 Task: Select traffic view around selected location Redwood National and State Parks, California, United States and identify the nearest hotel to the peak traffic point
Action: Mouse moved to (153, 82)
Screenshot: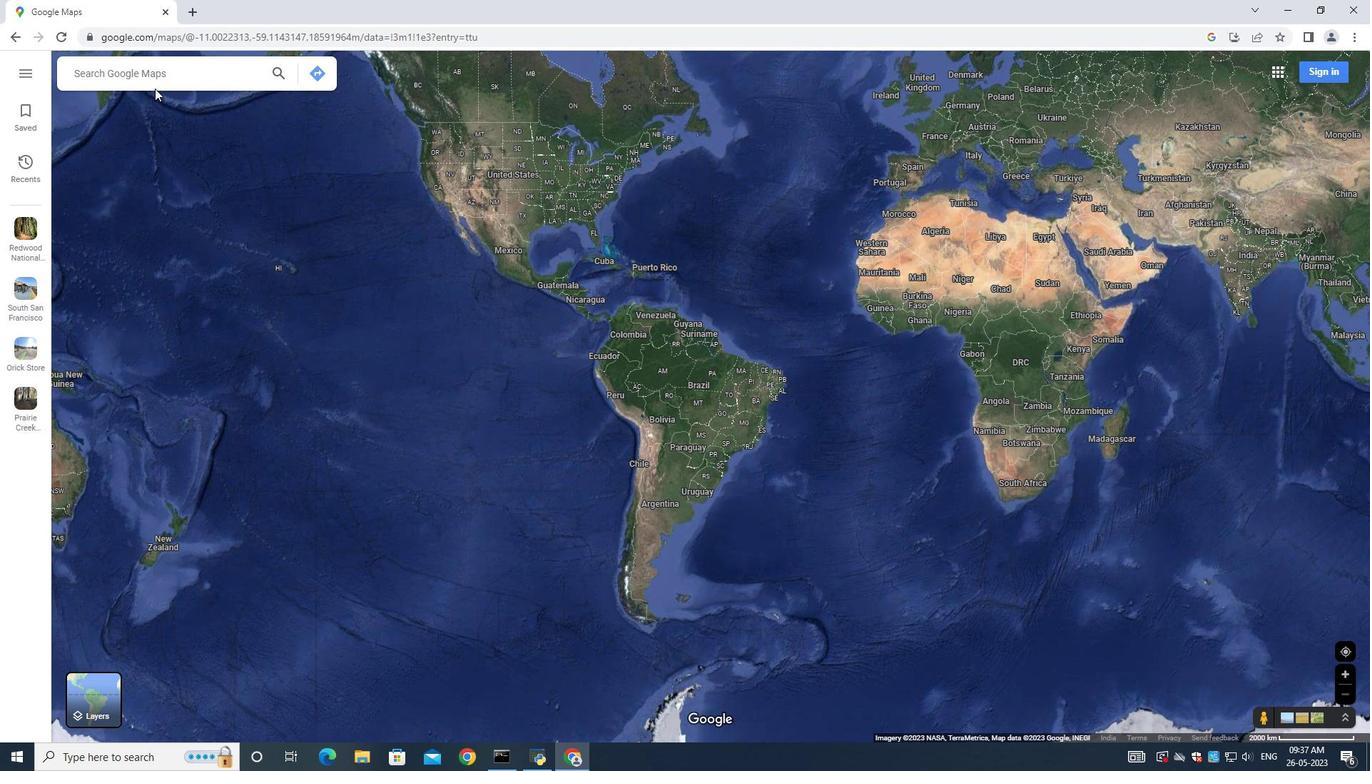 
Action: Mouse pressed left at (153, 82)
Screenshot: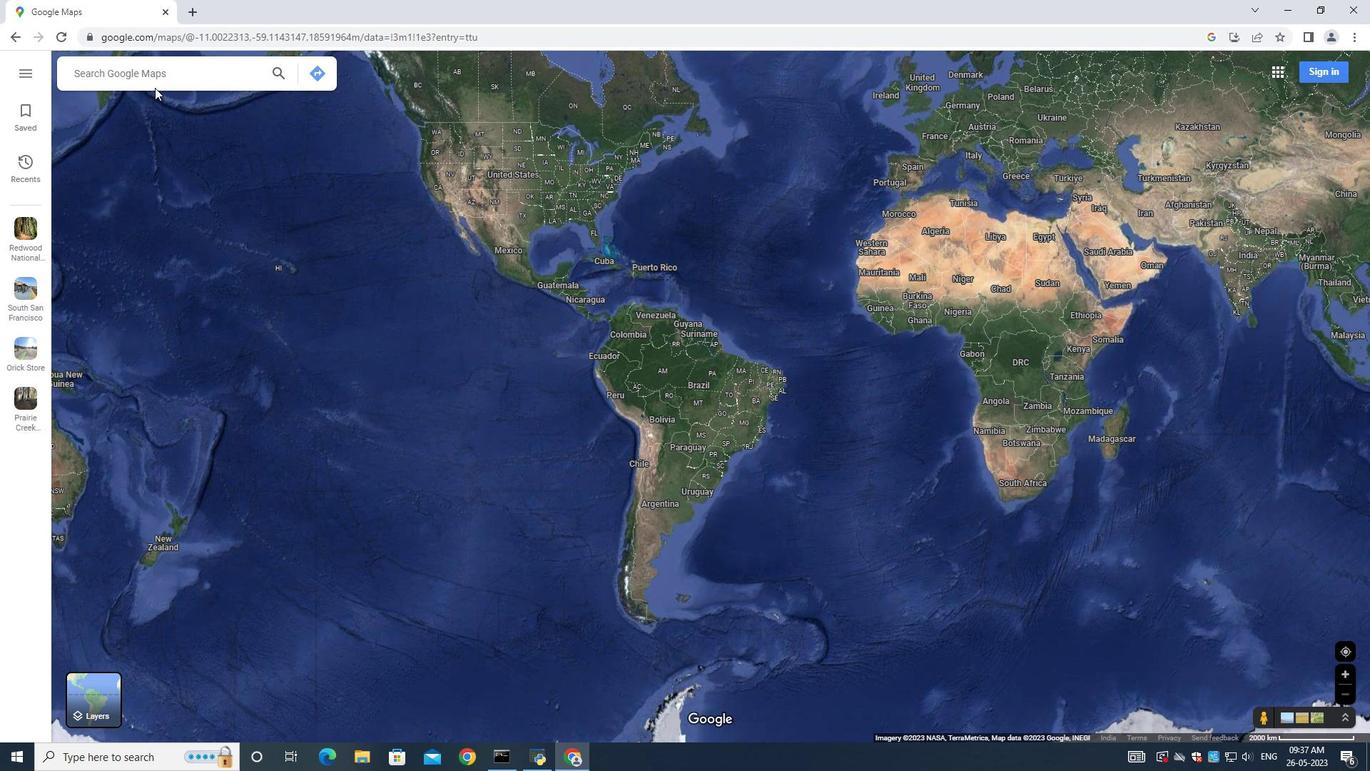 
Action: Mouse moved to (151, 78)
Screenshot: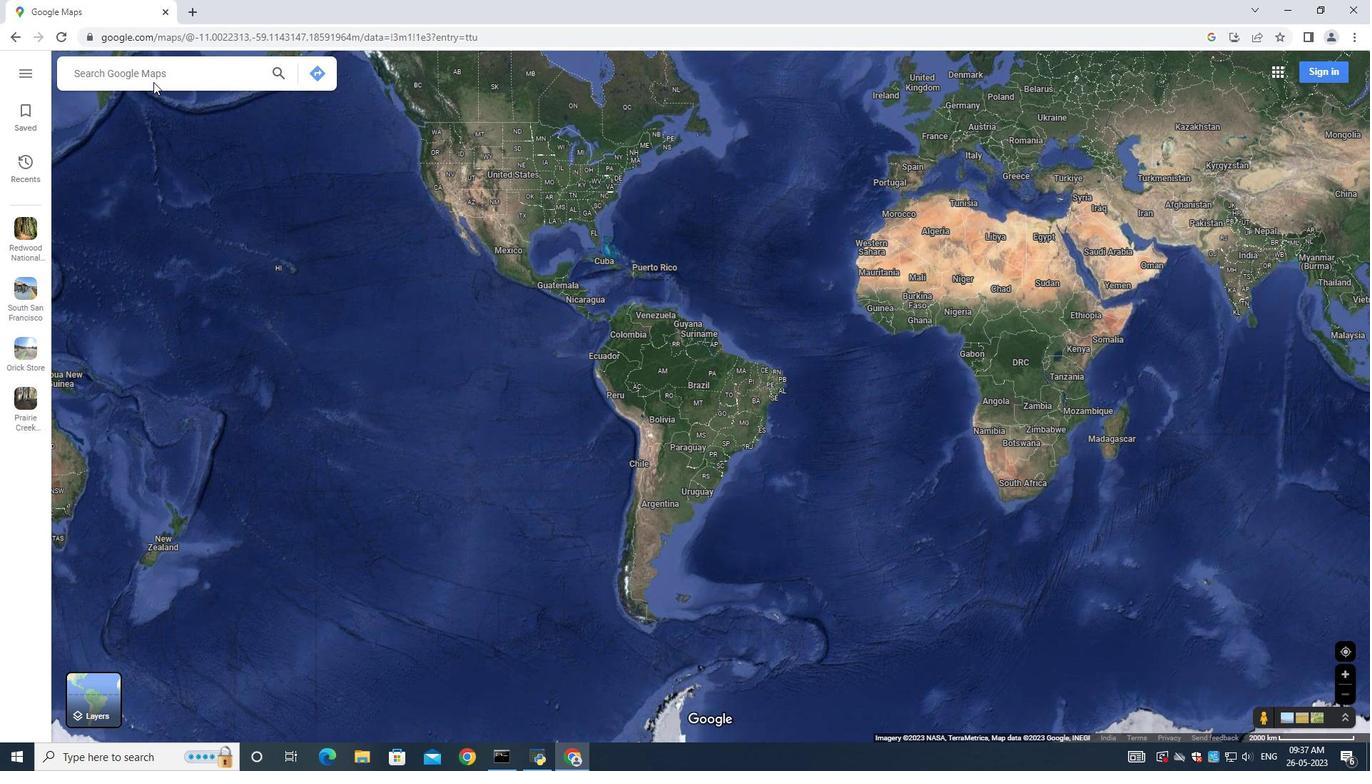 
Action: Key pressed redwood<Key.space>national<Key.space>st<Key.backspace><Key.backspace>and<Key.space>state<Key.space>parks,california,united<Key.space>st<Key.backspace>tates
Screenshot: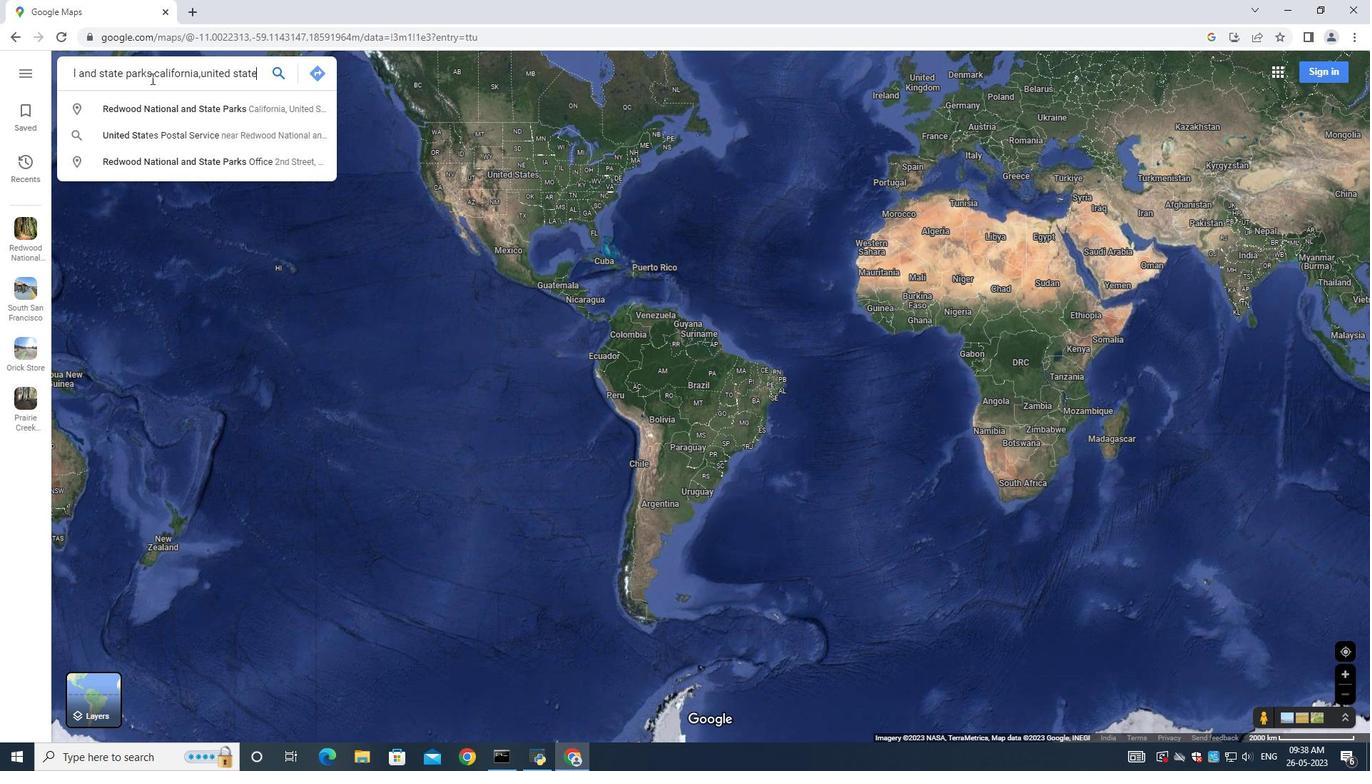 
Action: Mouse moved to (179, 107)
Screenshot: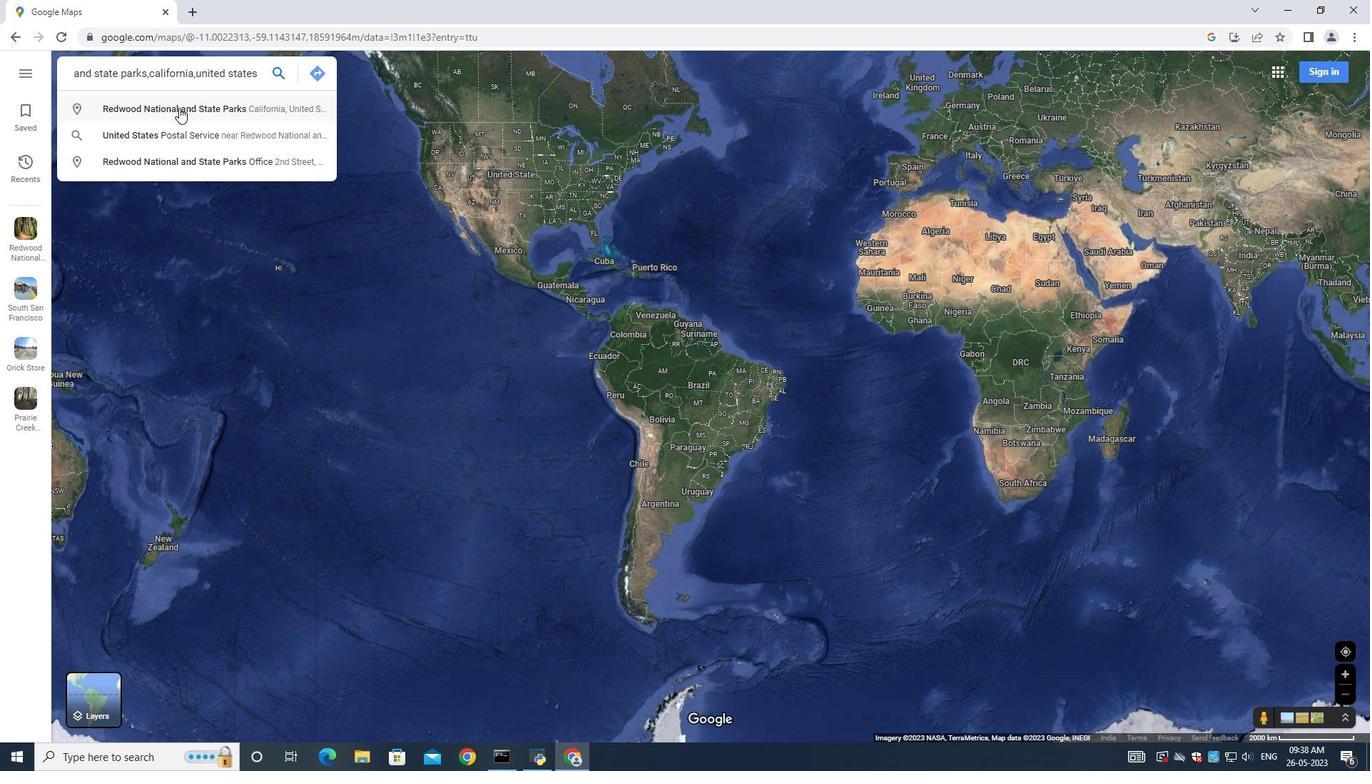 
Action: Key pressed <Key.enter>
Screenshot: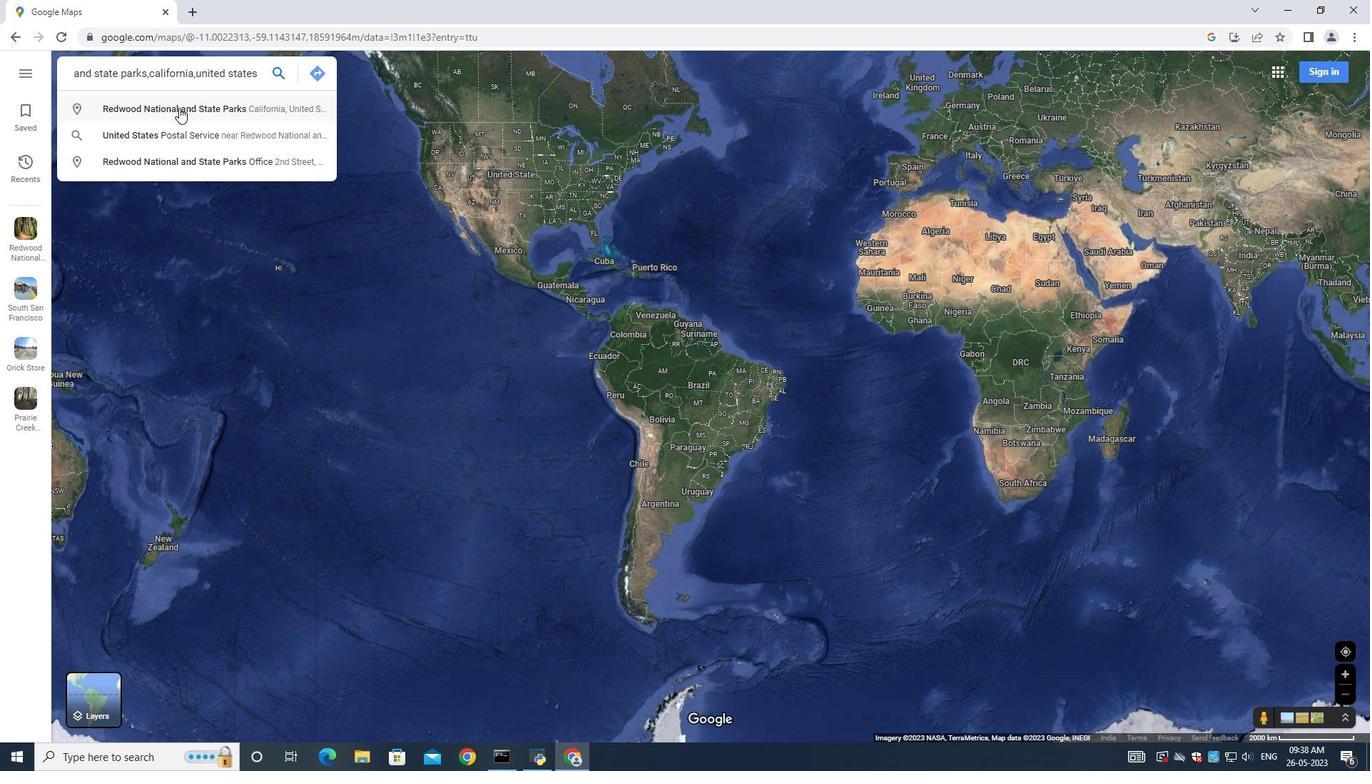 
Action: Mouse moved to (948, 399)
Screenshot: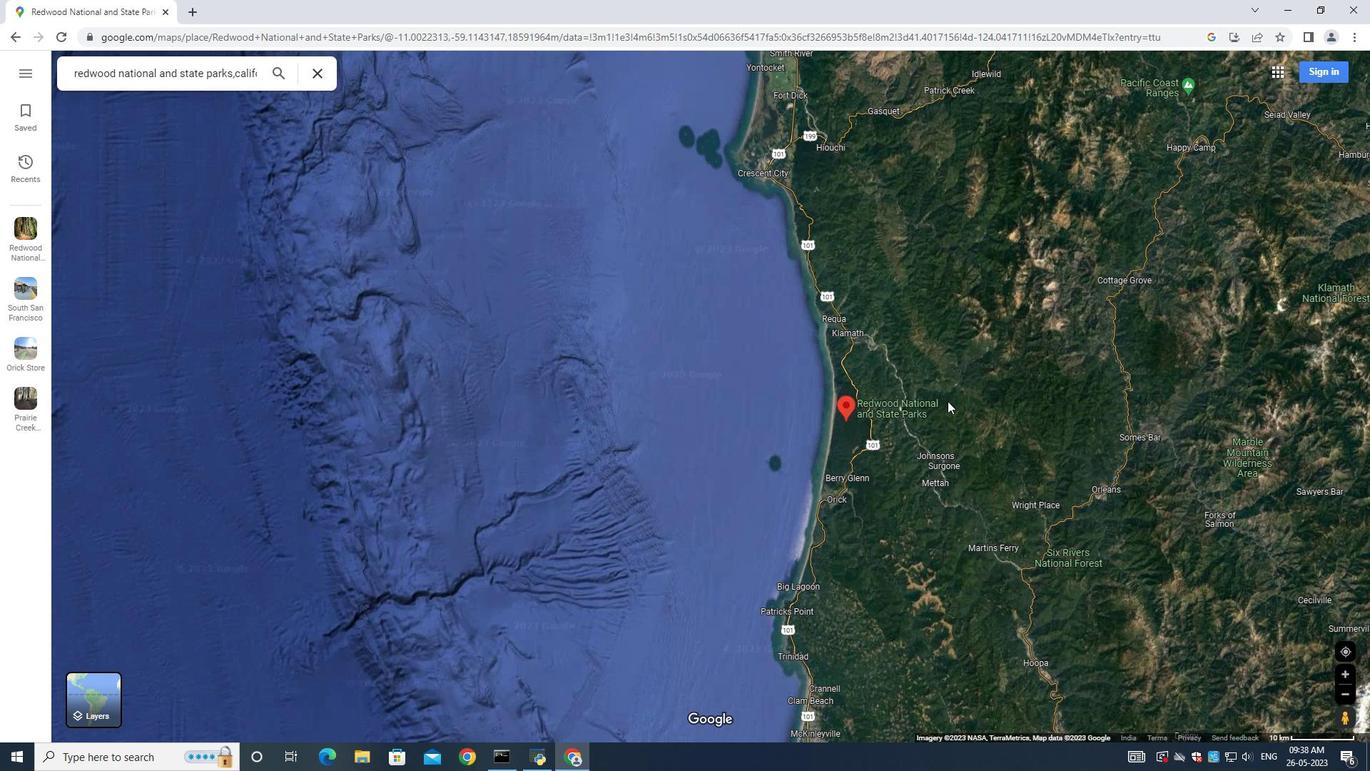 
Action: Mouse pressed left at (948, 399)
Screenshot: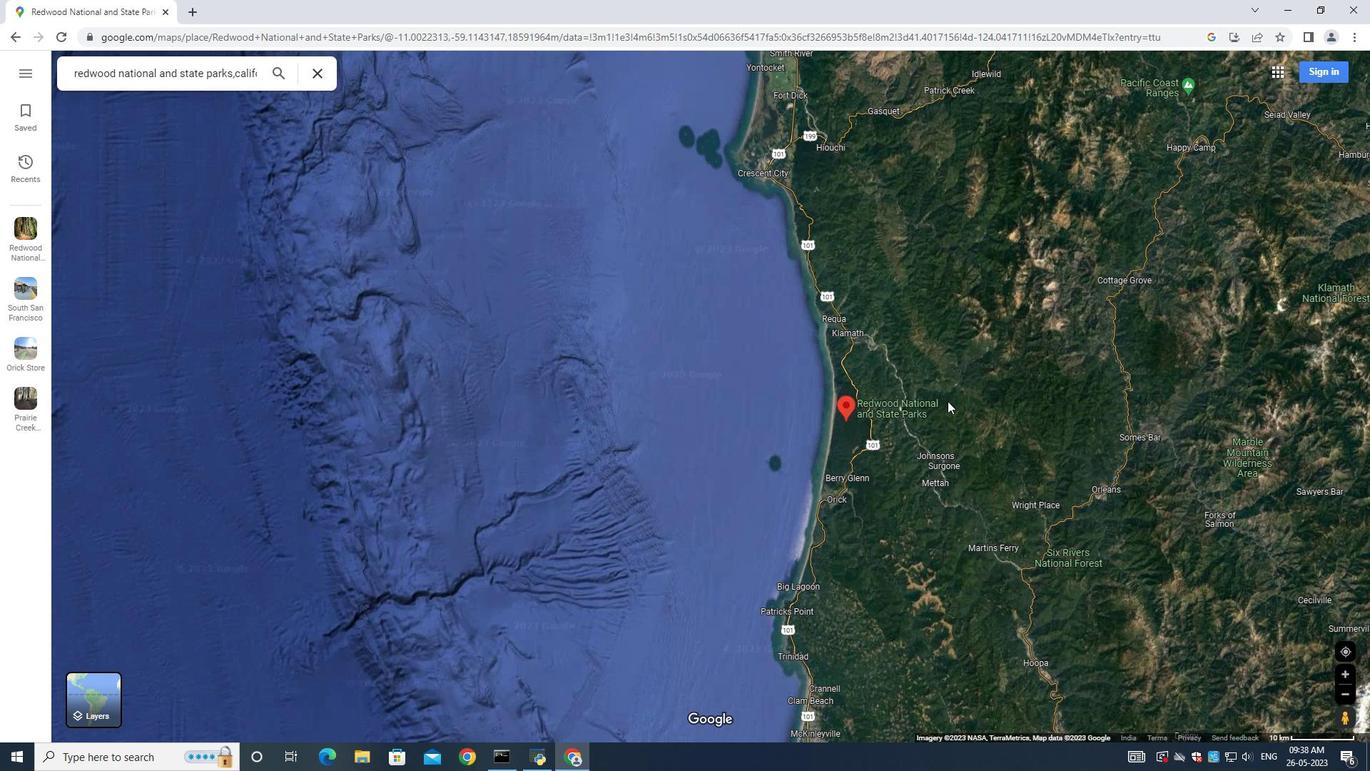 
Action: Mouse moved to (767, 400)
Screenshot: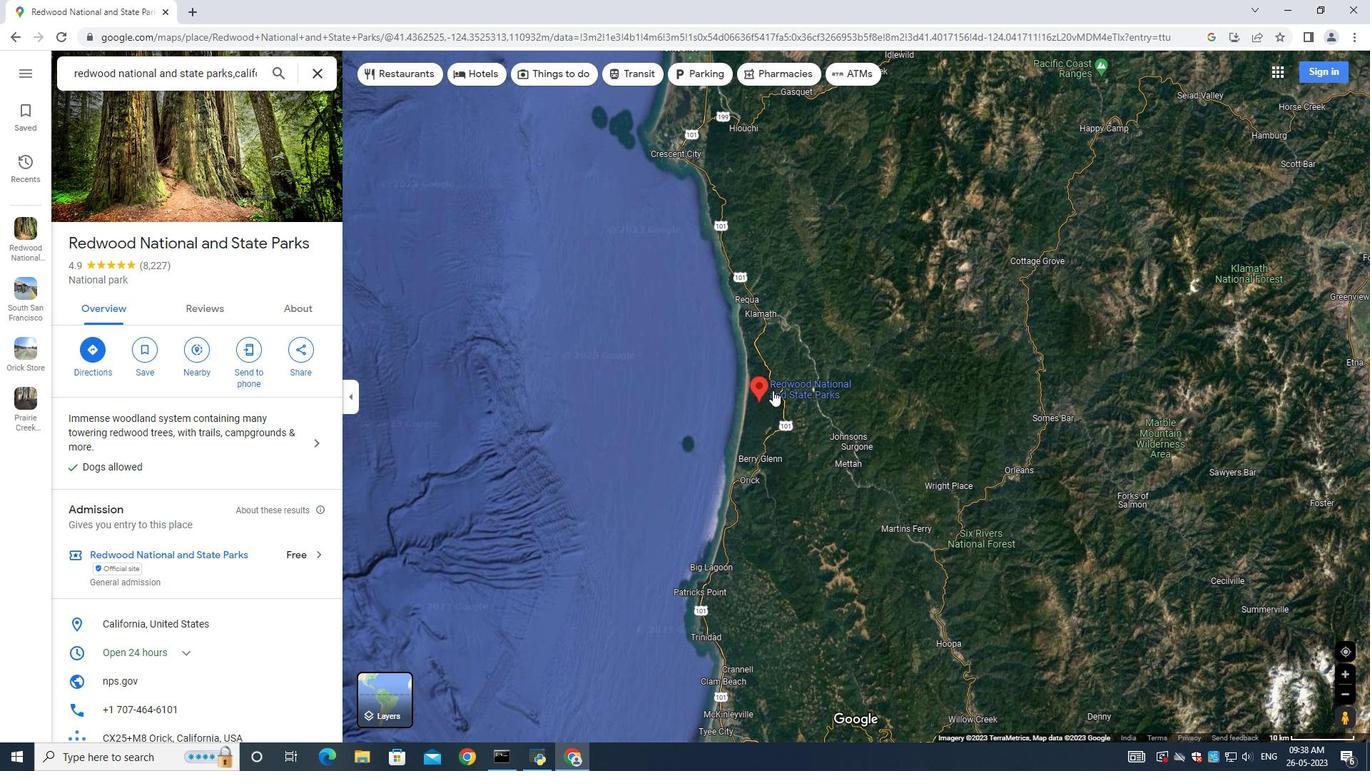 
Action: Mouse scrolled (767, 401) with delta (0, 0)
Screenshot: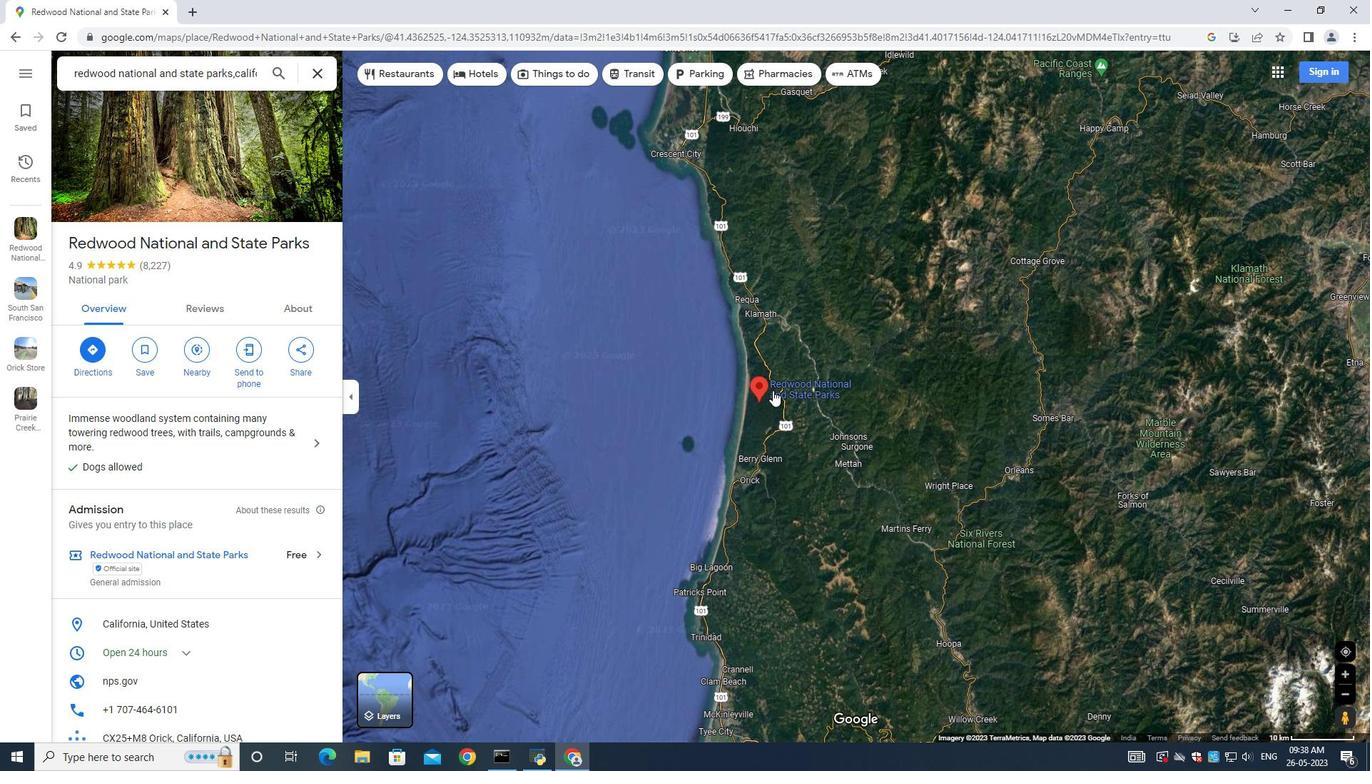 
Action: Mouse scrolled (767, 401) with delta (0, 0)
Screenshot: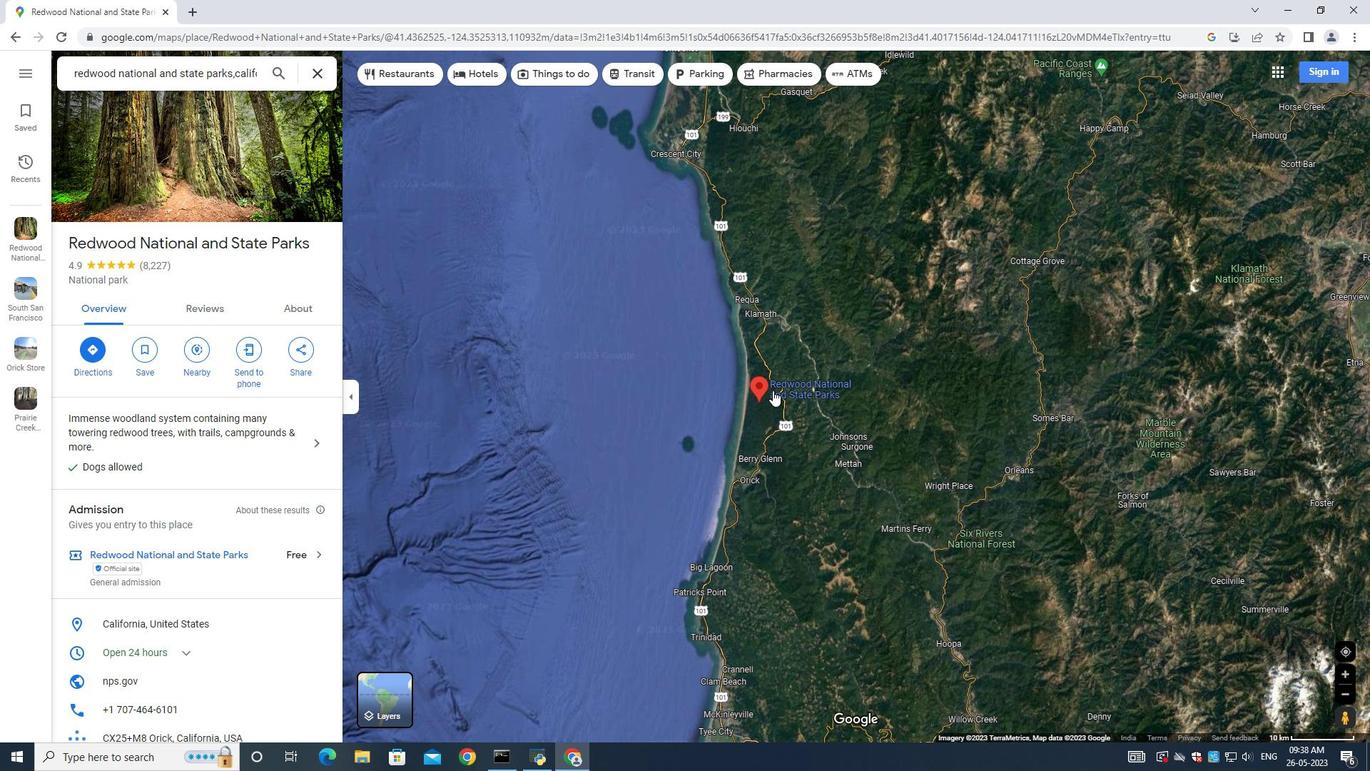 
Action: Mouse scrolled (767, 401) with delta (0, 0)
Screenshot: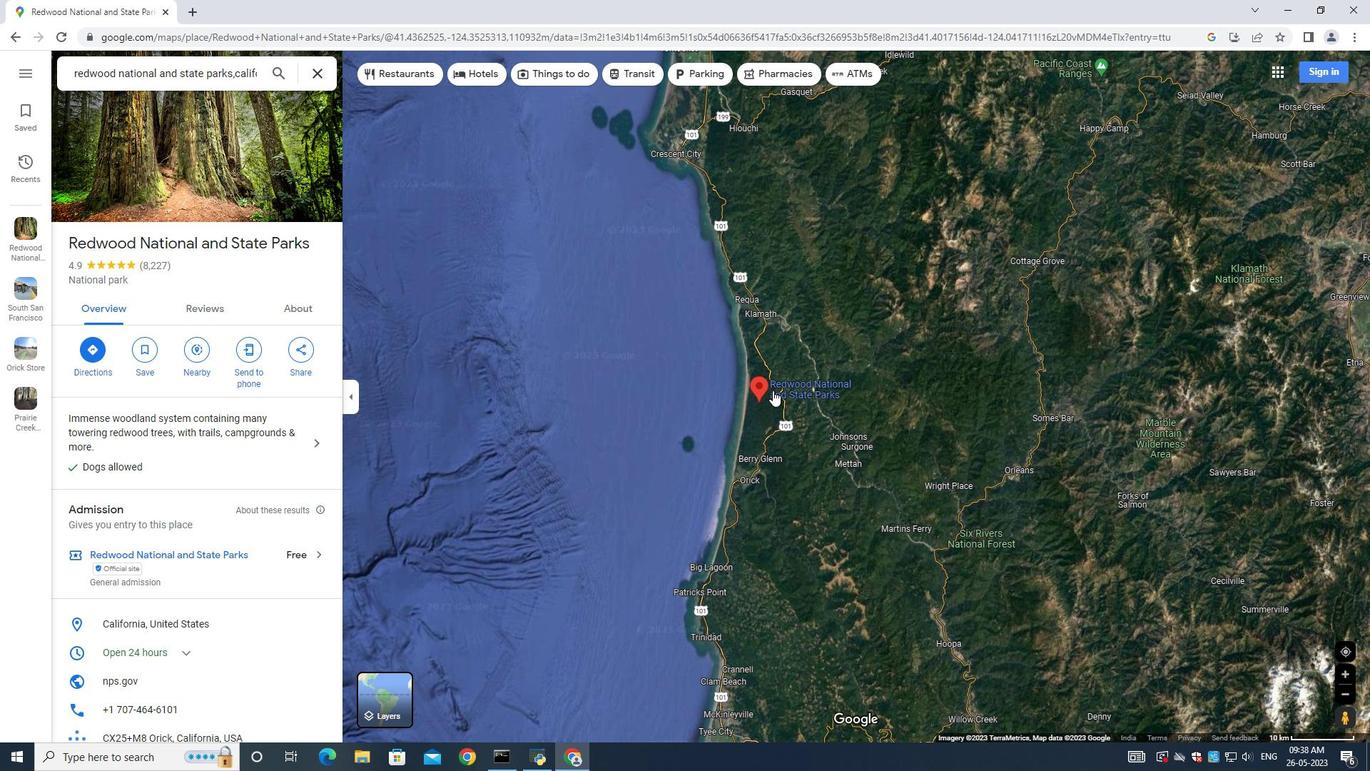 
Action: Mouse scrolled (767, 401) with delta (0, 0)
Screenshot: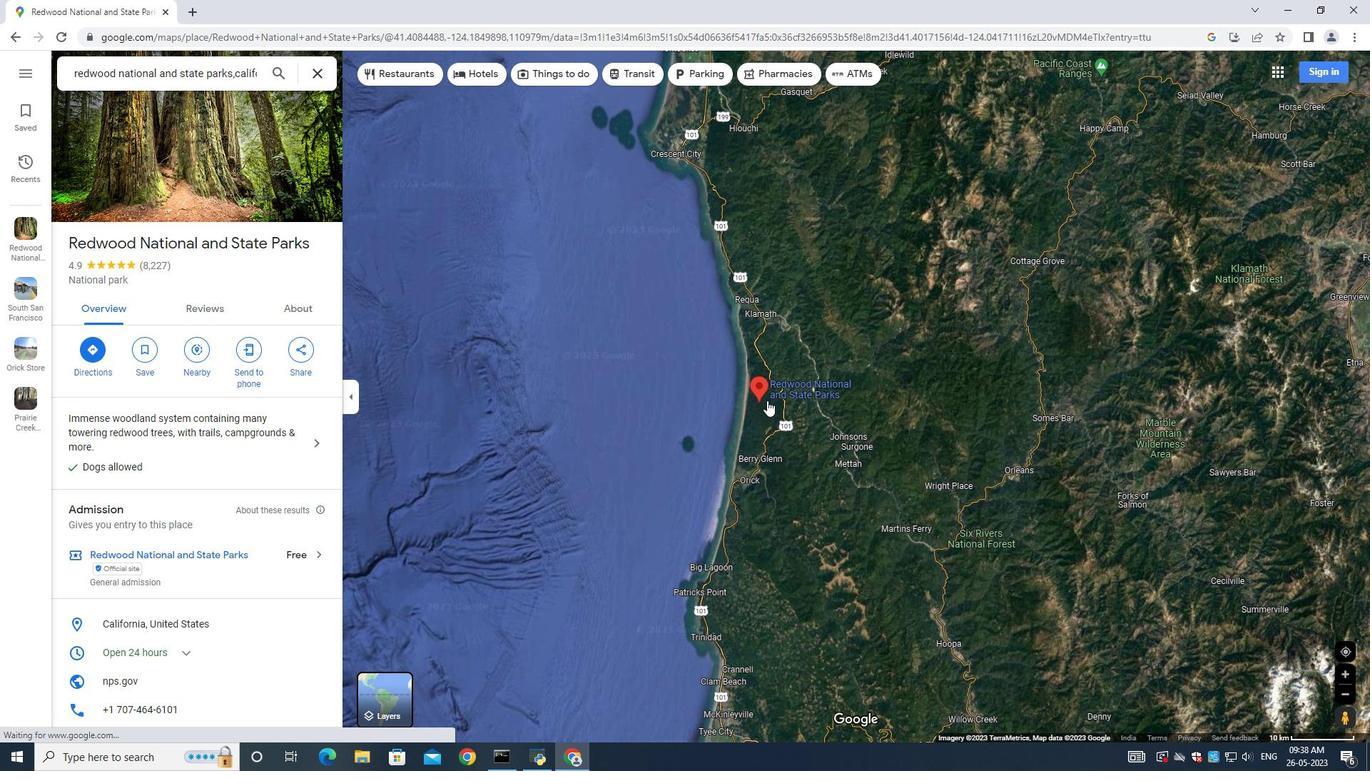 
Action: Mouse moved to (189, 346)
Screenshot: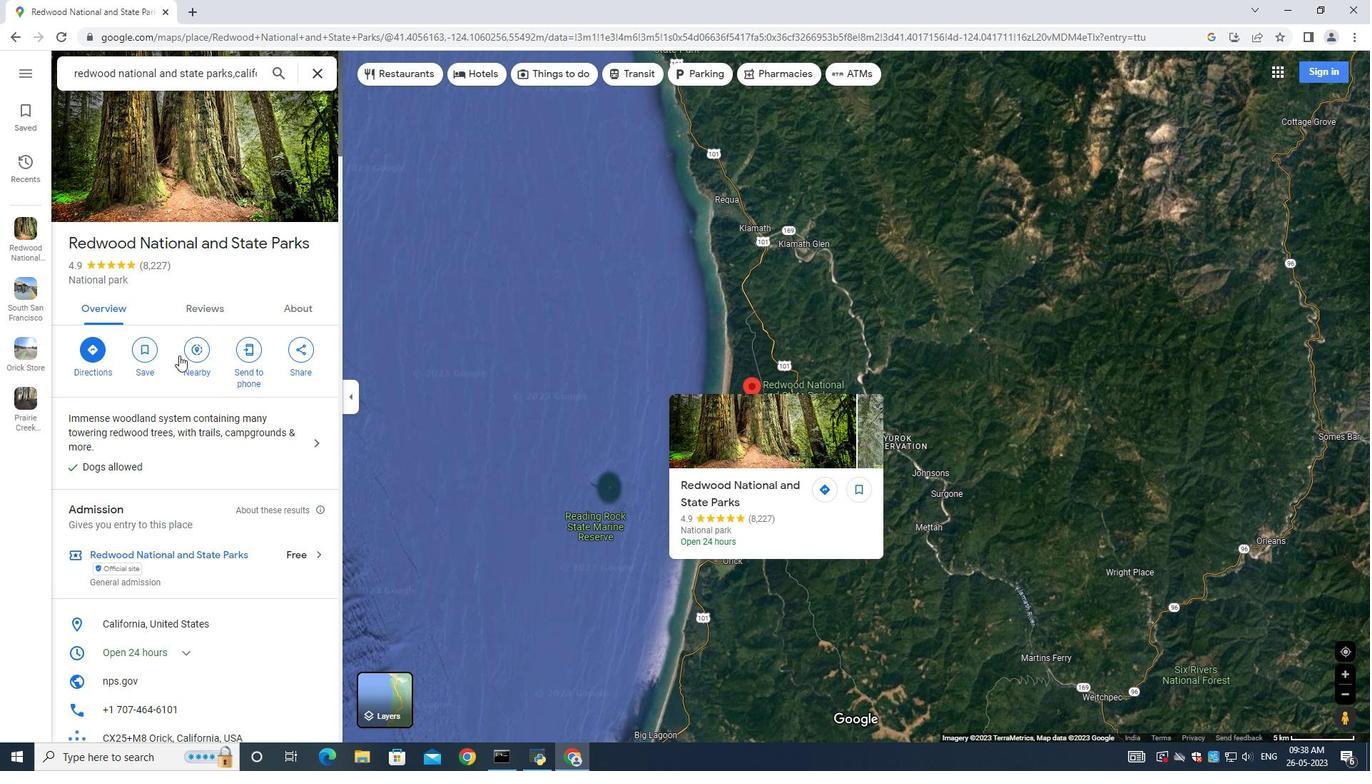 
Action: Mouse pressed left at (189, 346)
Screenshot: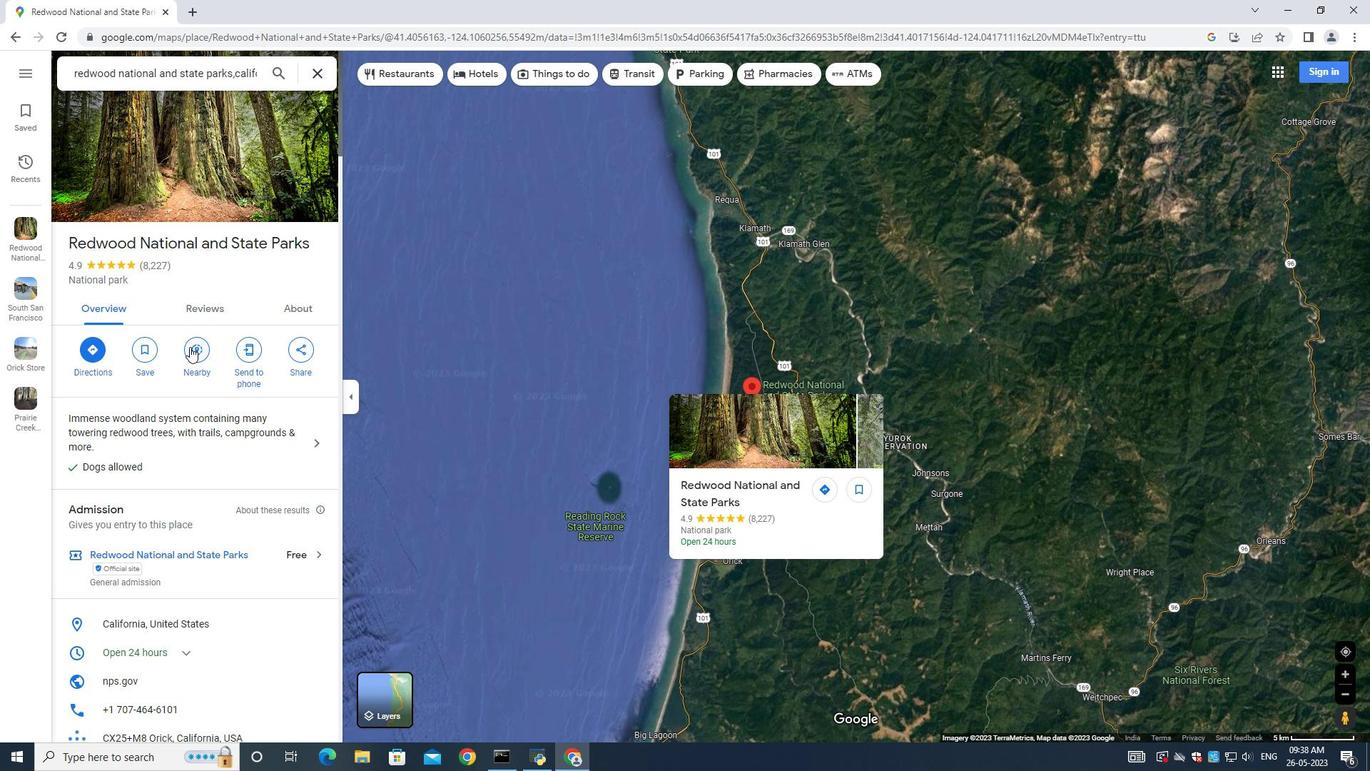 
Action: Mouse moved to (169, 72)
Screenshot: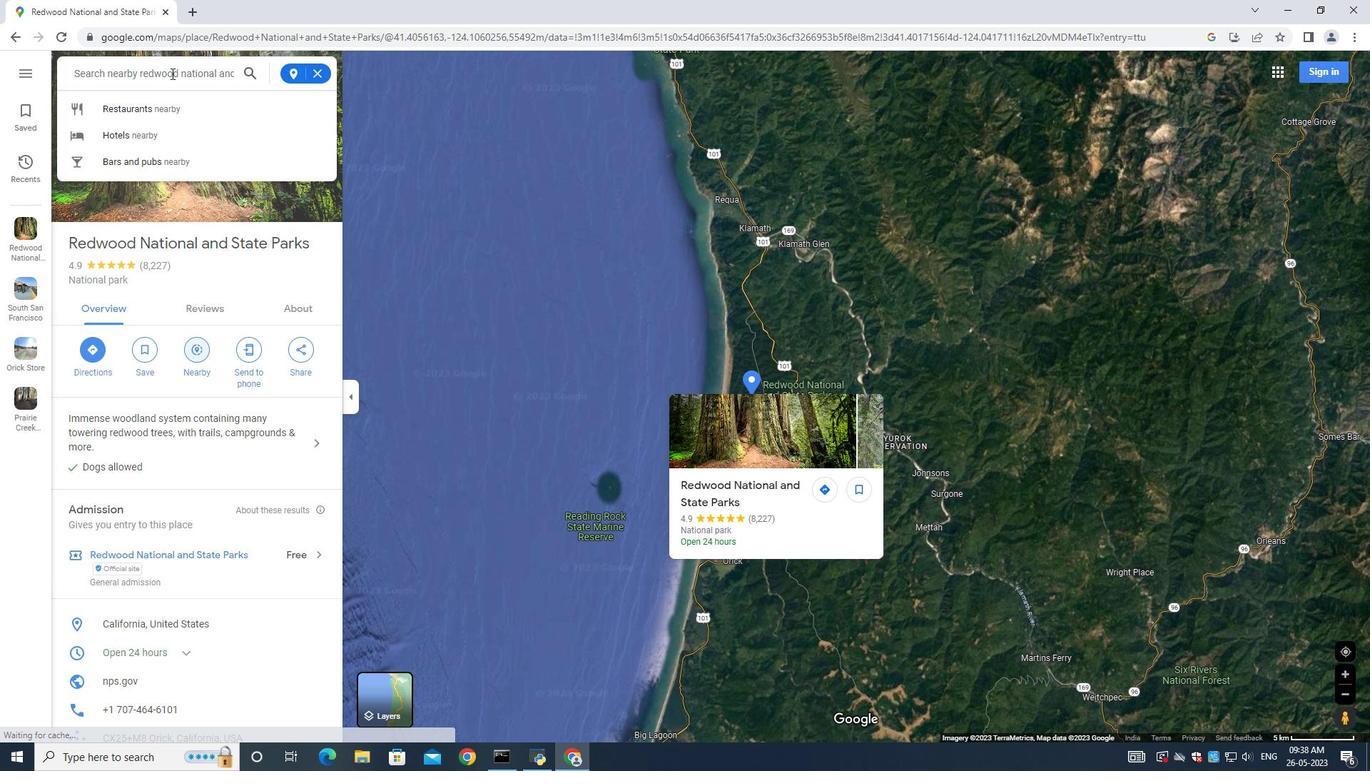 
Action: Key pressed ho
Screenshot: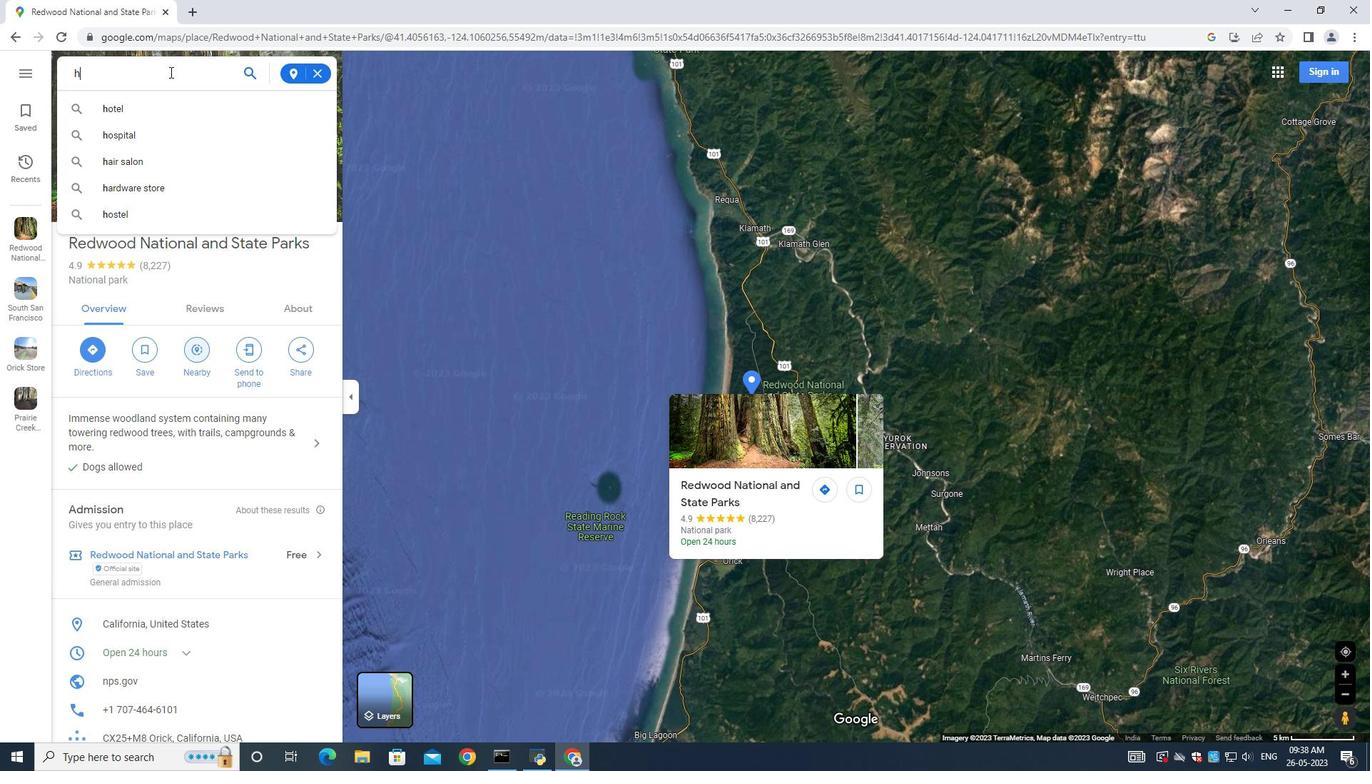 
Action: Mouse moved to (124, 102)
Screenshot: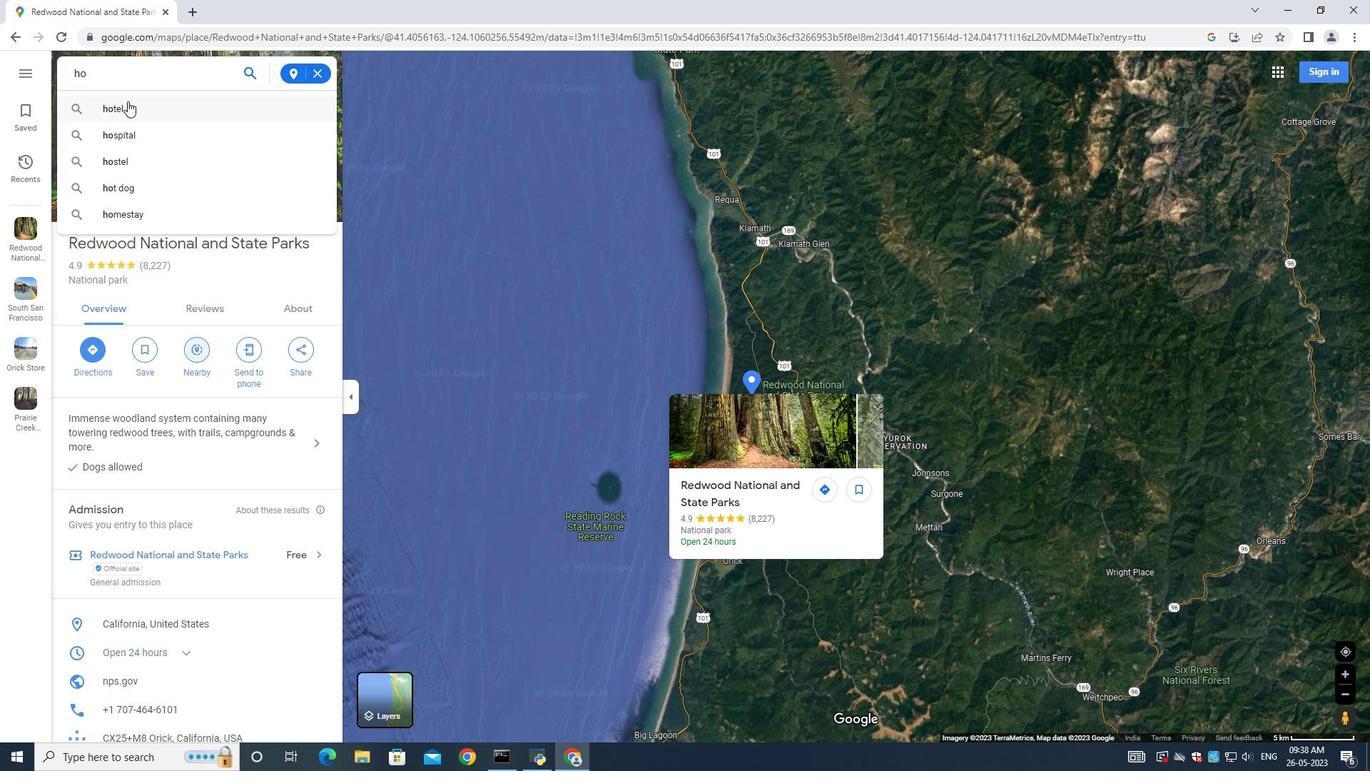 
Action: Mouse pressed left at (124, 102)
Screenshot: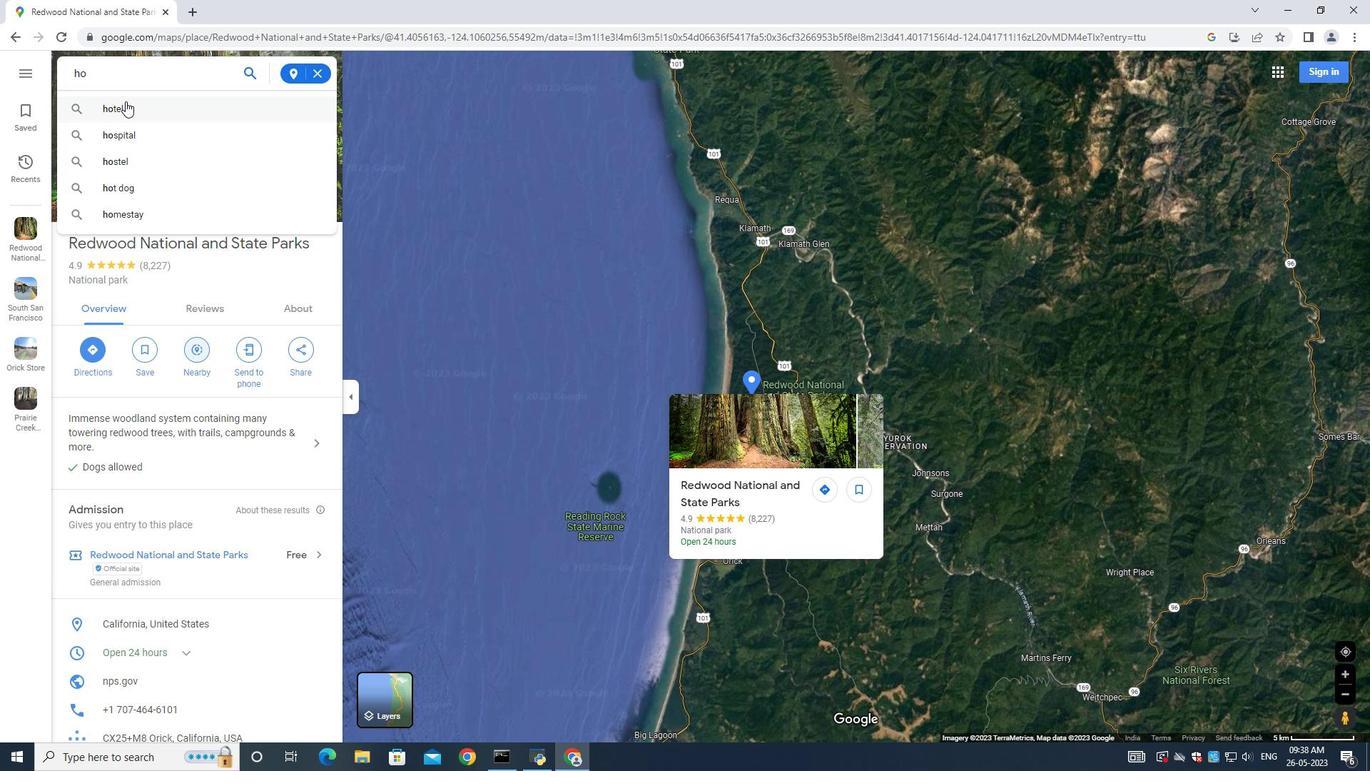 
Action: Mouse moved to (499, 687)
Screenshot: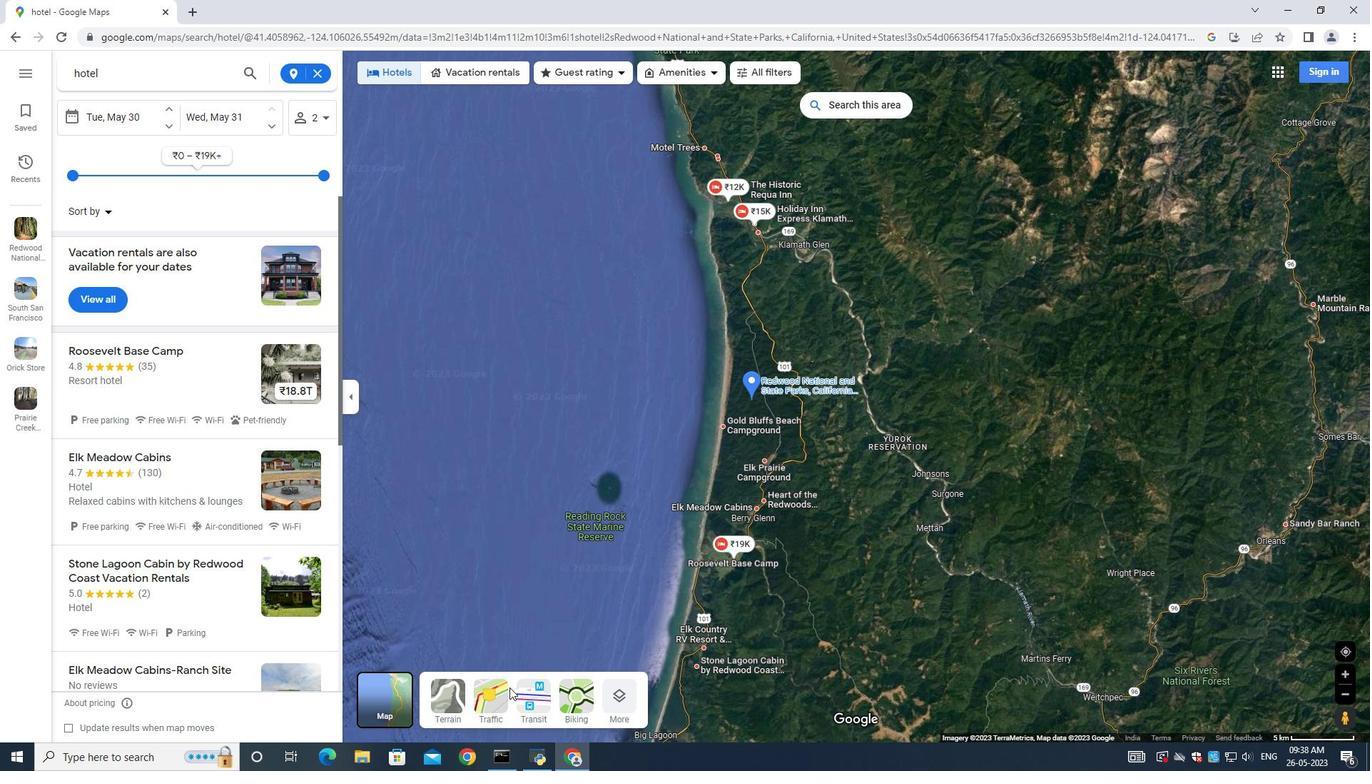 
Action: Mouse pressed left at (499, 687)
Screenshot: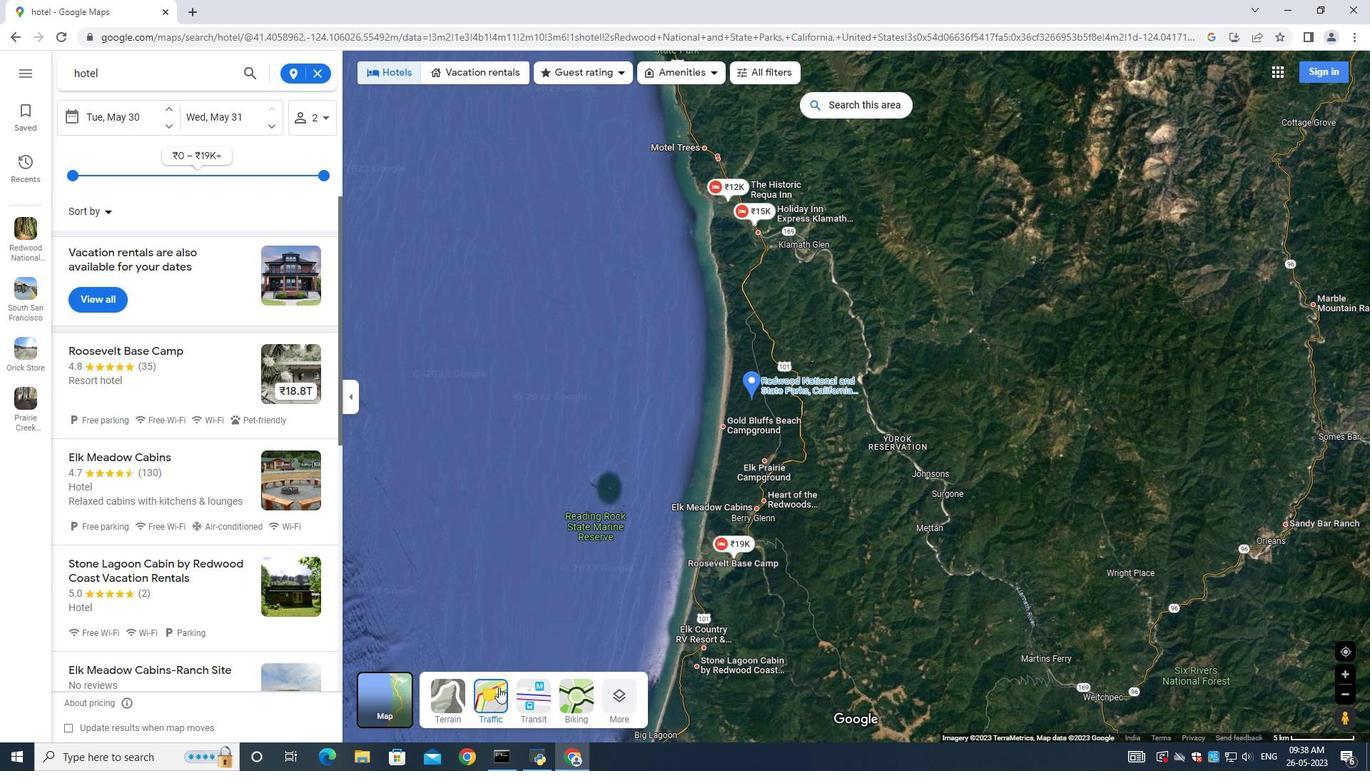 
Action: Mouse moved to (853, 464)
Screenshot: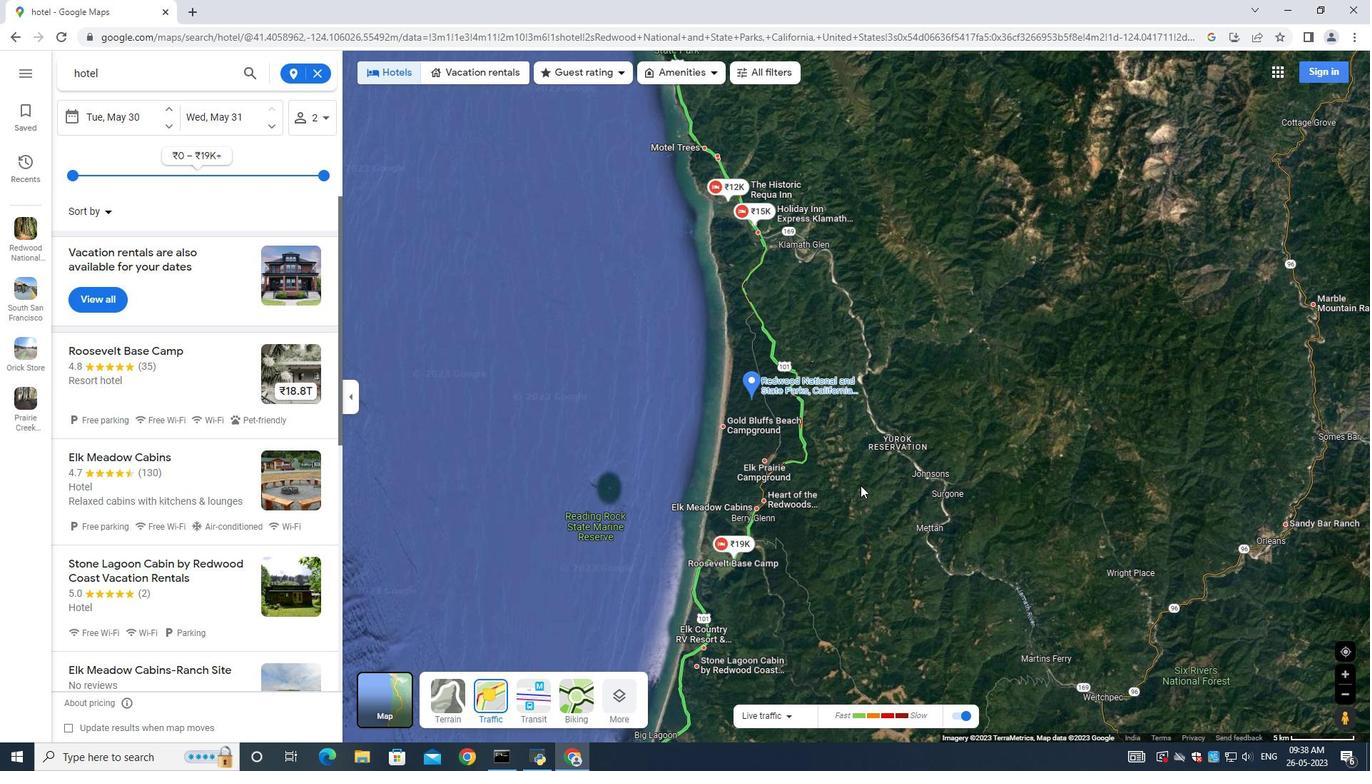 
Action: Mouse scrolled (853, 465) with delta (0, 0)
Screenshot: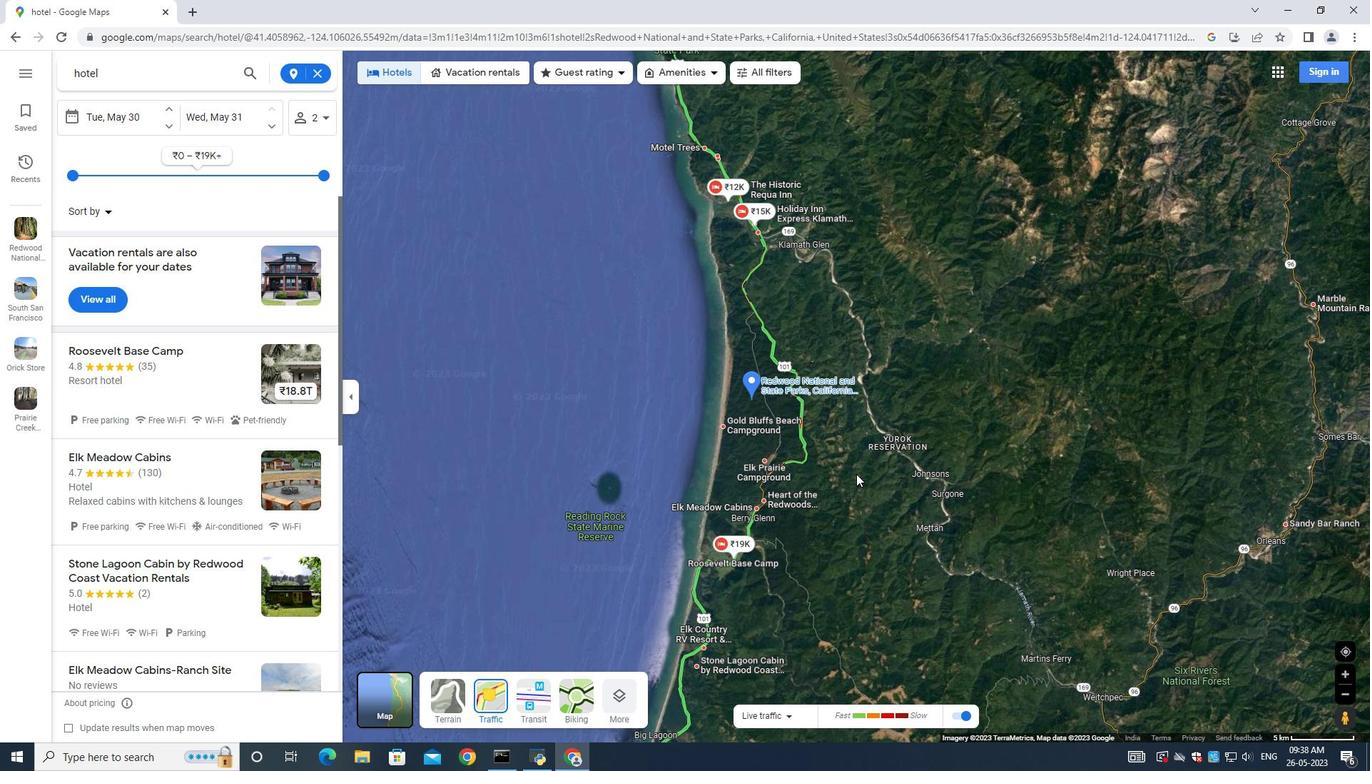 
Action: Mouse scrolled (853, 465) with delta (0, 0)
Screenshot: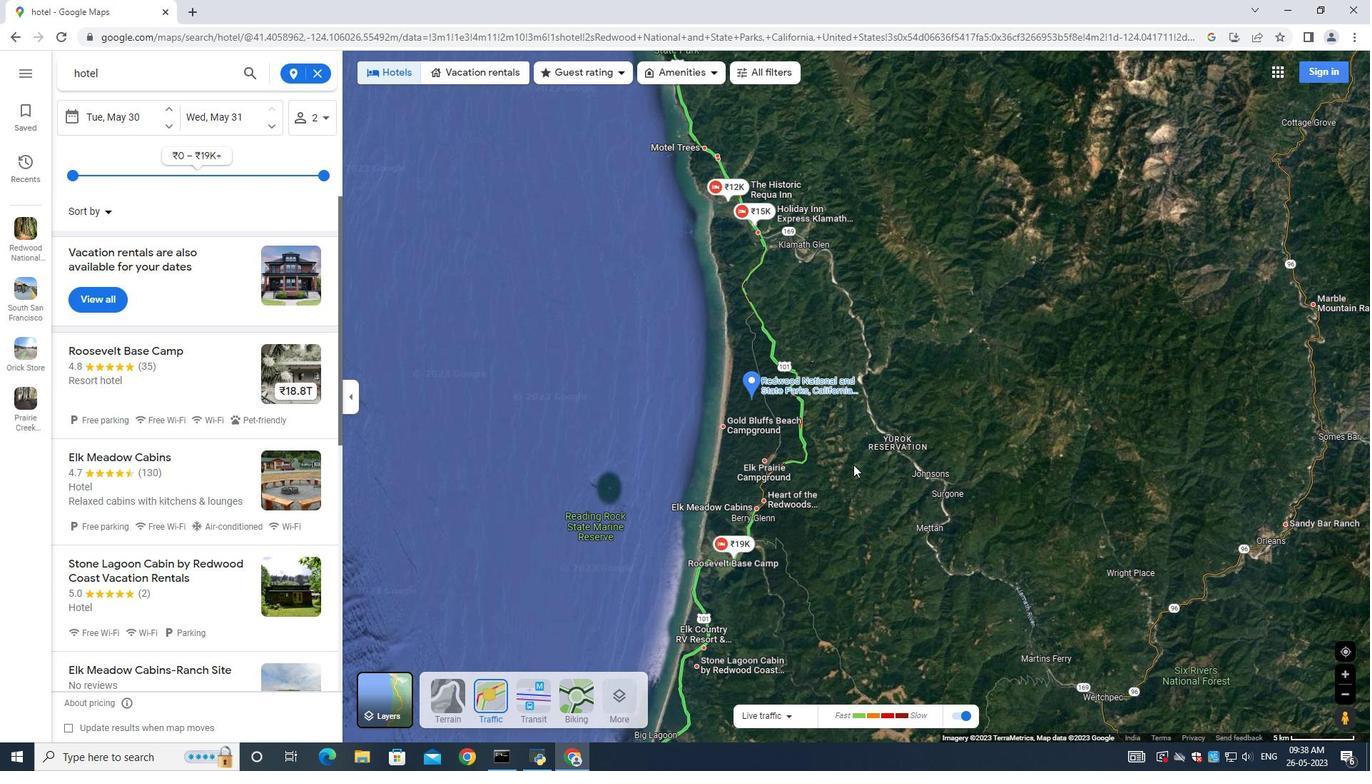 
Action: Mouse scrolled (853, 465) with delta (0, 0)
Screenshot: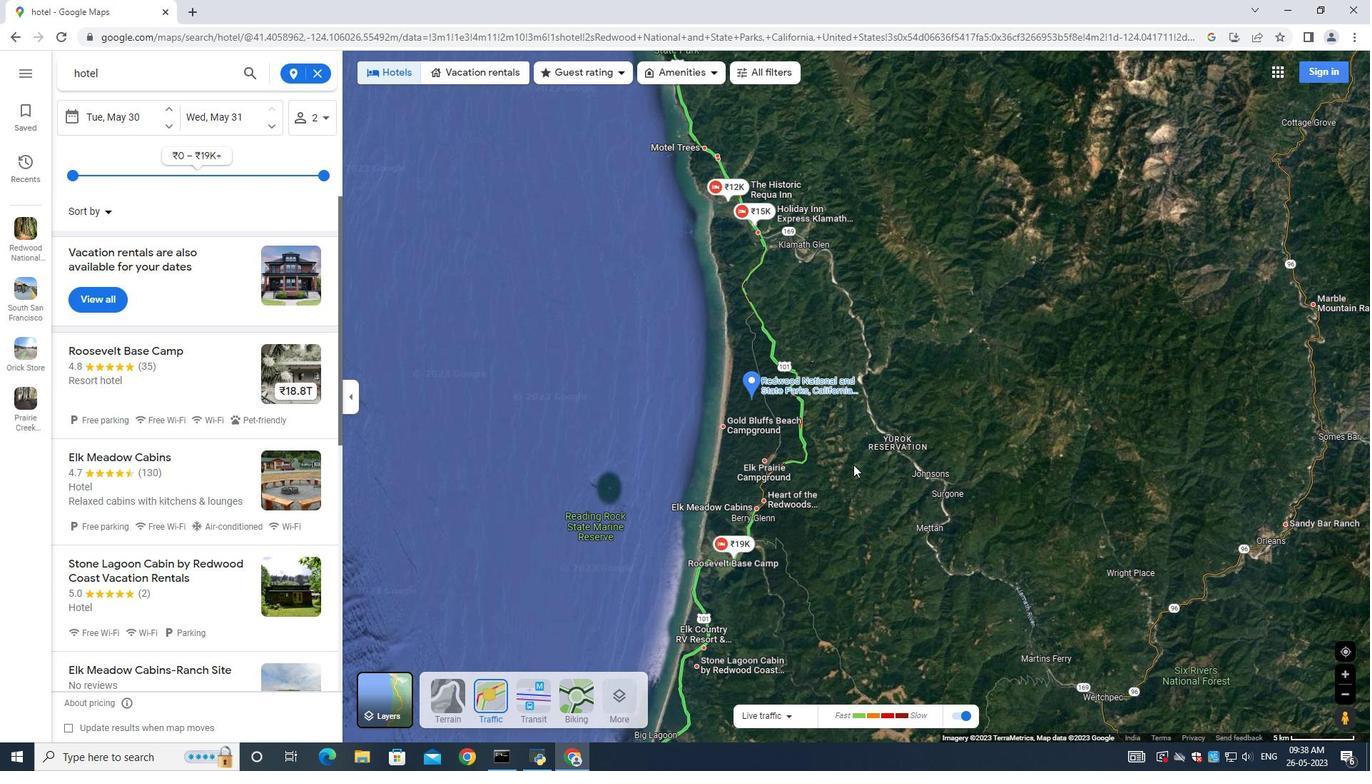 
Action: Mouse scrolled (853, 465) with delta (0, 0)
Screenshot: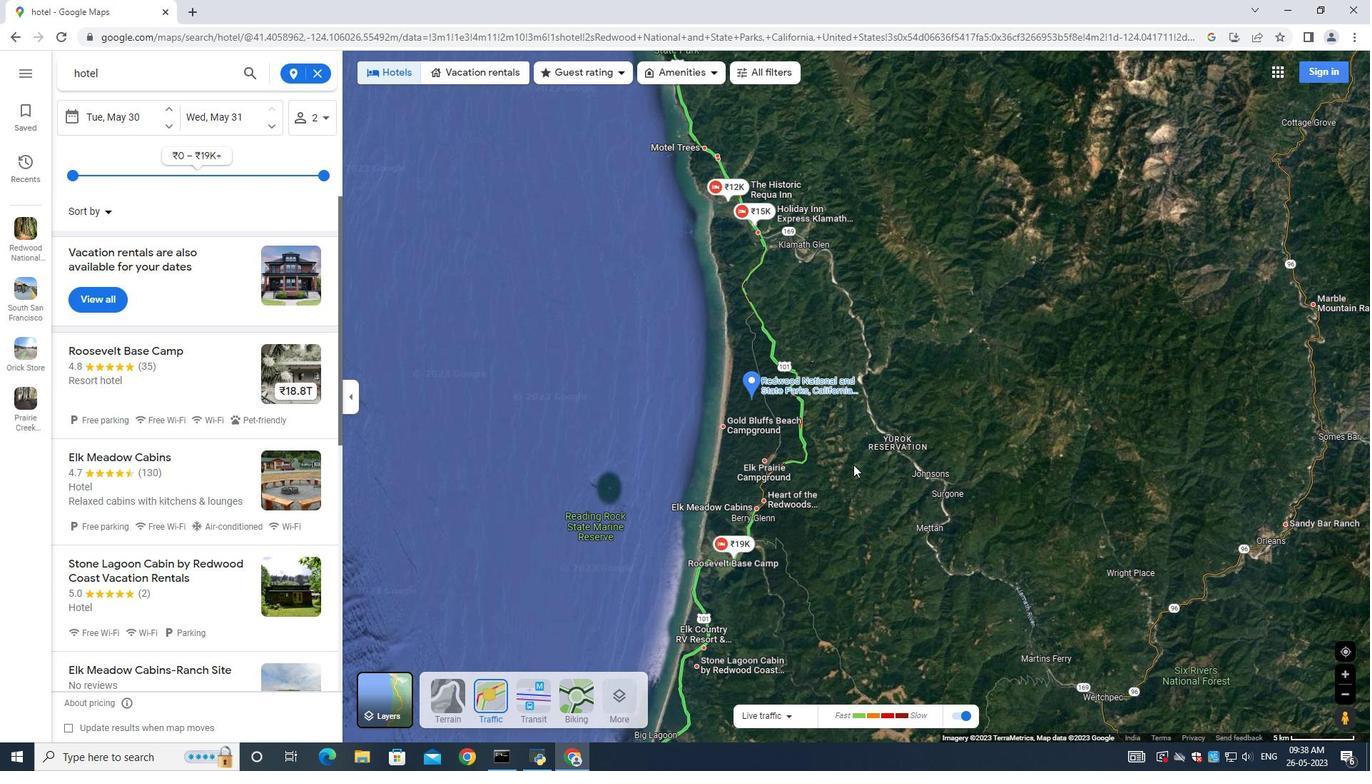 
Action: Mouse scrolled (853, 465) with delta (0, 0)
Screenshot: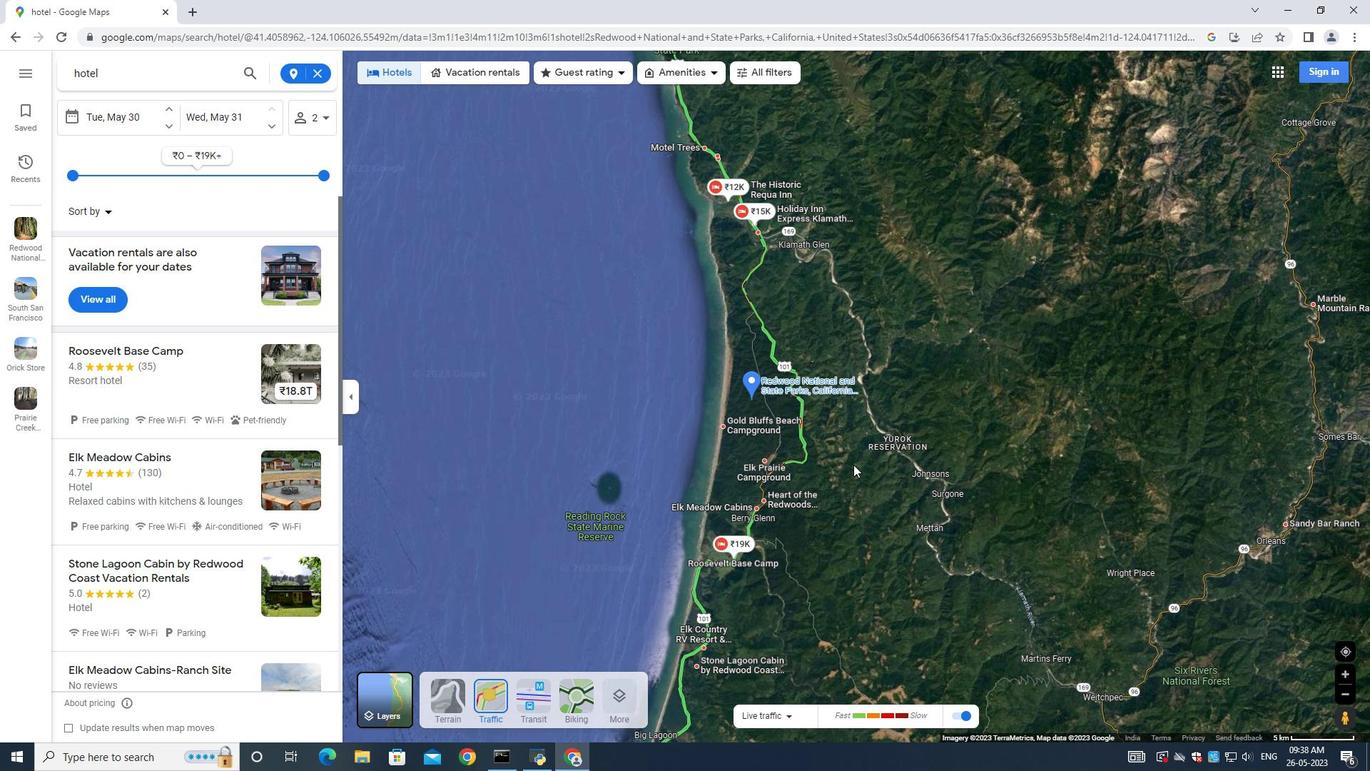 
Action: Mouse scrolled (853, 465) with delta (0, 0)
Screenshot: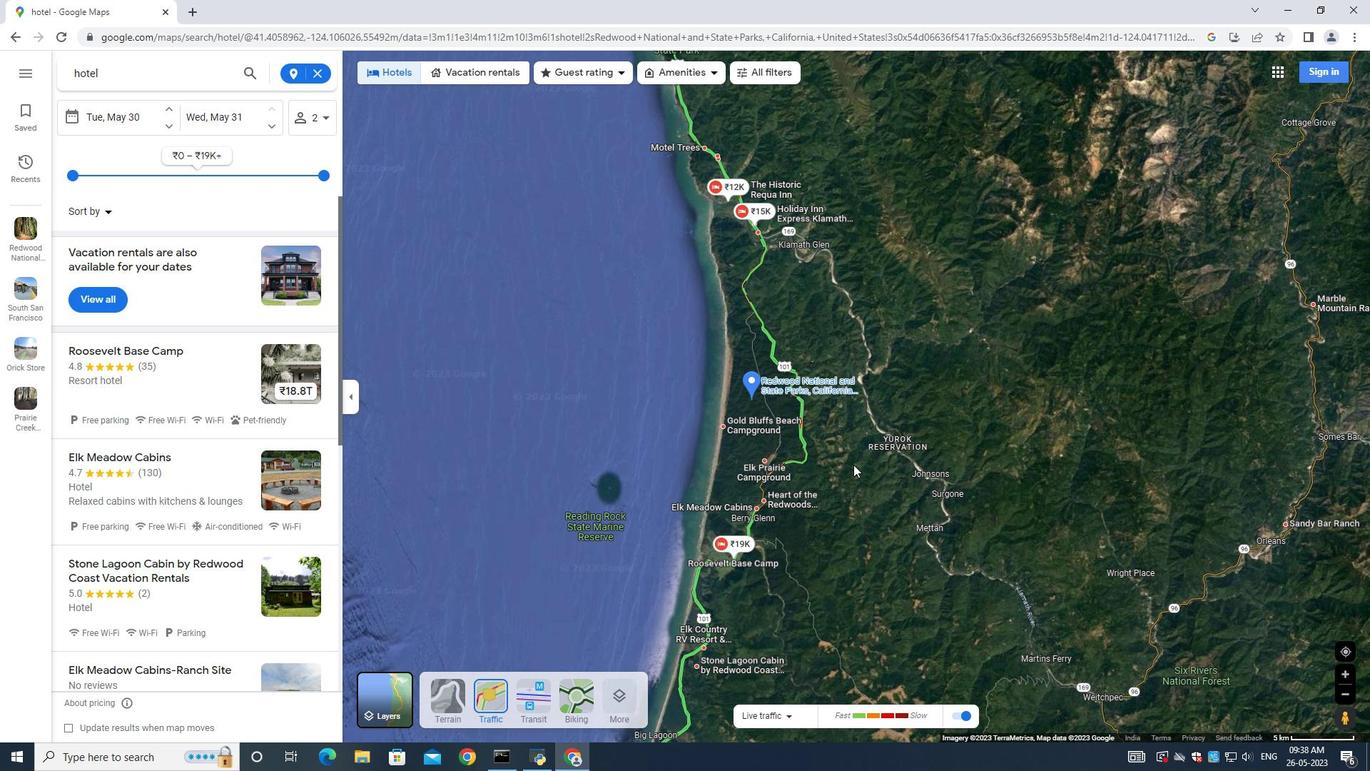 
Action: Mouse scrolled (853, 465) with delta (0, 0)
Screenshot: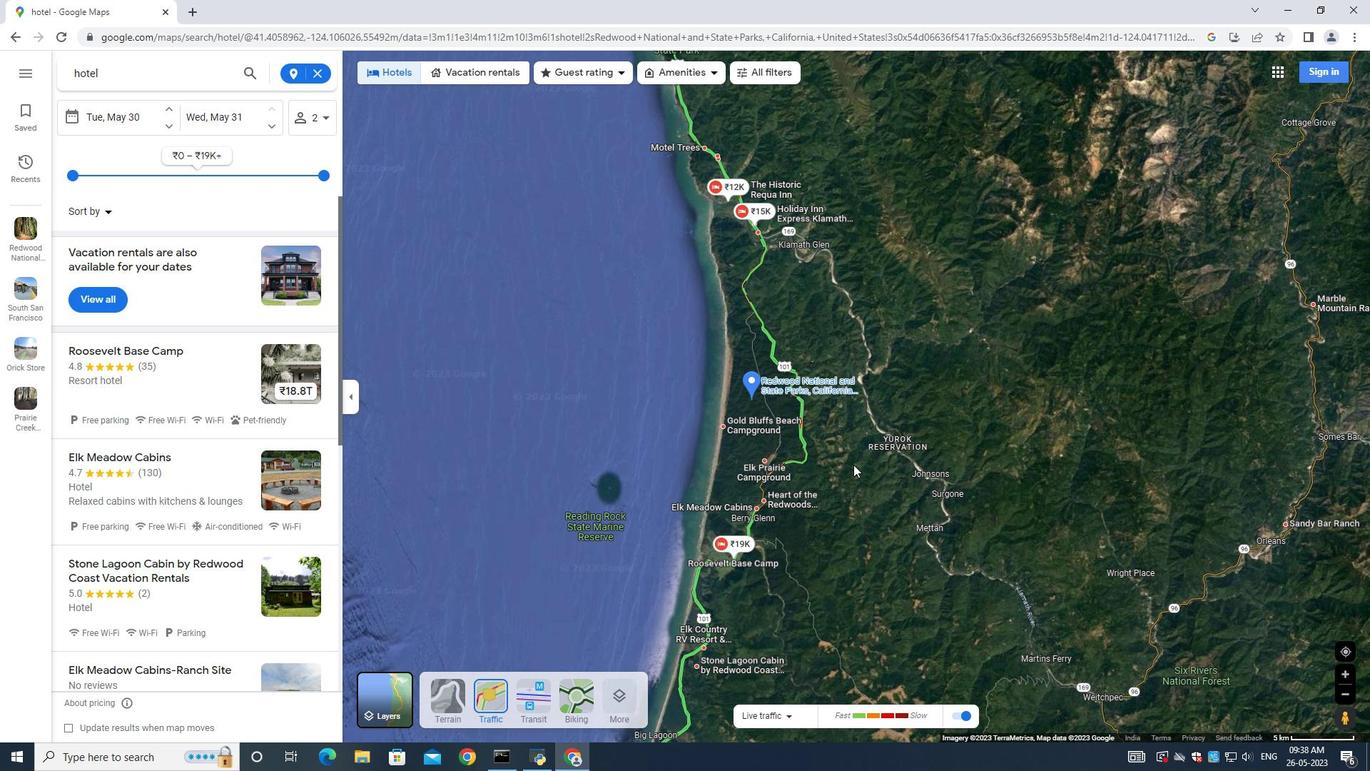 
Action: Mouse moved to (762, 453)
Screenshot: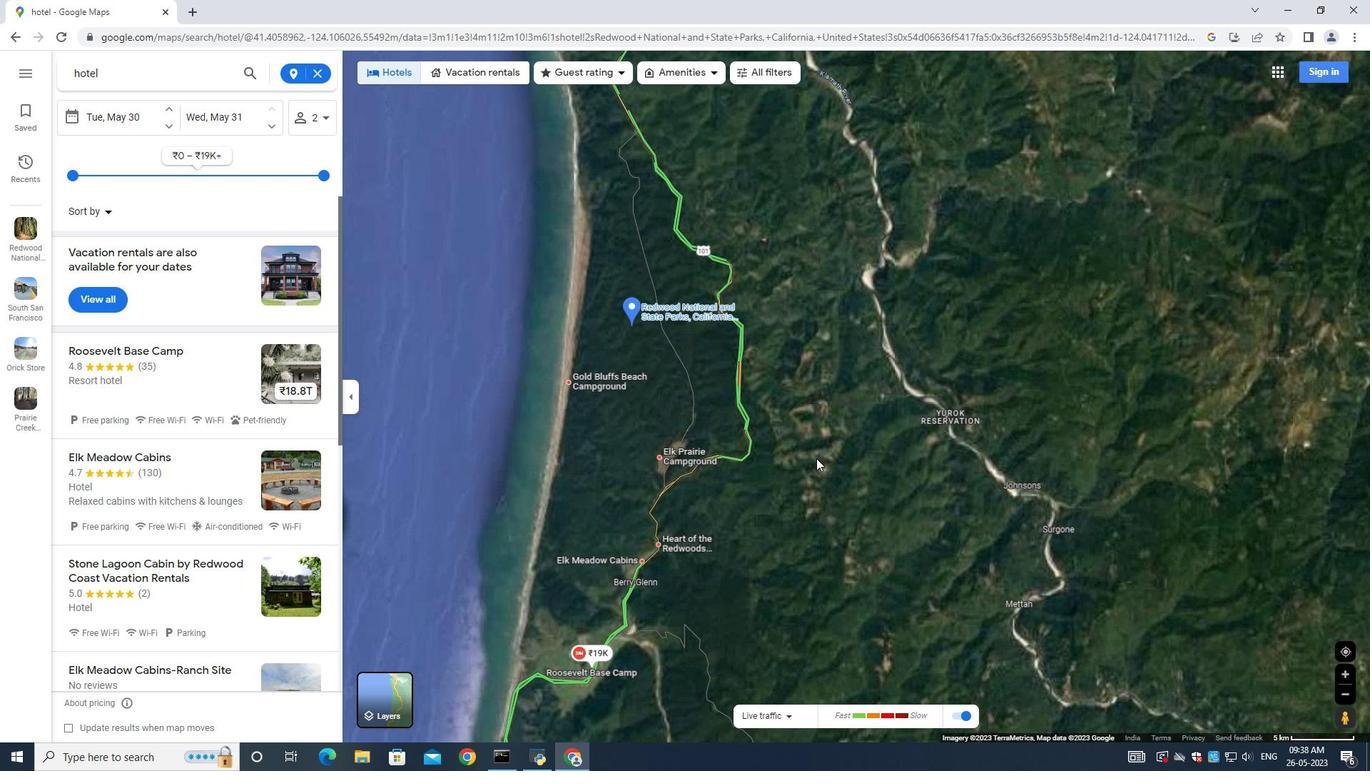 
Action: Mouse scrolled (762, 454) with delta (0, 0)
Screenshot: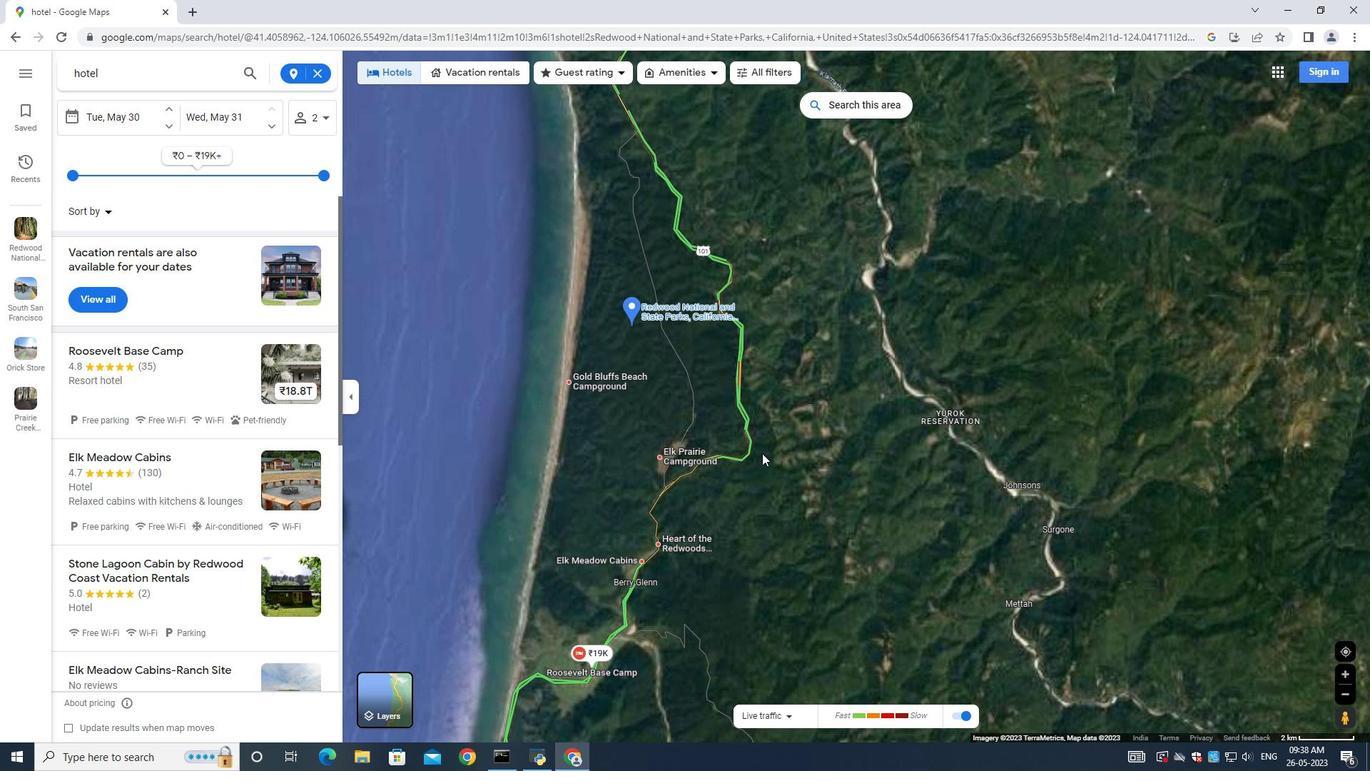 
Action: Mouse scrolled (762, 454) with delta (0, 0)
Screenshot: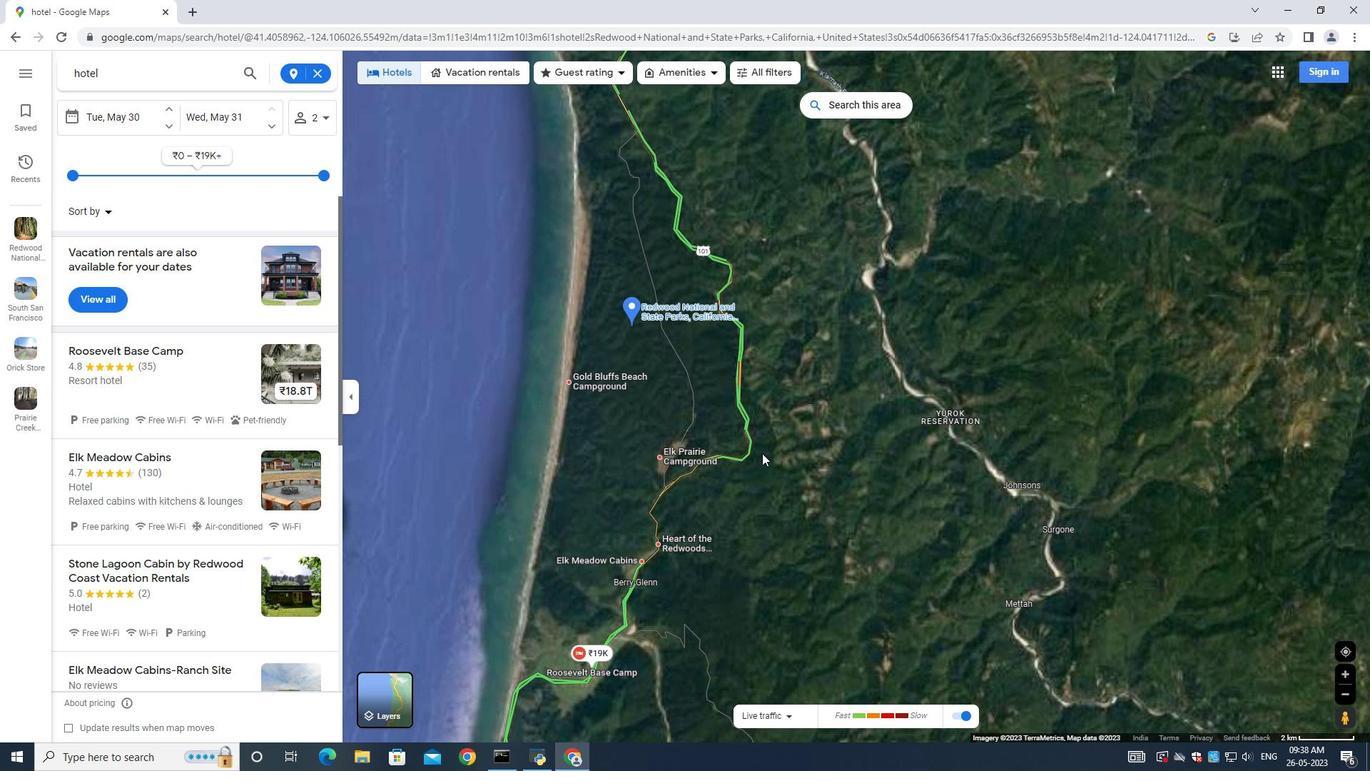 
Action: Mouse scrolled (762, 454) with delta (0, 0)
Screenshot: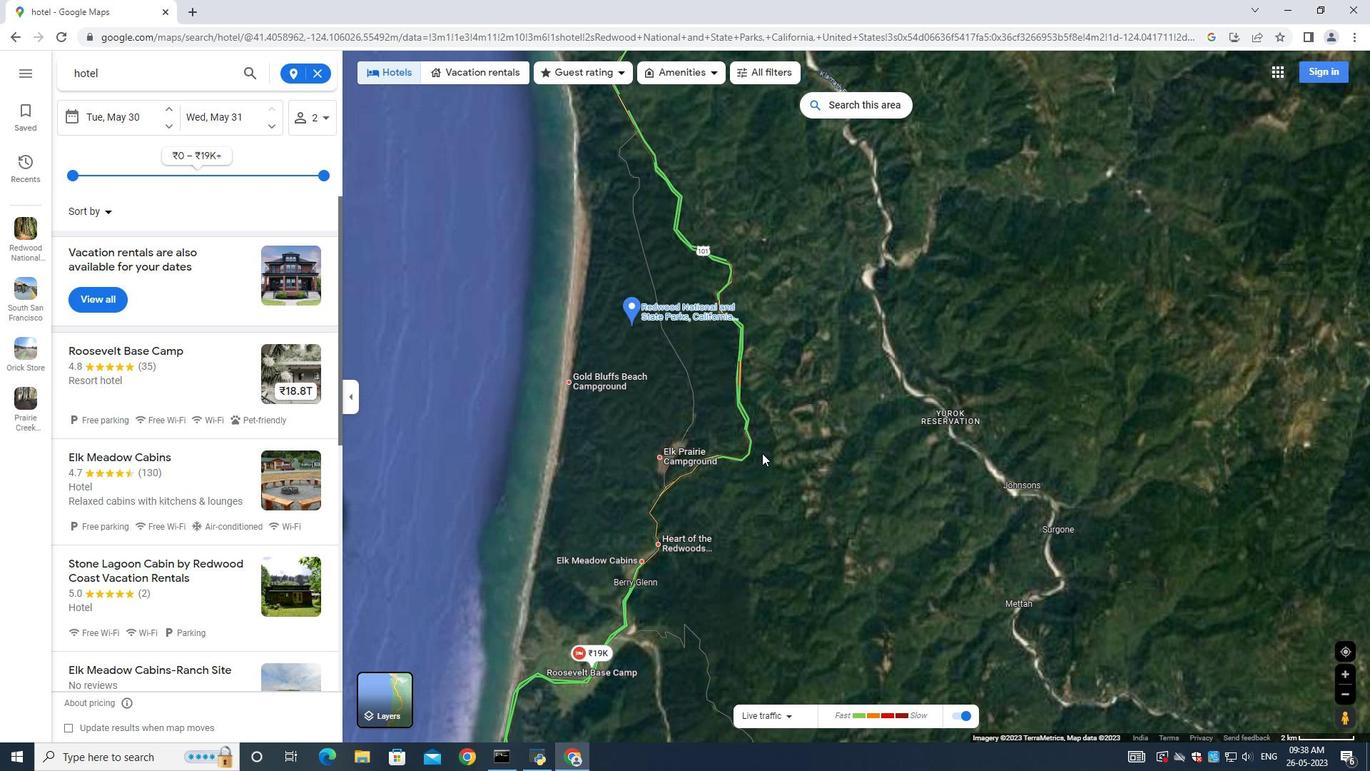 
Action: Mouse scrolled (762, 454) with delta (0, 0)
Screenshot: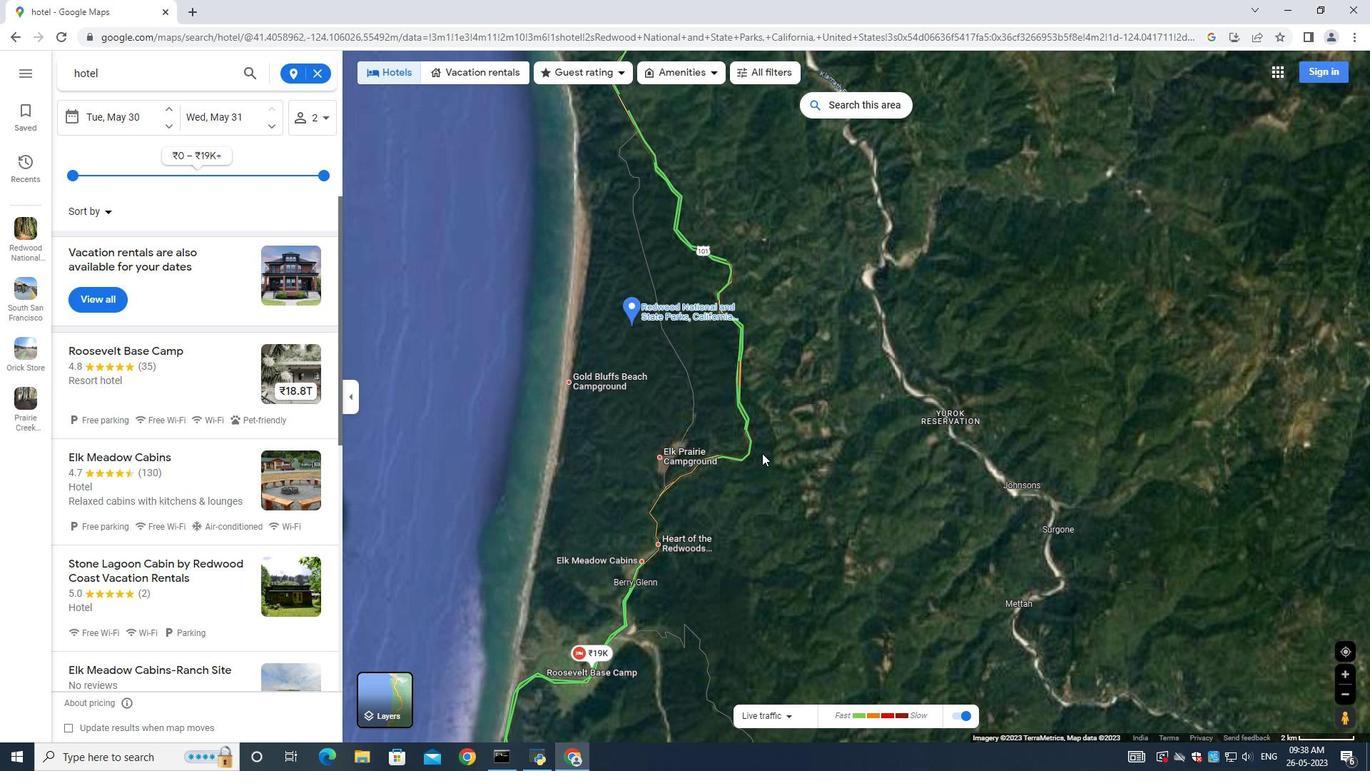 
Action: Mouse scrolled (762, 454) with delta (0, 0)
Screenshot: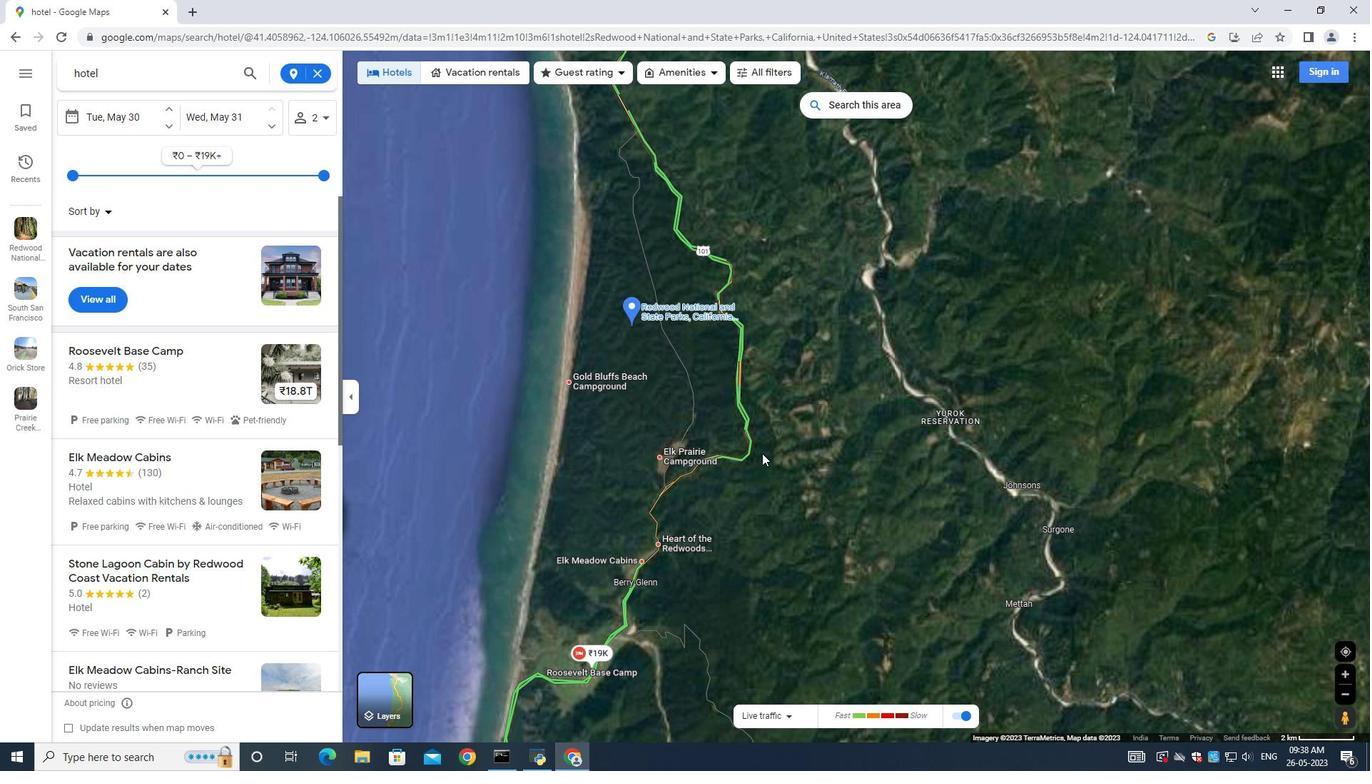 
Action: Mouse moved to (762, 453)
Screenshot: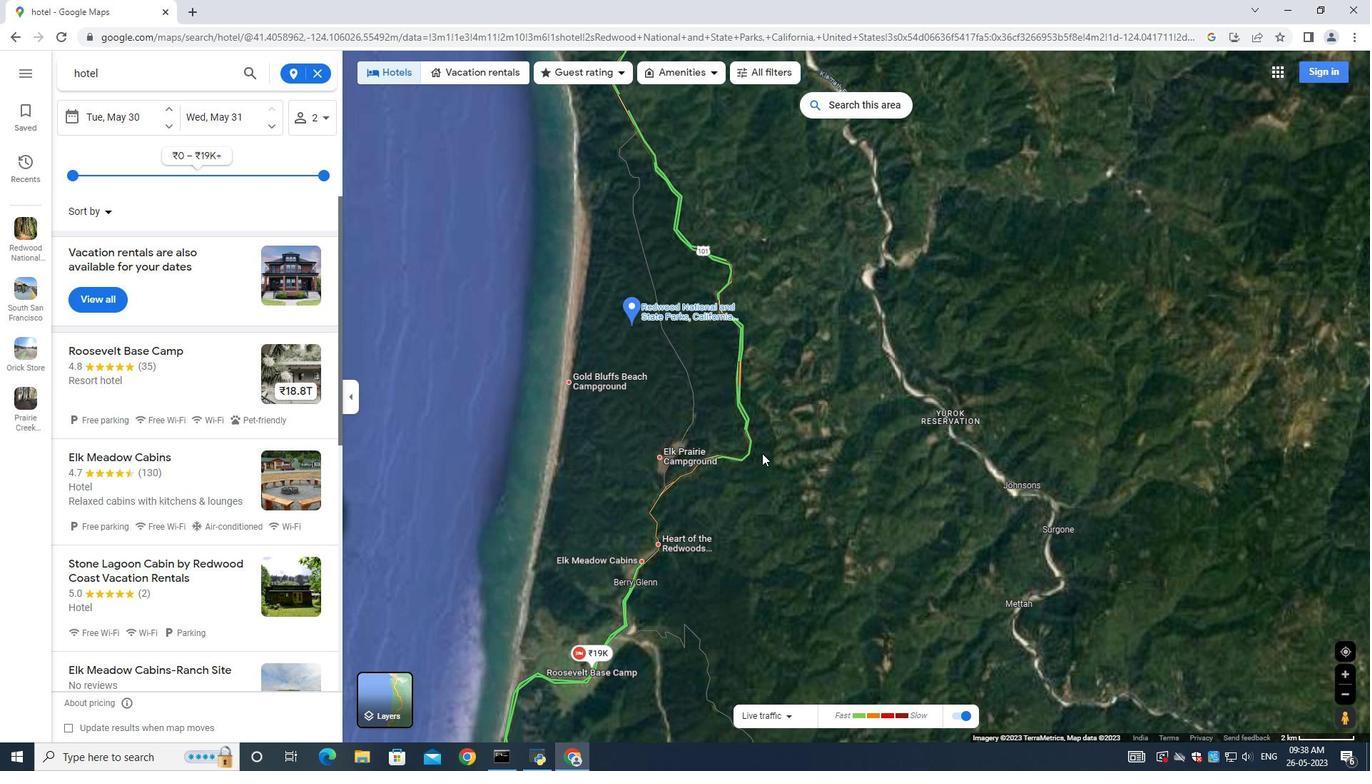 
Action: Mouse scrolled (762, 454) with delta (0, 0)
Screenshot: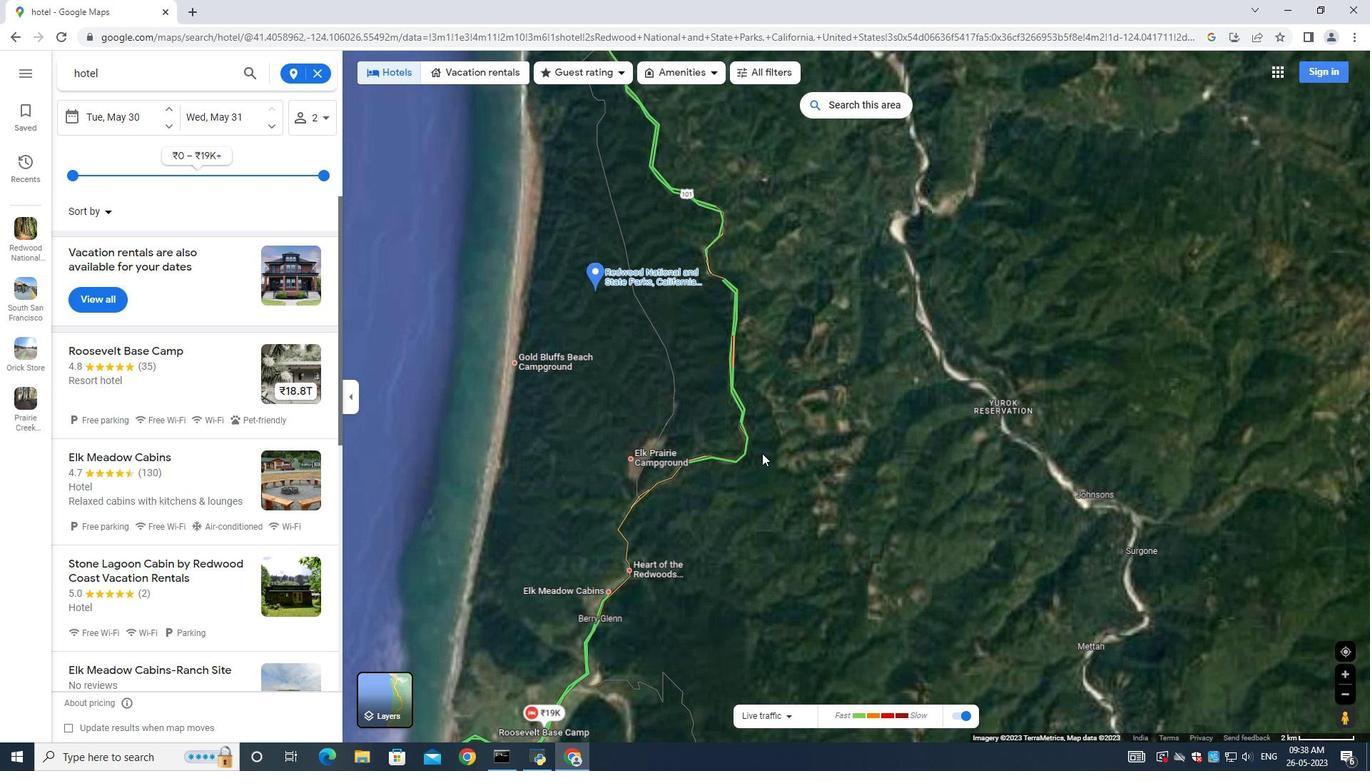 
Action: Mouse moved to (718, 481)
Screenshot: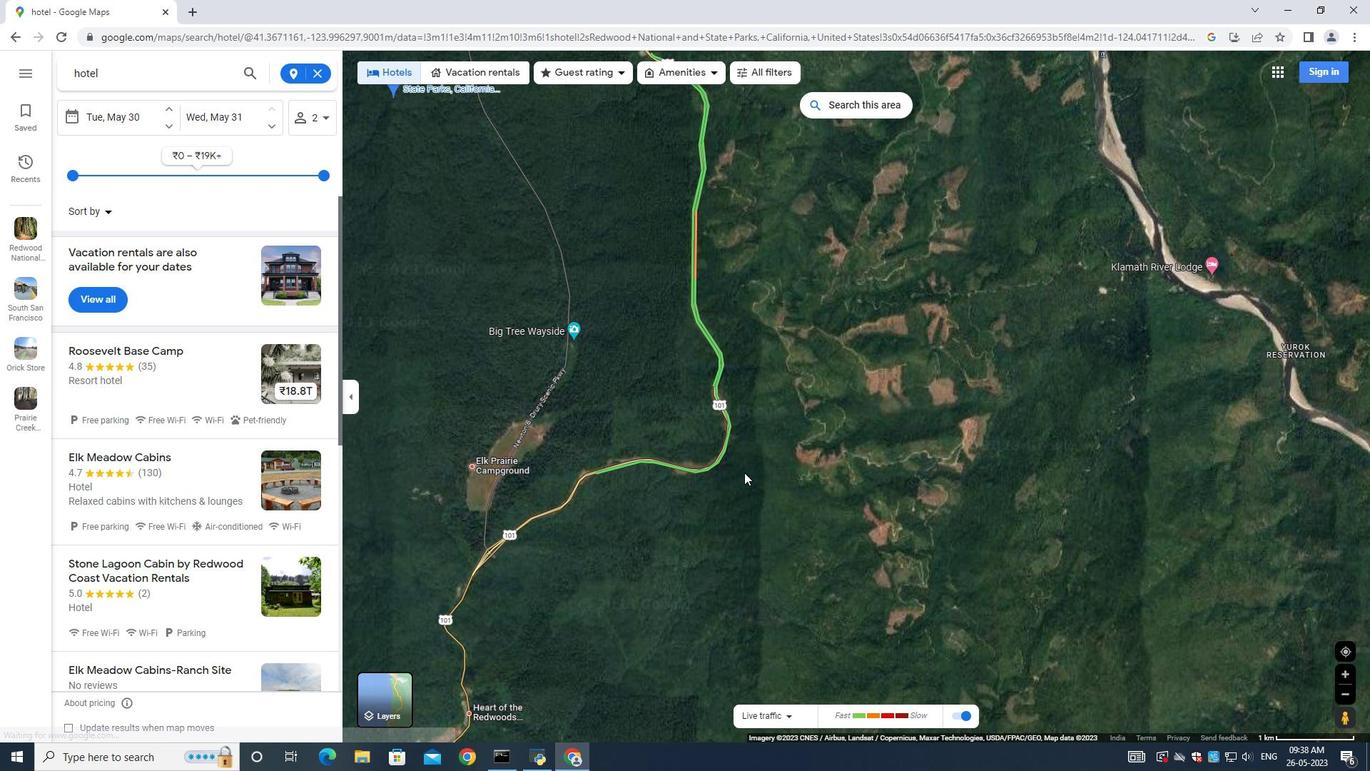 
Action: Mouse scrolled (718, 481) with delta (0, 0)
Screenshot: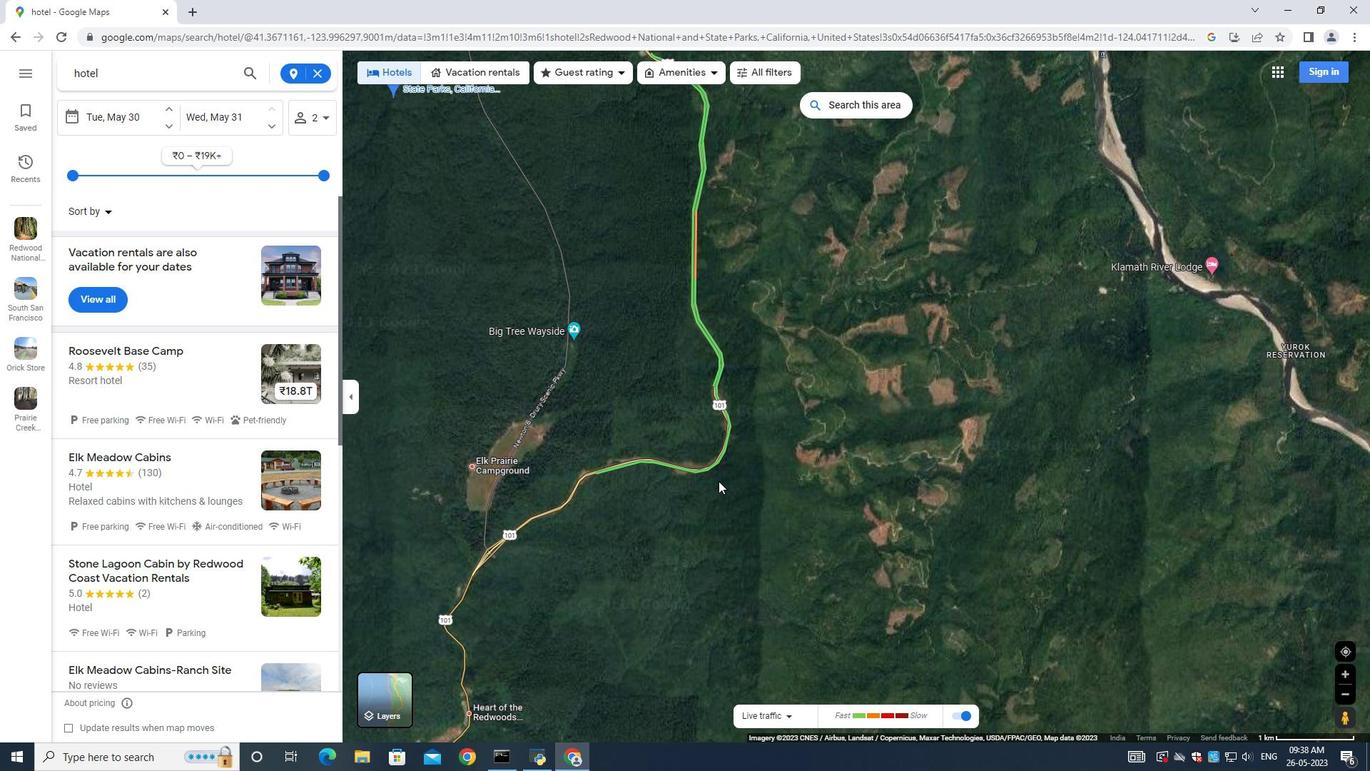 
Action: Mouse scrolled (718, 481) with delta (0, 0)
Screenshot: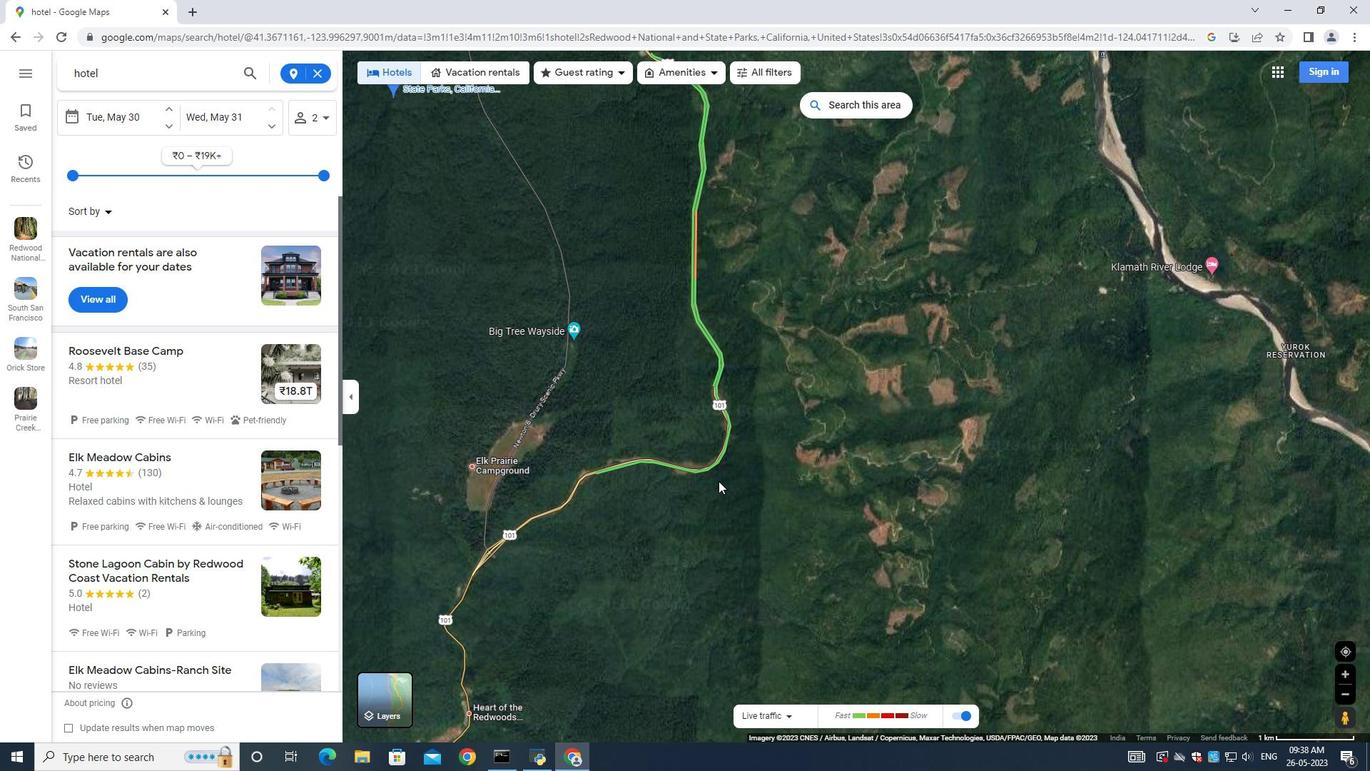 
Action: Mouse scrolled (718, 481) with delta (0, 0)
Screenshot: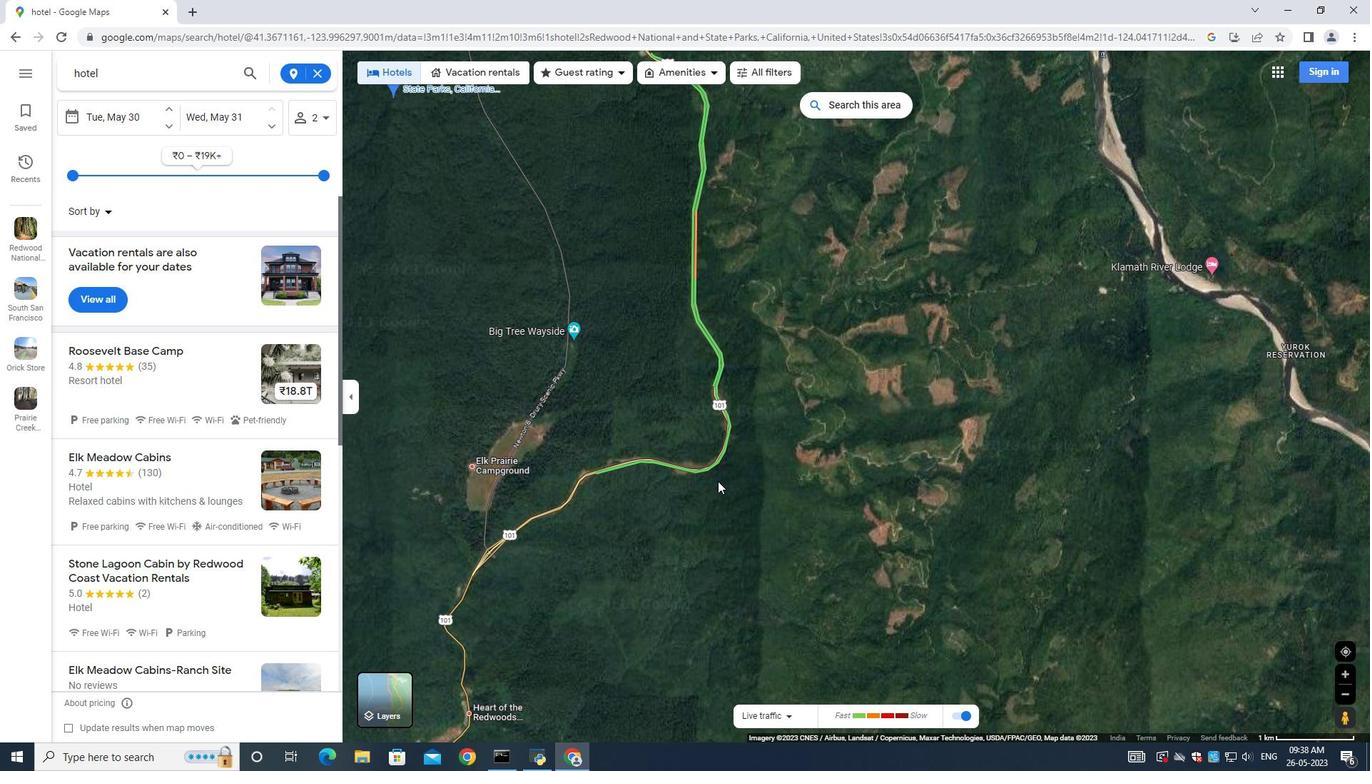 
Action: Mouse scrolled (718, 481) with delta (0, 0)
Screenshot: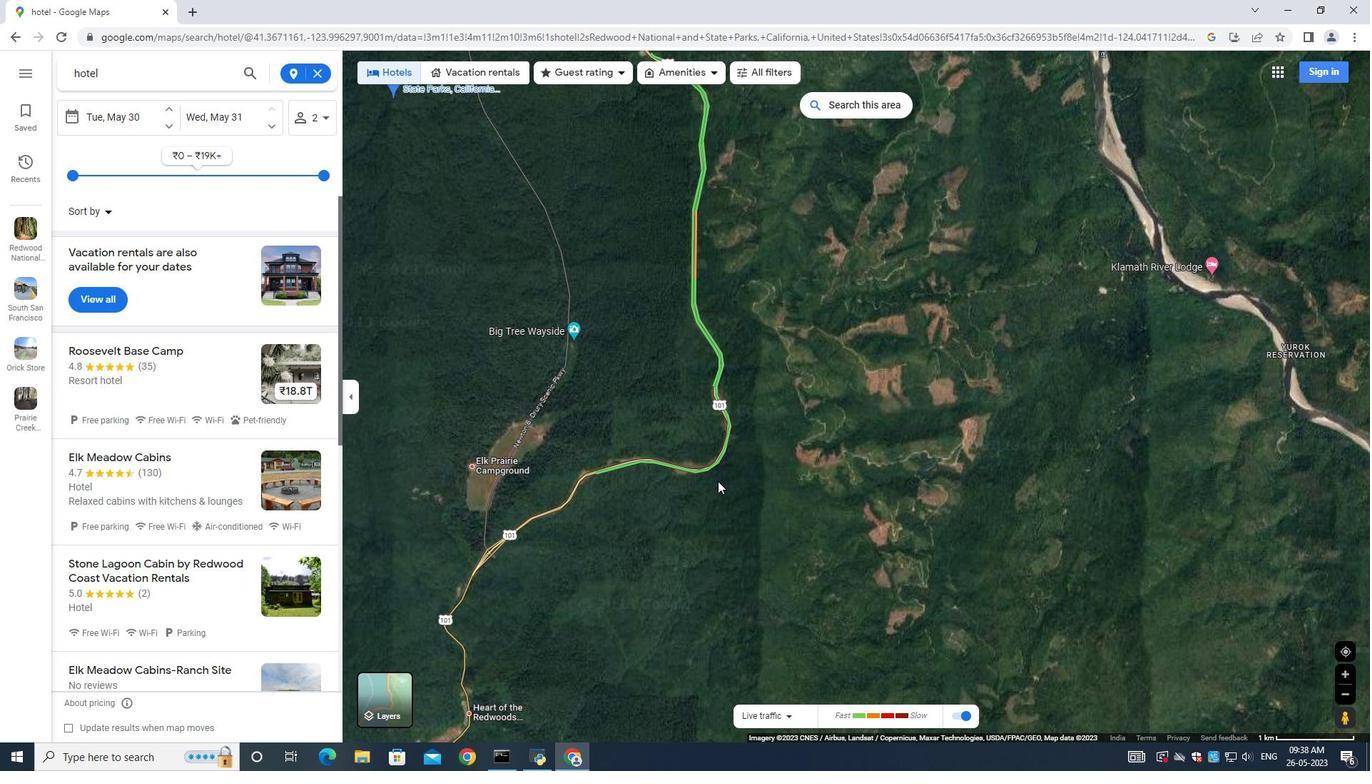 
Action: Mouse scrolled (718, 481) with delta (0, 0)
Screenshot: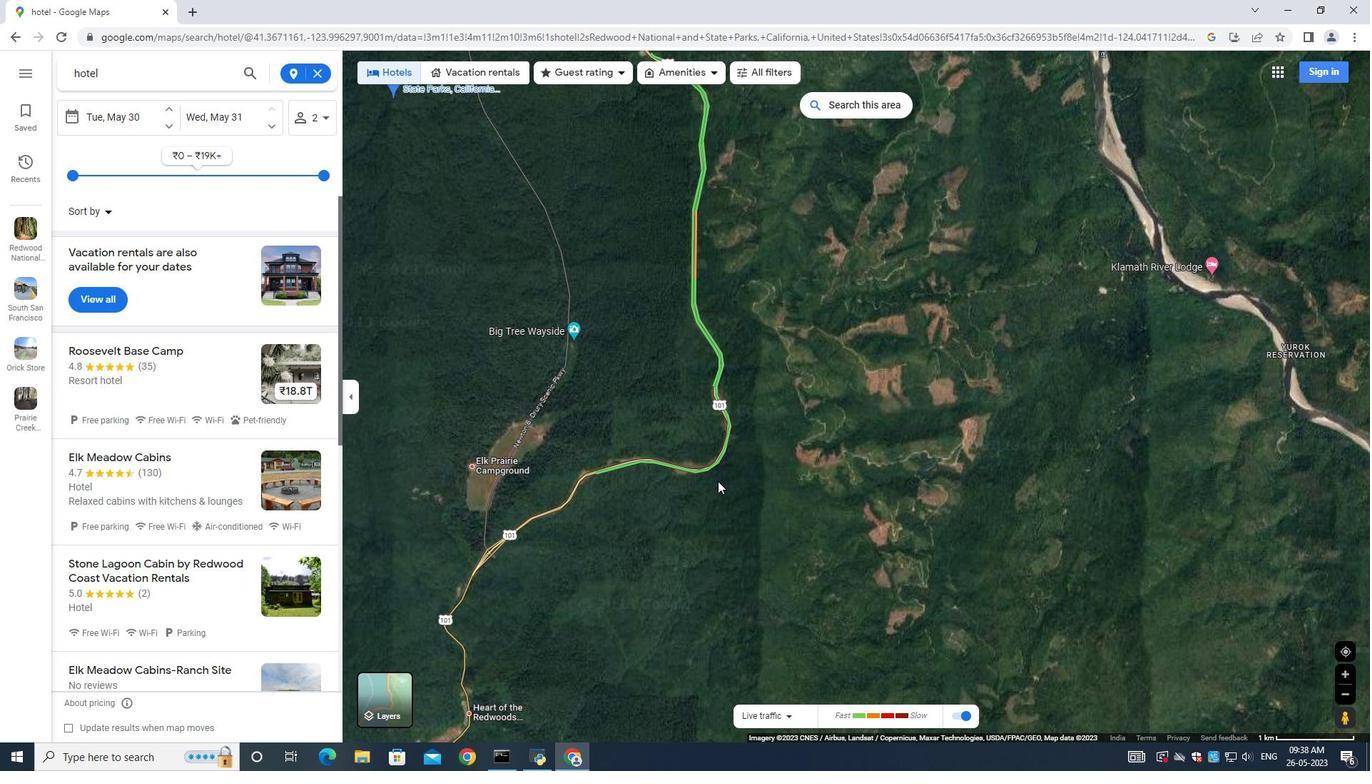 
Action: Mouse scrolled (718, 481) with delta (0, 0)
Screenshot: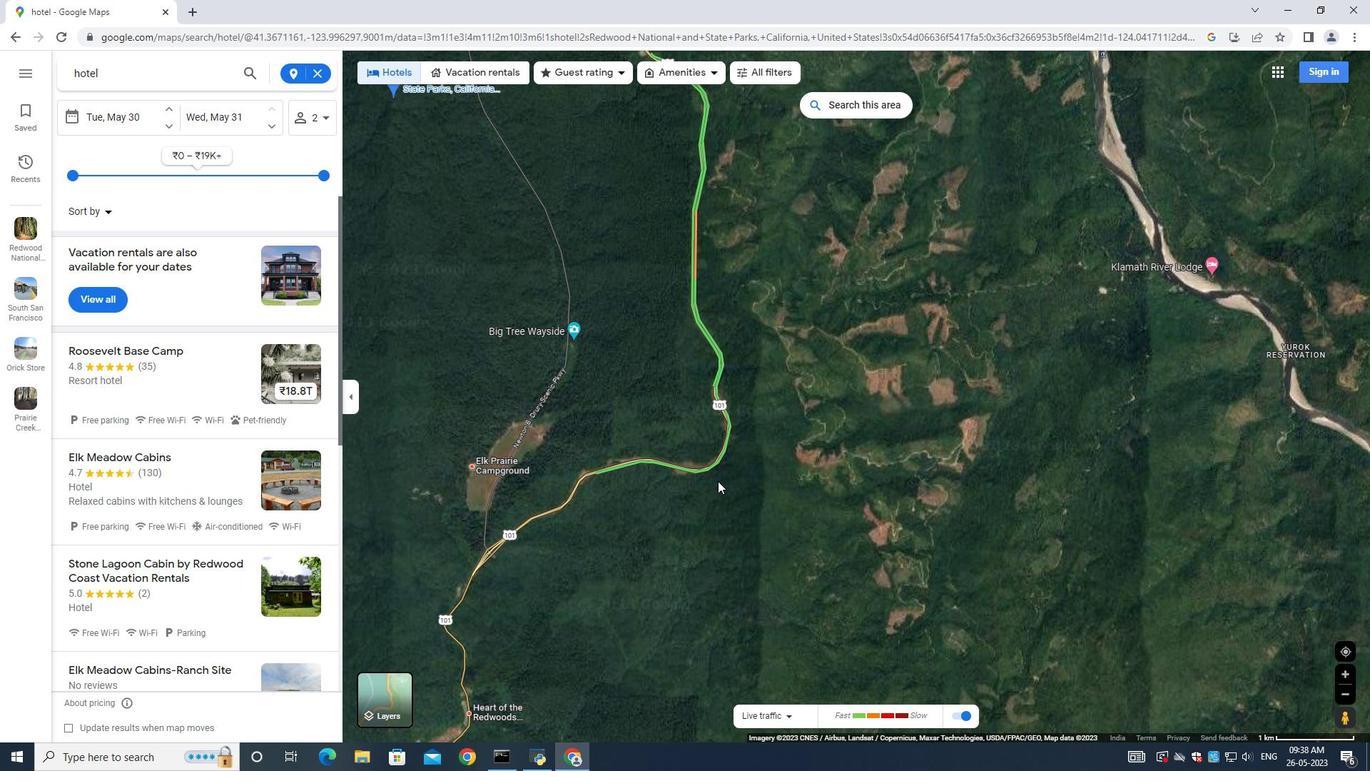 
Action: Mouse scrolled (718, 481) with delta (0, 0)
Screenshot: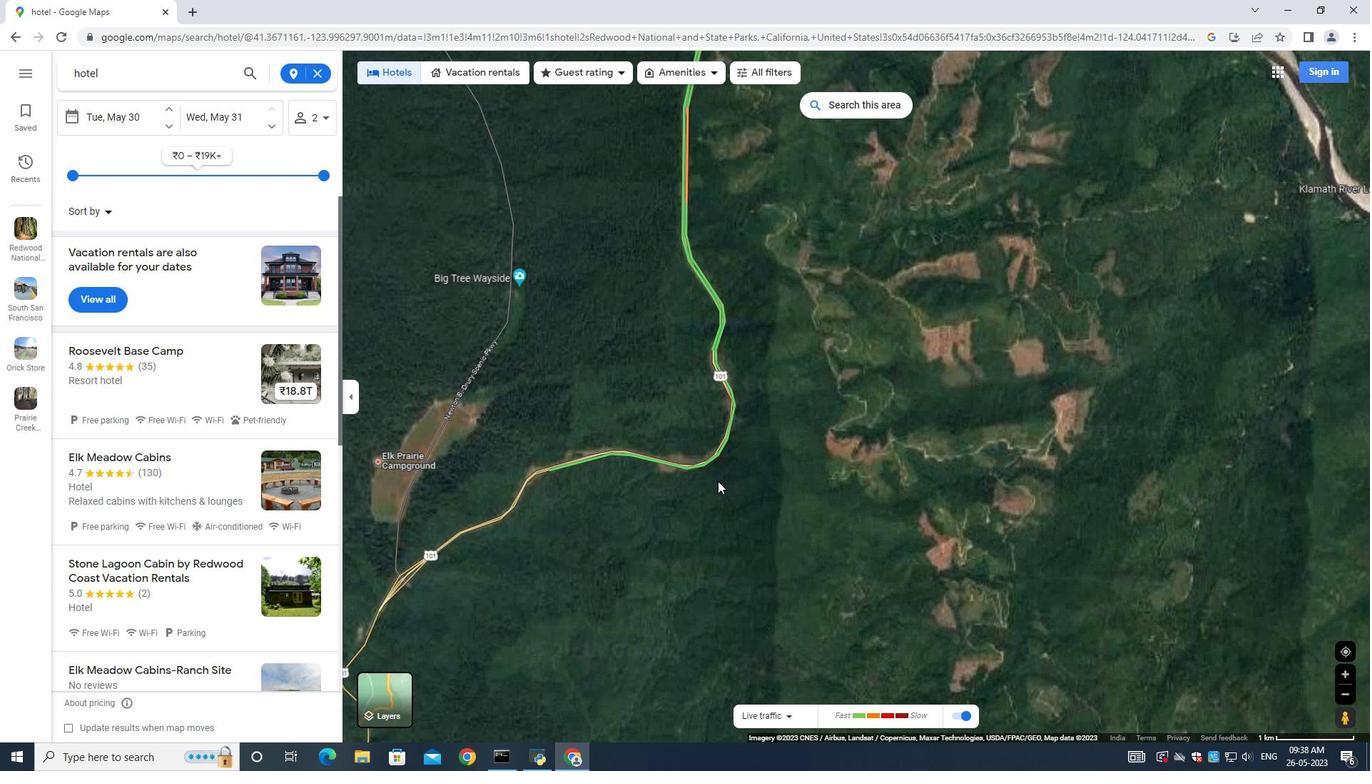 
Action: Mouse moved to (587, 496)
Screenshot: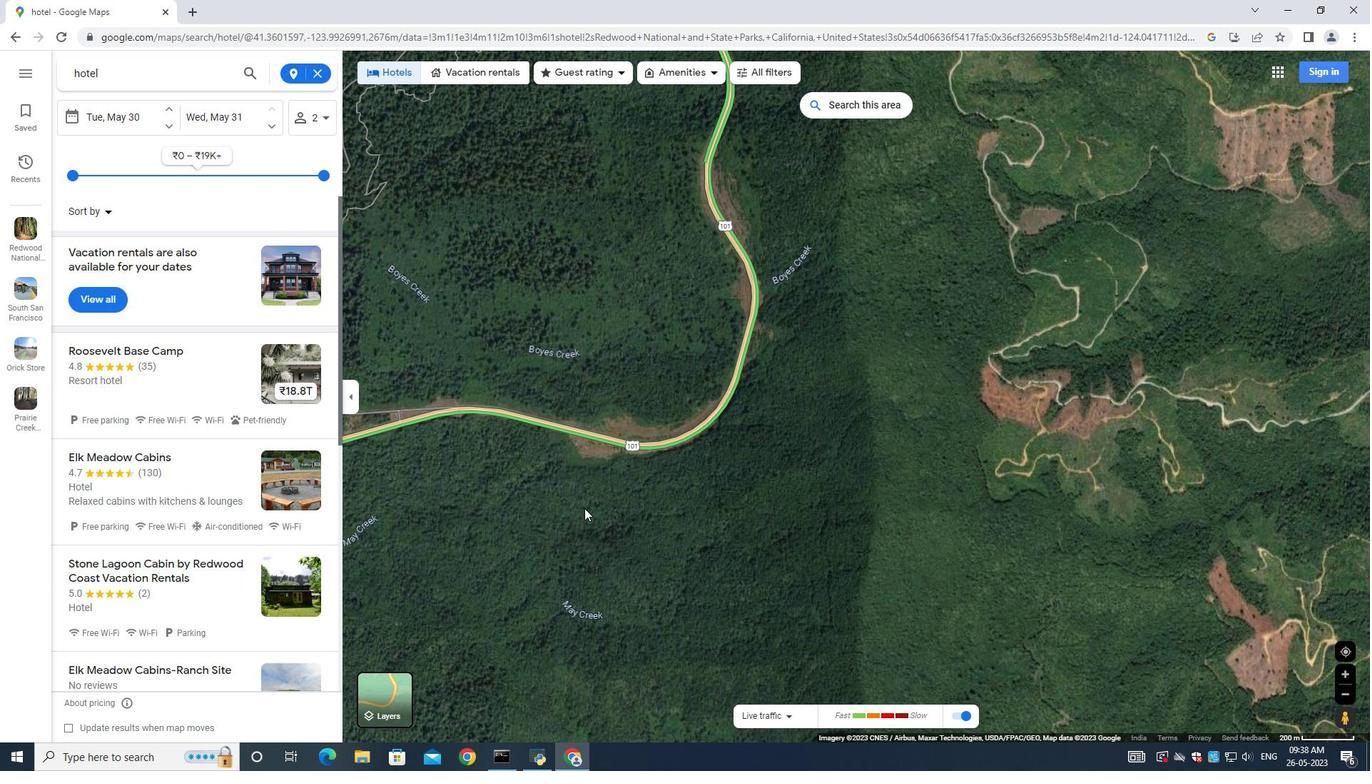
Action: Mouse pressed left at (587, 496)
Screenshot: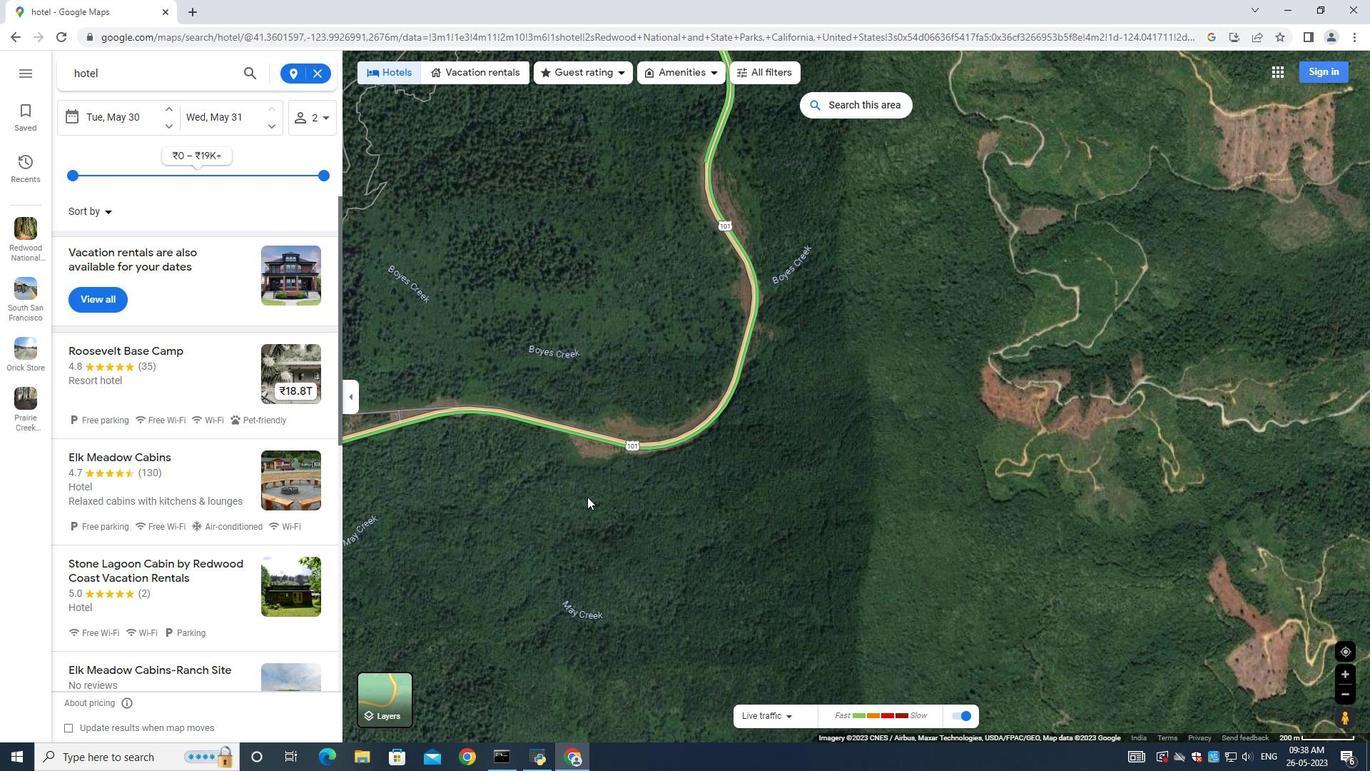 
Action: Mouse moved to (748, 468)
Screenshot: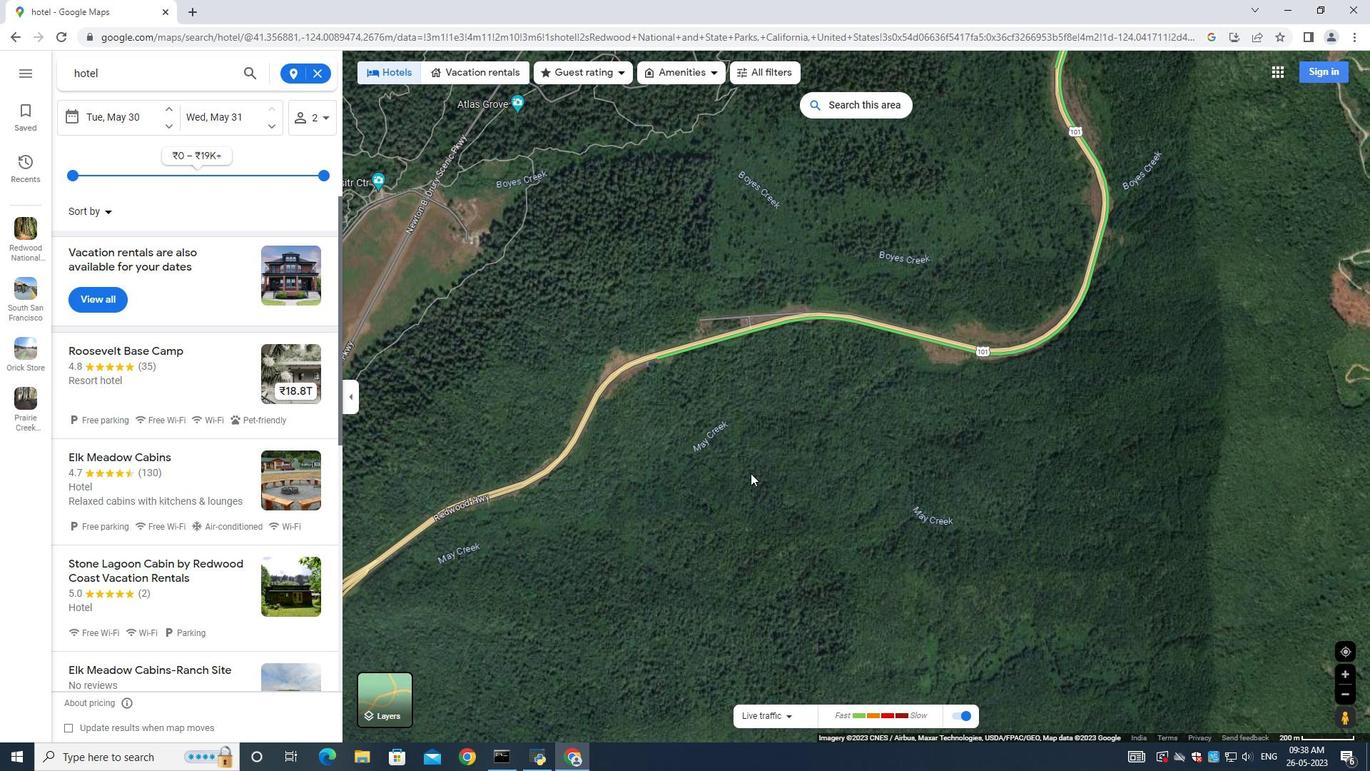
Action: Mouse pressed left at (748, 468)
Screenshot: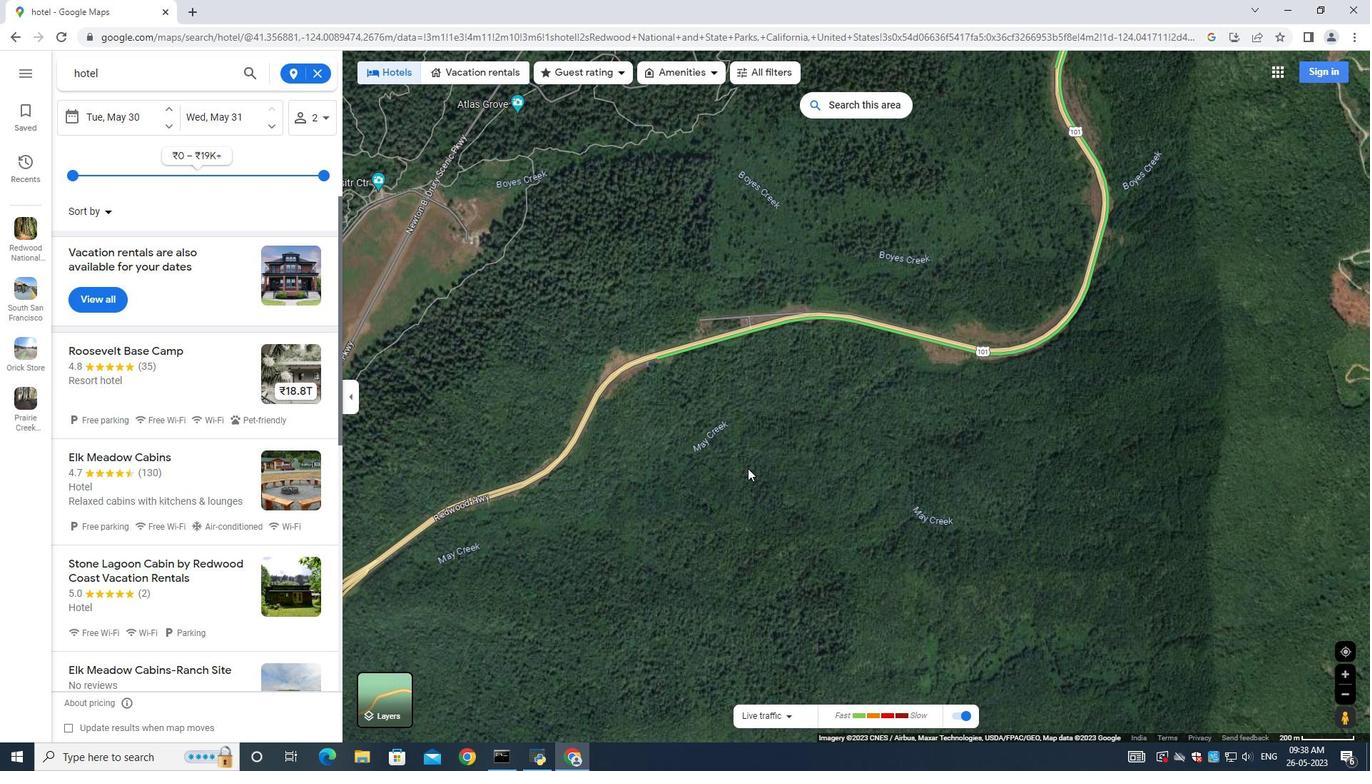 
Action: Mouse moved to (784, 414)
Screenshot: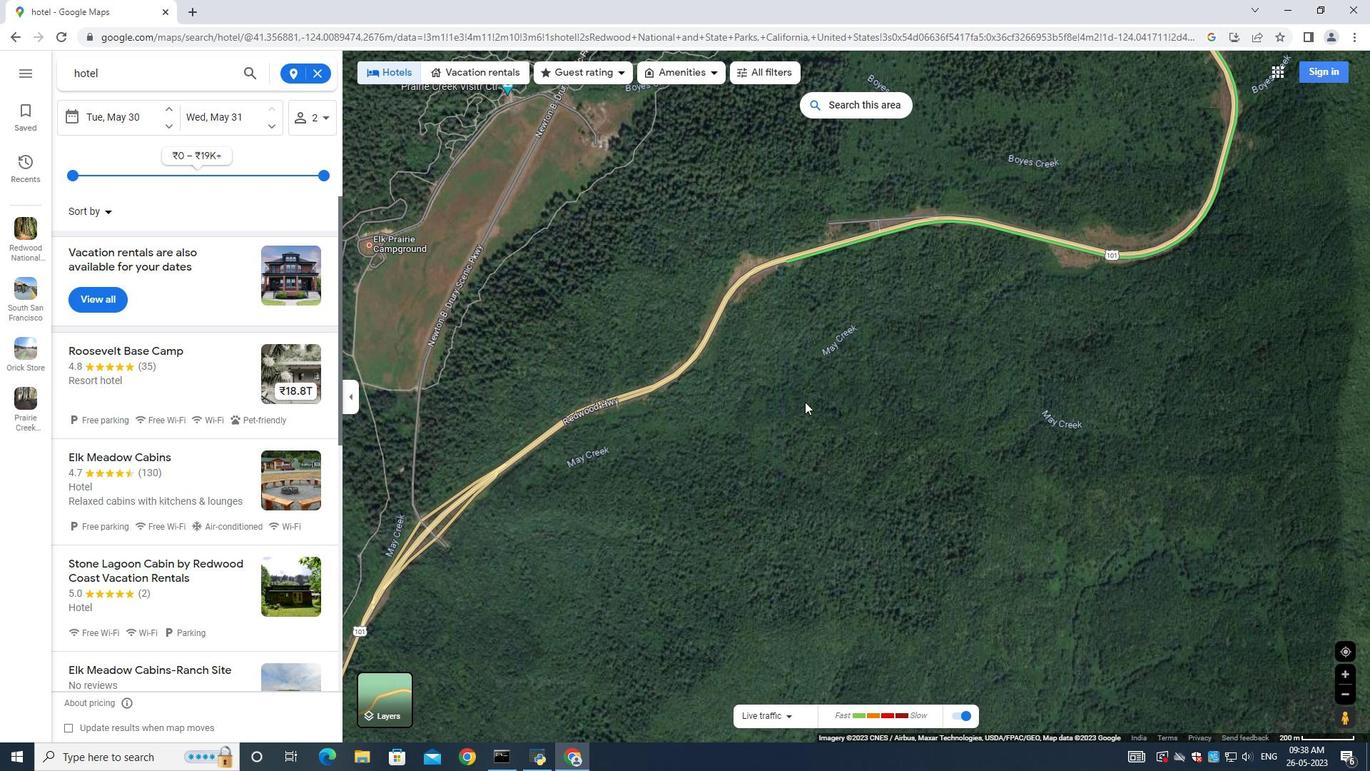 
Action: Mouse pressed left at (784, 414)
Screenshot: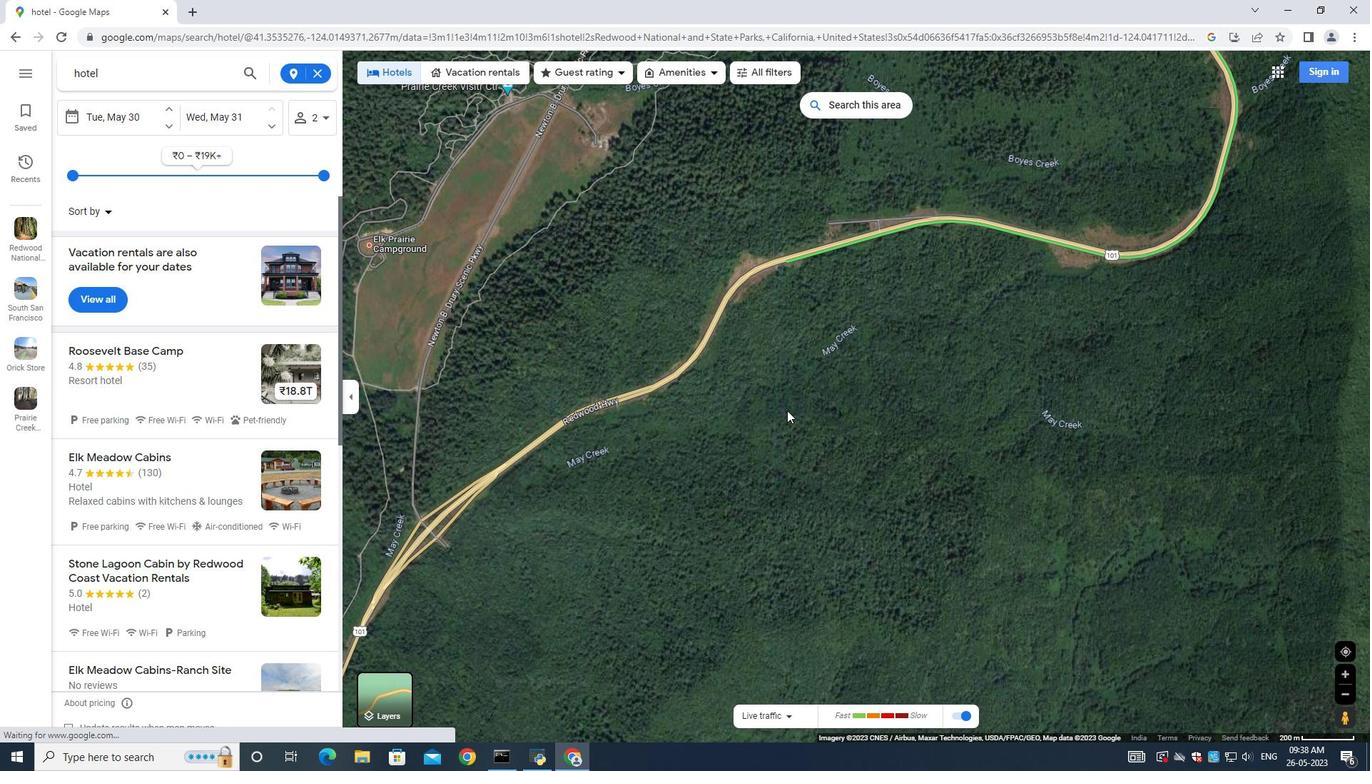 
Action: Mouse moved to (771, 551)
Screenshot: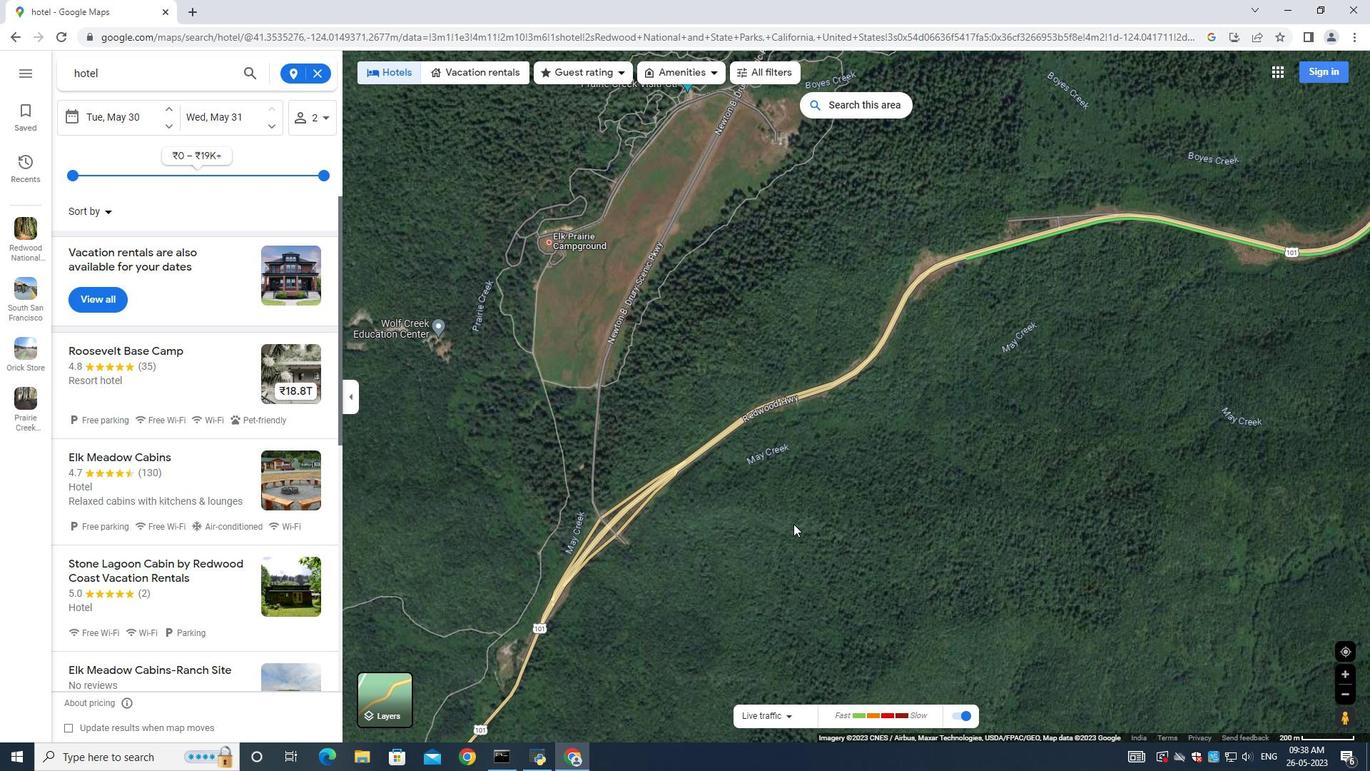 
Action: Mouse pressed left at (771, 551)
Screenshot: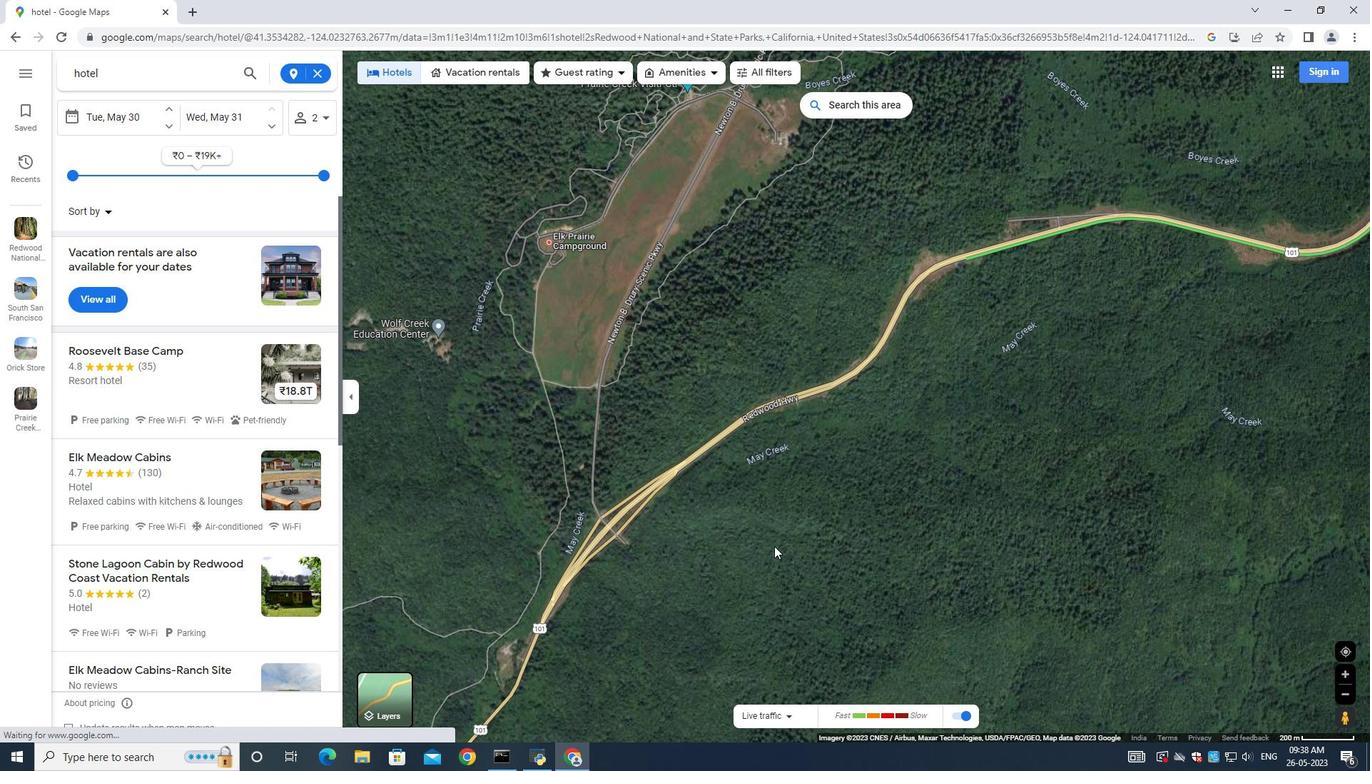 
Action: Mouse moved to (788, 489)
Screenshot: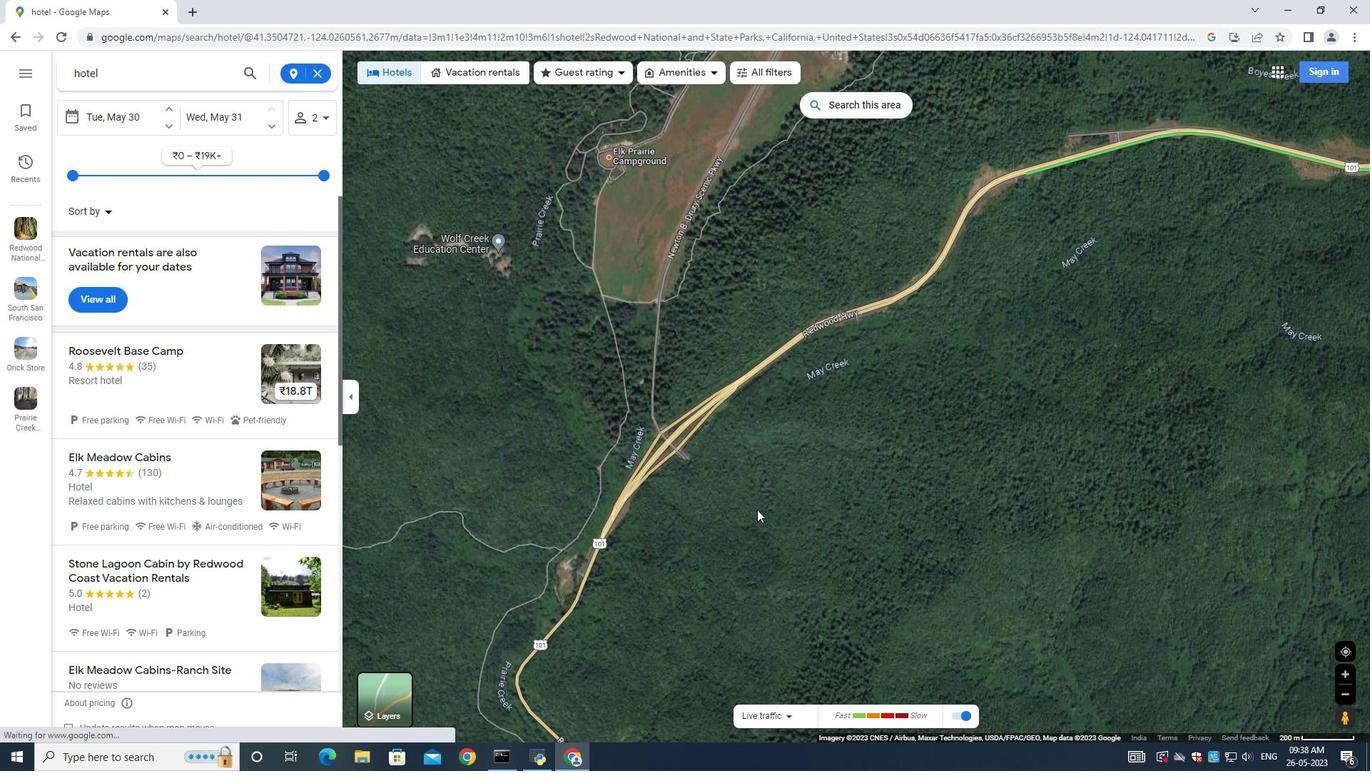 
Action: Mouse pressed left at (758, 509)
Screenshot: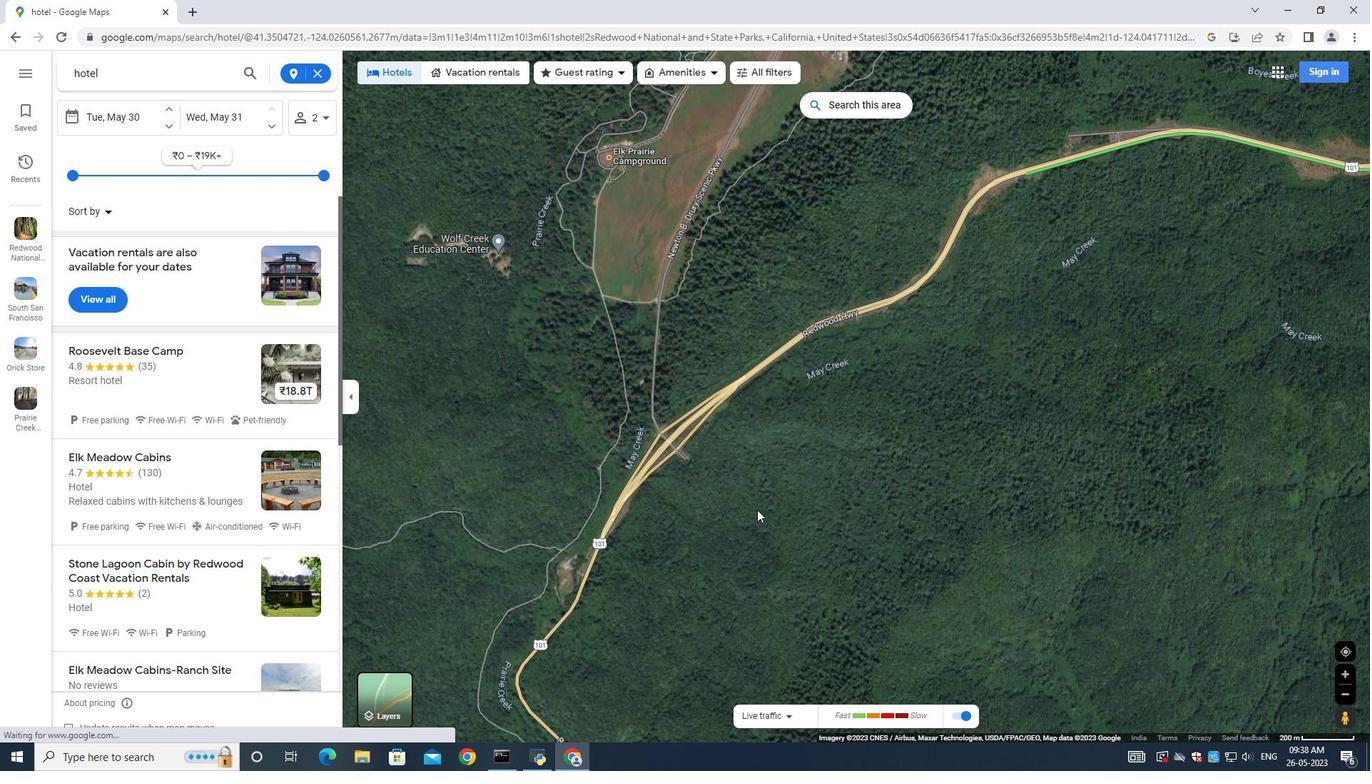 
Action: Mouse moved to (734, 546)
Screenshot: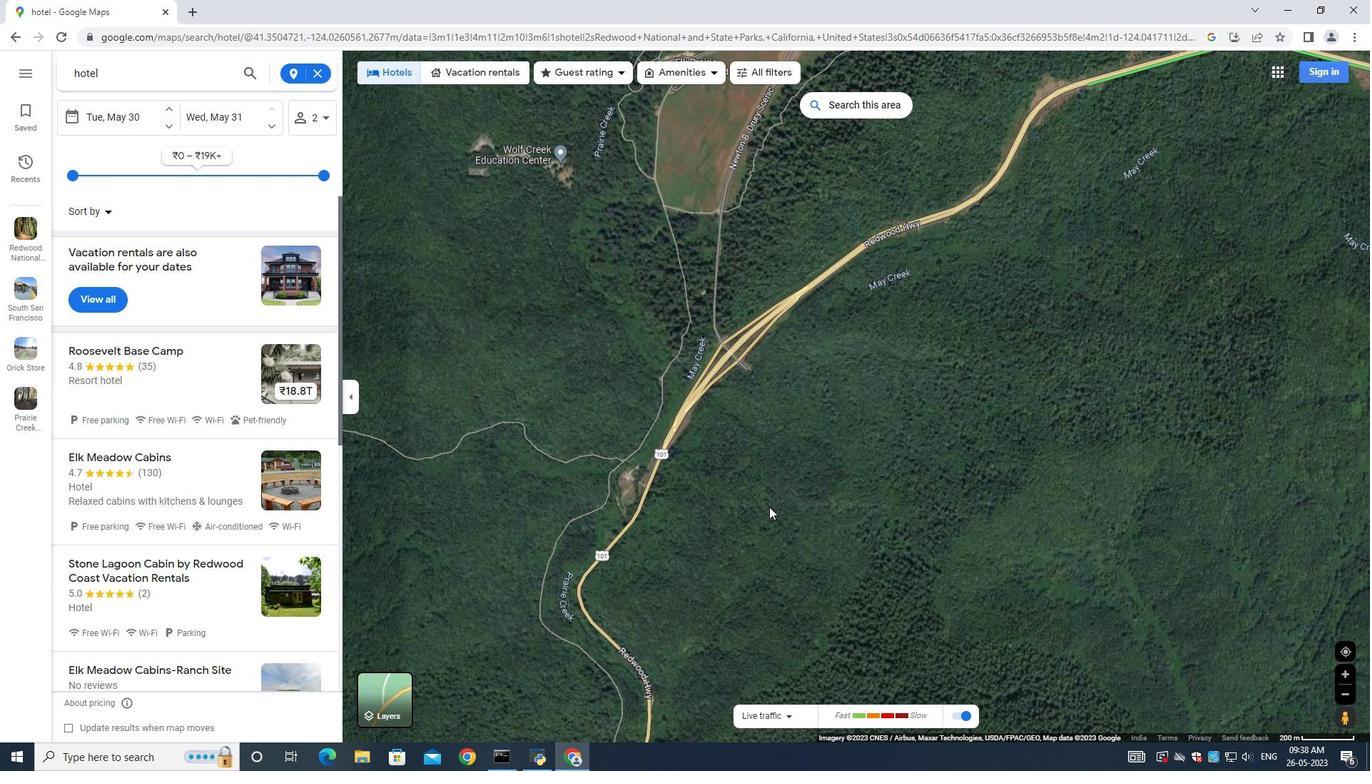 
Action: Mouse pressed left at (733, 546)
Screenshot: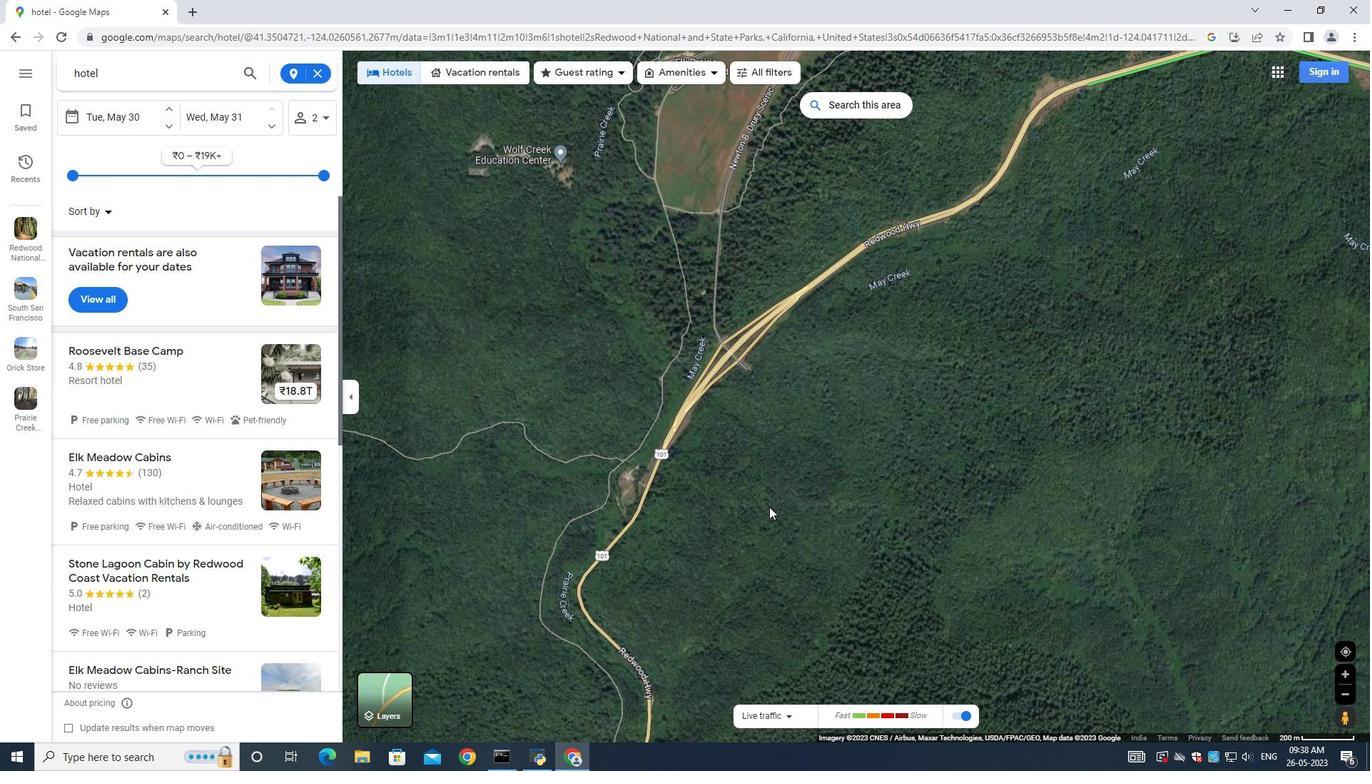 
Action: Mouse moved to (791, 535)
Screenshot: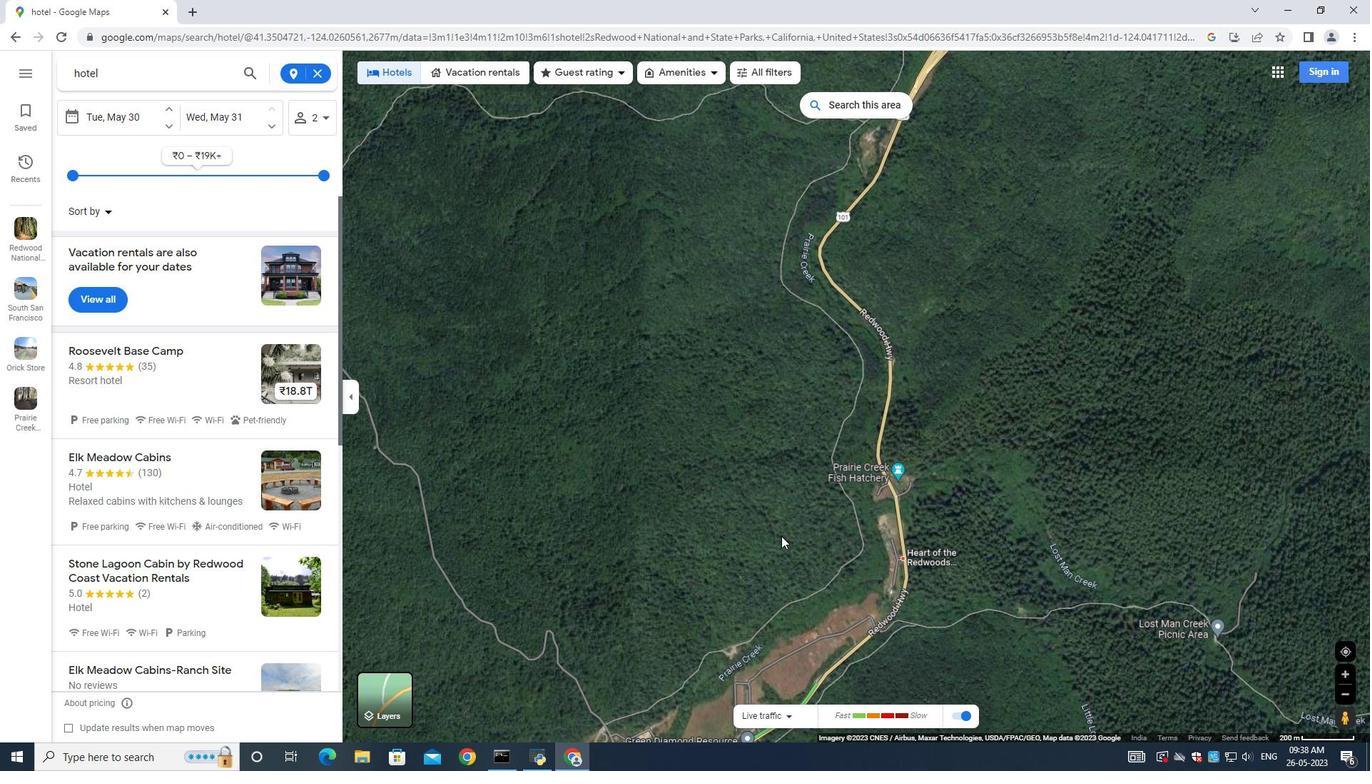 
Action: Mouse pressed left at (791, 535)
Screenshot: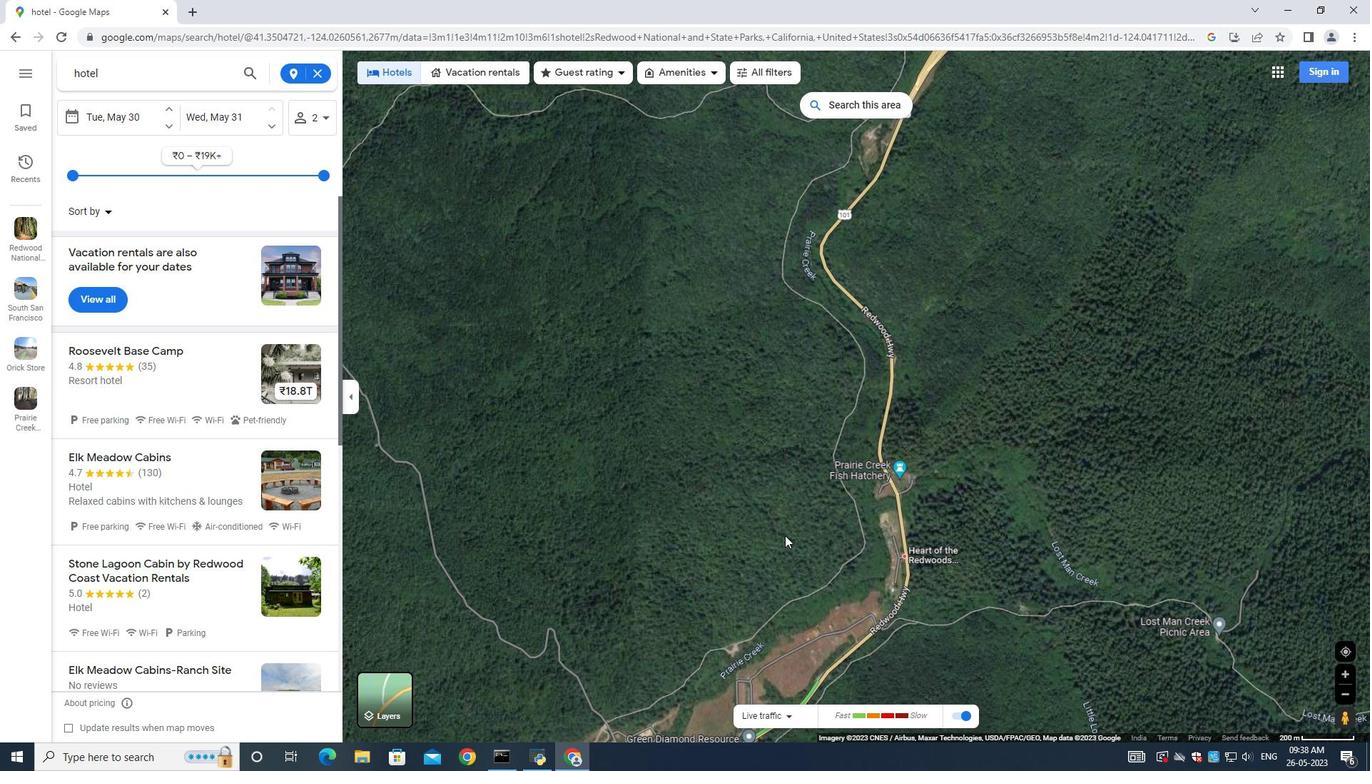 
Action: Mouse moved to (624, 401)
Screenshot: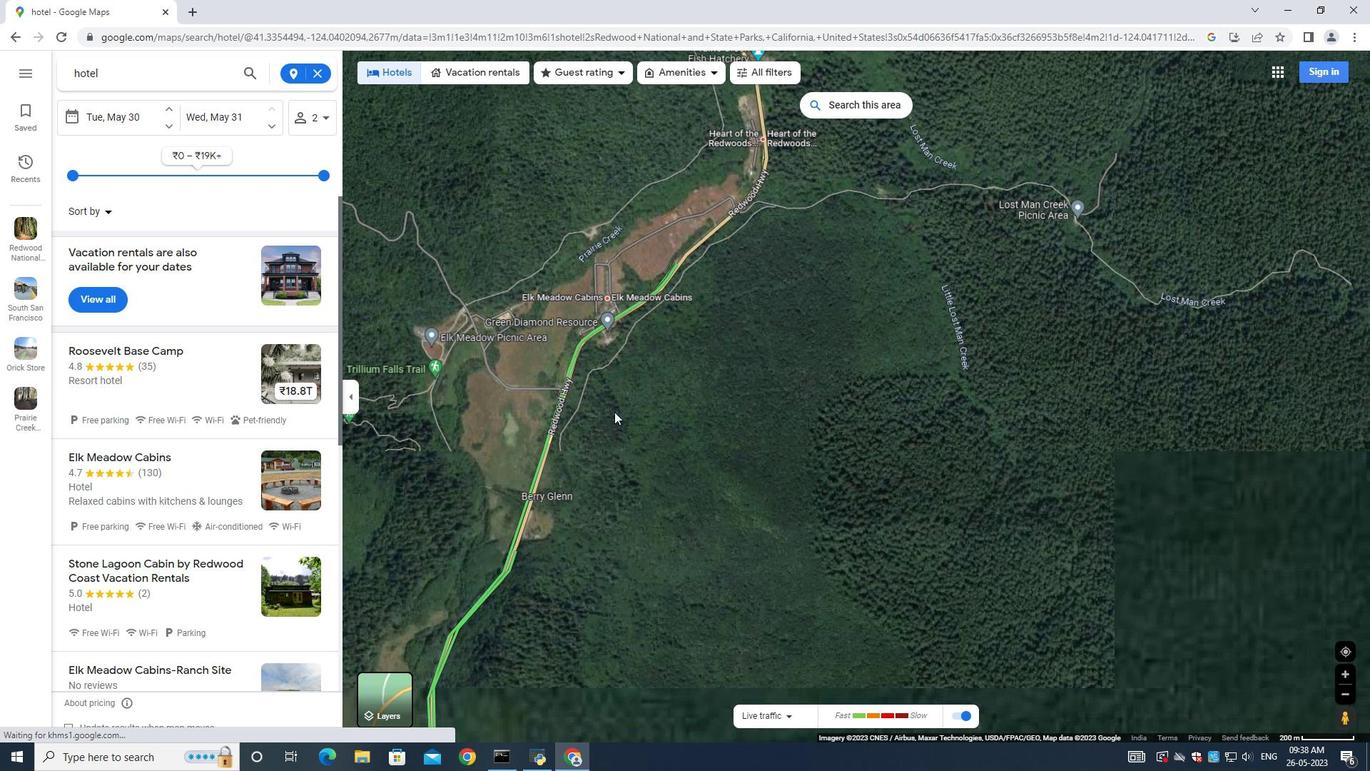 
Action: Mouse pressed left at (620, 404)
Screenshot: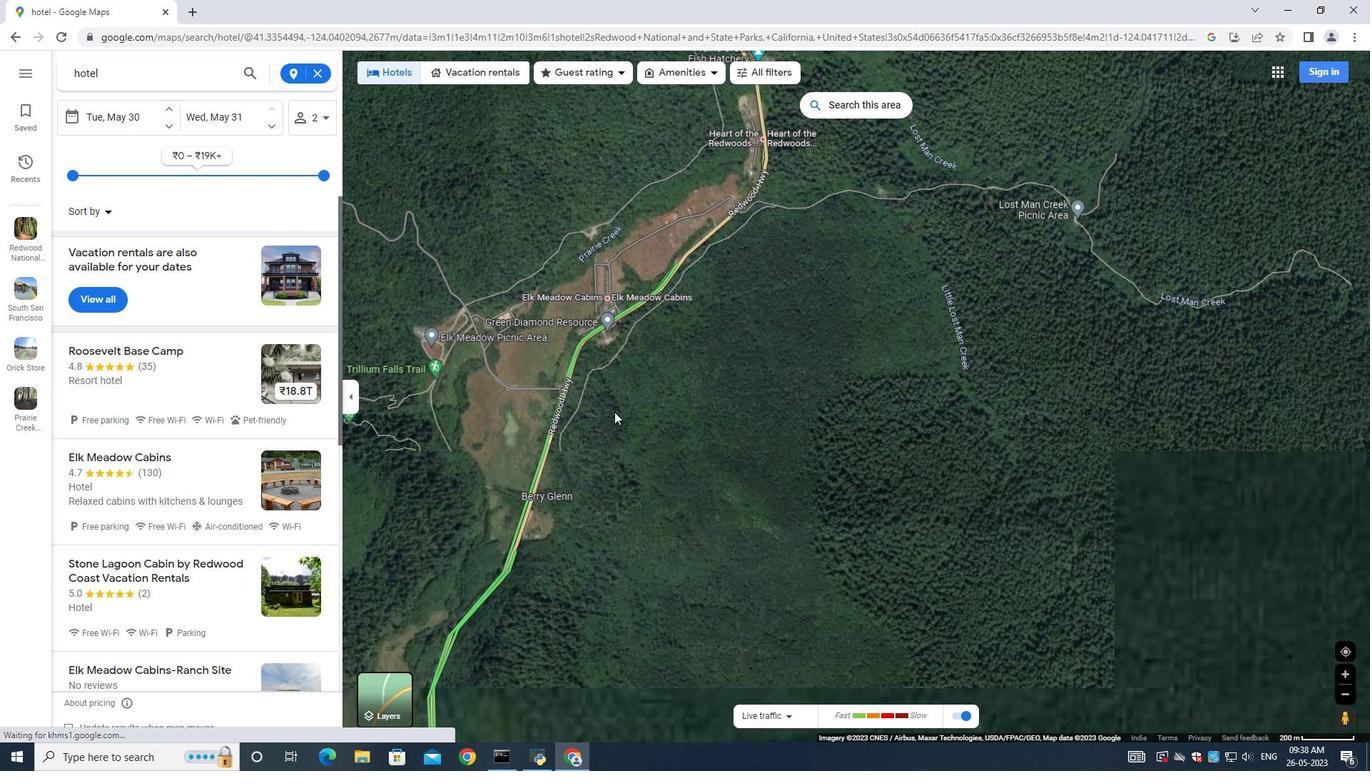 
Action: Mouse moved to (772, 410)
Screenshot: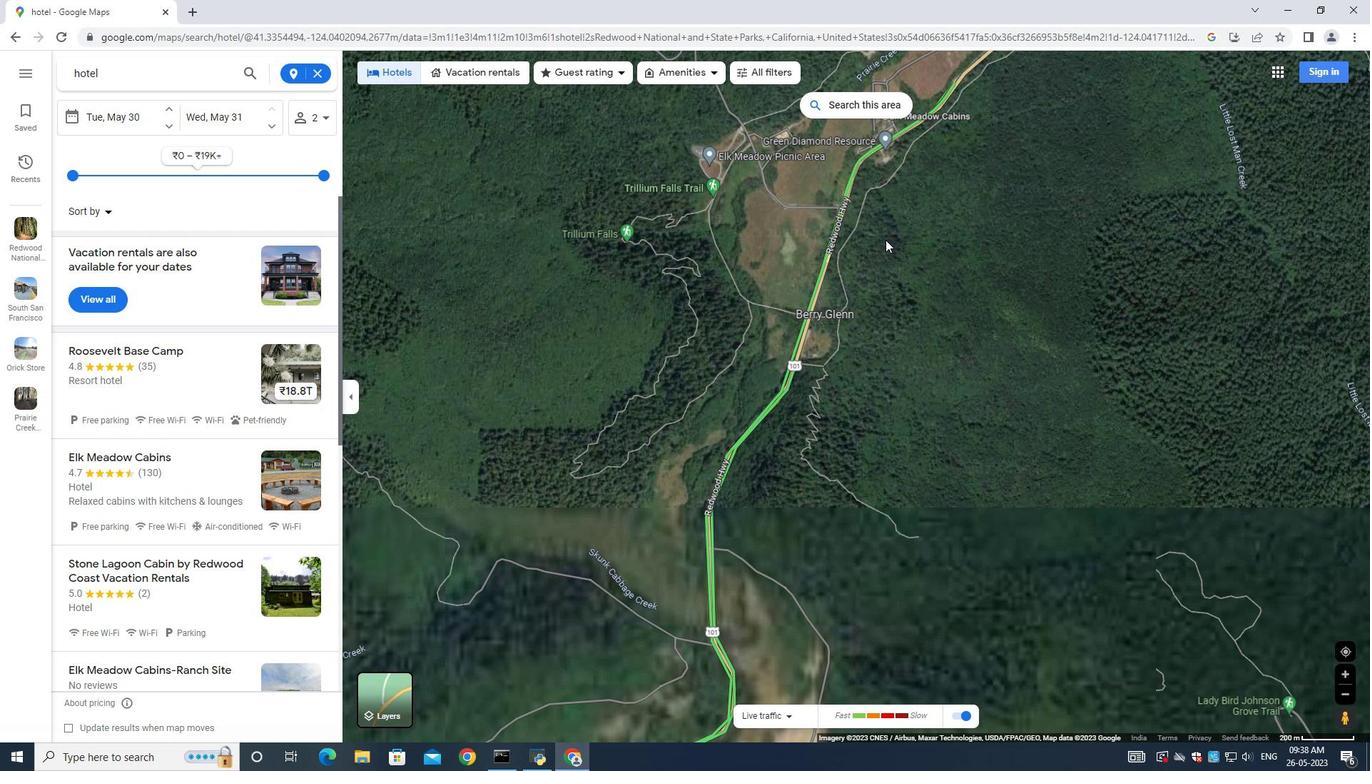 
Action: Mouse scrolled (772, 409) with delta (0, 0)
Screenshot: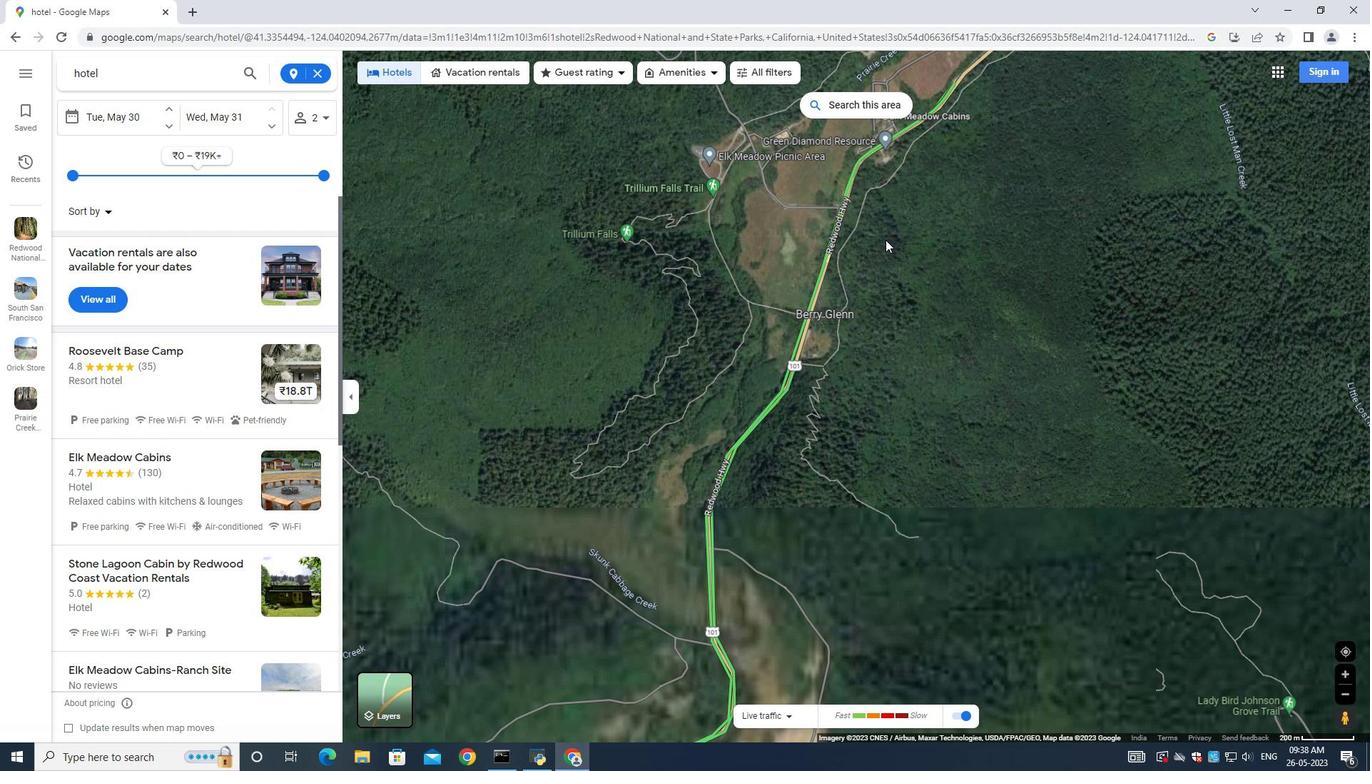
Action: Mouse moved to (772, 410)
Screenshot: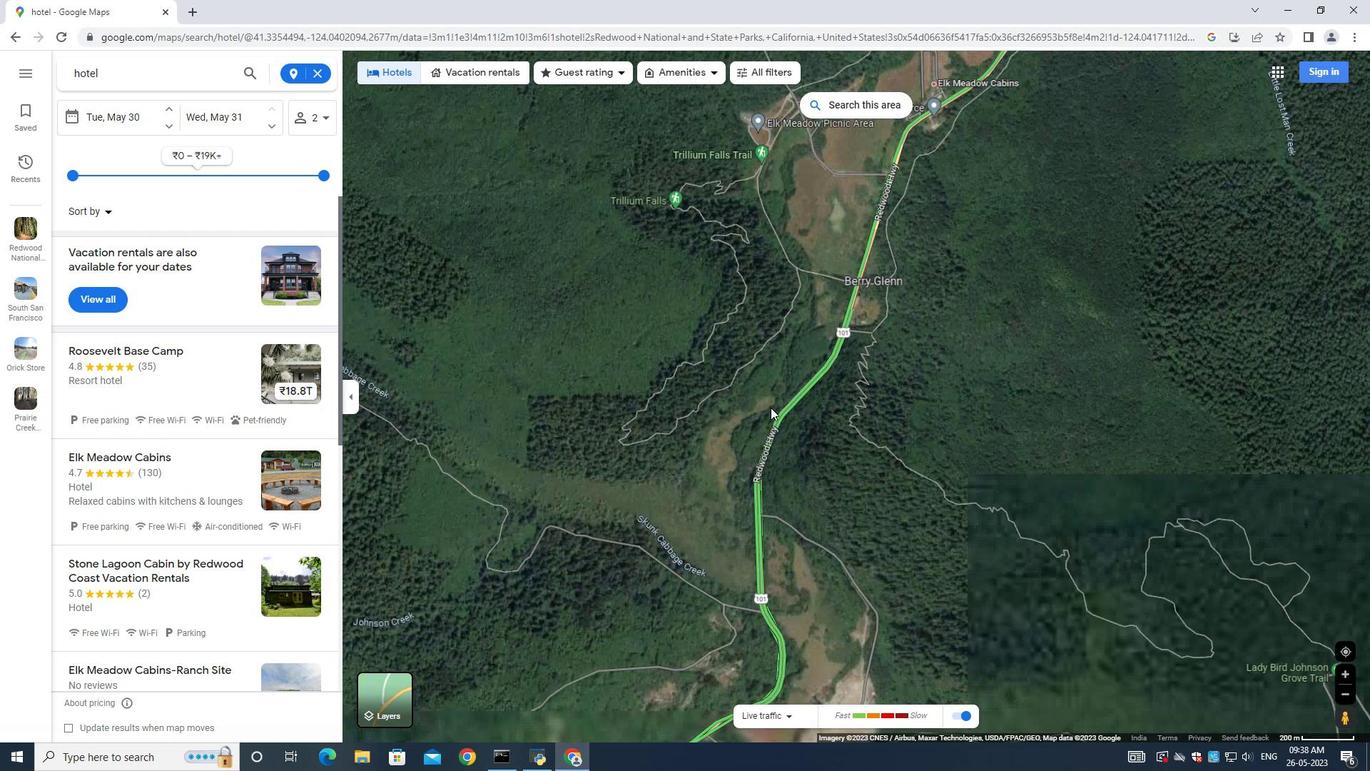 
Action: Mouse scrolled (772, 409) with delta (0, 0)
Screenshot: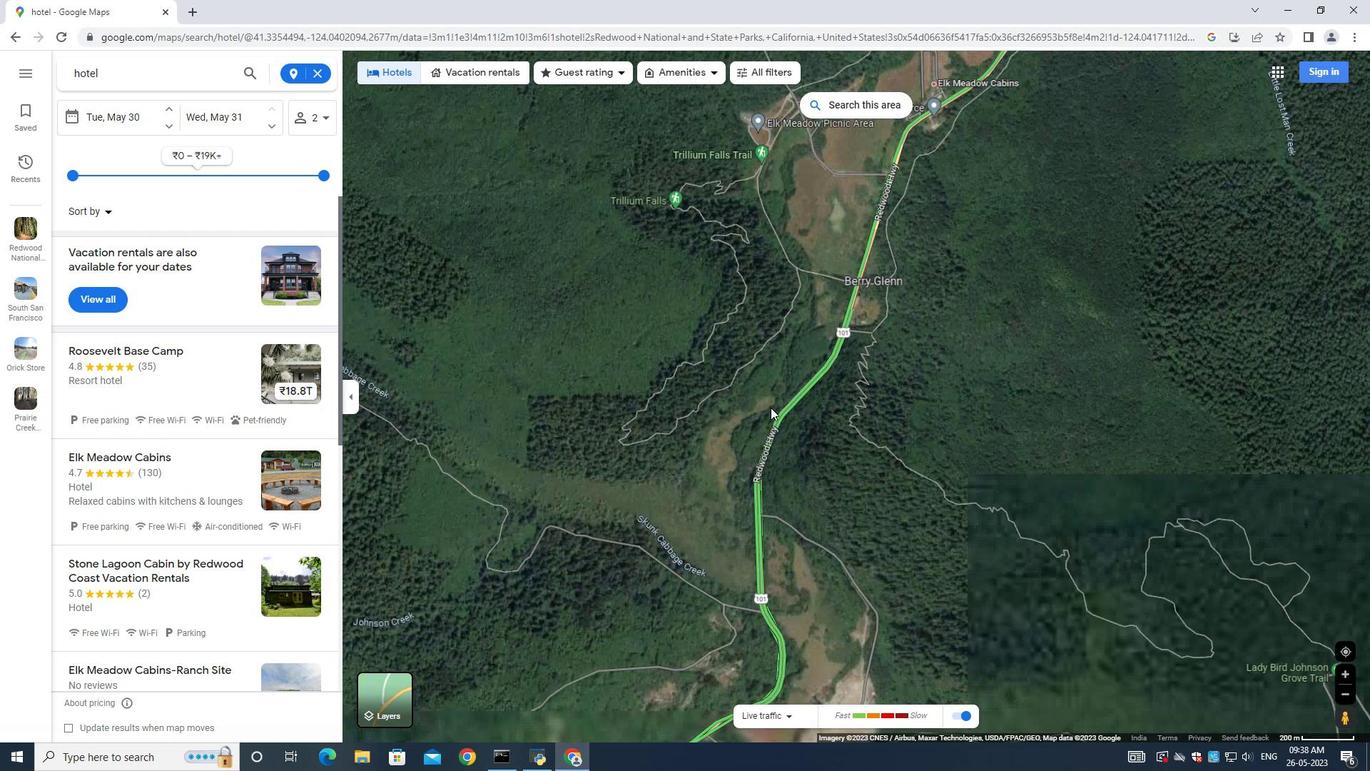 
Action: Mouse moved to (771, 410)
Screenshot: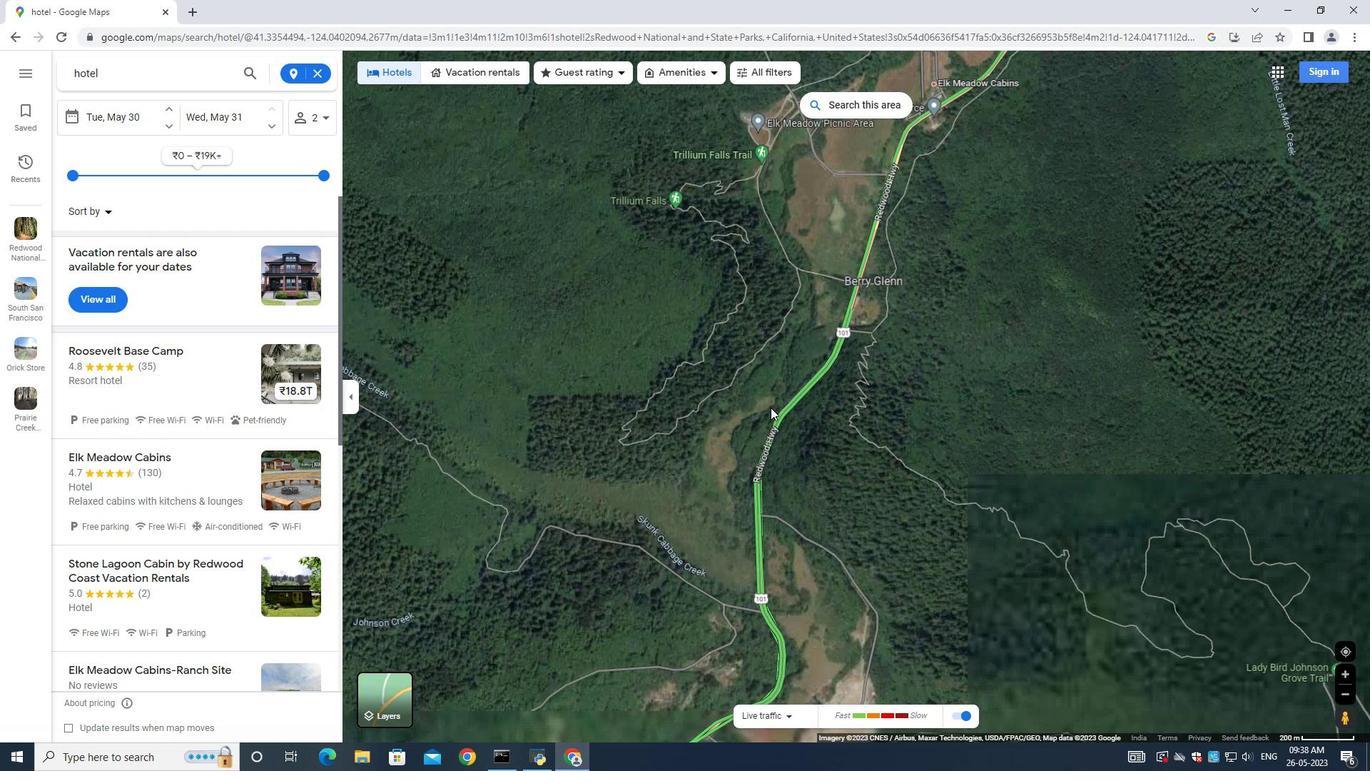 
Action: Mouse scrolled (771, 409) with delta (0, 0)
Screenshot: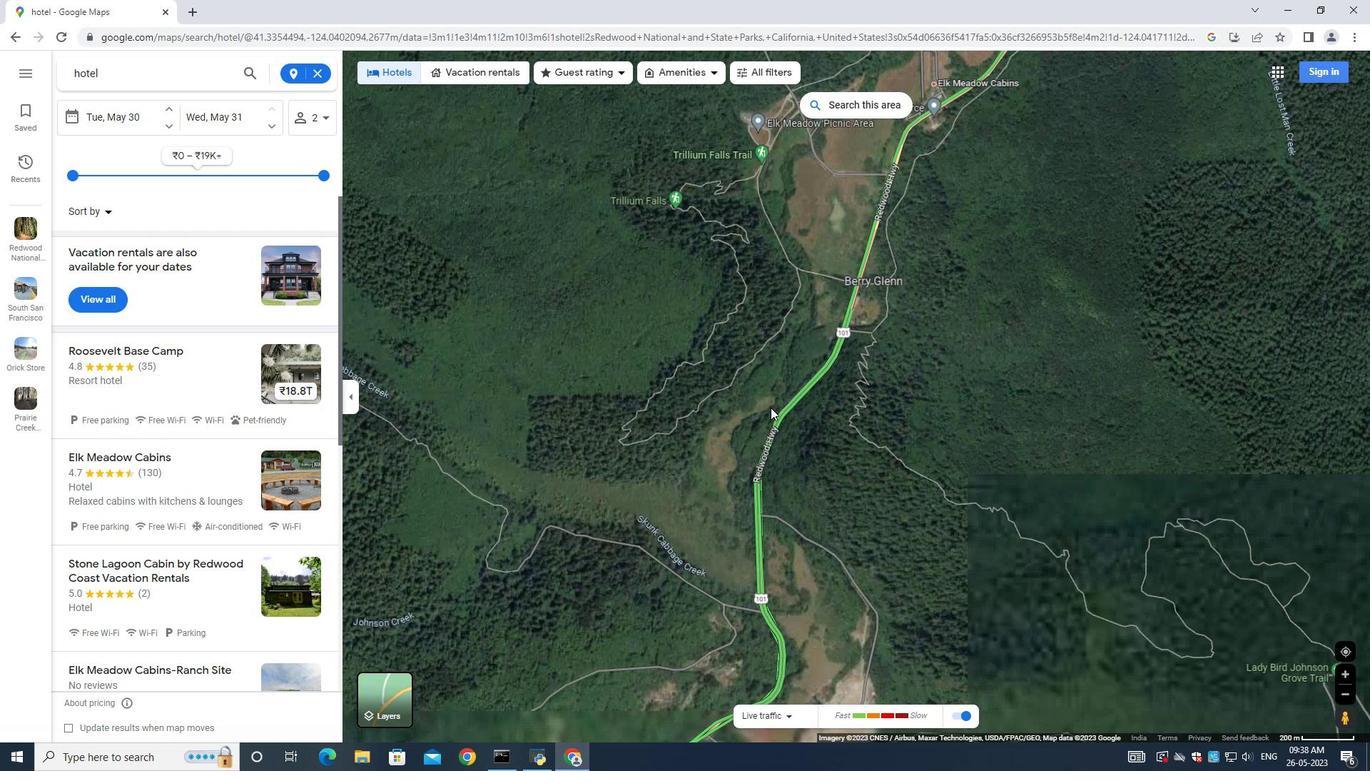 
Action: Mouse moved to (771, 410)
Screenshot: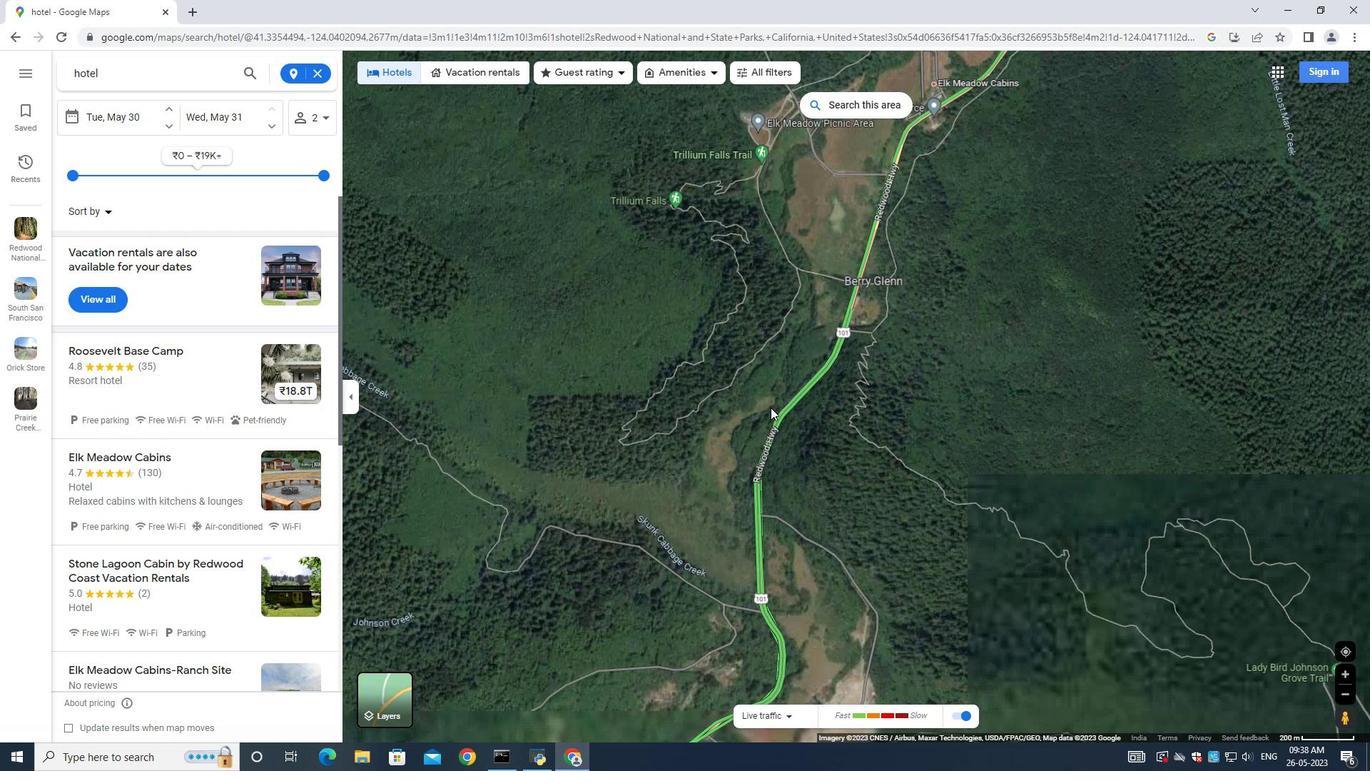 
Action: Mouse scrolled (771, 409) with delta (0, 0)
Screenshot: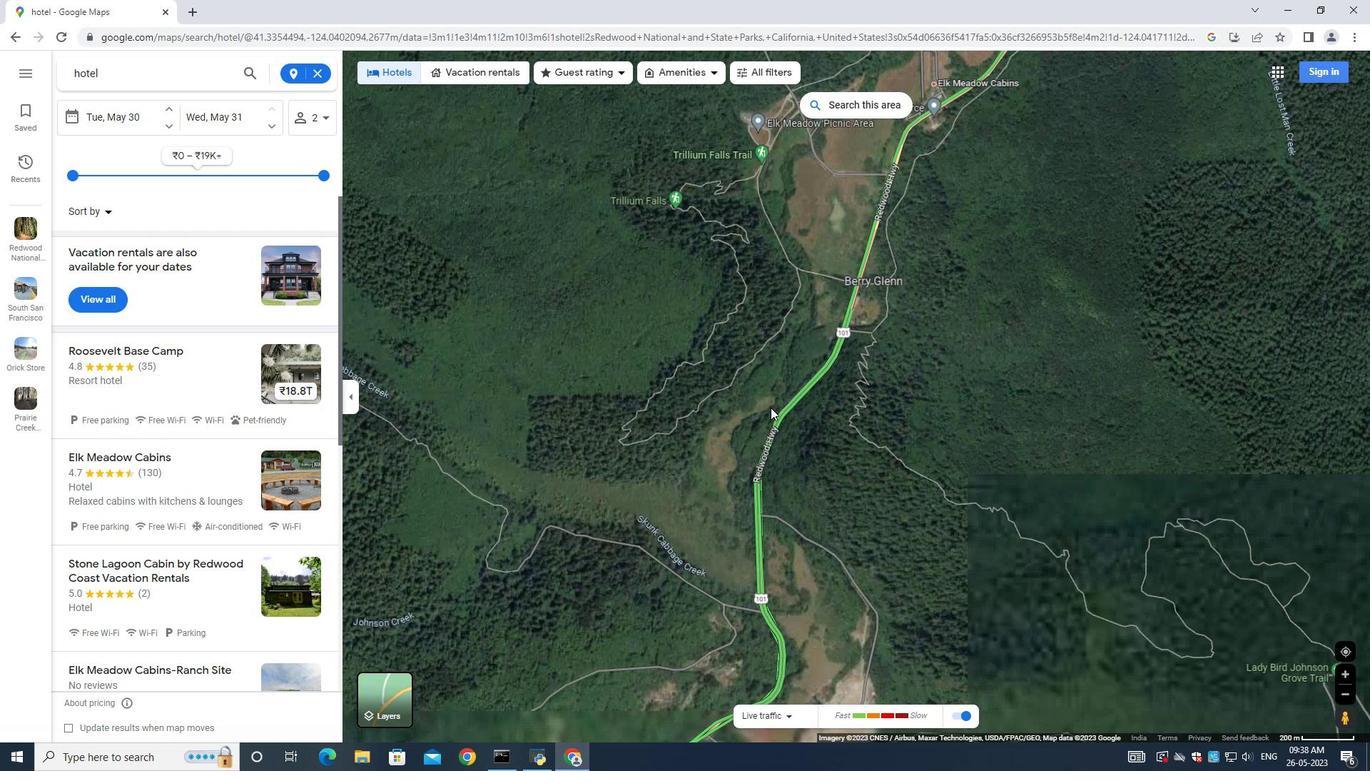 
Action: Mouse moved to (770, 410)
Screenshot: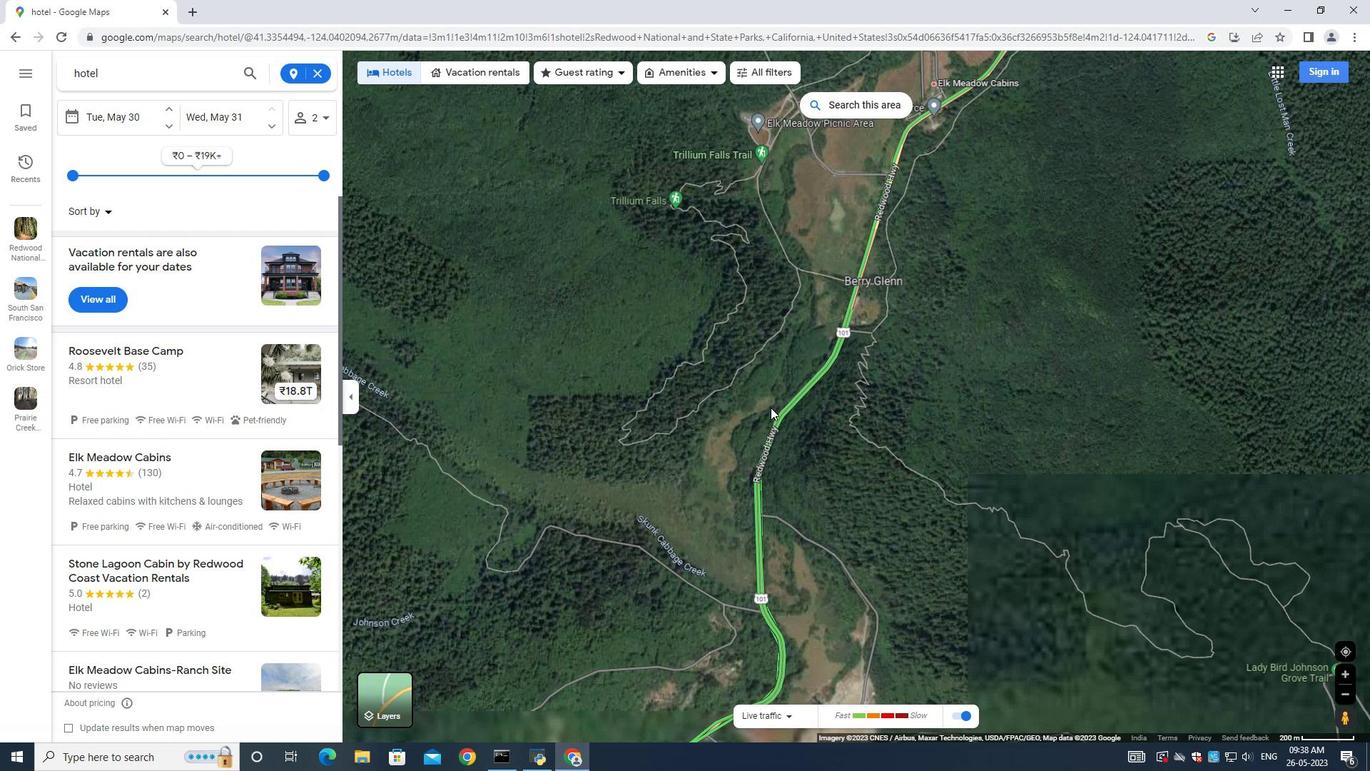 
Action: Mouse scrolled (770, 409) with delta (0, 0)
Screenshot: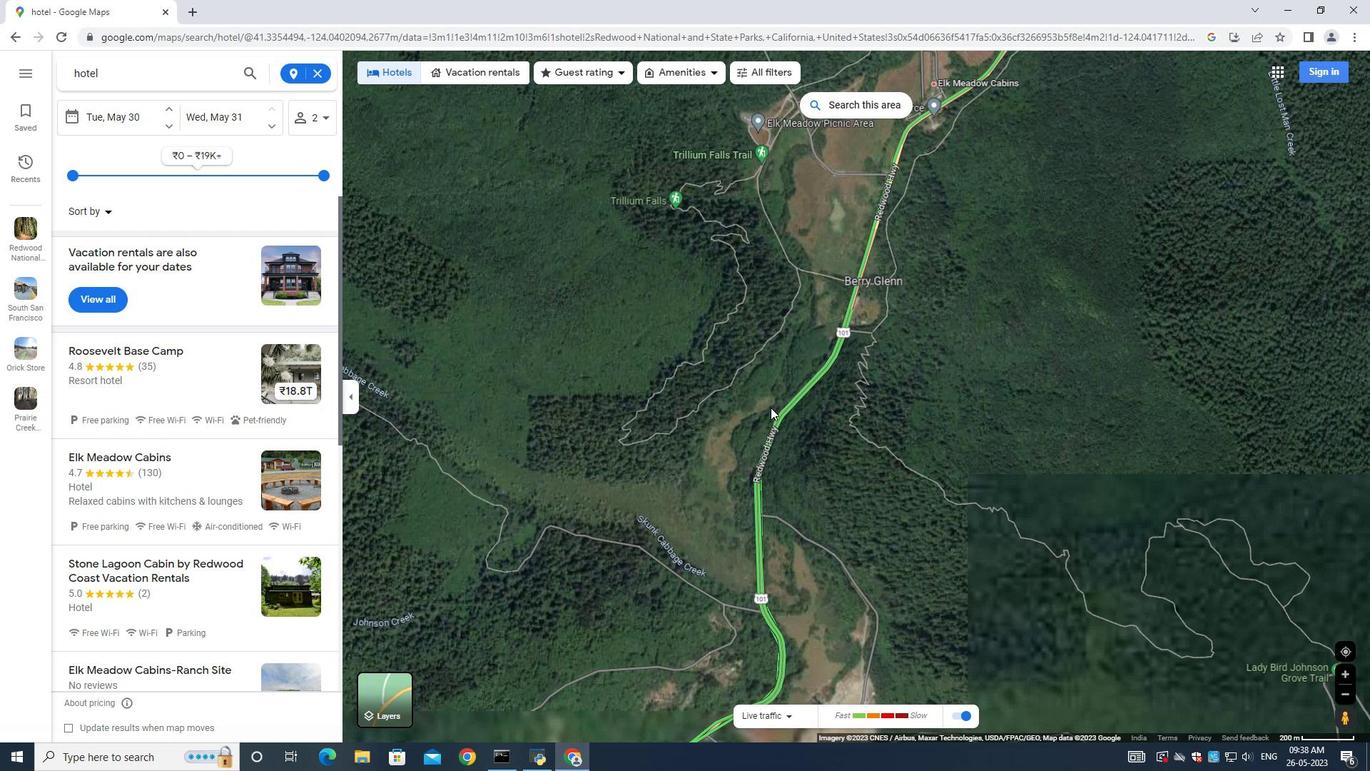 
Action: Mouse moved to (715, 491)
Screenshot: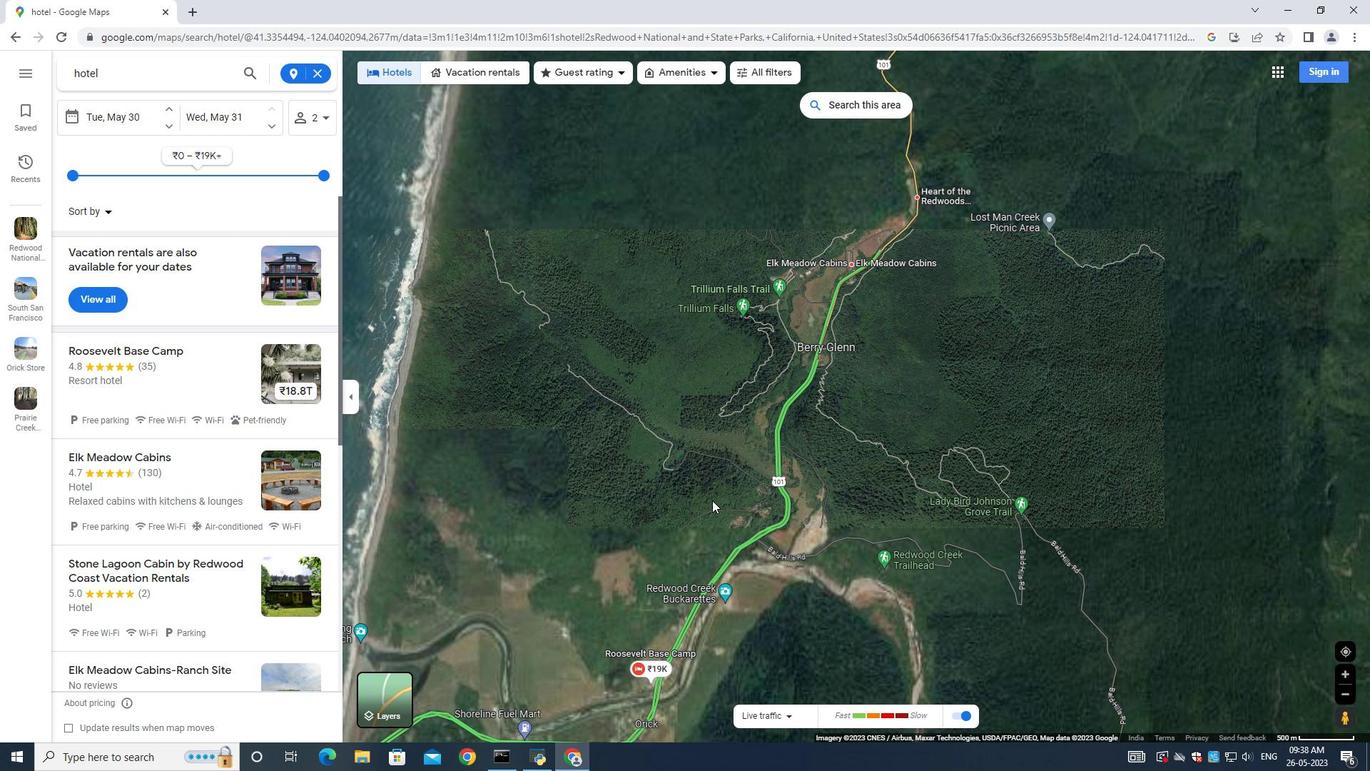
Action: Mouse scrolled (715, 490) with delta (0, 0)
Screenshot: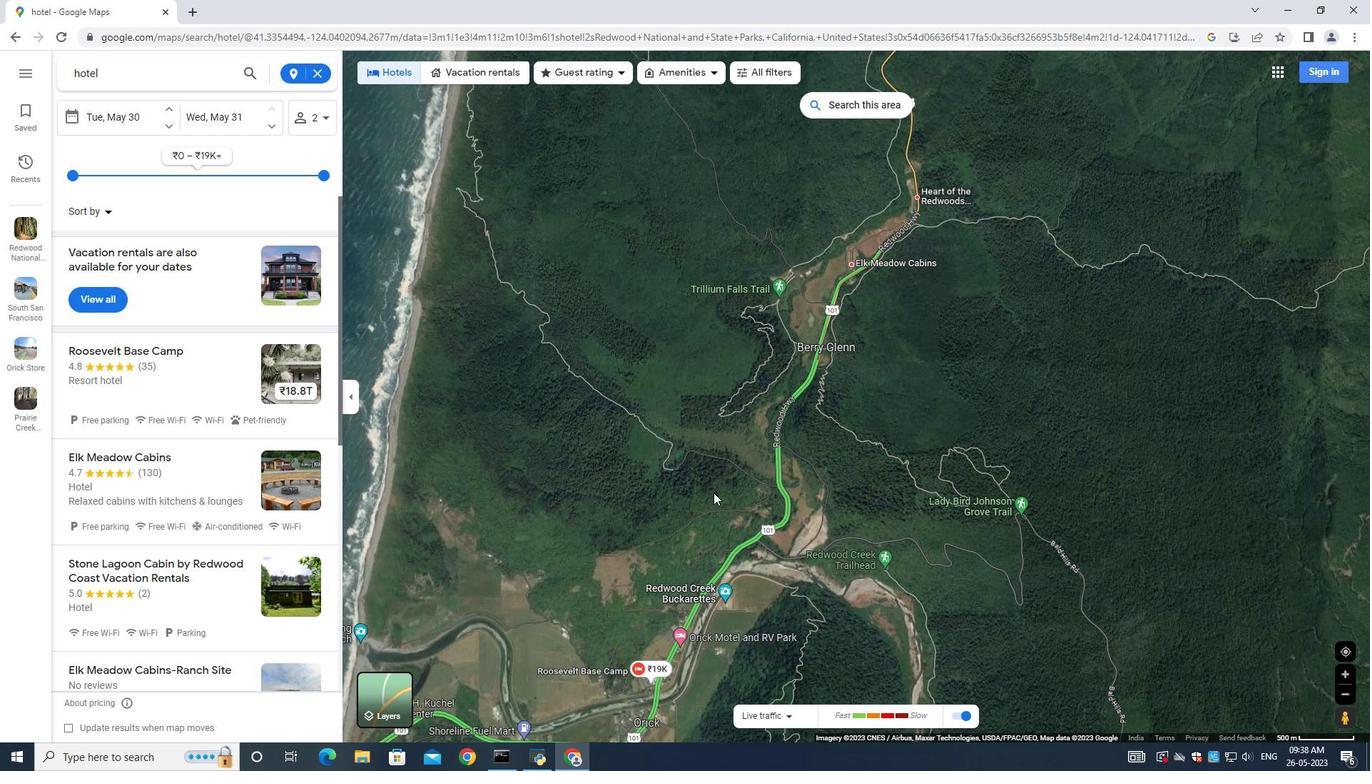 
Action: Mouse scrolled (715, 490) with delta (0, 0)
Screenshot: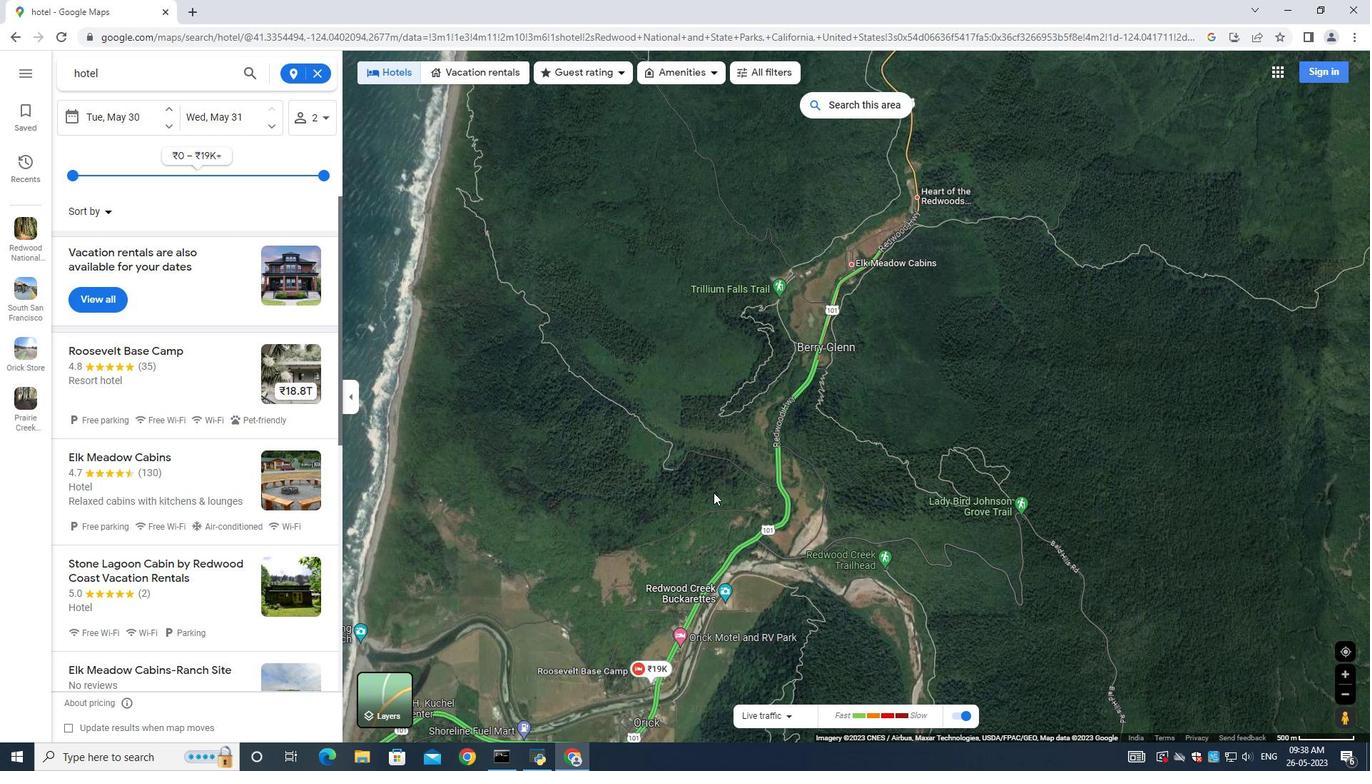 
Action: Mouse moved to (715, 490)
Screenshot: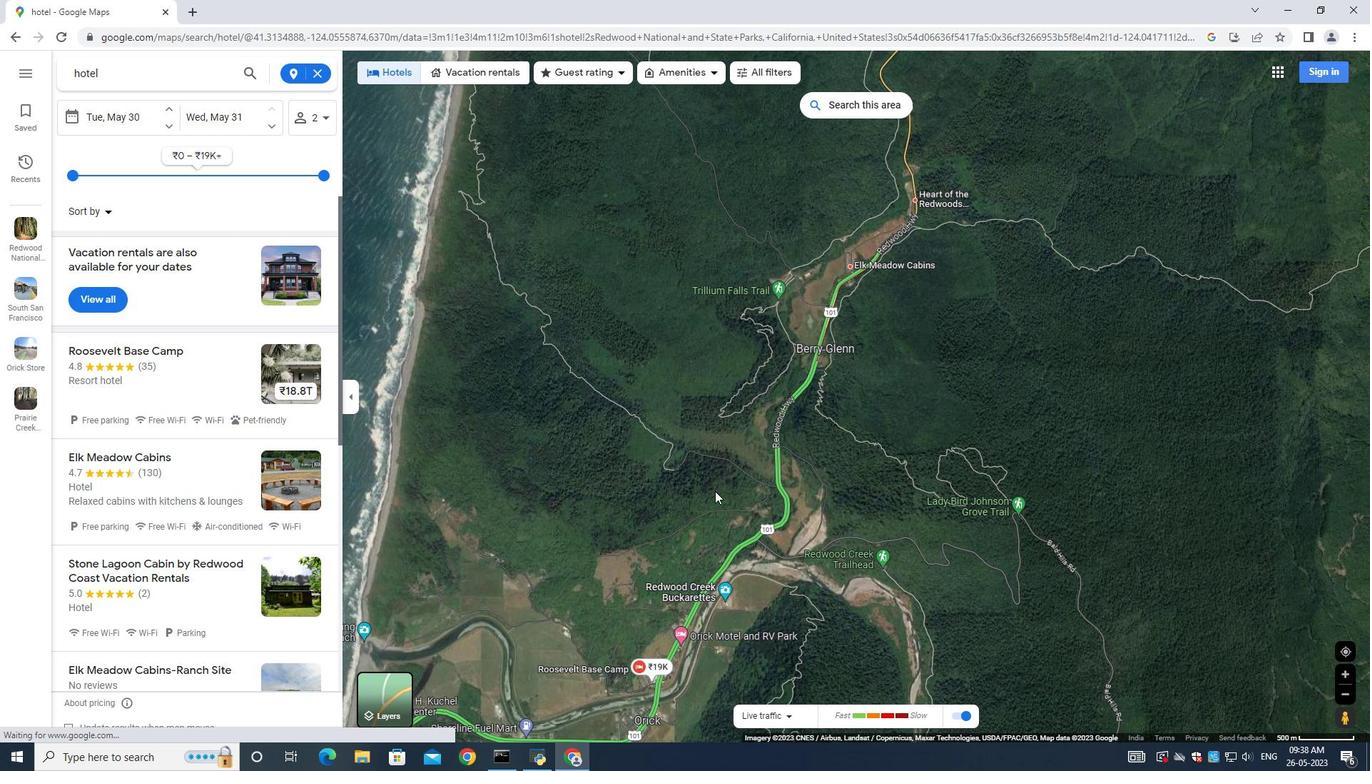 
Action: Mouse scrolled (715, 490) with delta (0, 0)
Screenshot: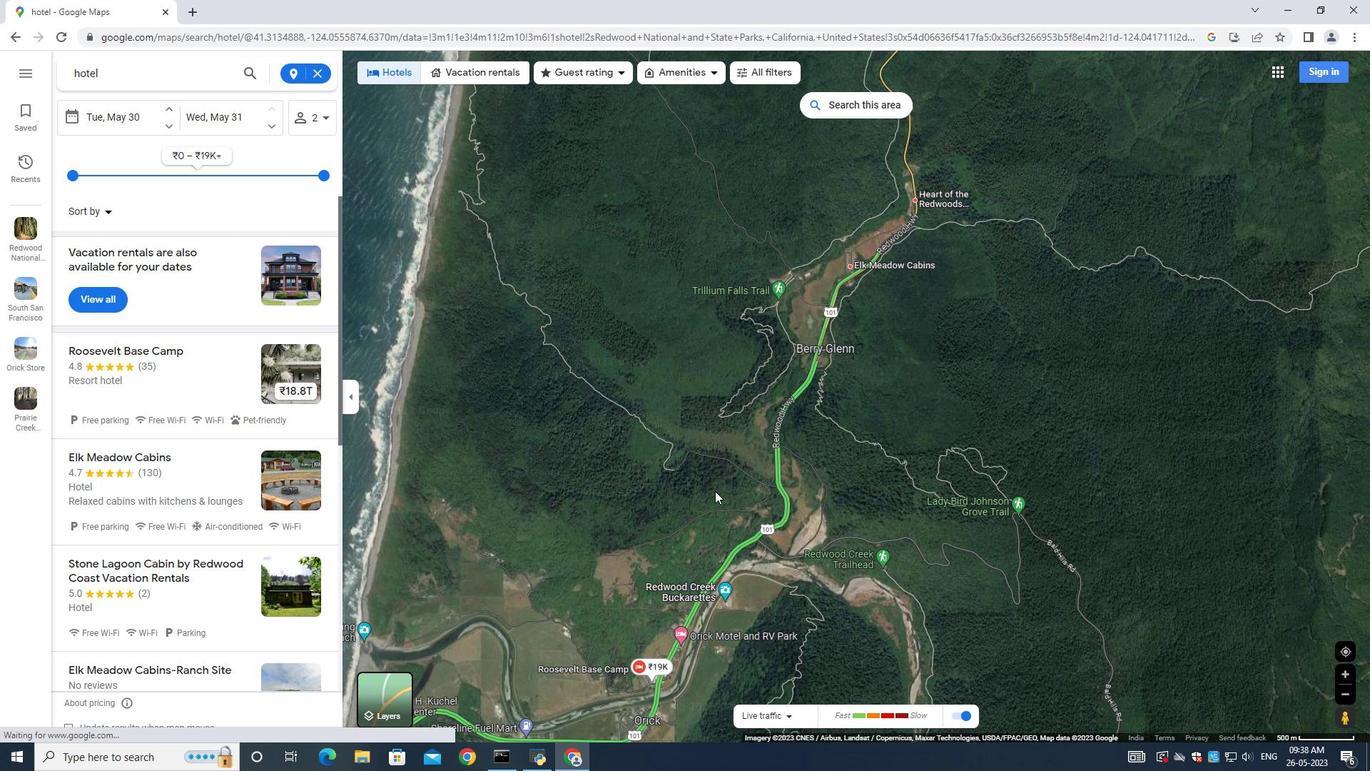 
Action: Mouse moved to (715, 489)
Screenshot: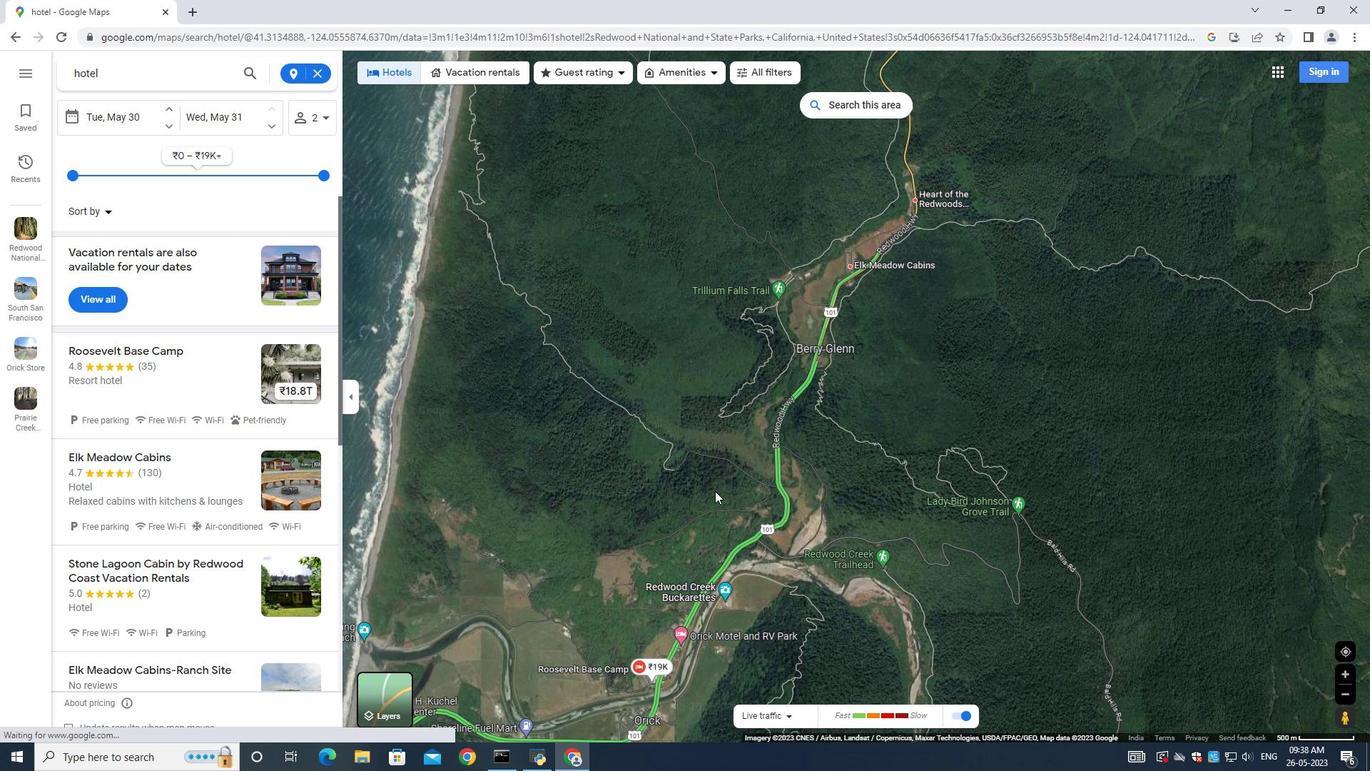 
Action: Mouse scrolled (715, 490) with delta (0, 0)
Screenshot: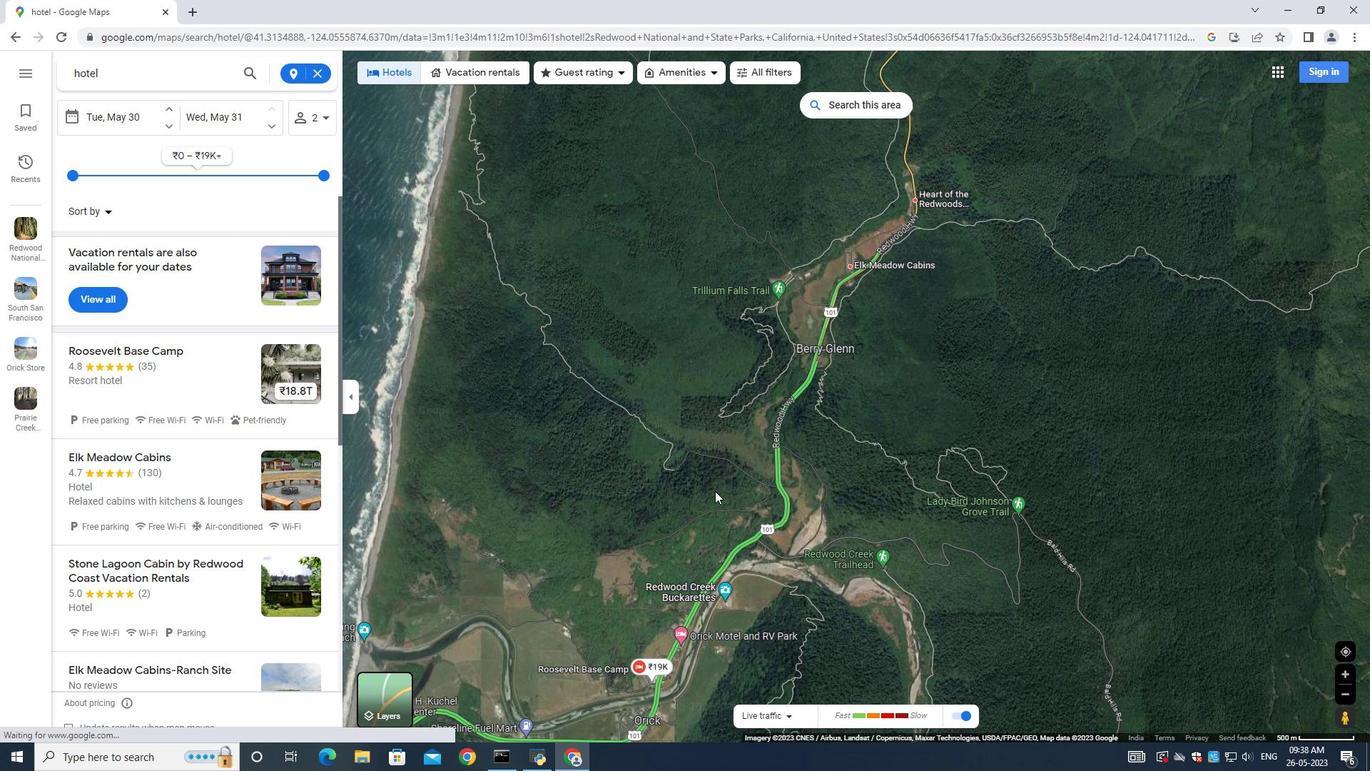 
Action: Mouse moved to (688, 493)
Screenshot: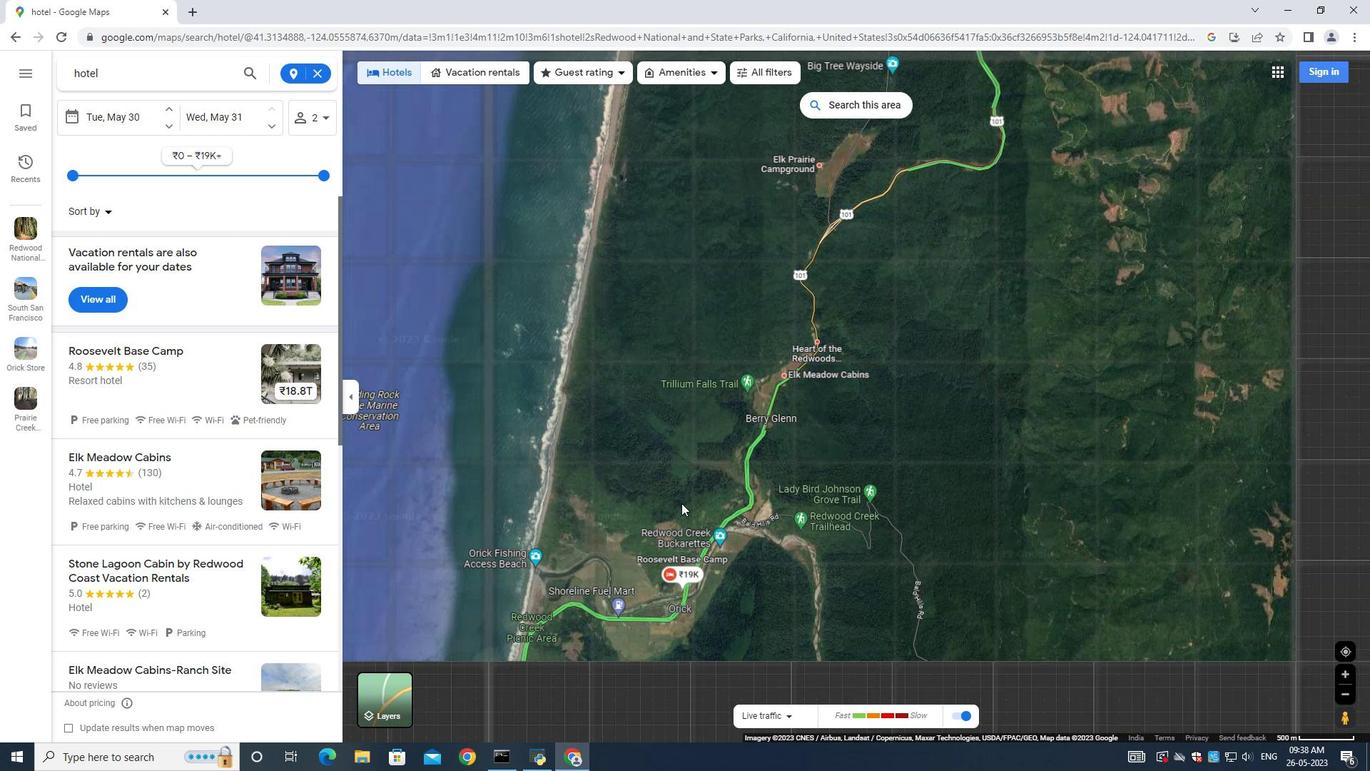 
Action: Mouse pressed left at (688, 493)
Screenshot: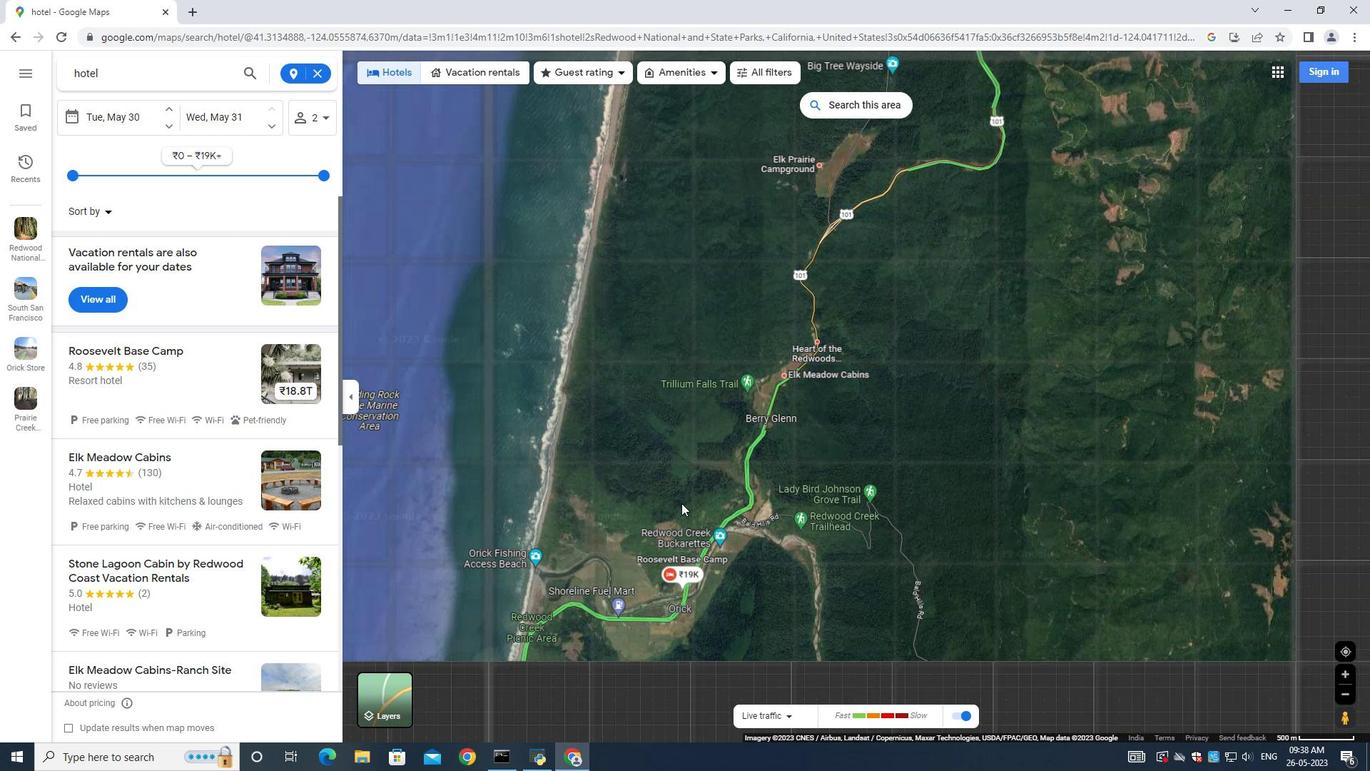 
Action: Mouse moved to (726, 449)
Screenshot: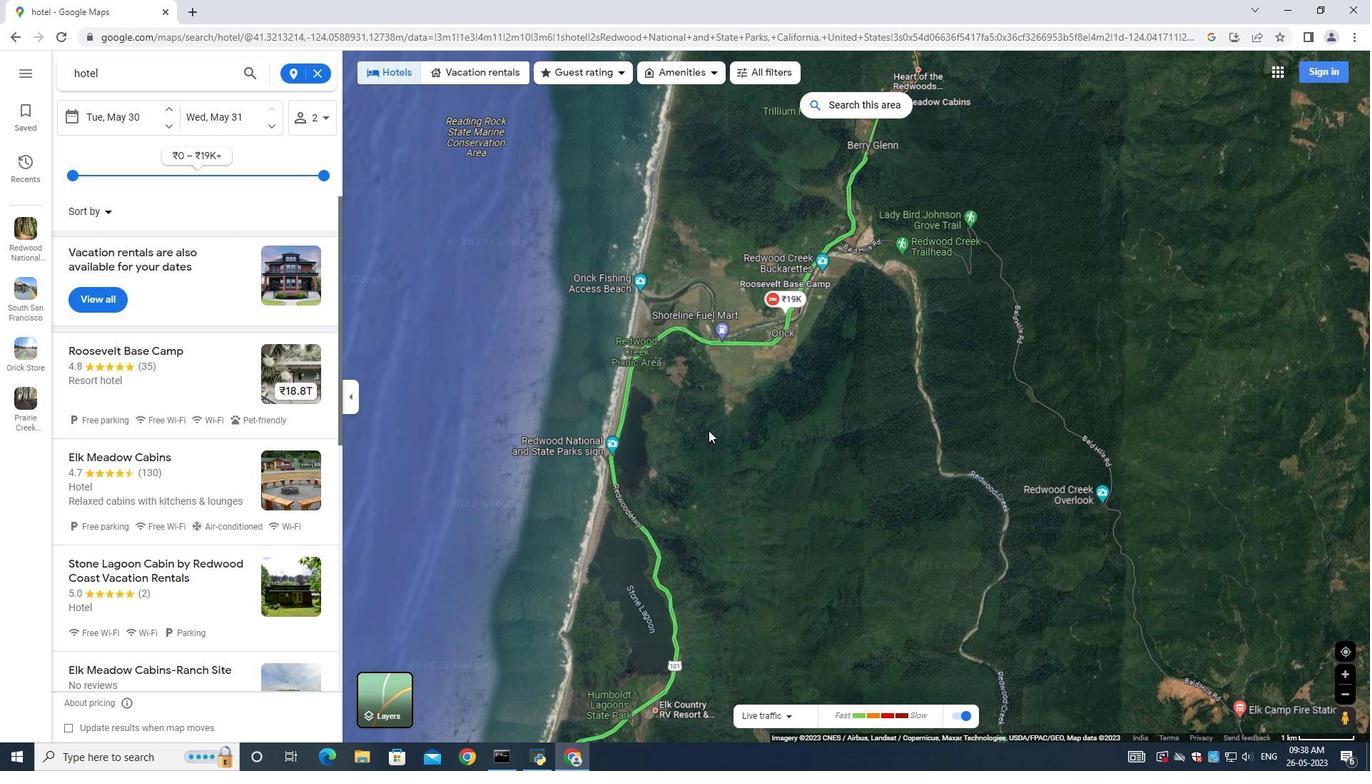 
Action: Mouse pressed left at (726, 449)
Screenshot: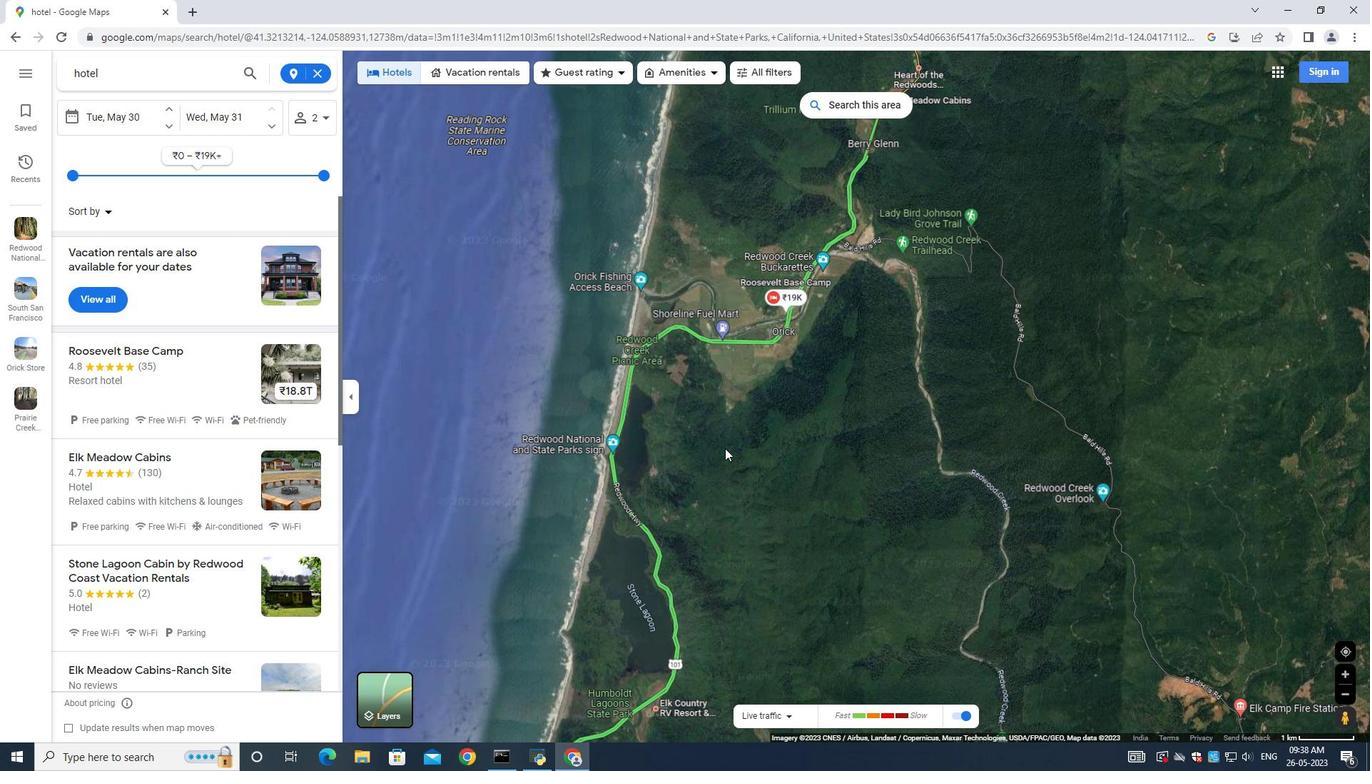 
Action: Mouse moved to (831, 340)
Screenshot: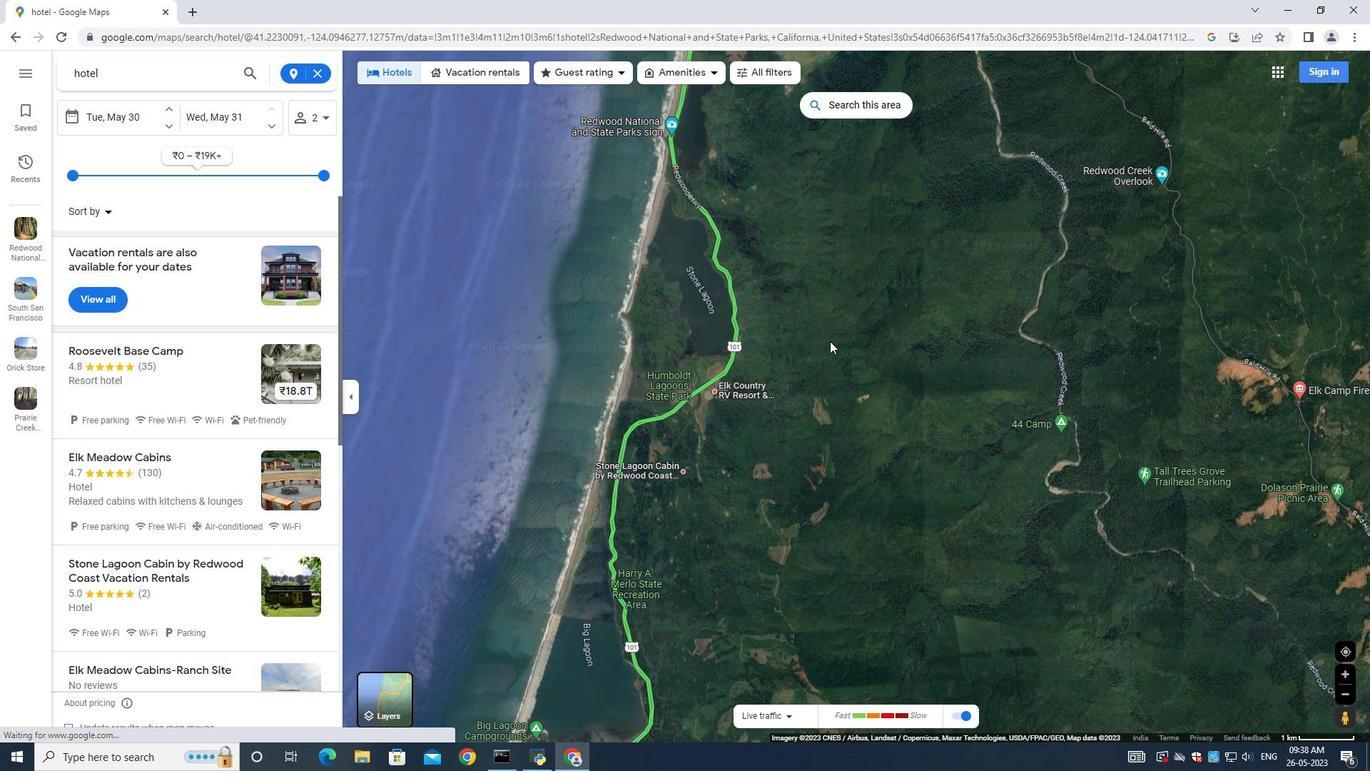 
Action: Mouse scrolled (831, 339) with delta (0, 0)
Screenshot: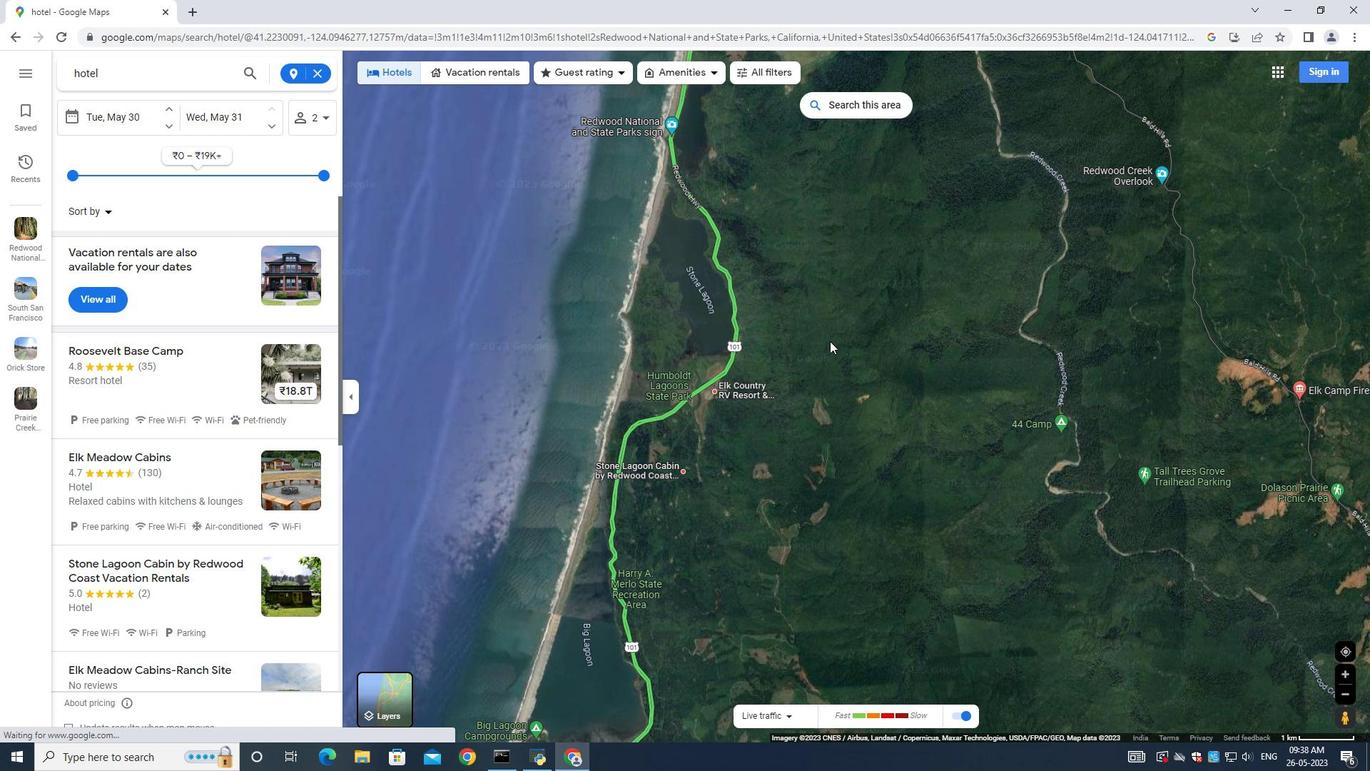 
Action: Mouse scrolled (831, 339) with delta (0, 0)
Screenshot: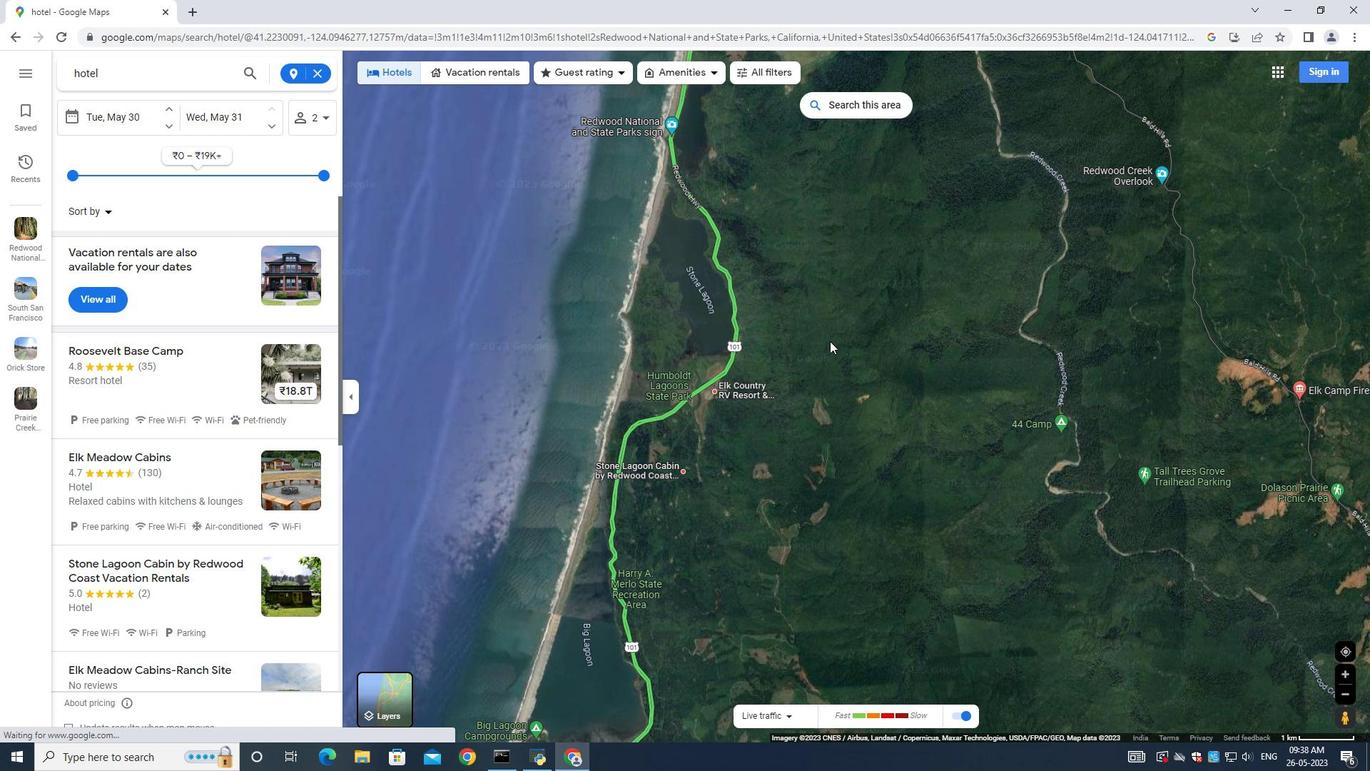 
Action: Mouse scrolled (831, 339) with delta (0, 0)
Screenshot: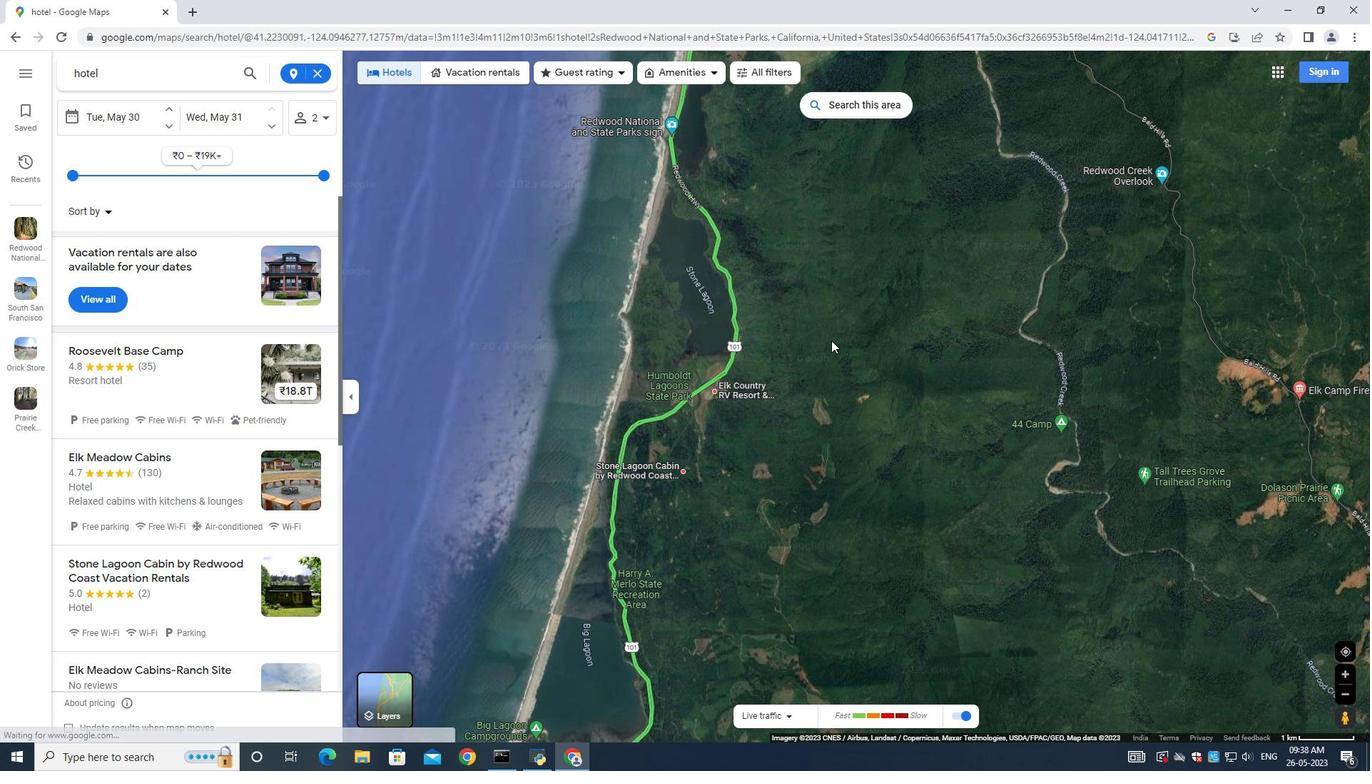 
Action: Mouse moved to (895, 266)
Screenshot: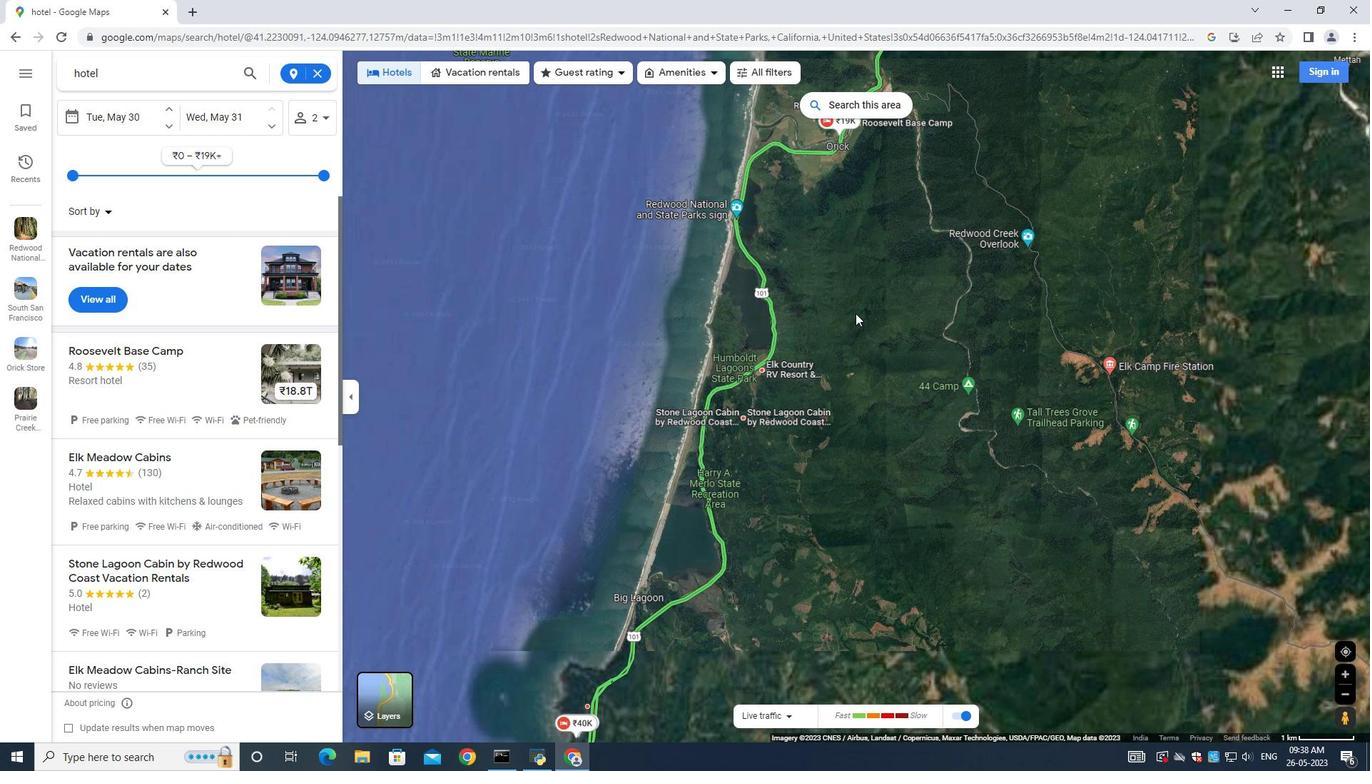 
Action: Mouse pressed left at (895, 266)
Screenshot: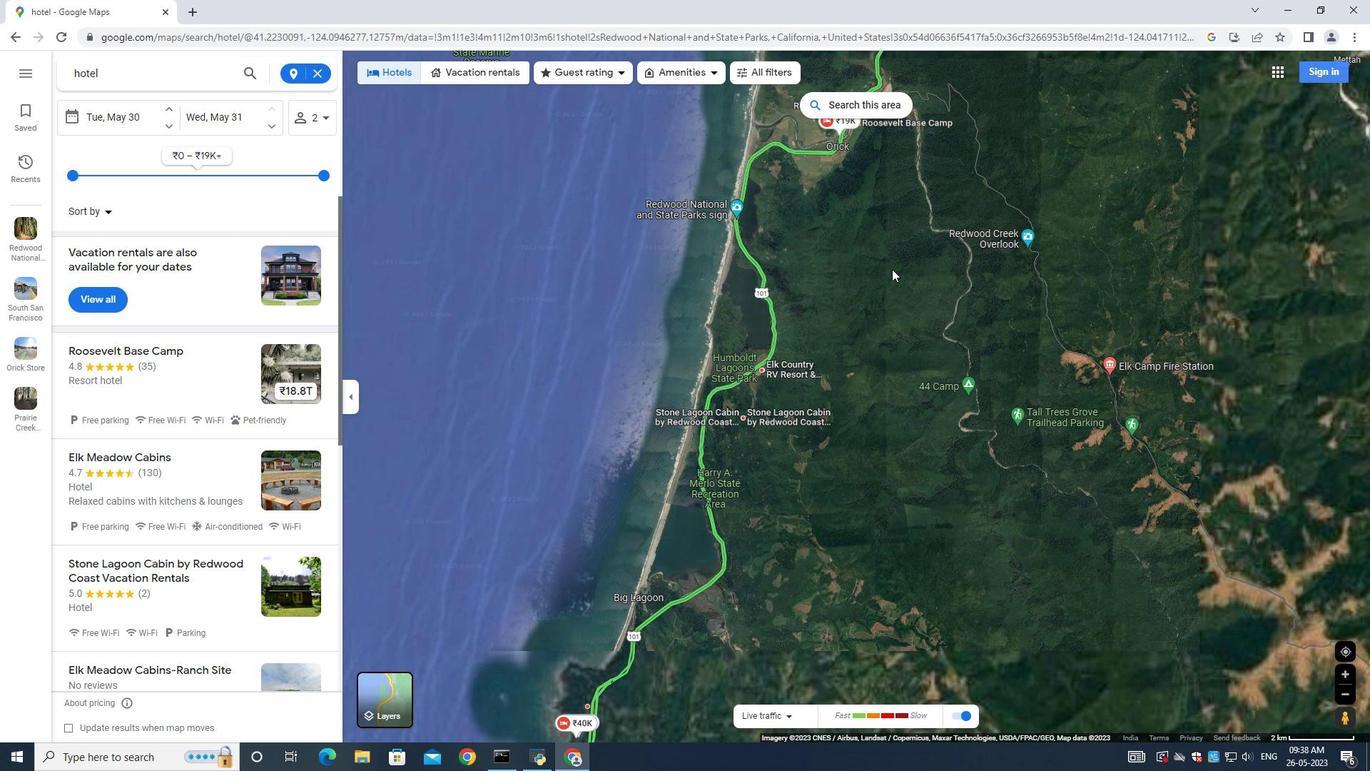 
Action: Mouse moved to (925, 308)
Screenshot: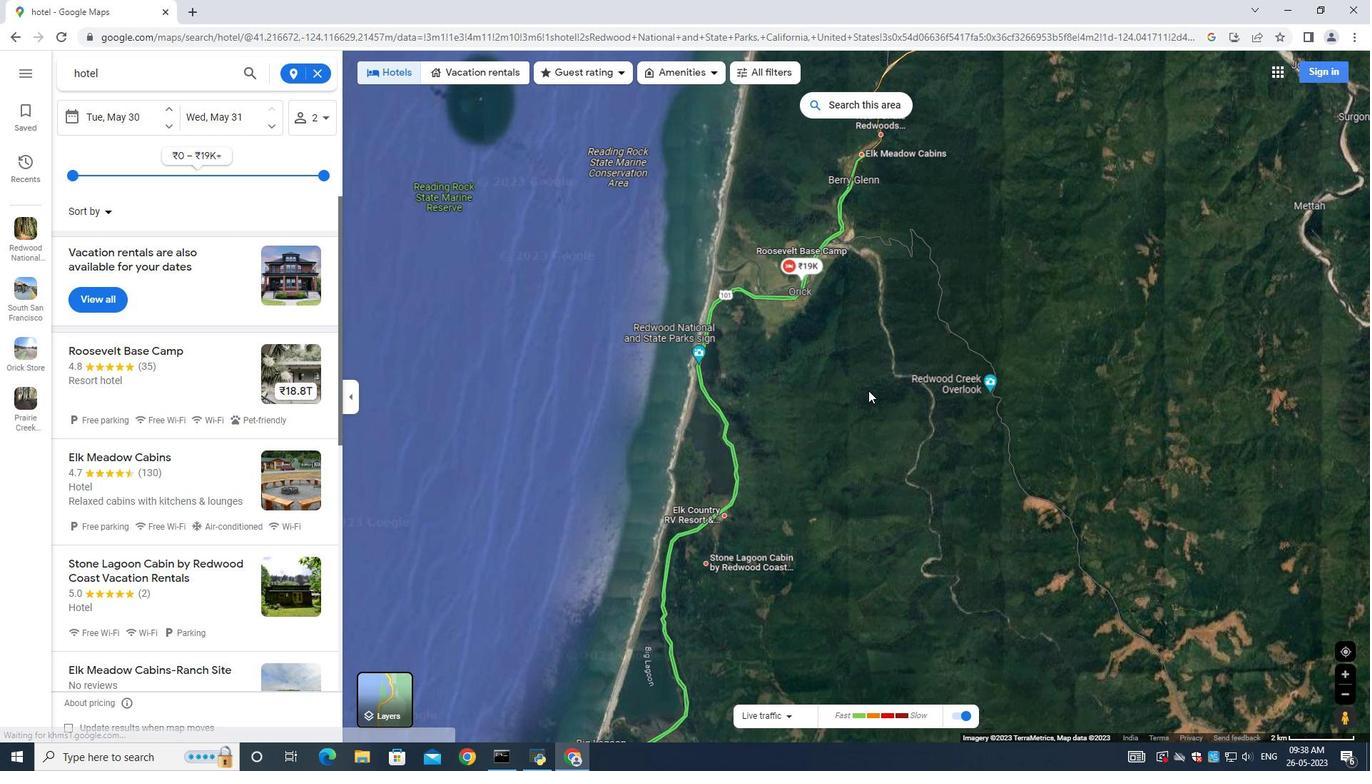 
Action: Mouse pressed left at (925, 308)
Screenshot: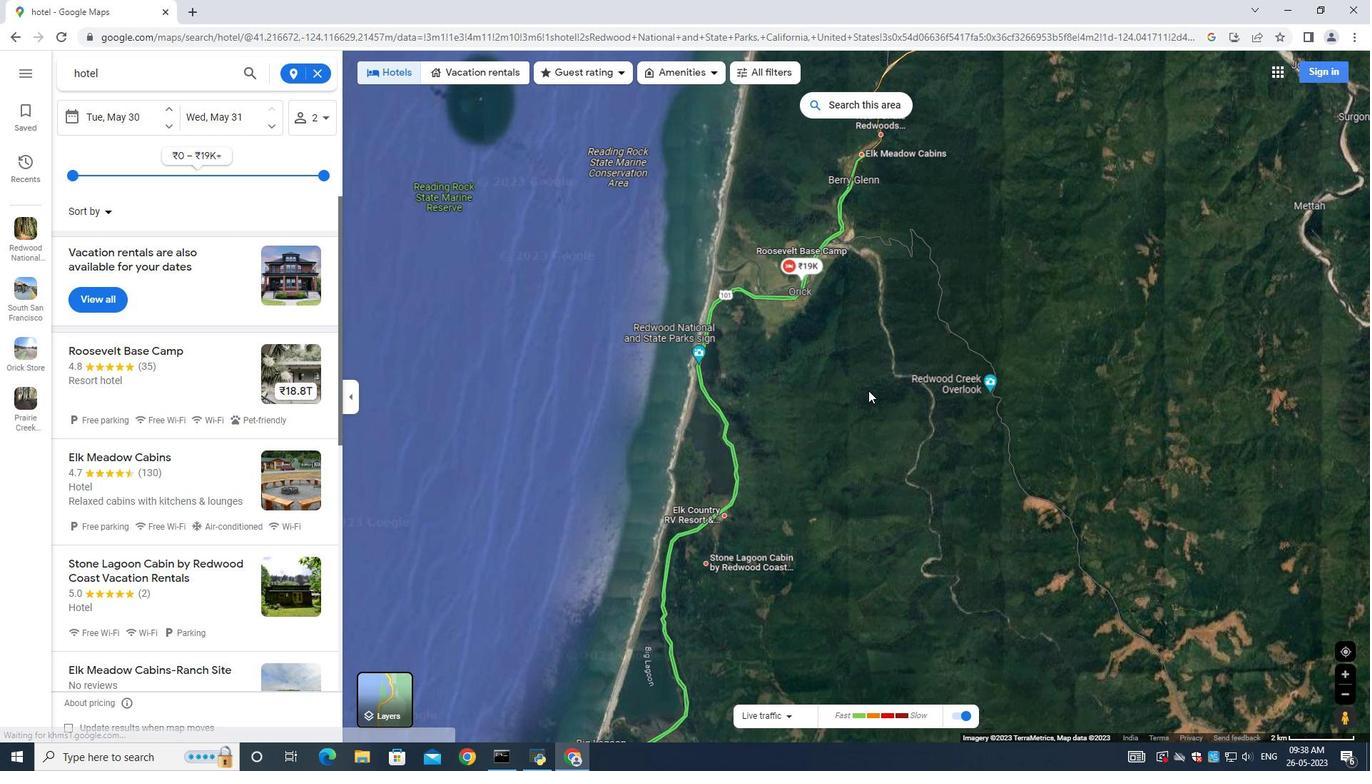 
Action: Mouse moved to (941, 305)
Screenshot: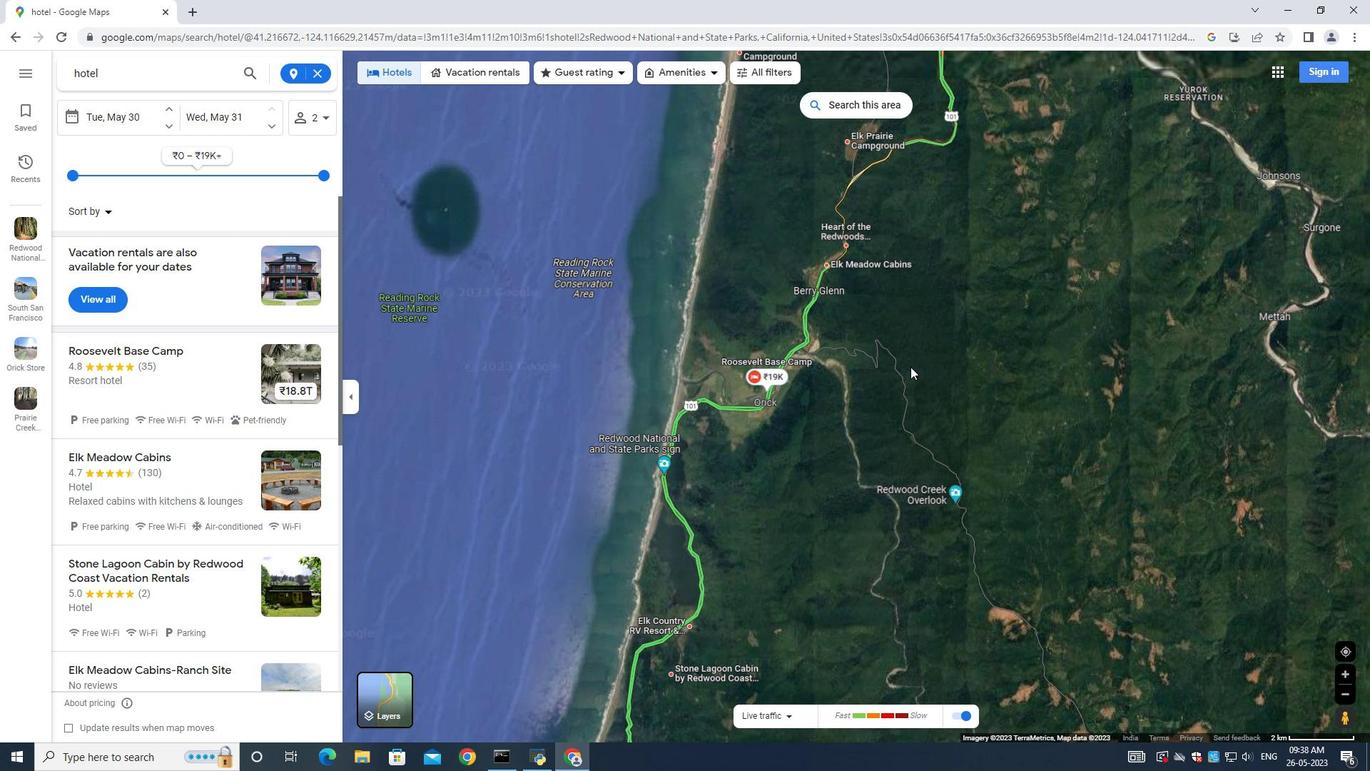 
Action: Mouse pressed left at (941, 305)
Screenshot: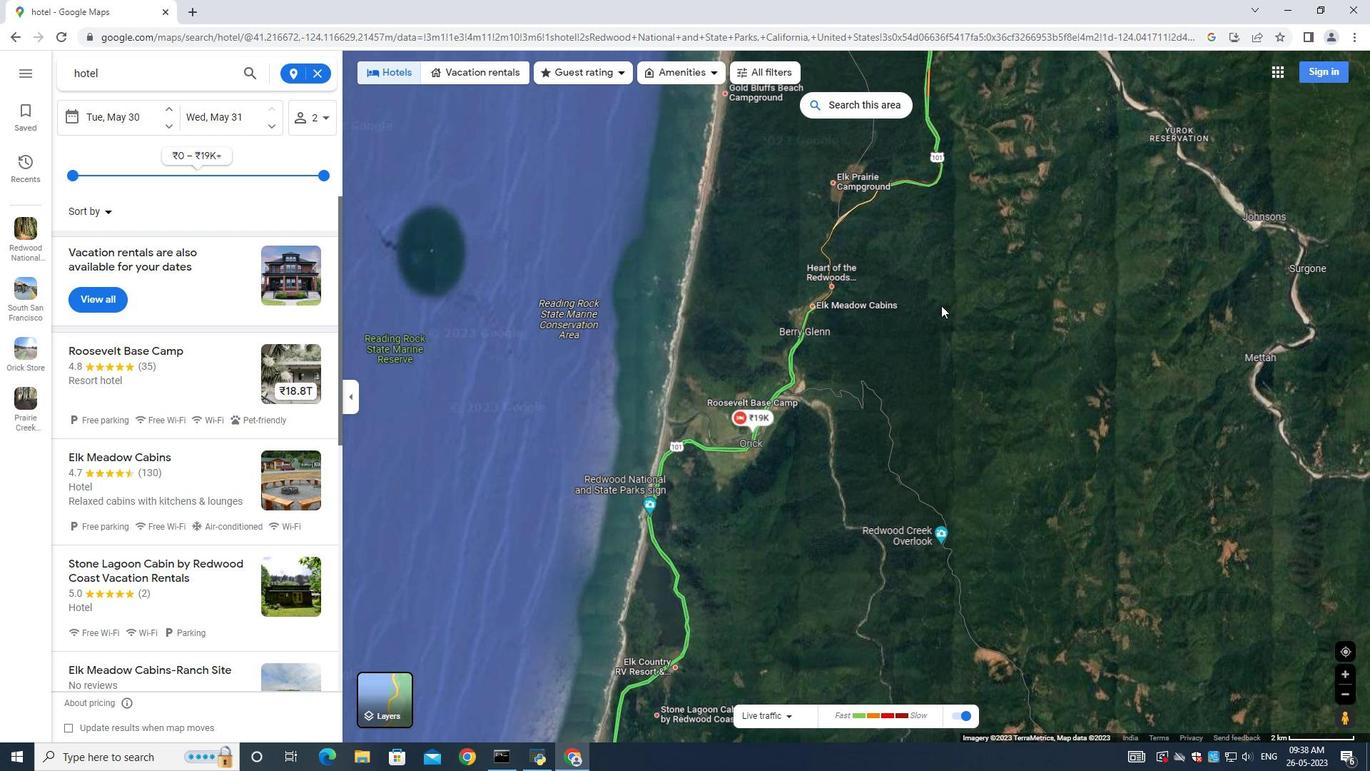 
Action: Mouse moved to (948, 341)
Screenshot: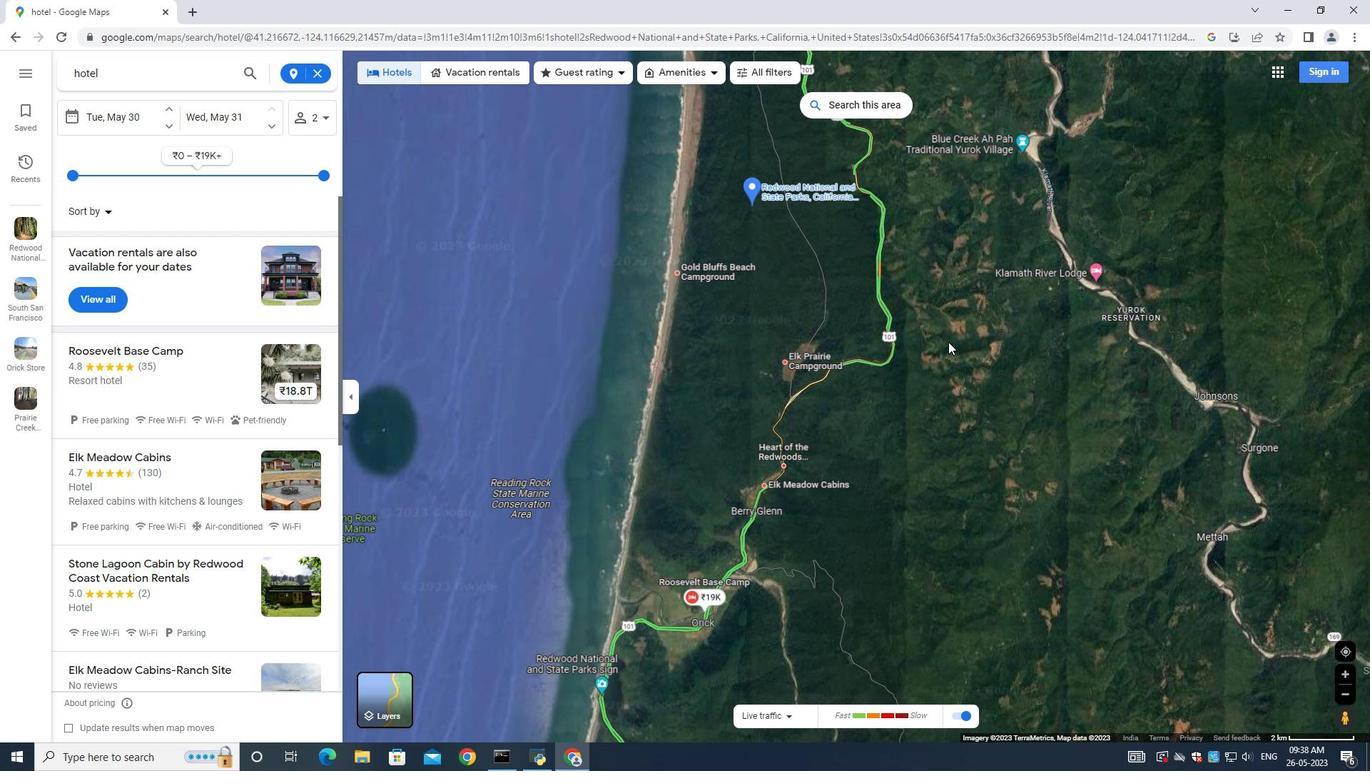
Action: Mouse pressed left at (948, 341)
Screenshot: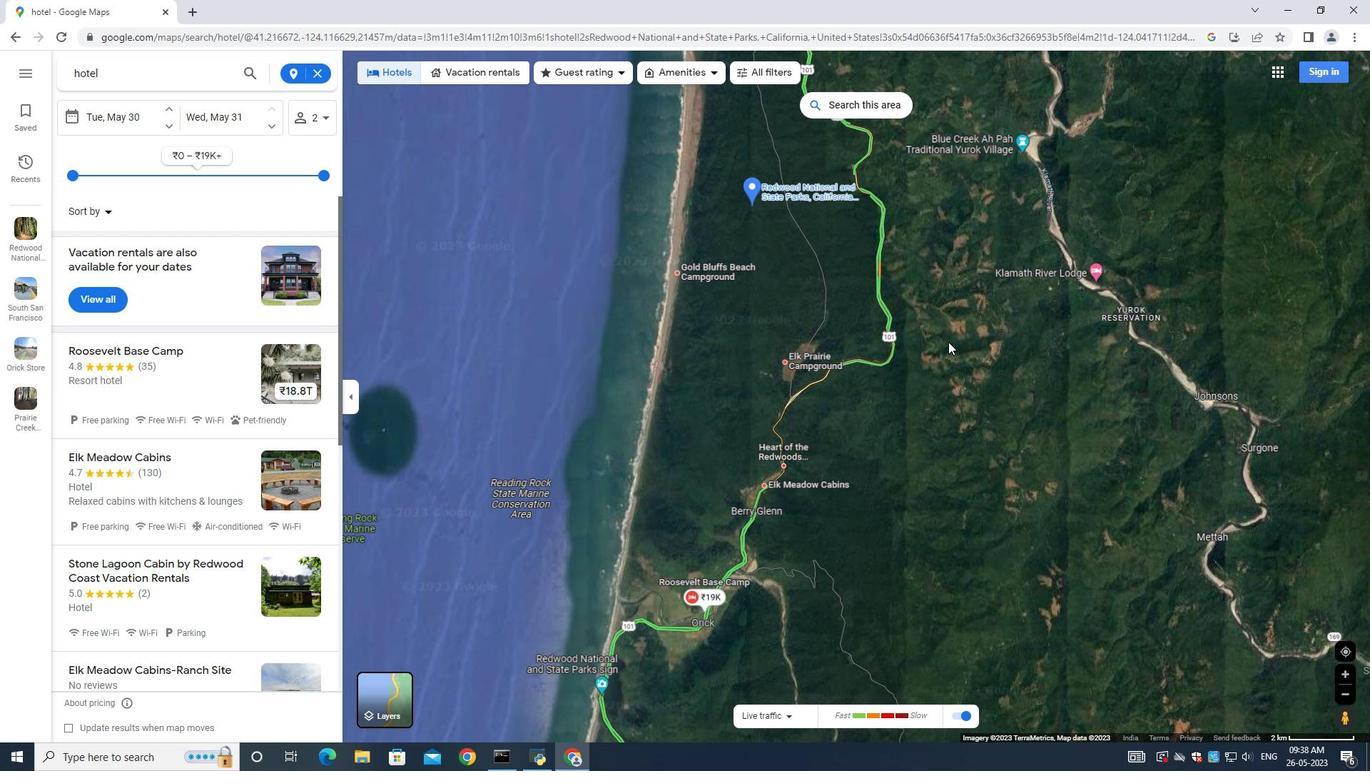 
Action: Mouse moved to (882, 349)
Screenshot: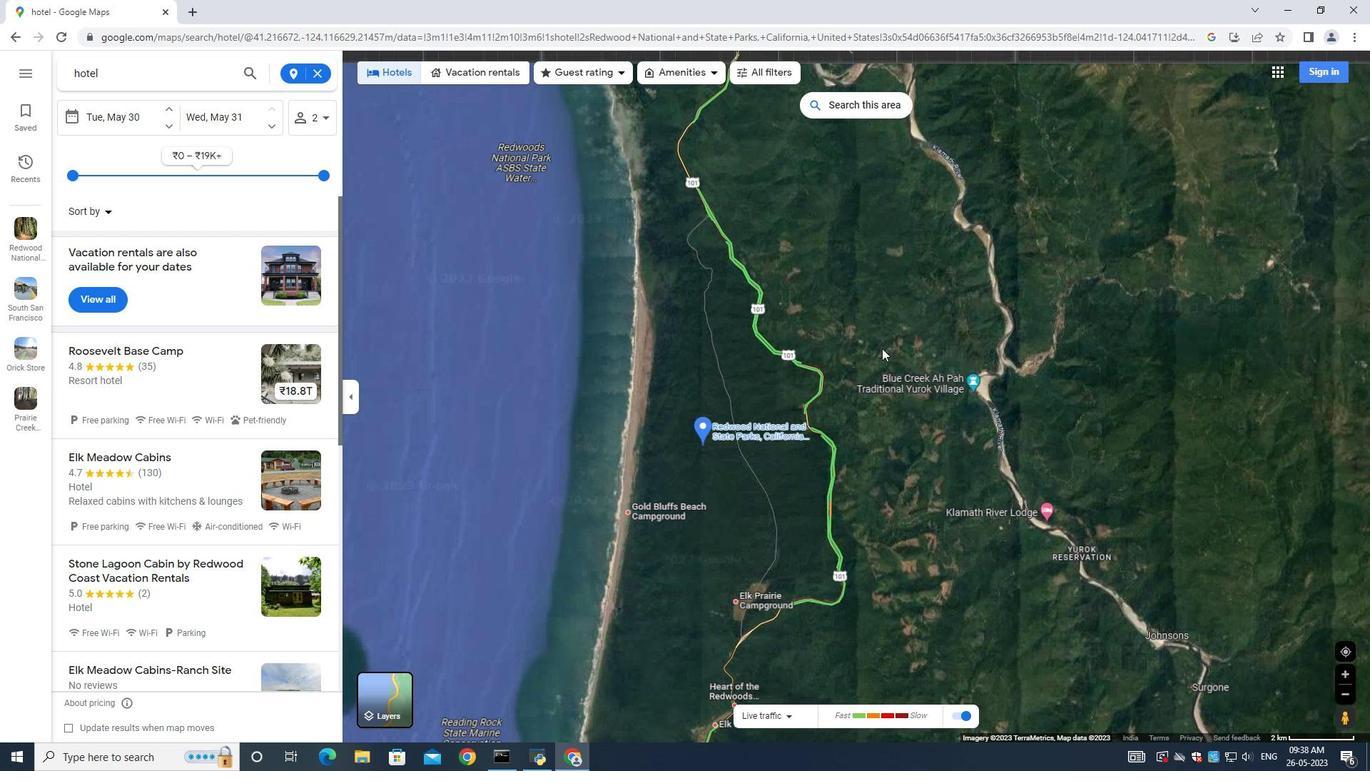 
Action: Mouse pressed left at (881, 347)
Screenshot: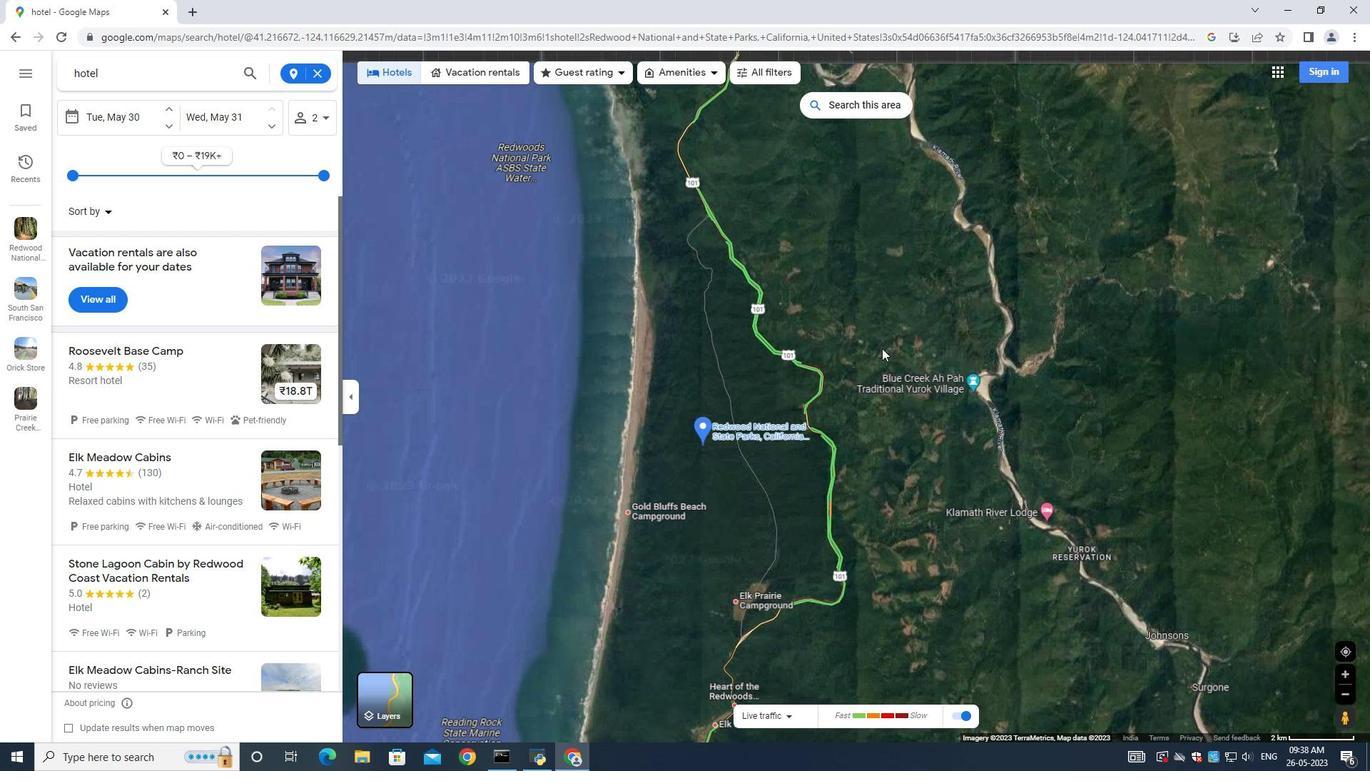 
Action: Mouse moved to (781, 336)
Screenshot: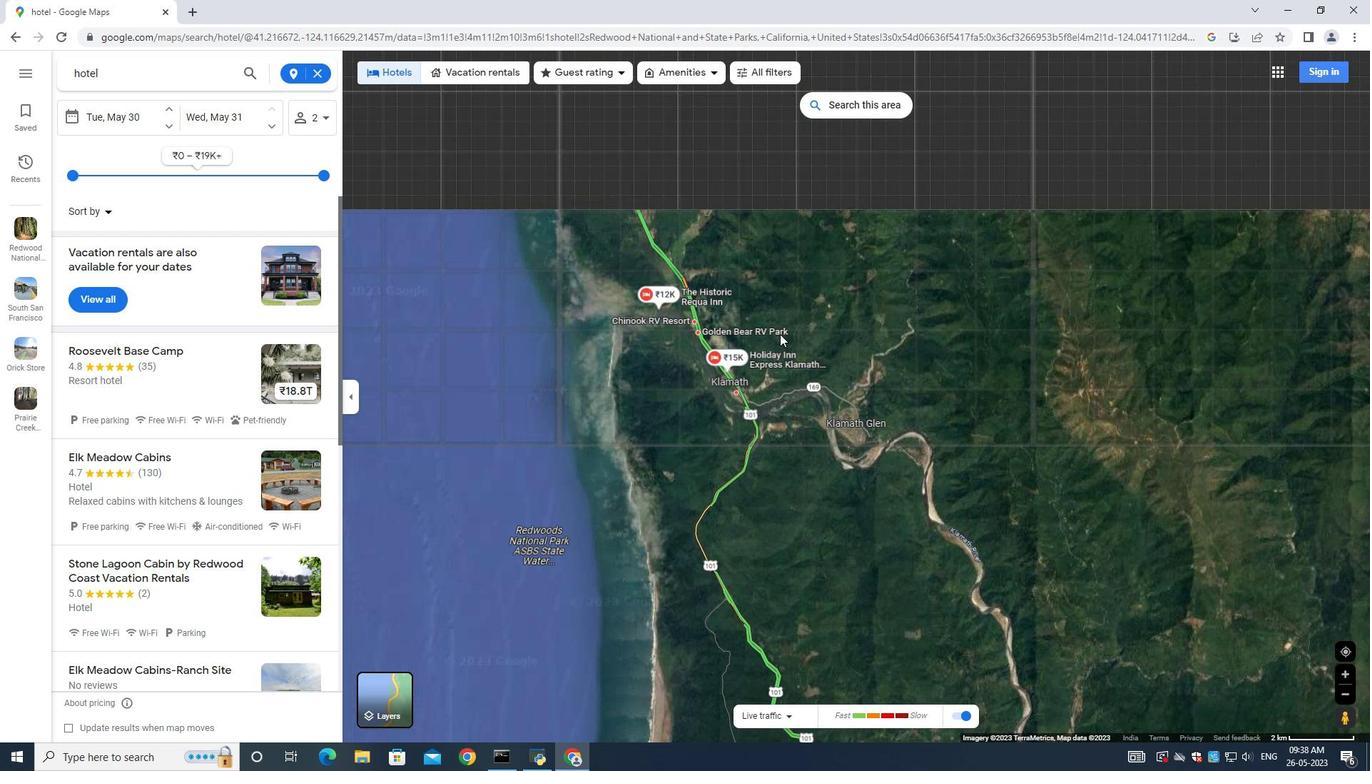 
Action: Mouse pressed left at (781, 335)
Screenshot: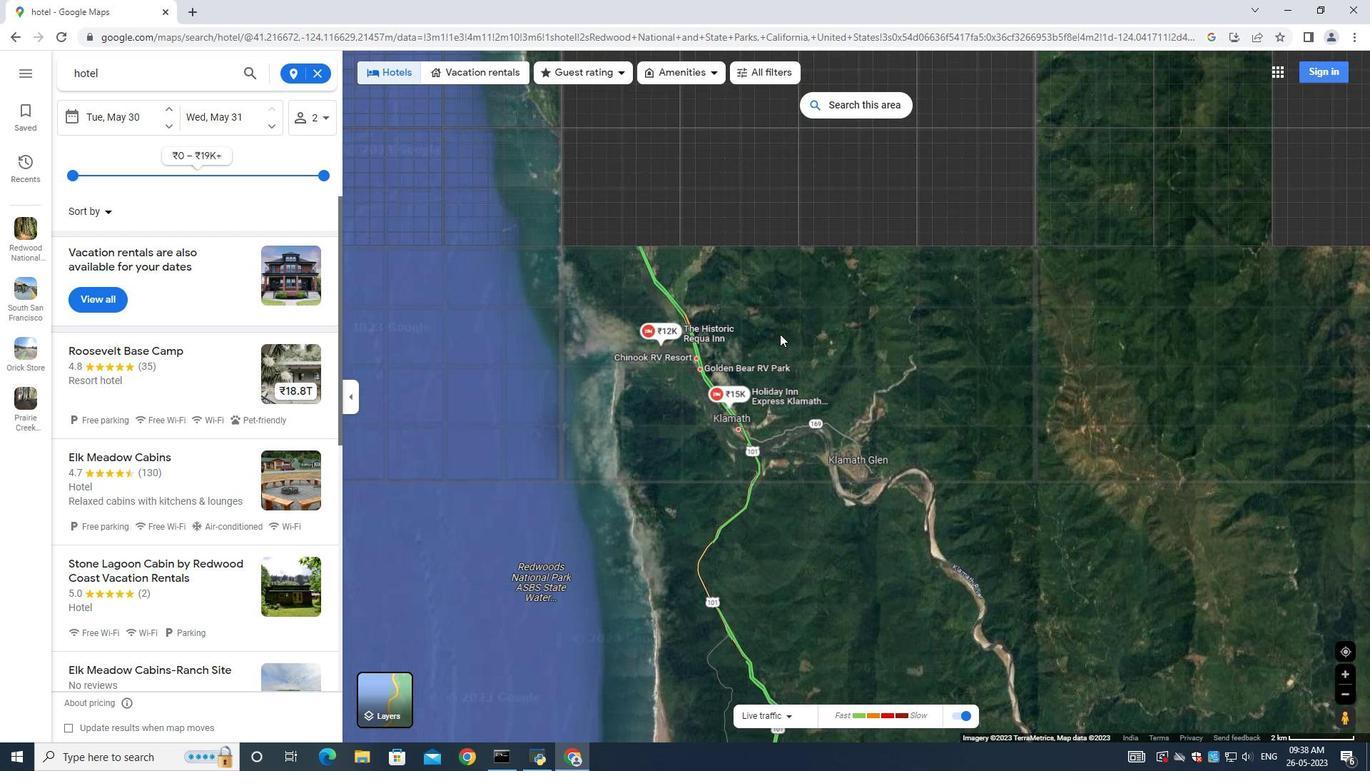 
Action: Mouse moved to (736, 266)
Screenshot: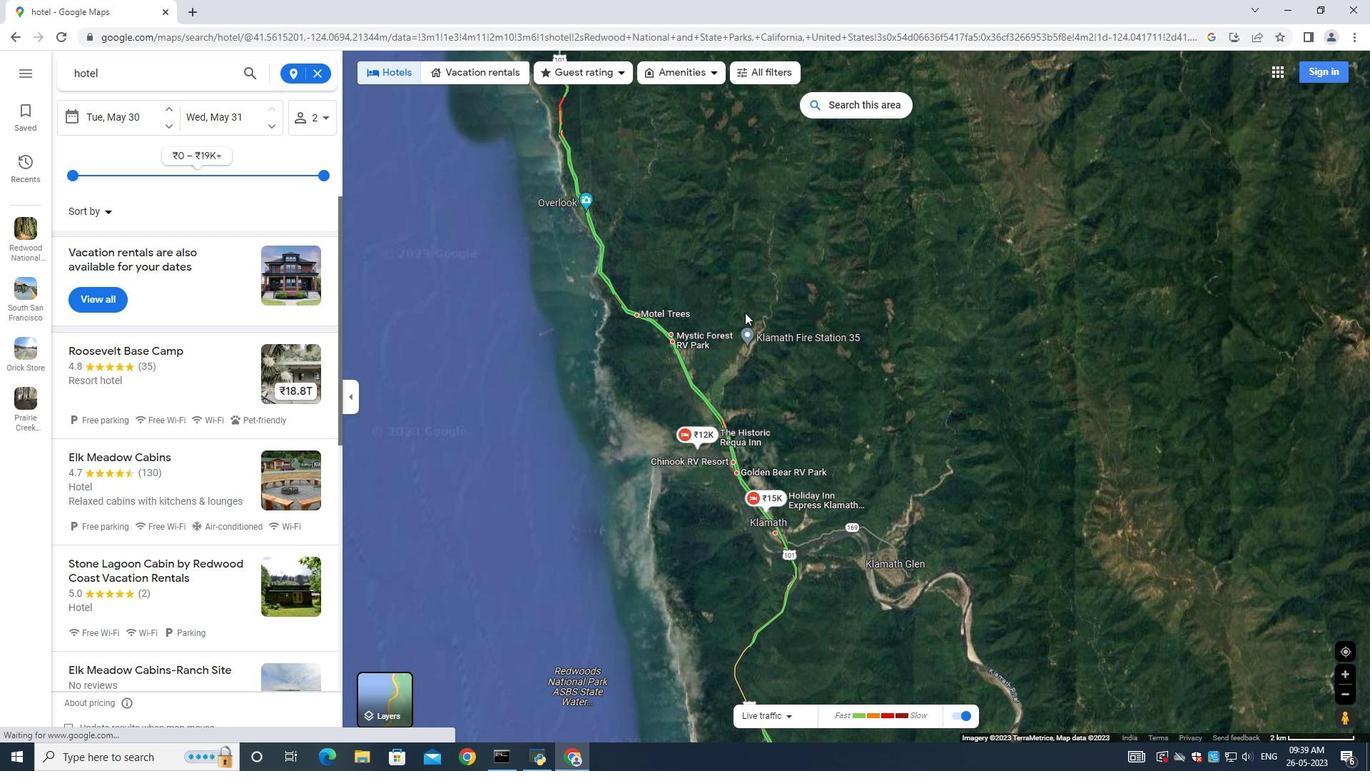 
Action: Mouse pressed left at (729, 259)
Screenshot: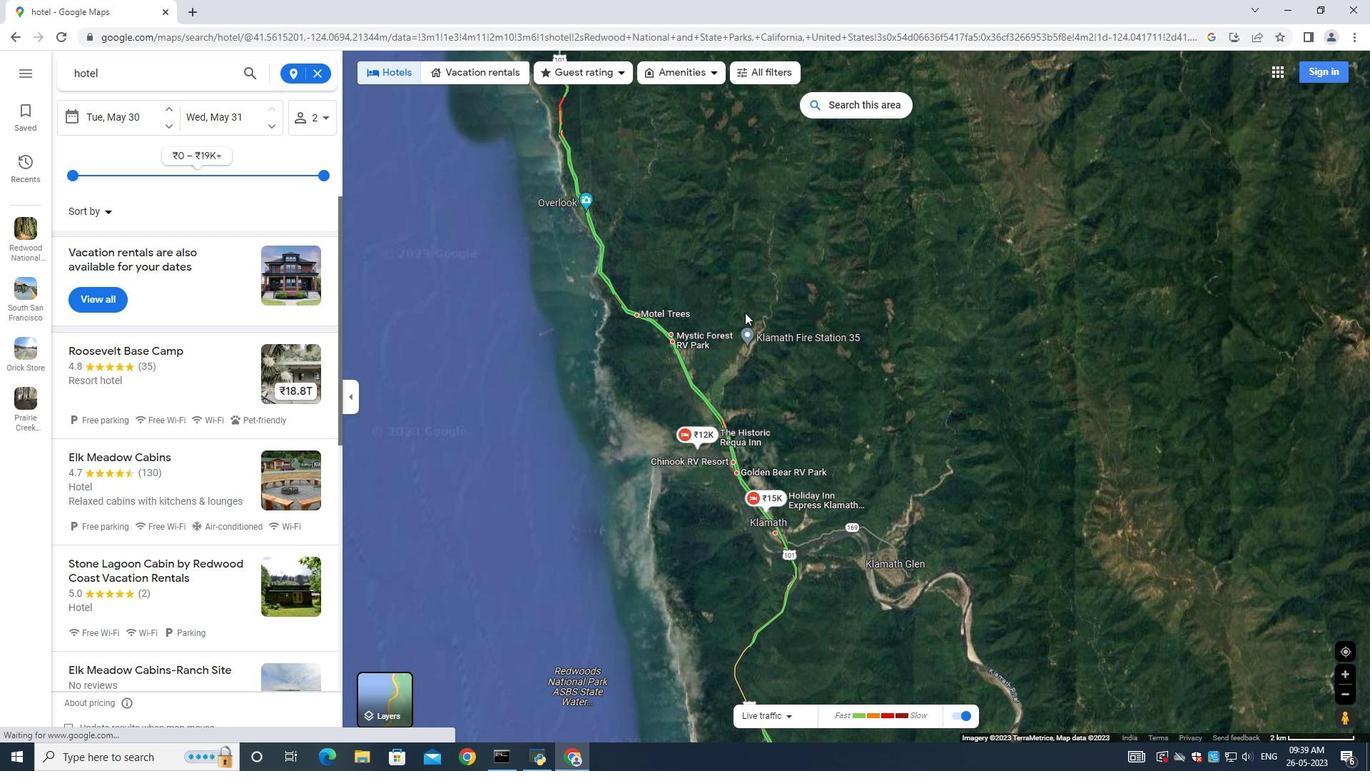 
Action: Mouse moved to (779, 351)
Screenshot: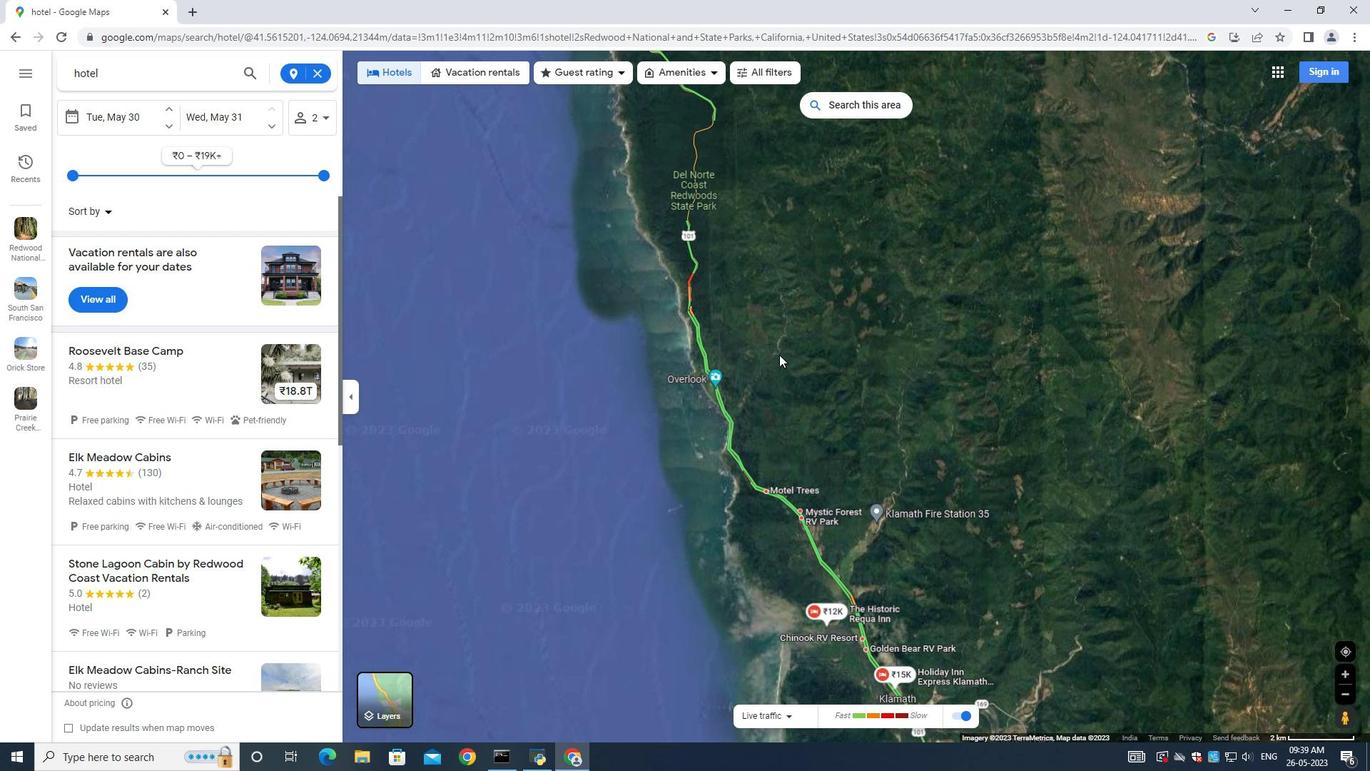 
Action: Mouse scrolled (779, 351) with delta (0, 0)
Screenshot: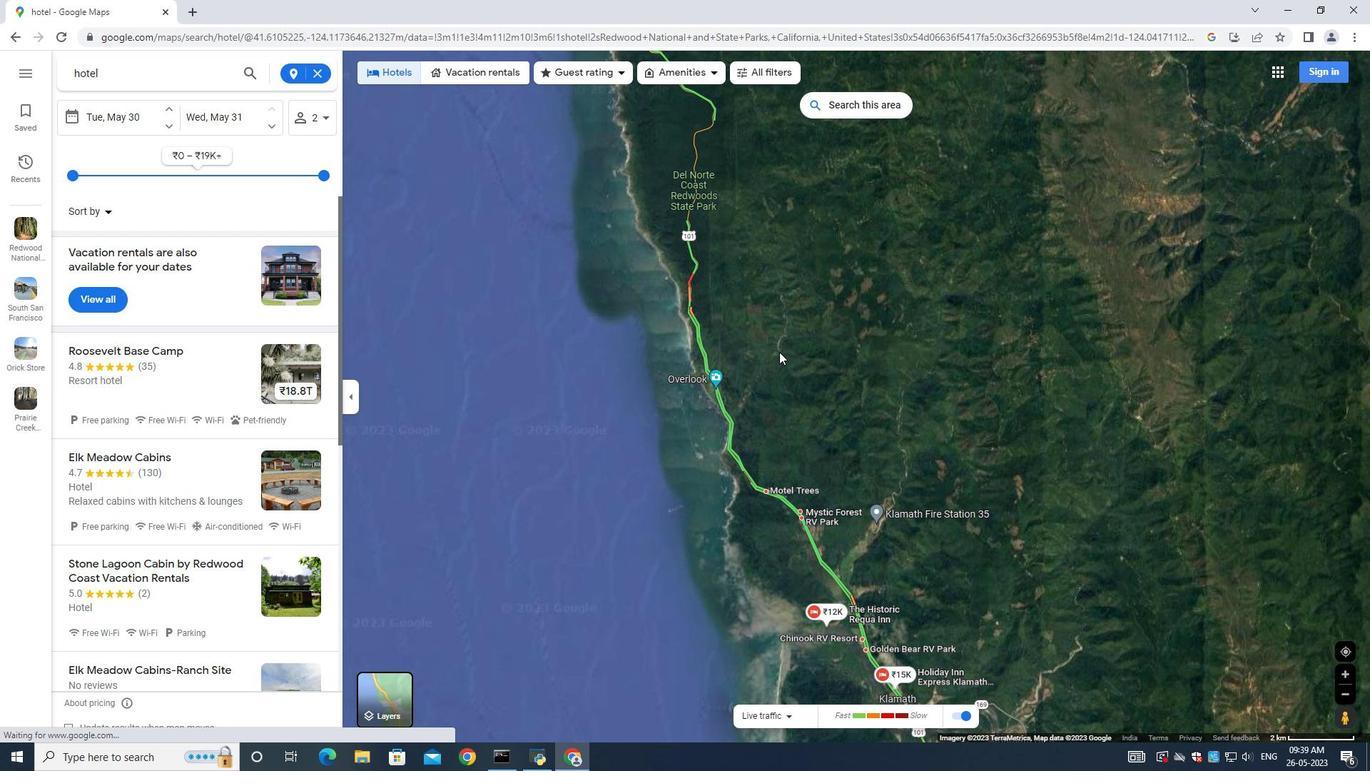 
Action: Mouse moved to (779, 352)
Screenshot: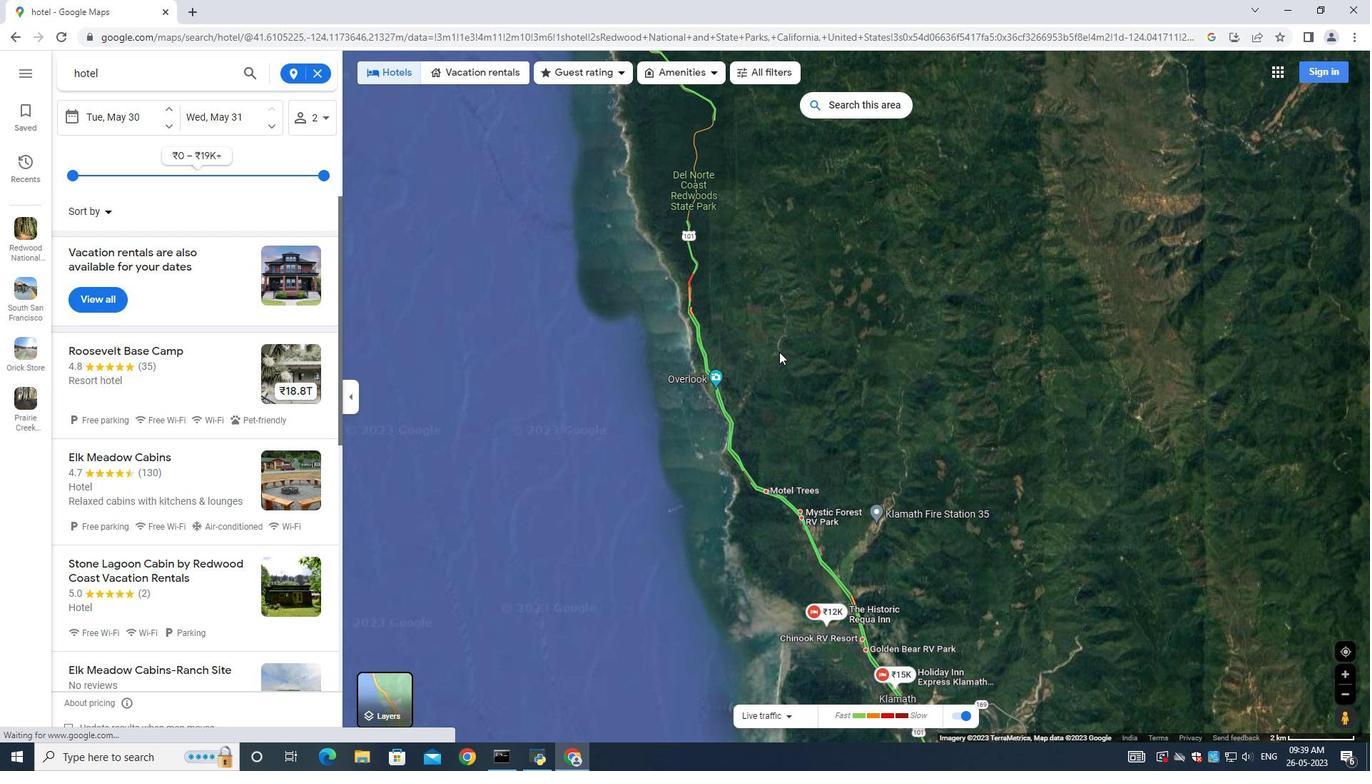 
Action: Mouse scrolled (779, 351) with delta (0, 0)
Screenshot: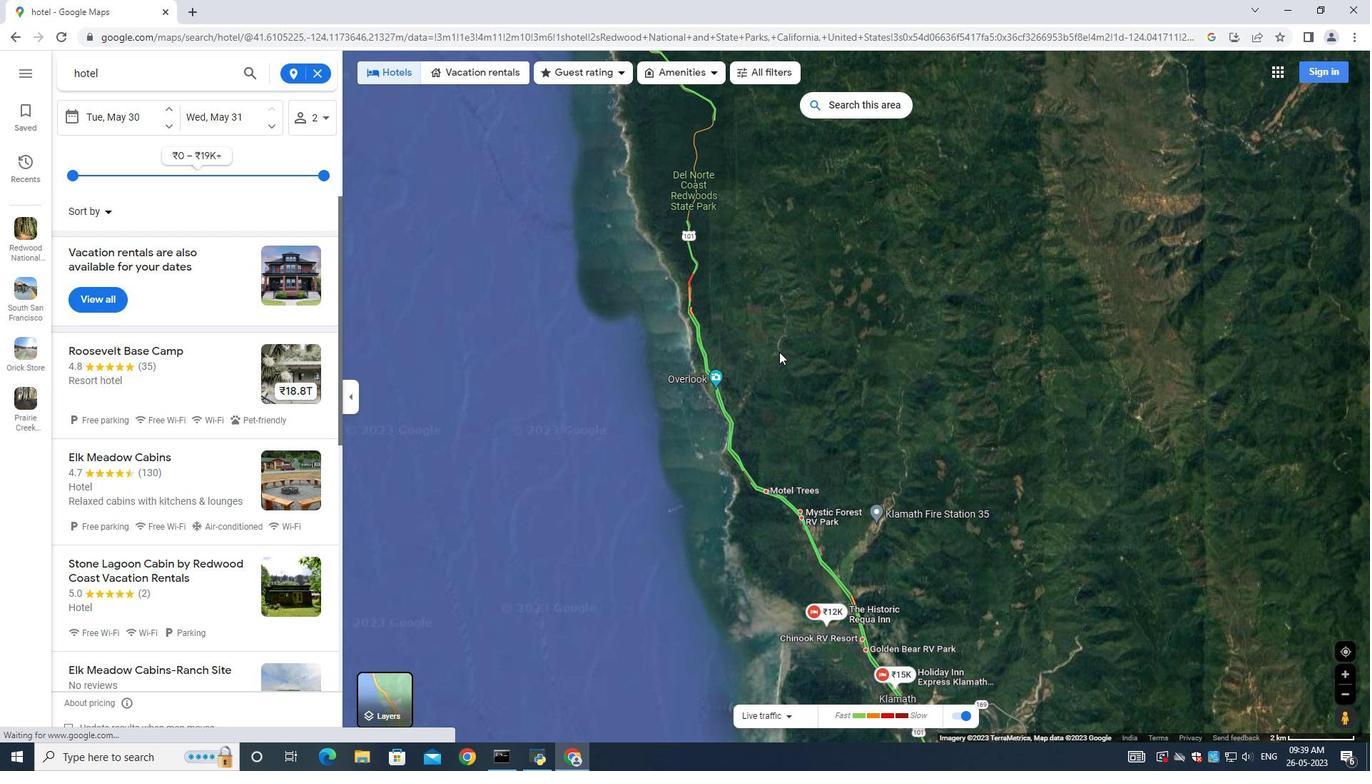 
Action: Mouse moved to (773, 307)
Screenshot: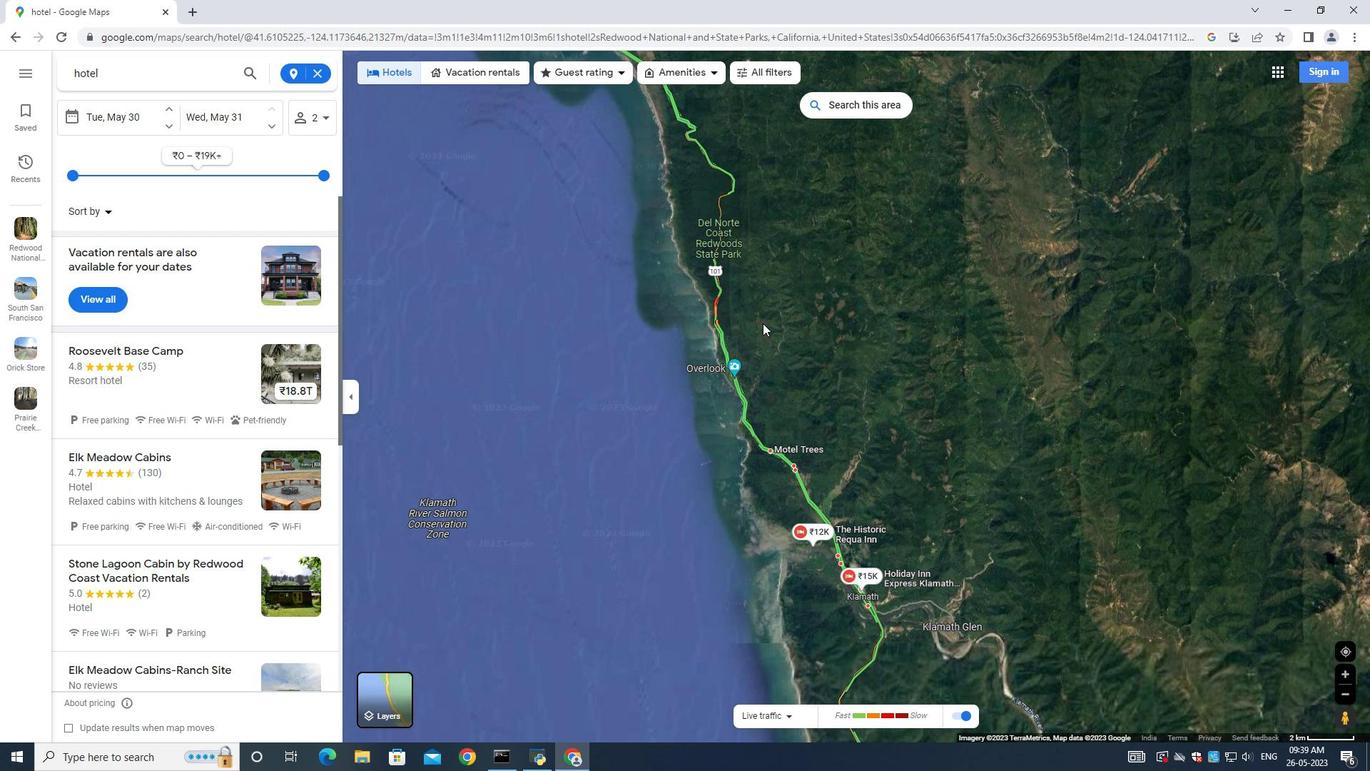 
Action: Mouse scrolled (773, 308) with delta (0, 0)
Screenshot: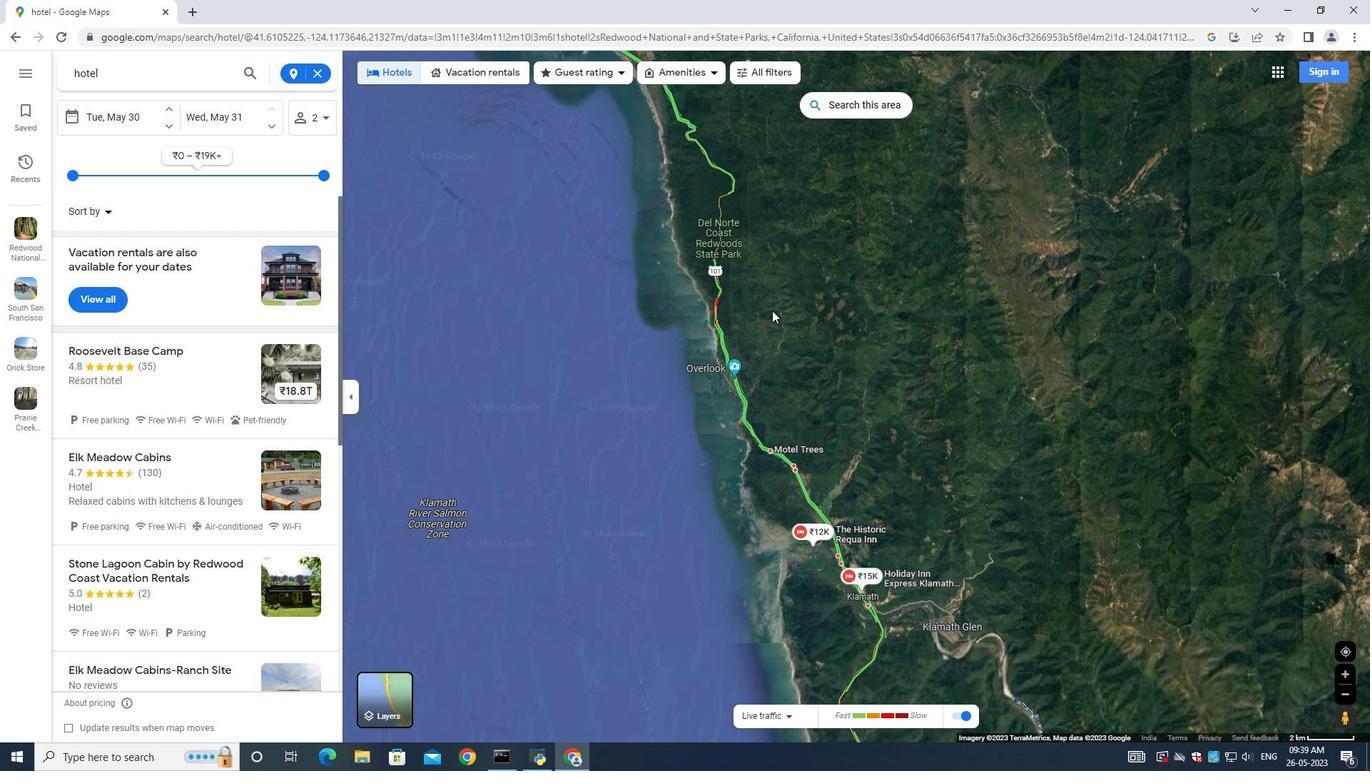 
Action: Mouse moved to (769, 262)
Screenshot: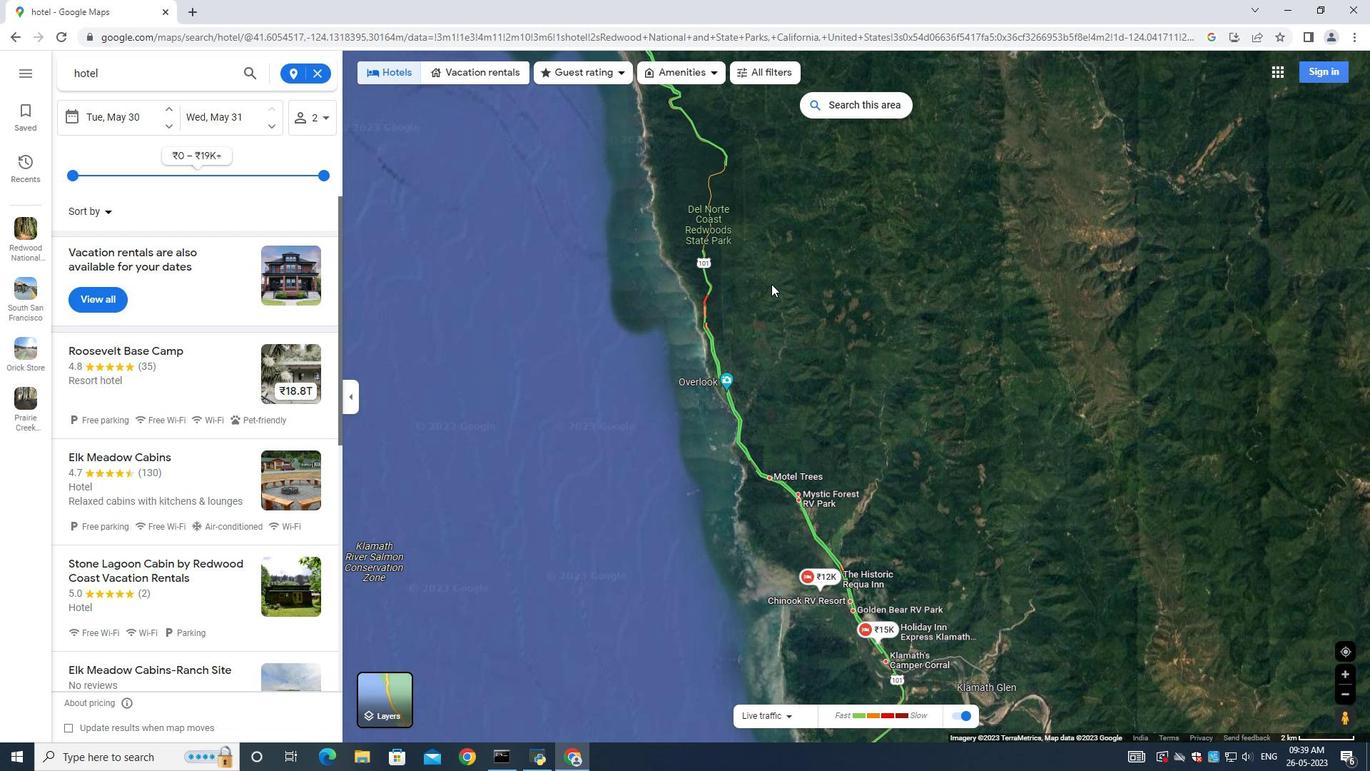 
Action: Mouse pressed left at (769, 262)
Screenshot: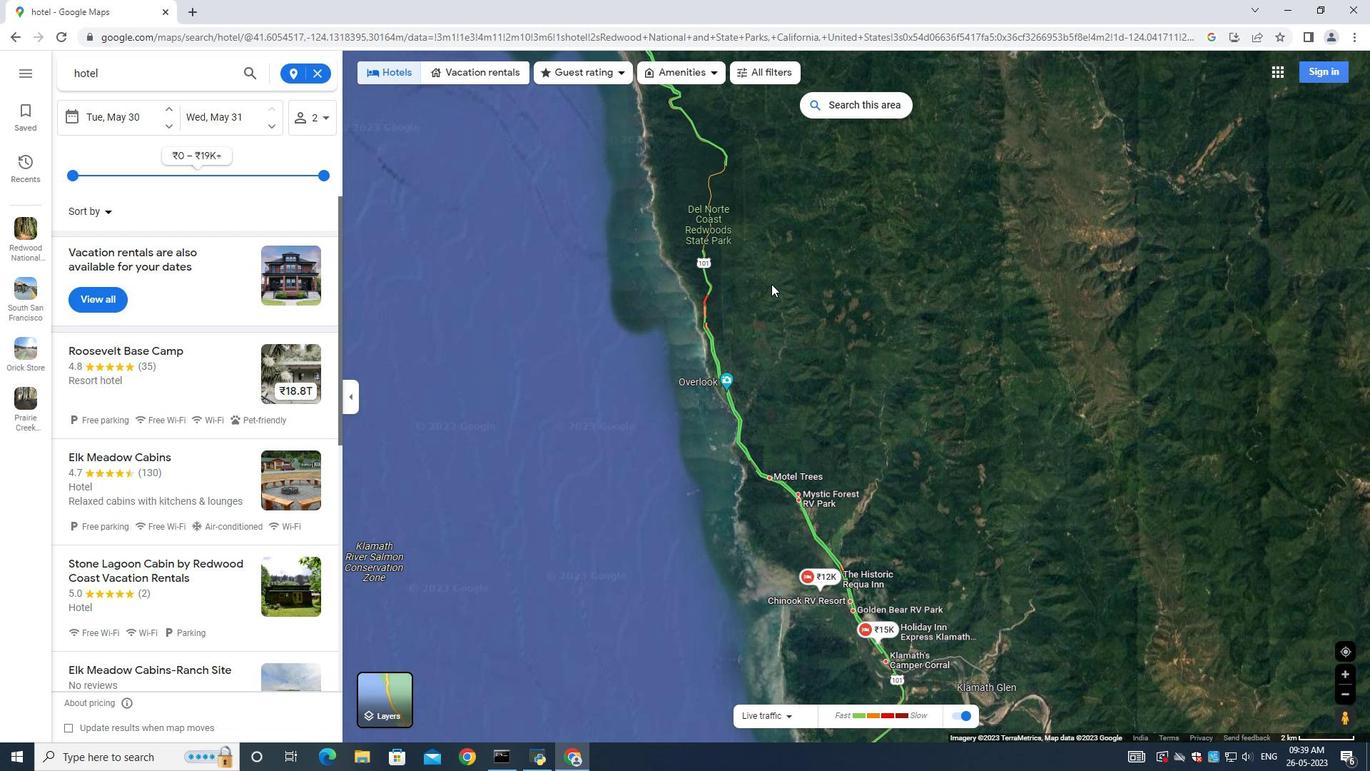 
Action: Mouse moved to (774, 171)
Screenshot: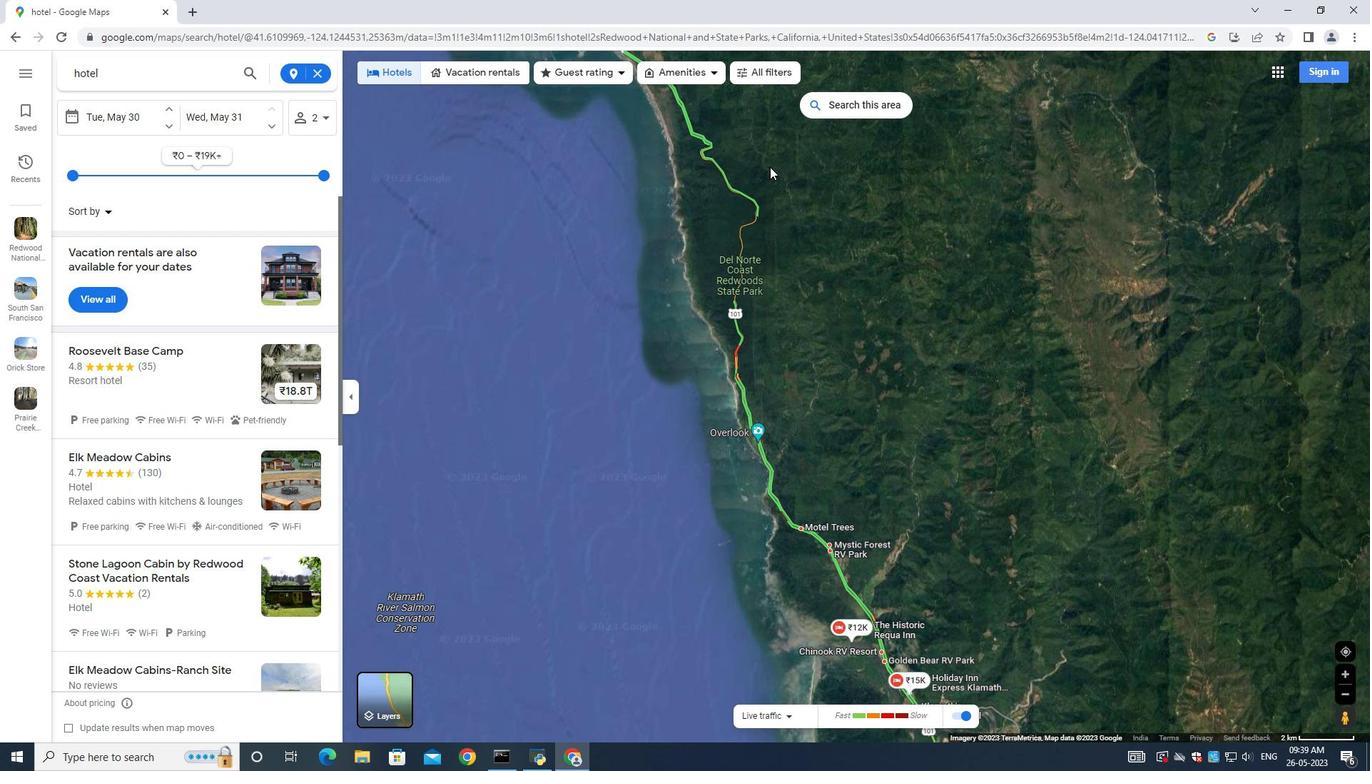 
Action: Mouse pressed left at (774, 171)
Screenshot: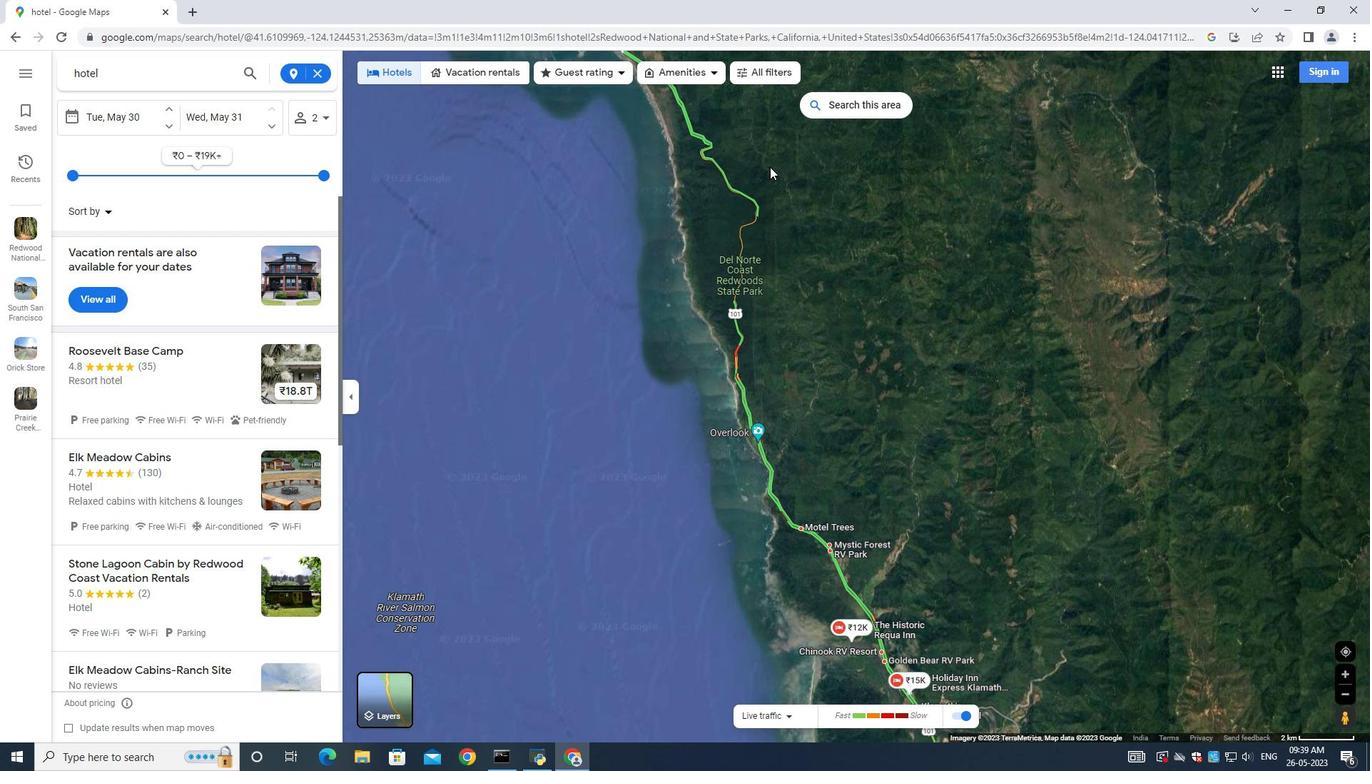 
Action: Mouse moved to (782, 259)
Screenshot: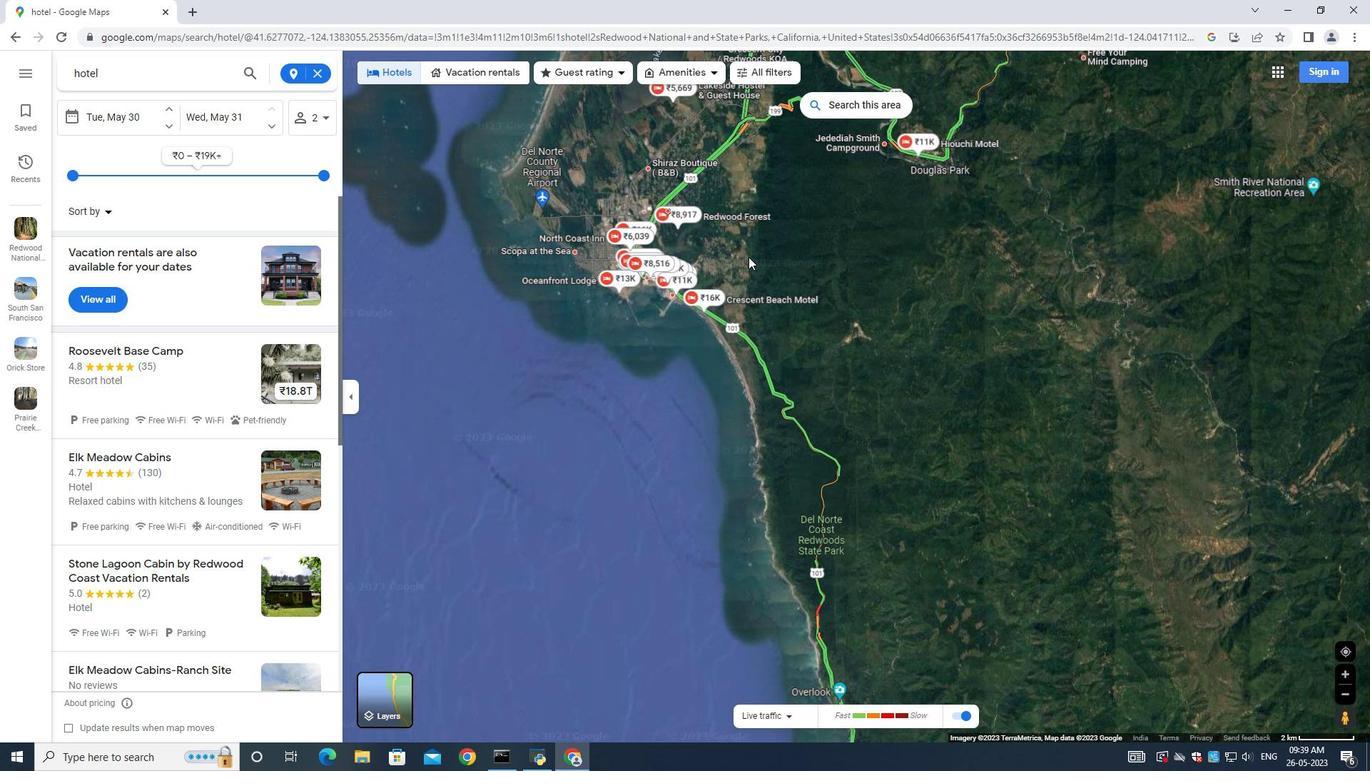 
Action: Mouse pressed left at (782, 259)
Screenshot: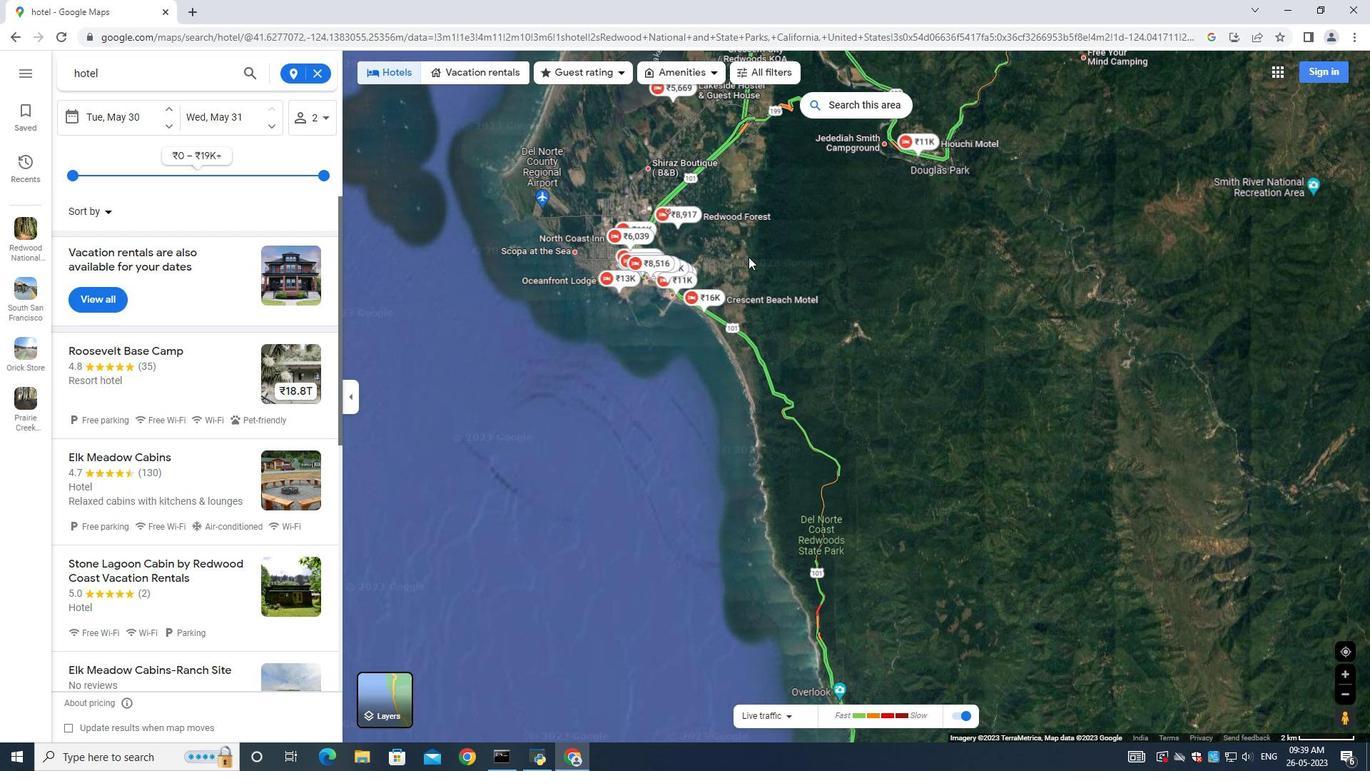 
Action: Mouse moved to (856, 303)
Screenshot: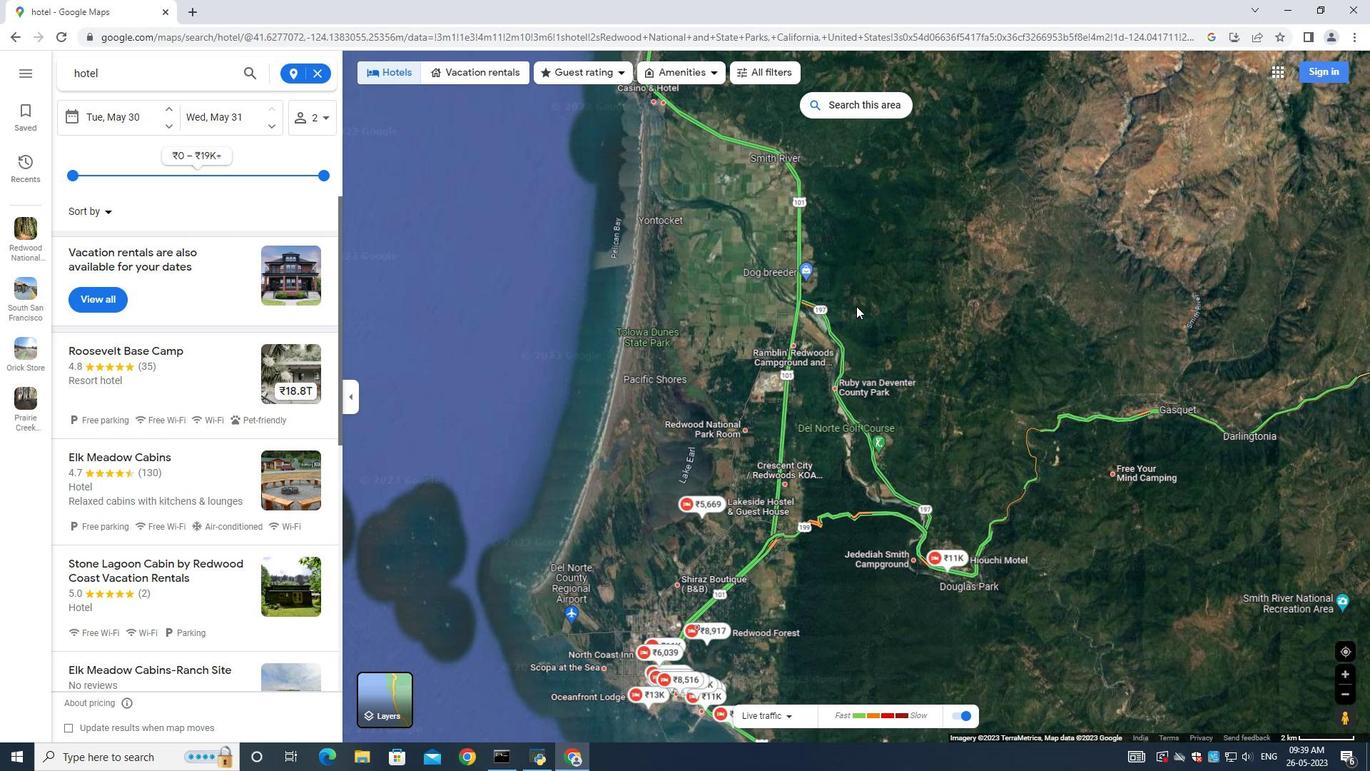 
Action: Mouse scrolled (856, 302) with delta (0, 0)
Screenshot: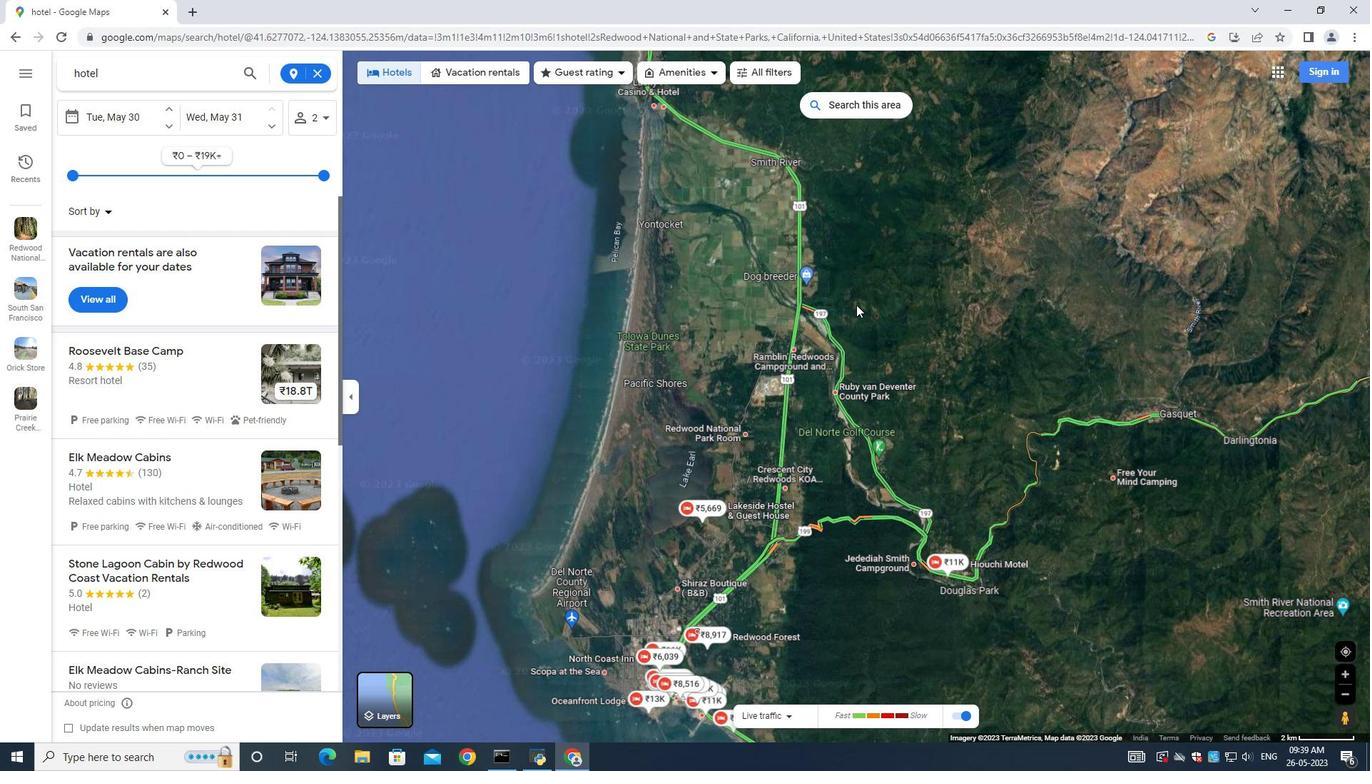 
Action: Mouse scrolled (856, 302) with delta (0, 0)
Screenshot: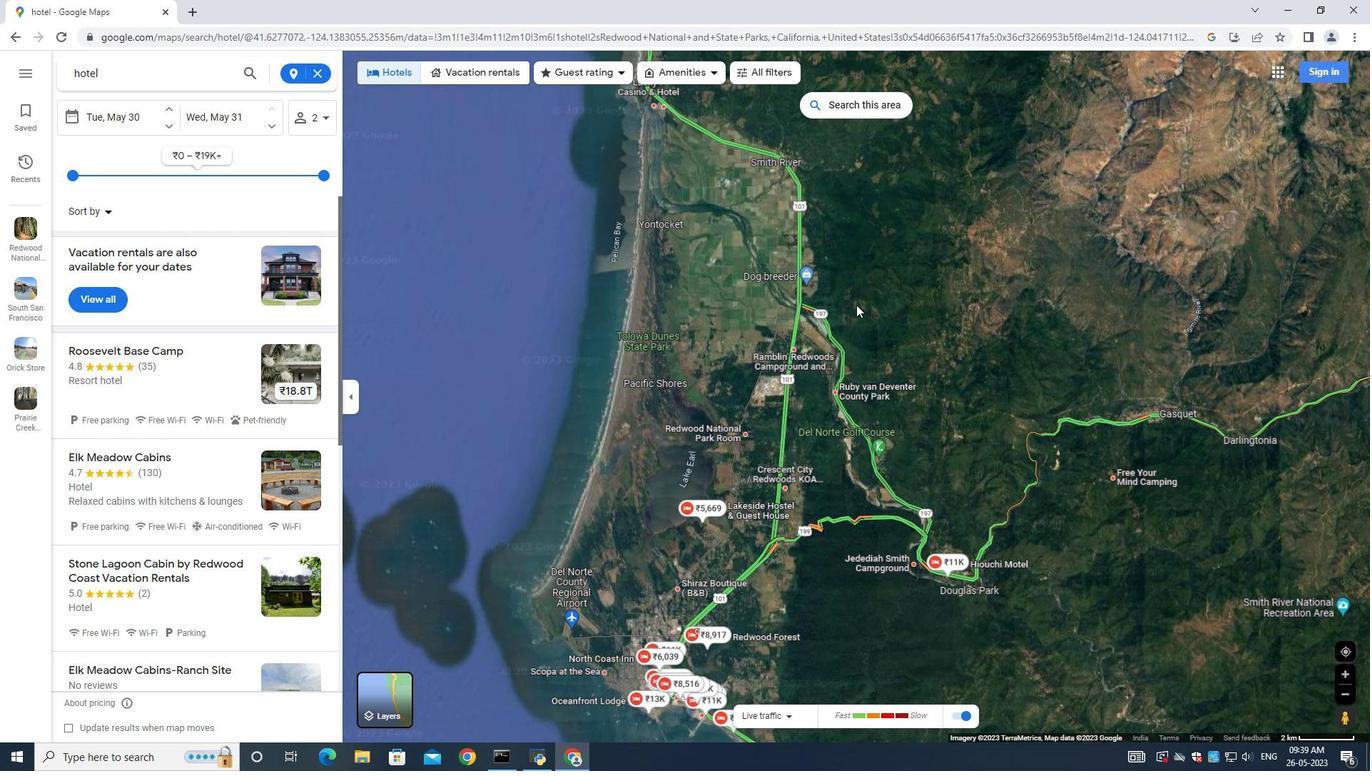 
Action: Mouse scrolled (856, 302) with delta (0, 0)
Screenshot: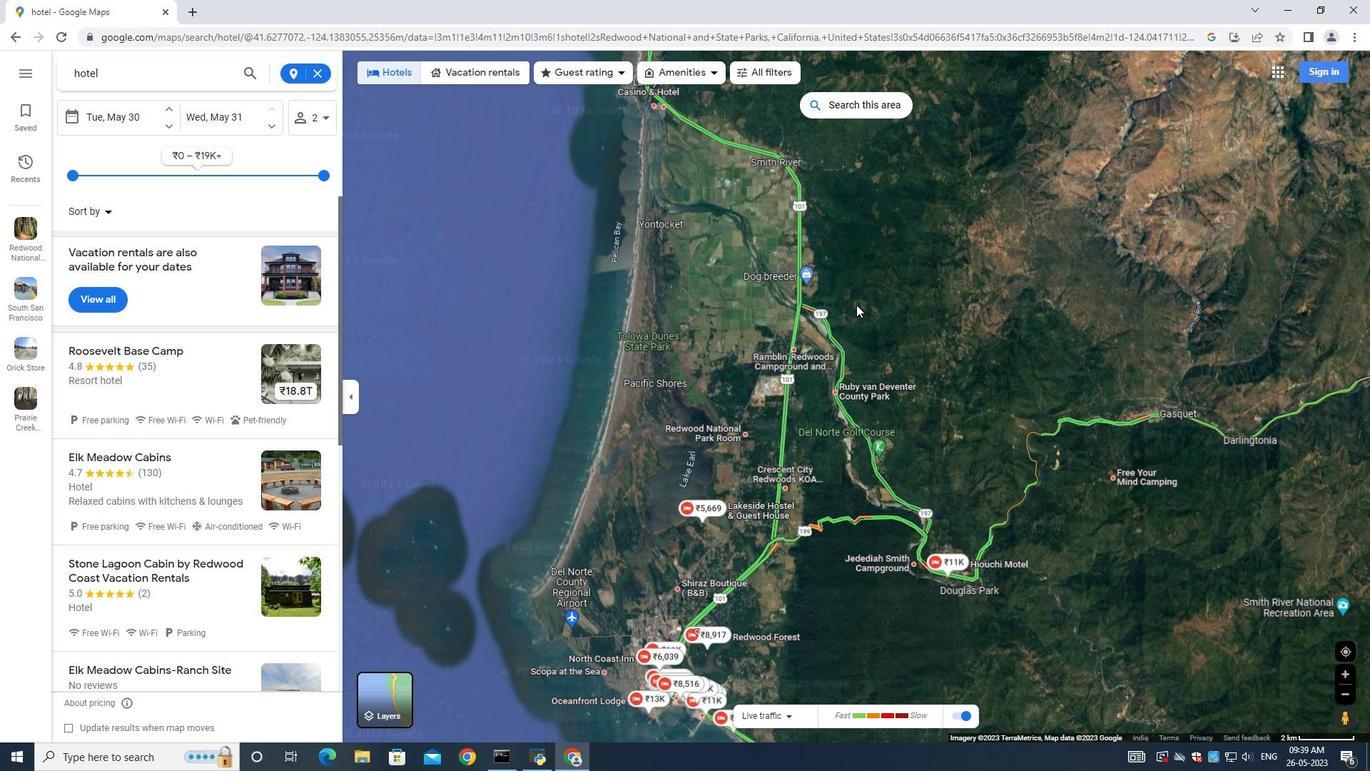 
Action: Mouse moved to (856, 303)
Screenshot: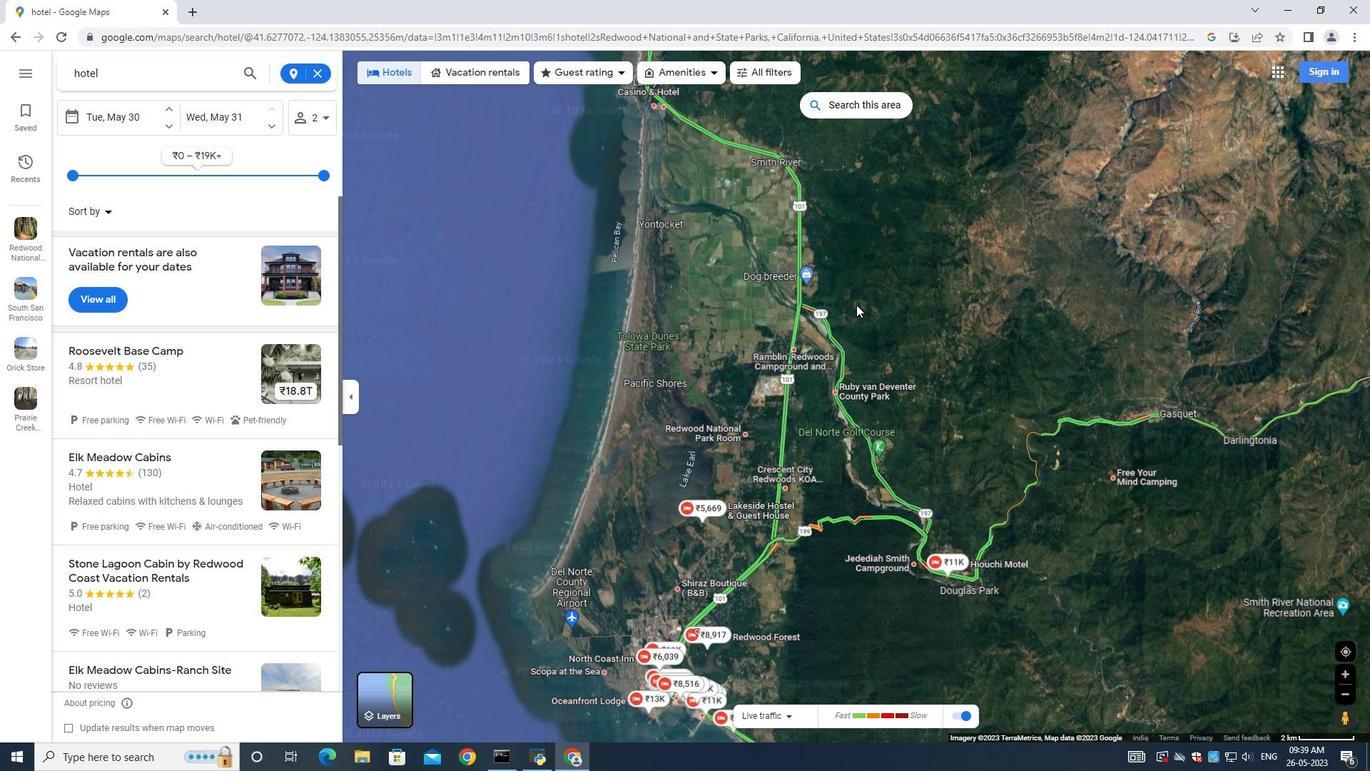 
Action: Mouse scrolled (856, 302) with delta (0, 0)
Screenshot: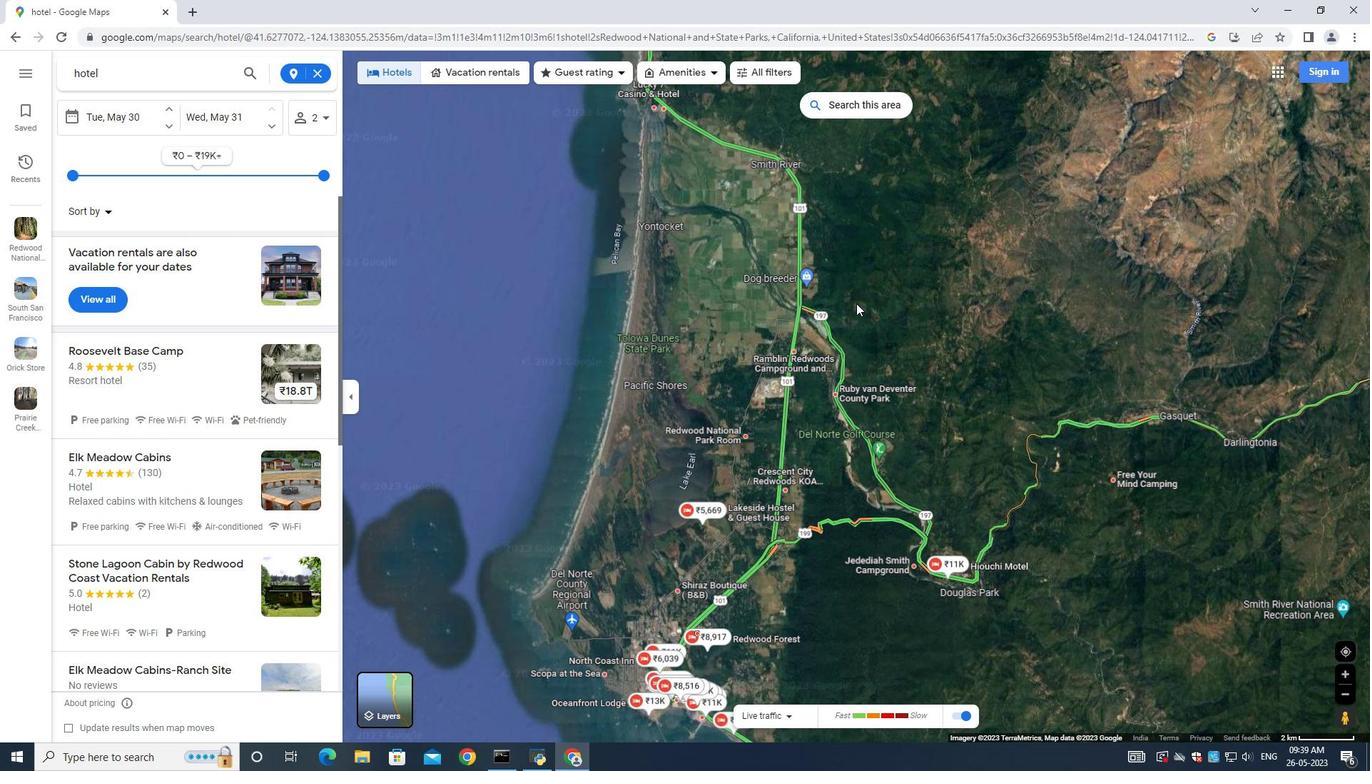 
Action: Mouse moved to (871, 250)
Screenshot: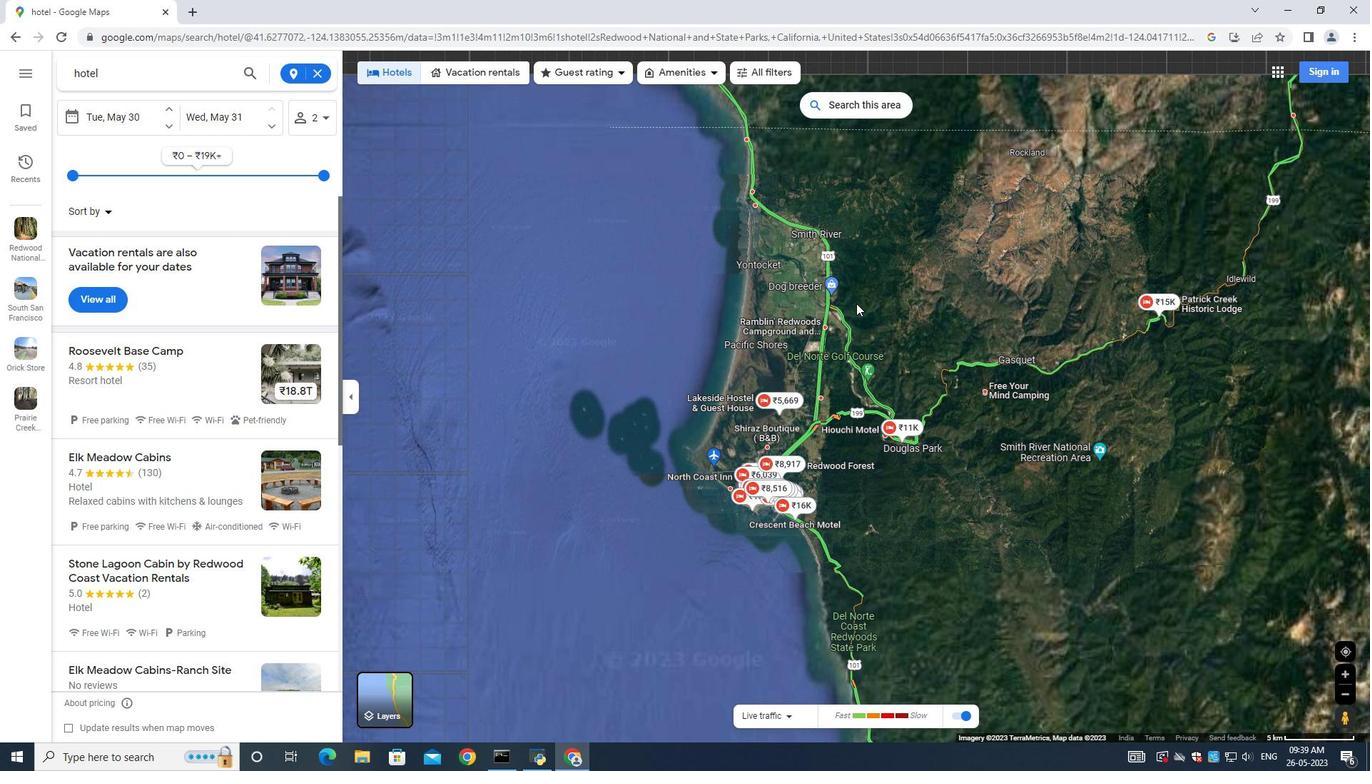 
Action: Mouse scrolled (871, 249) with delta (0, 0)
Screenshot: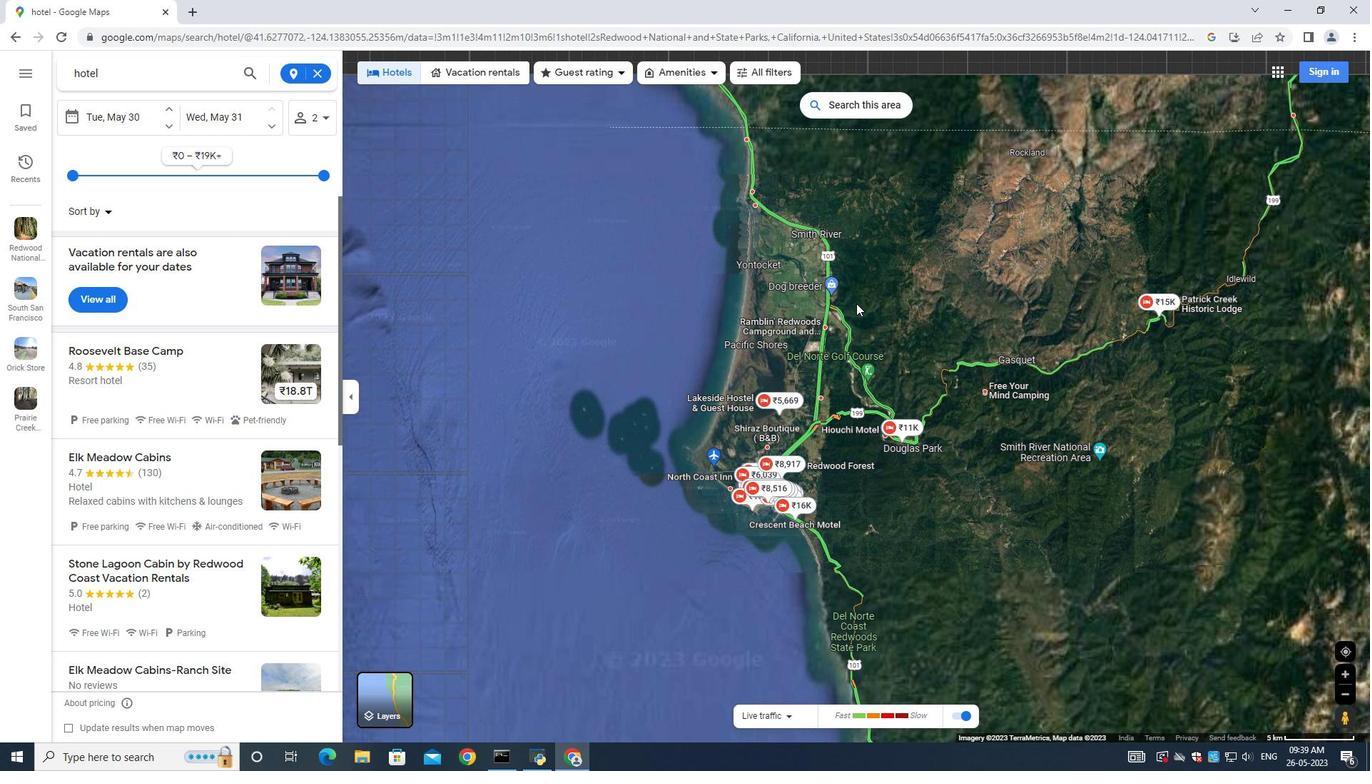 
Action: Mouse scrolled (871, 249) with delta (0, 0)
Screenshot: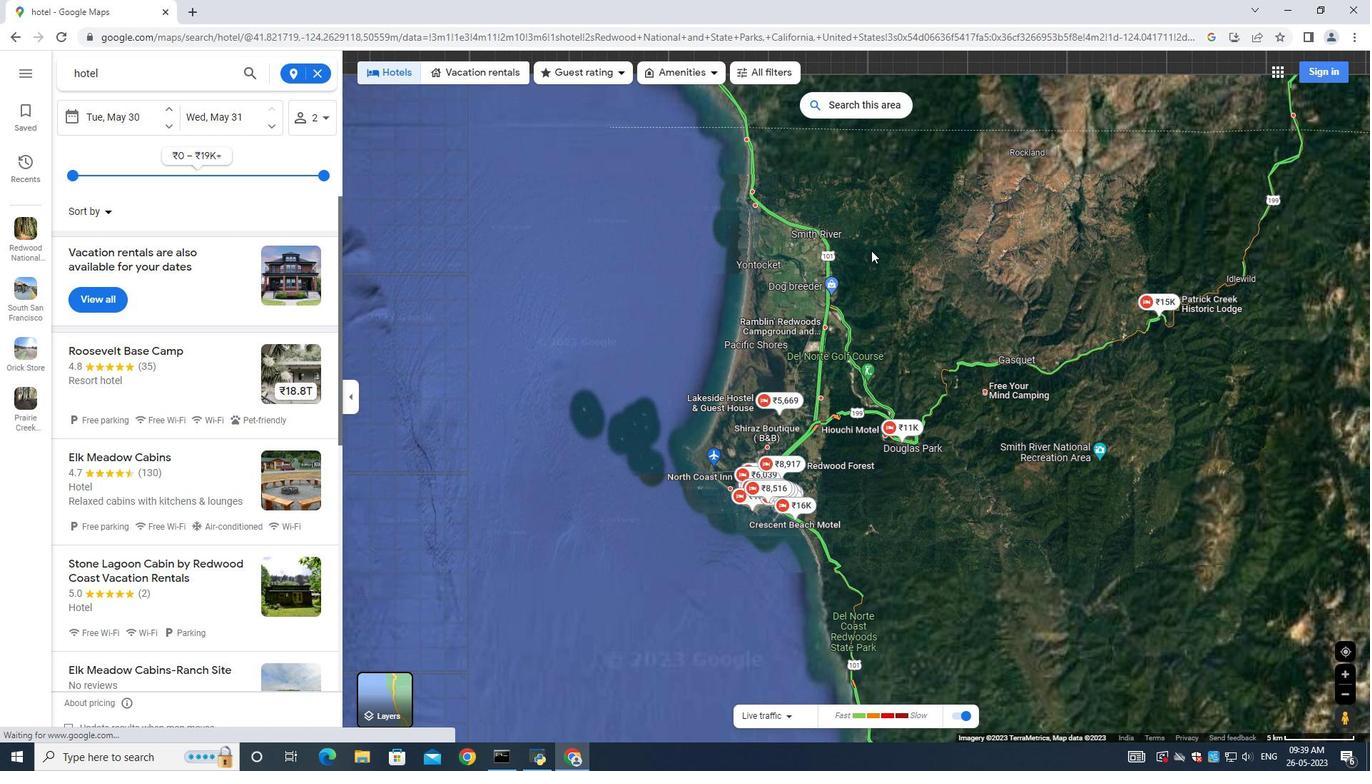 
Action: Mouse moved to (897, 264)
Screenshot: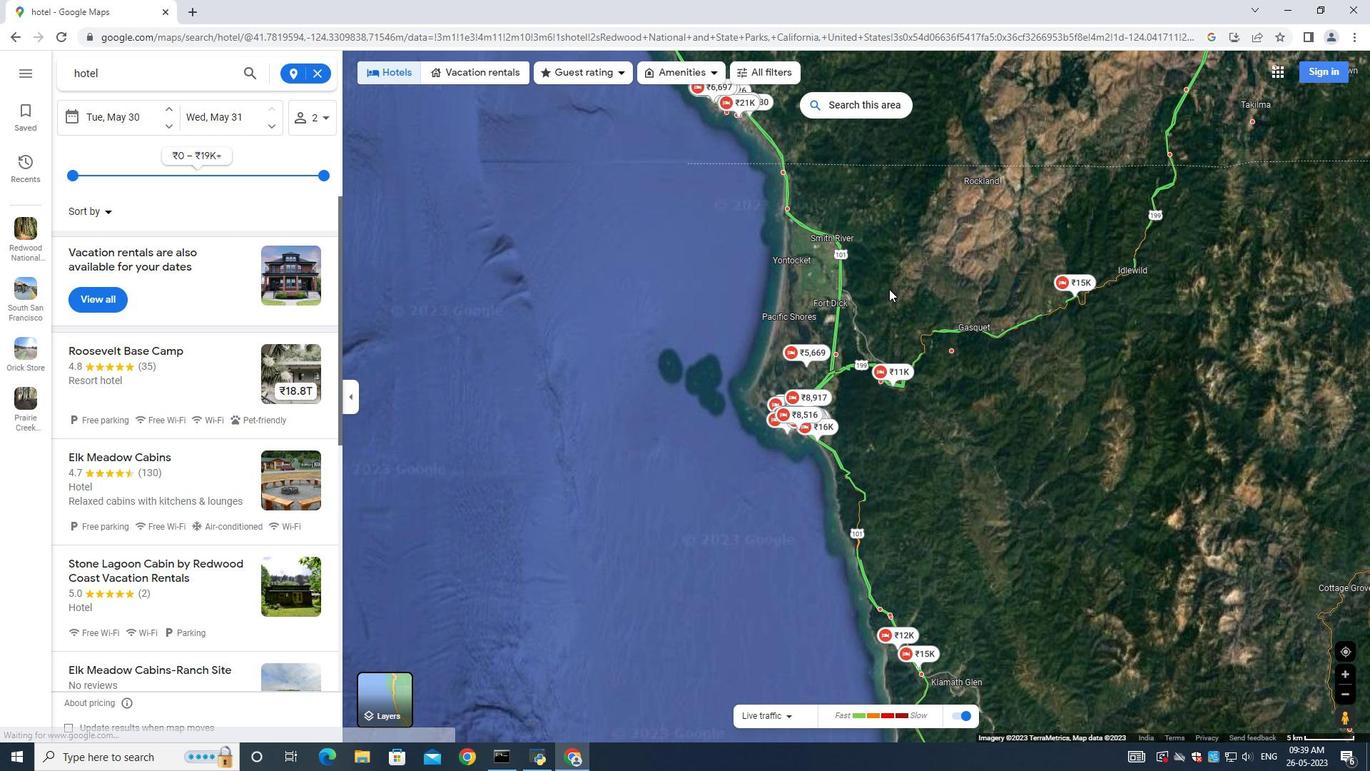 
Action: Mouse scrolled (890, 288) with delta (0, 0)
Screenshot: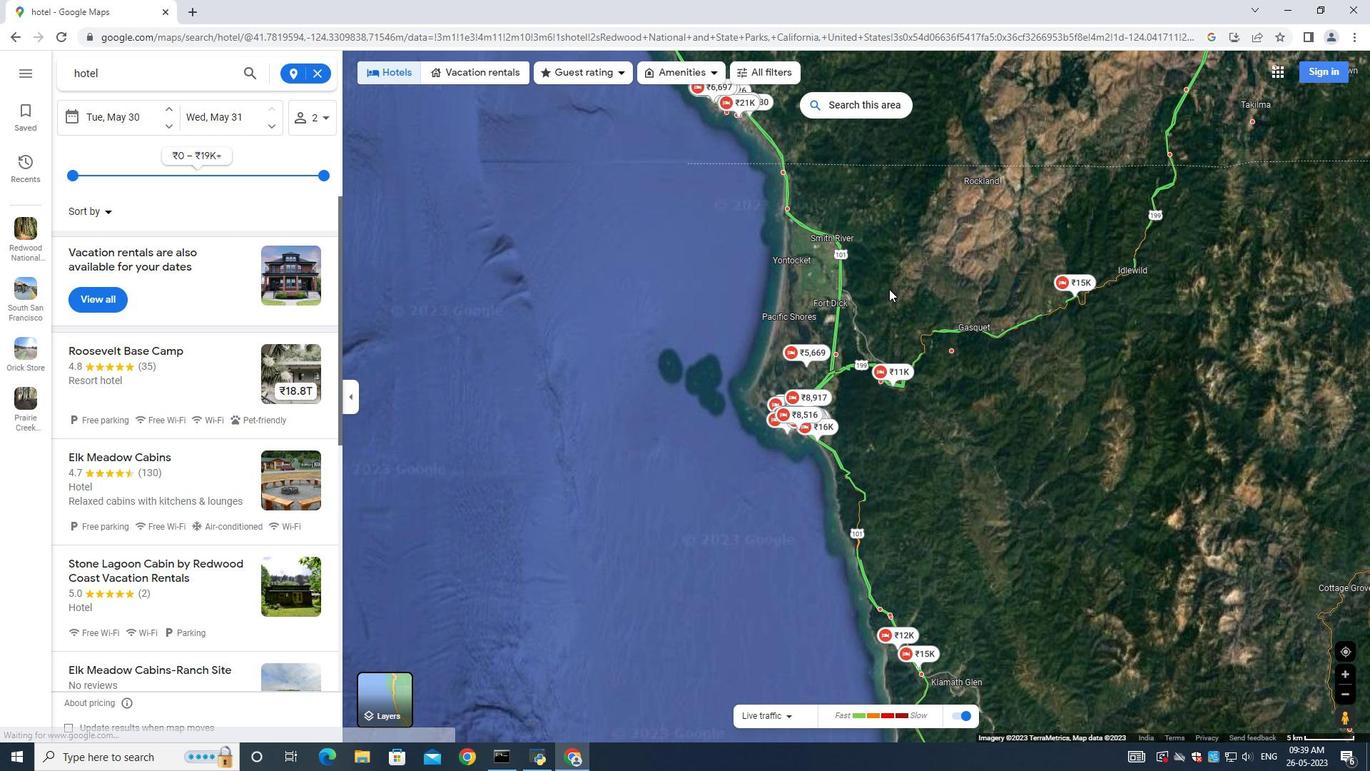 
Action: Mouse moved to (897, 262)
Screenshot: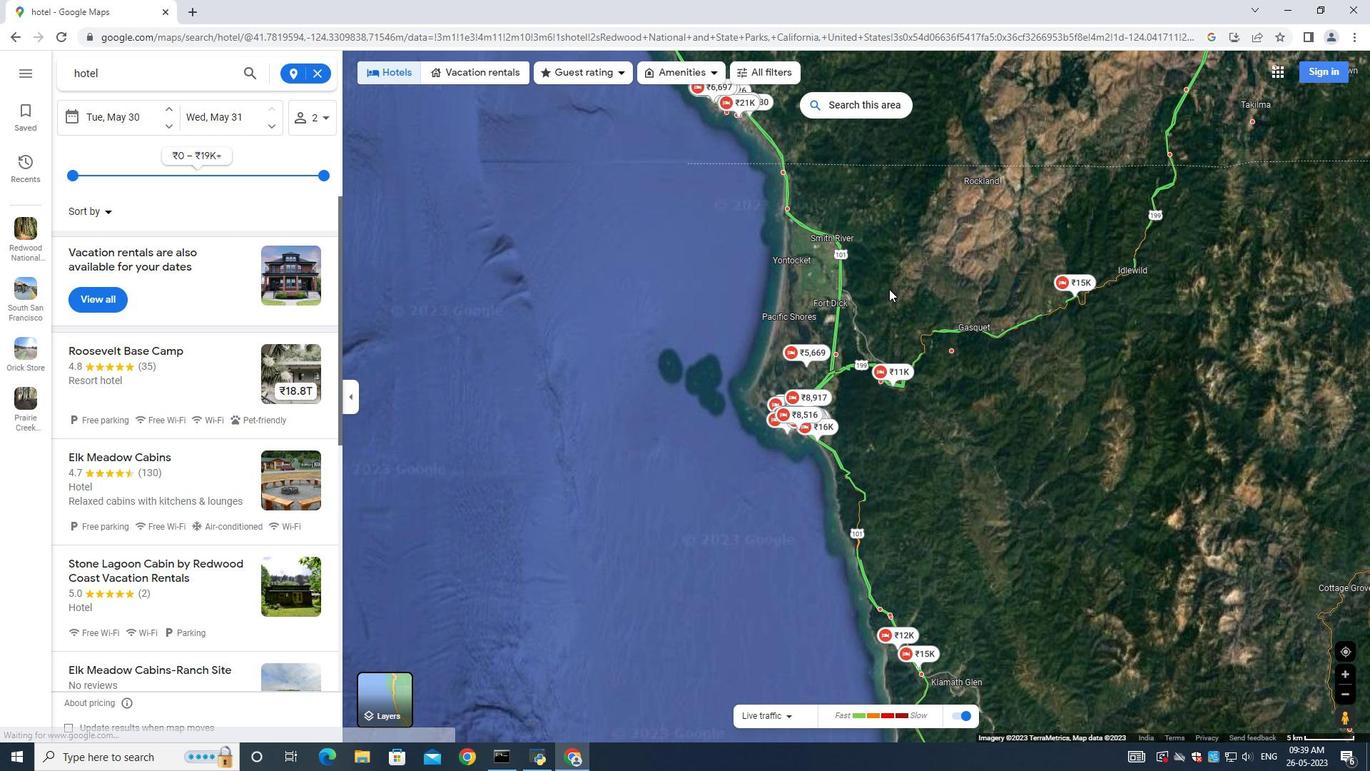 
Action: Mouse scrolled (897, 265) with delta (0, 0)
Screenshot: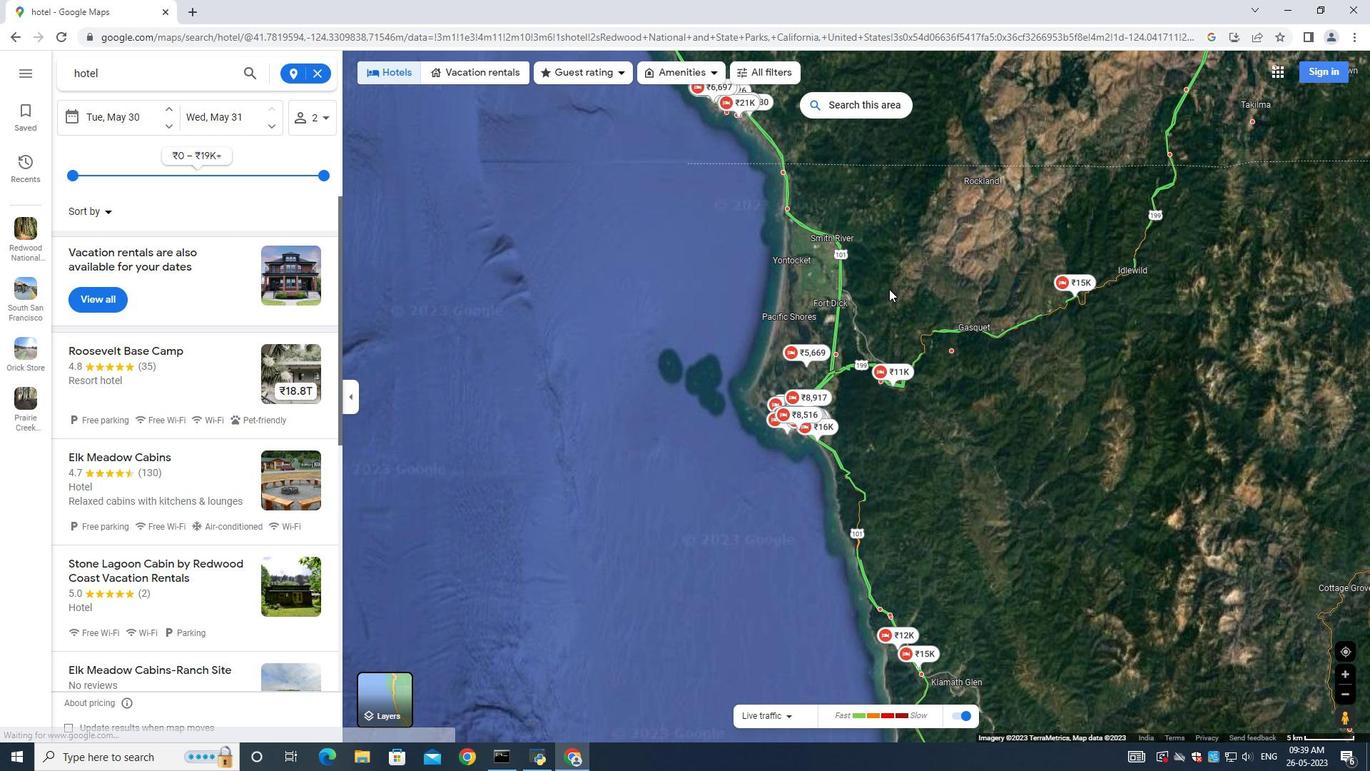 
Action: Mouse moved to (836, 468)
Screenshot: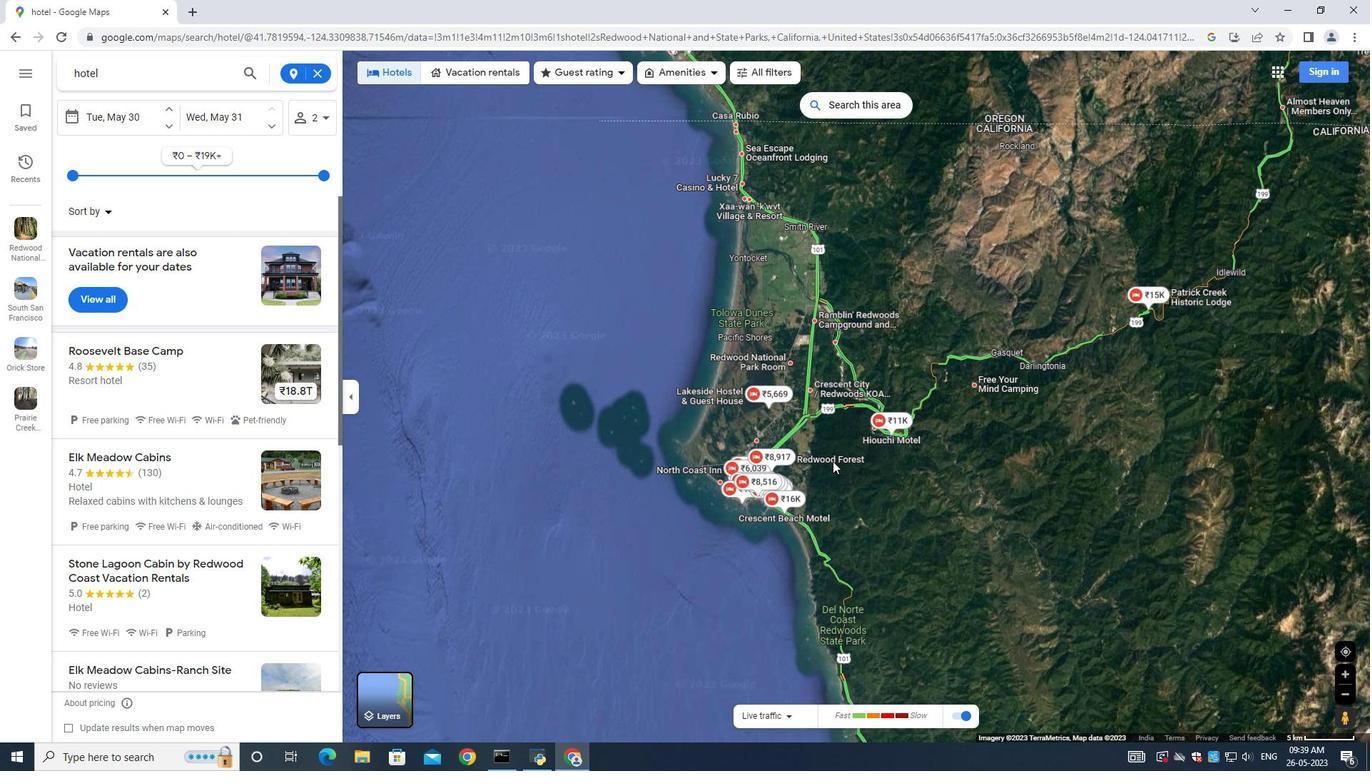 
Action: Mouse scrolled (836, 469) with delta (0, 0)
Screenshot: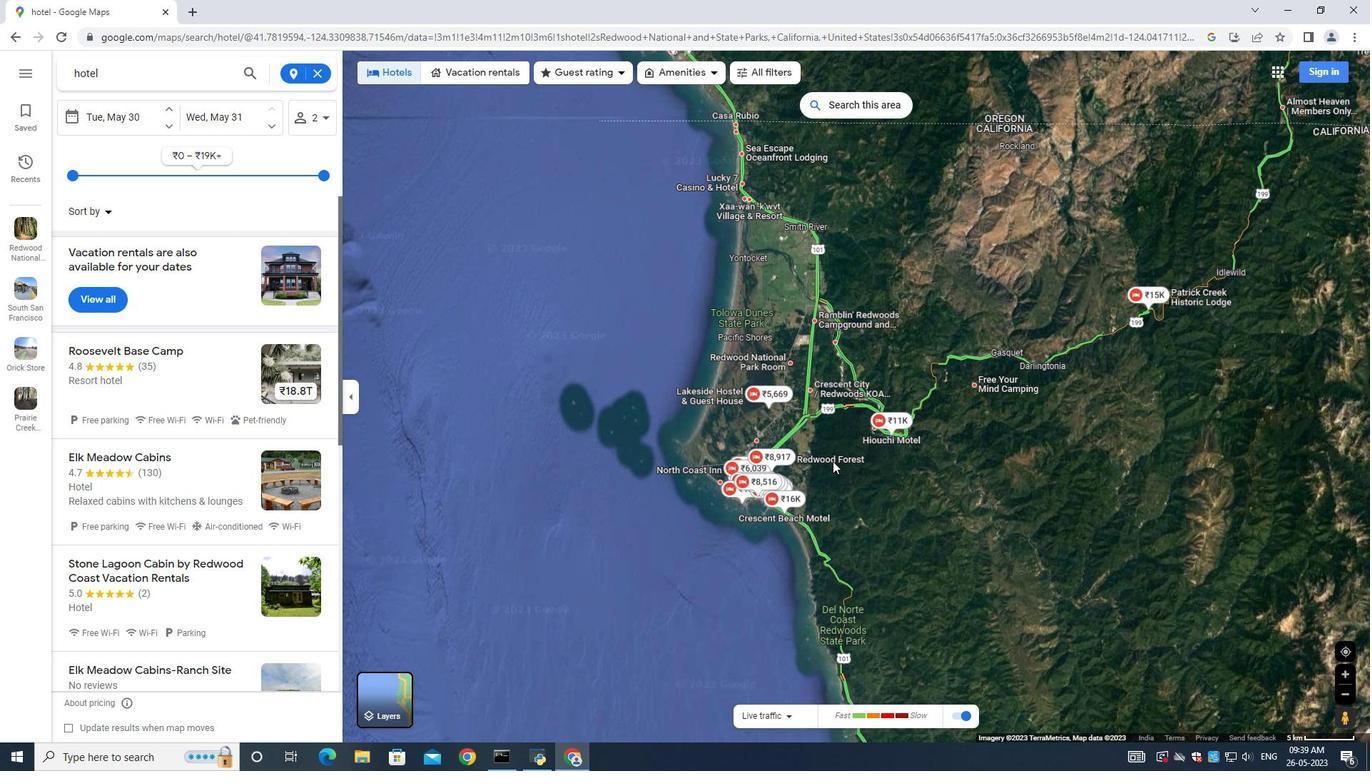 
Action: Mouse scrolled (836, 469) with delta (0, 0)
Screenshot: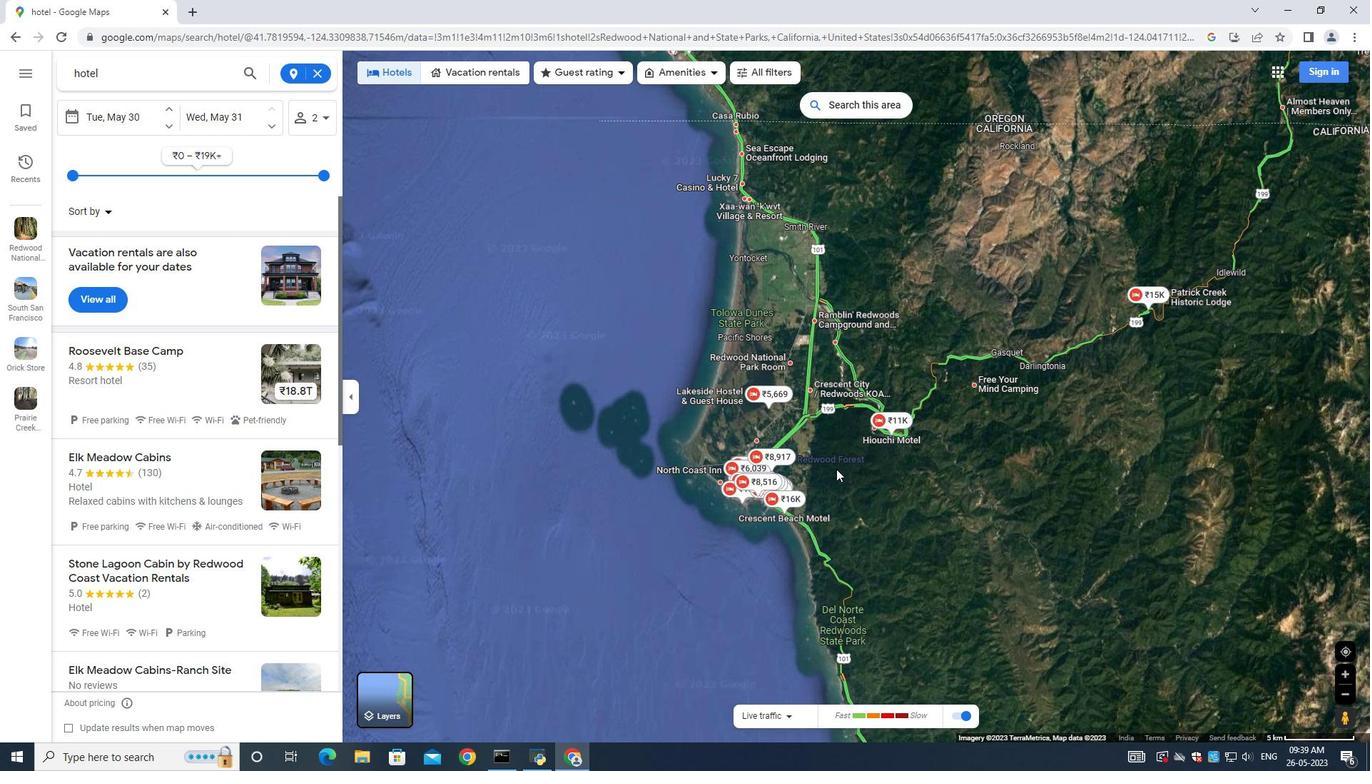 
Action: Mouse scrolled (836, 469) with delta (0, 0)
Screenshot: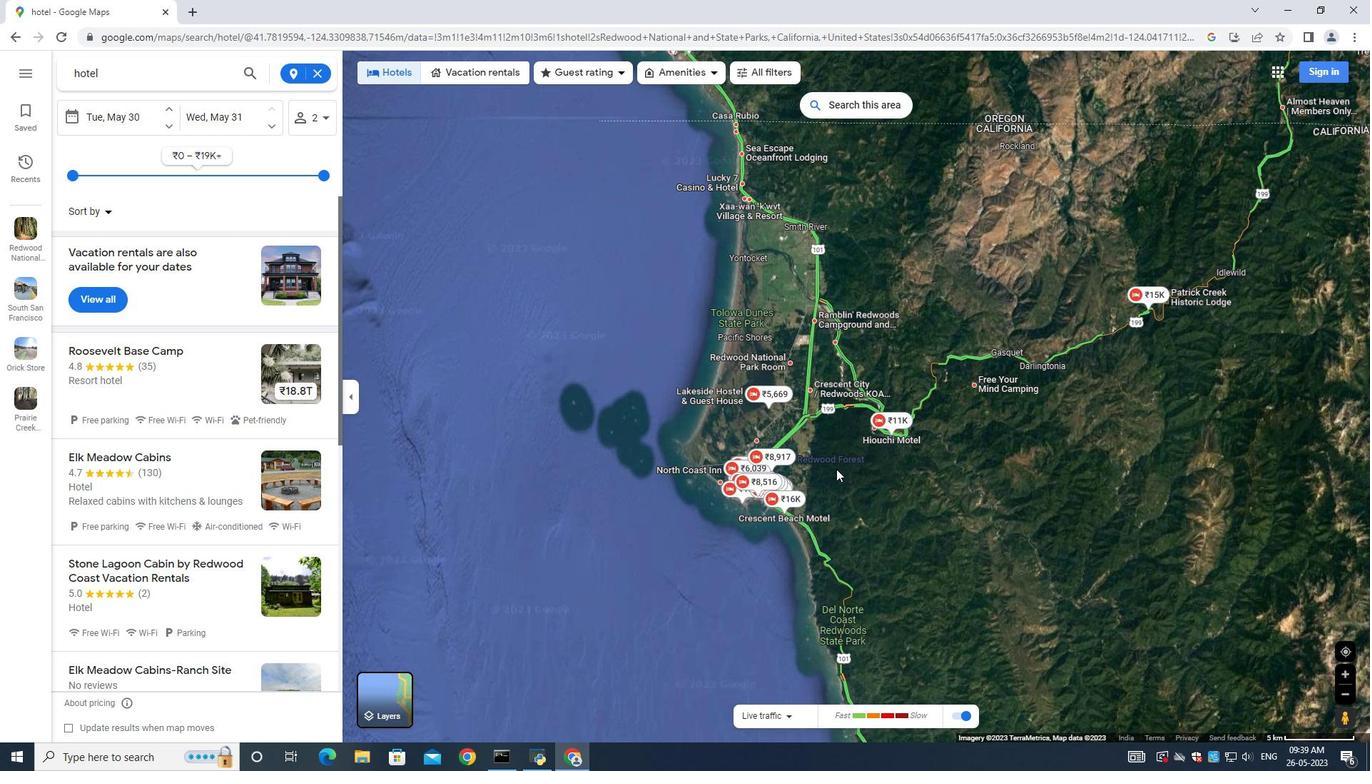 
Action: Mouse moved to (836, 467)
Screenshot: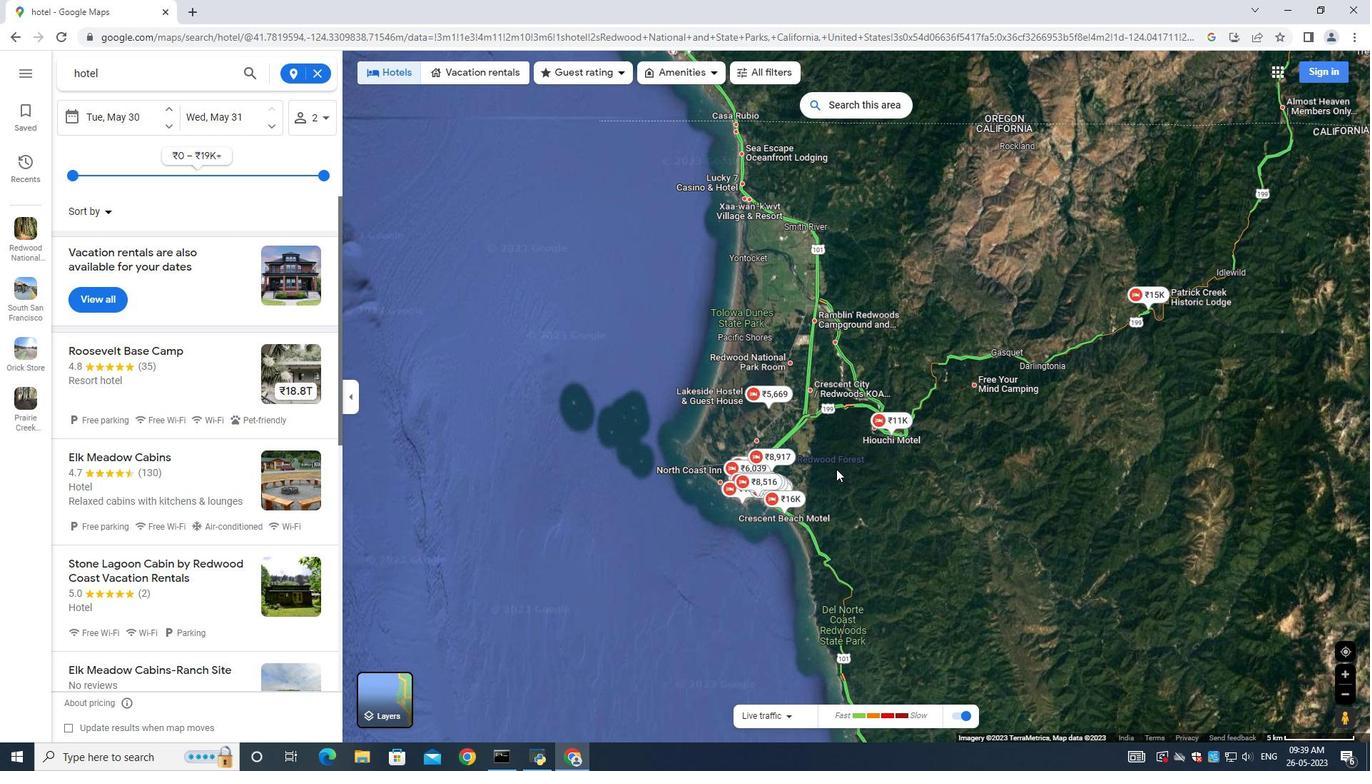 
Action: Mouse scrolled (836, 468) with delta (0, 0)
Screenshot: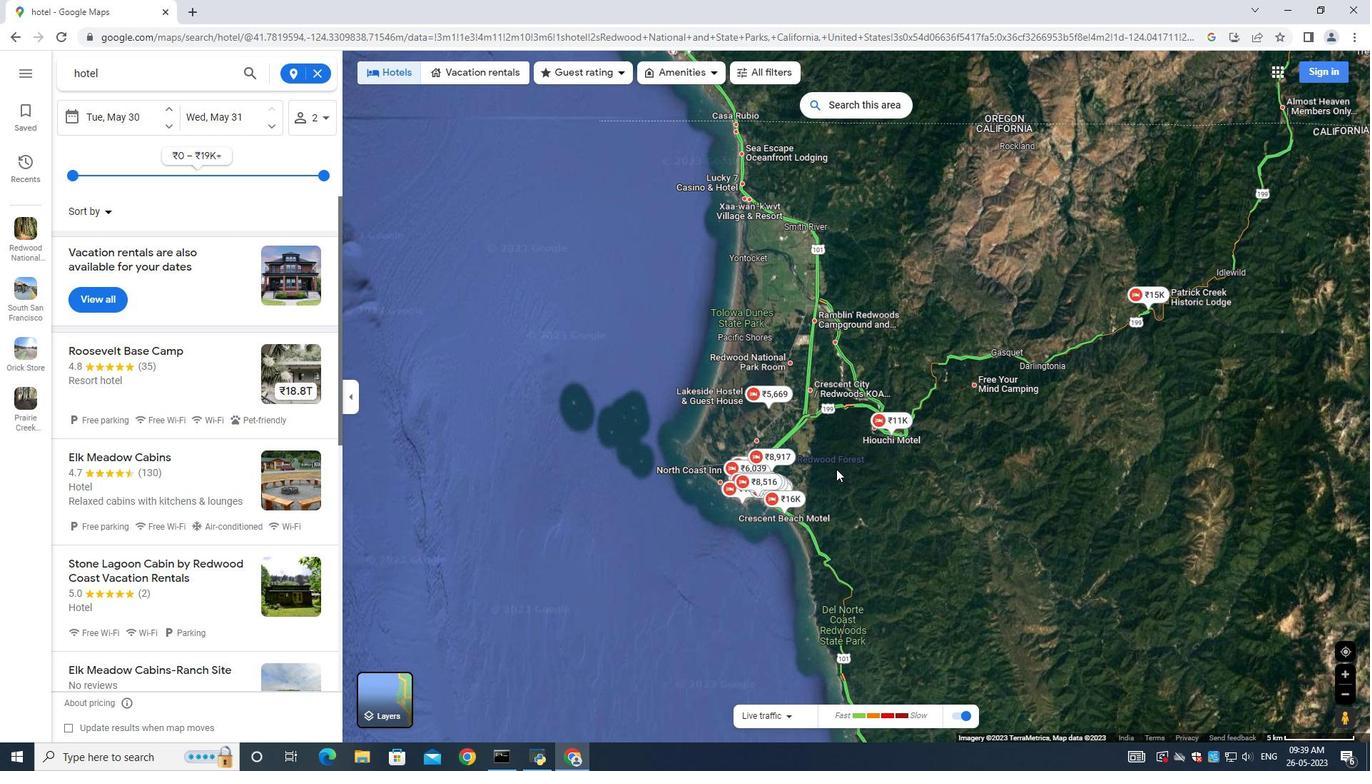 
Action: Mouse moved to (836, 466)
Screenshot: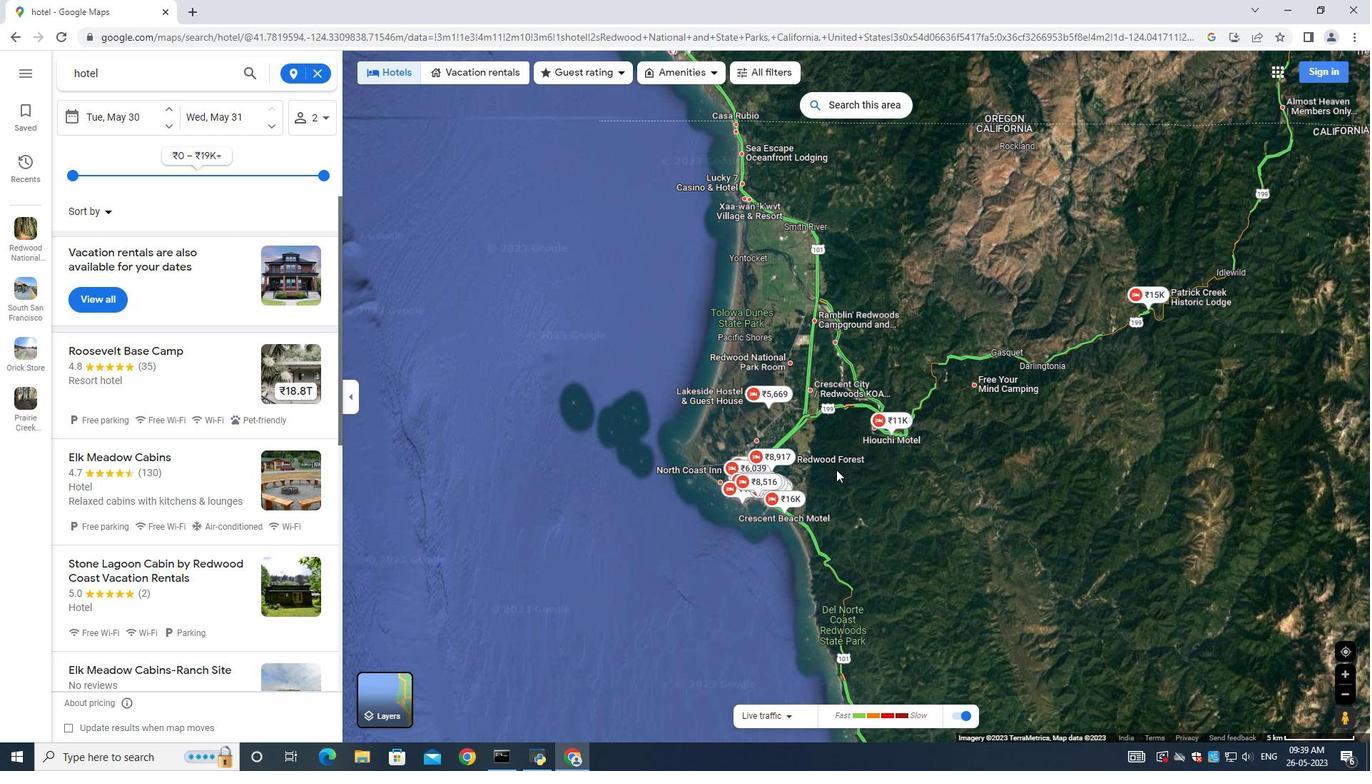
Action: Mouse scrolled (836, 466) with delta (0, 0)
Screenshot: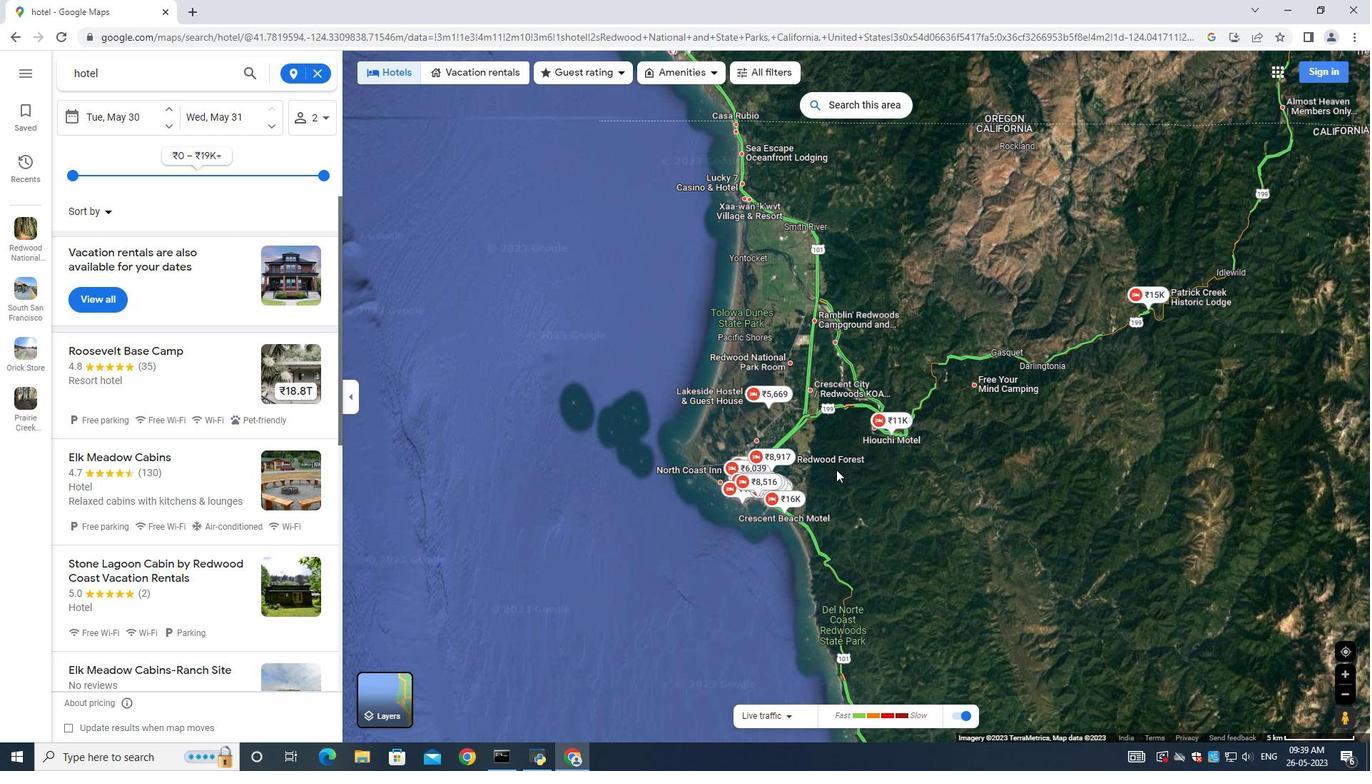 
Action: Mouse moved to (836, 464)
Screenshot: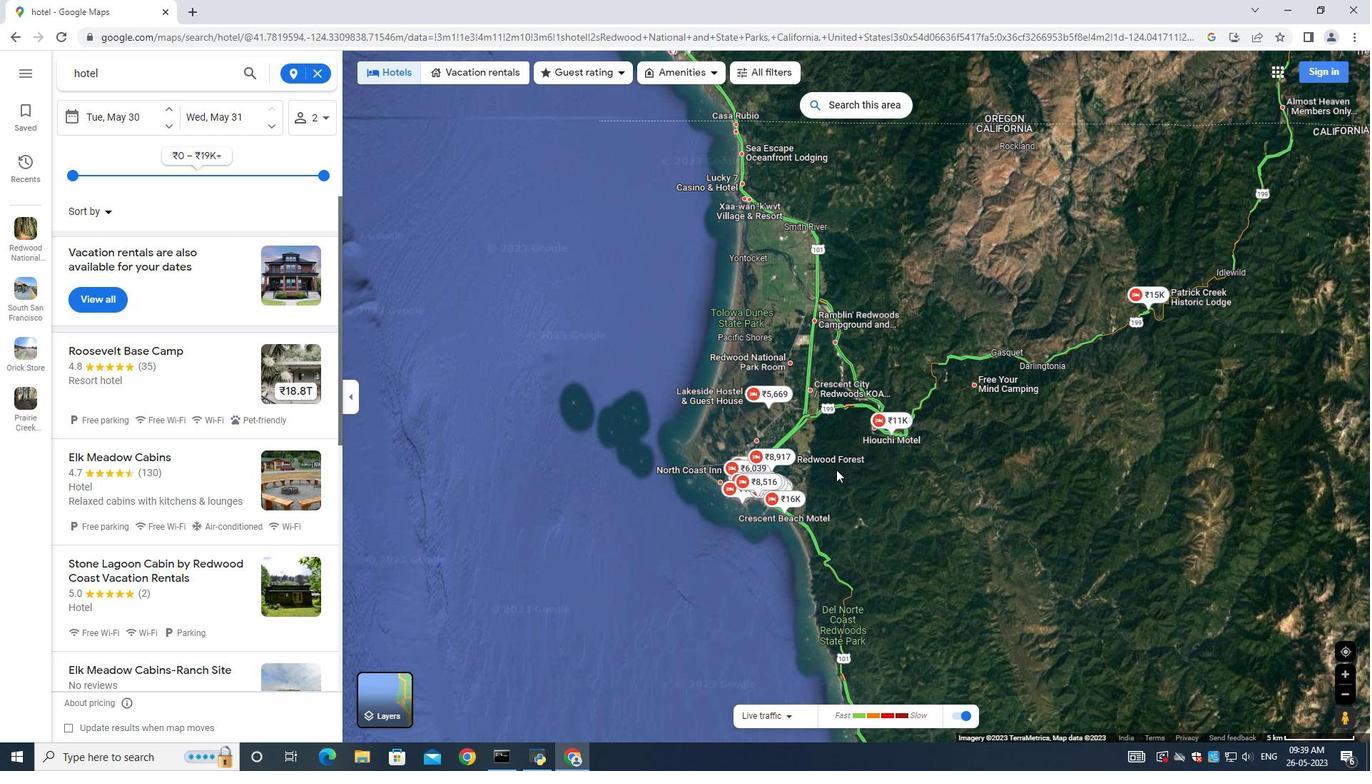 
Action: Mouse scrolled (836, 466) with delta (0, 0)
Screenshot: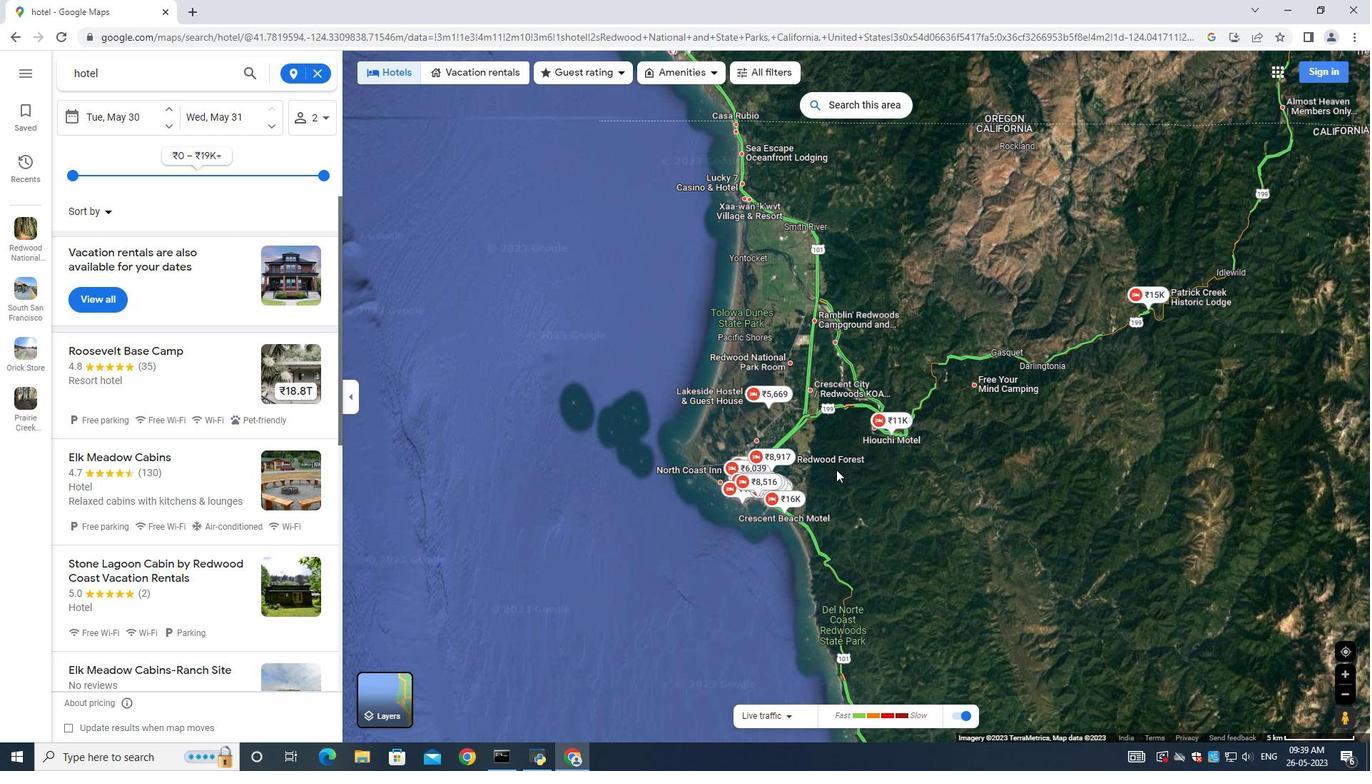 
Action: Mouse moved to (836, 462)
Screenshot: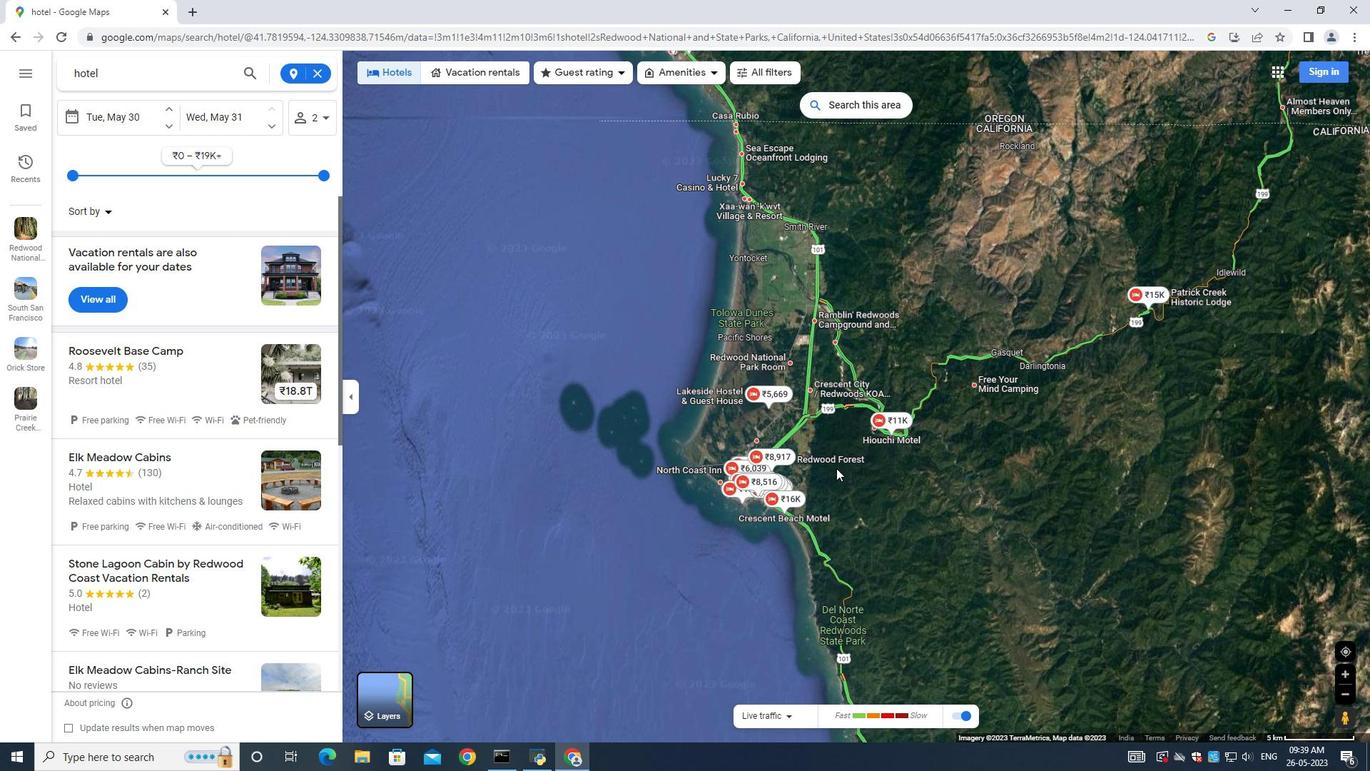 
Action: Mouse scrolled (836, 463) with delta (0, 0)
Screenshot: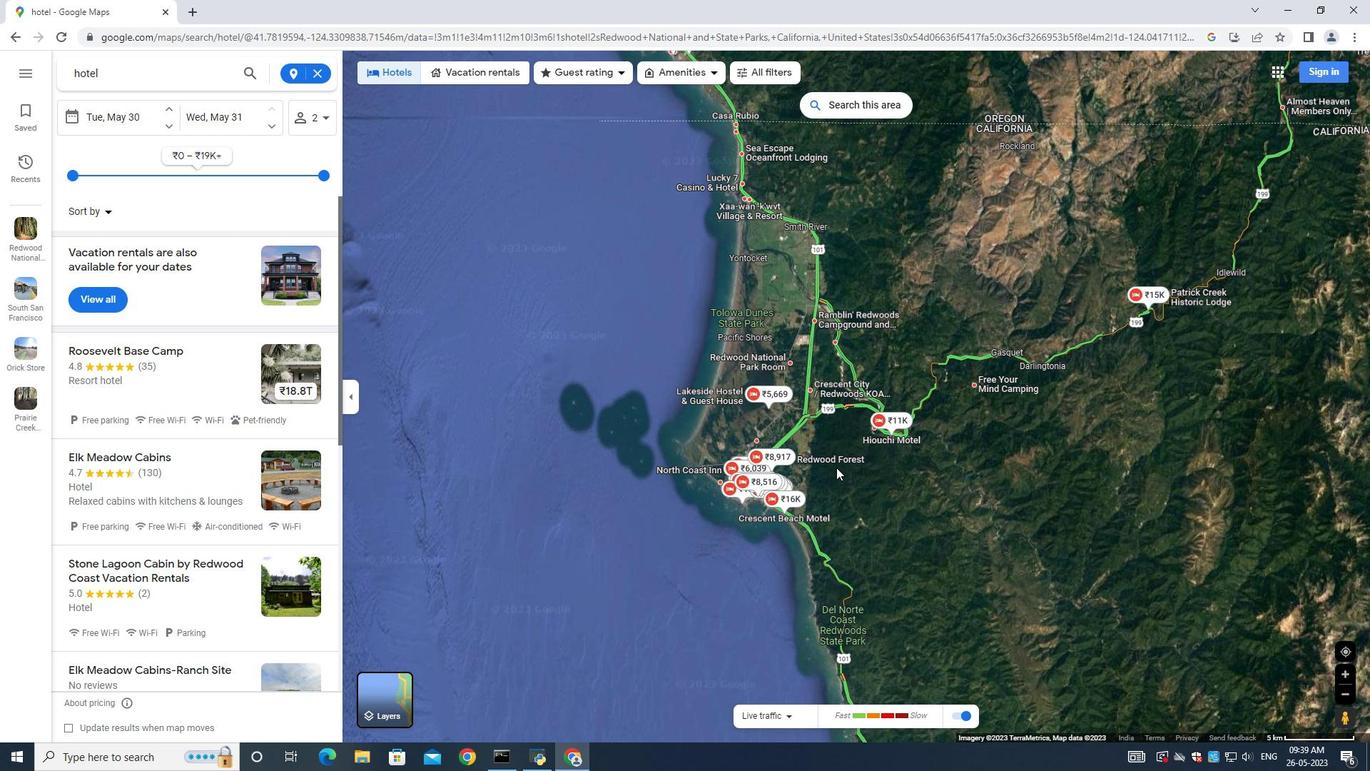 
Action: Mouse moved to (825, 455)
Screenshot: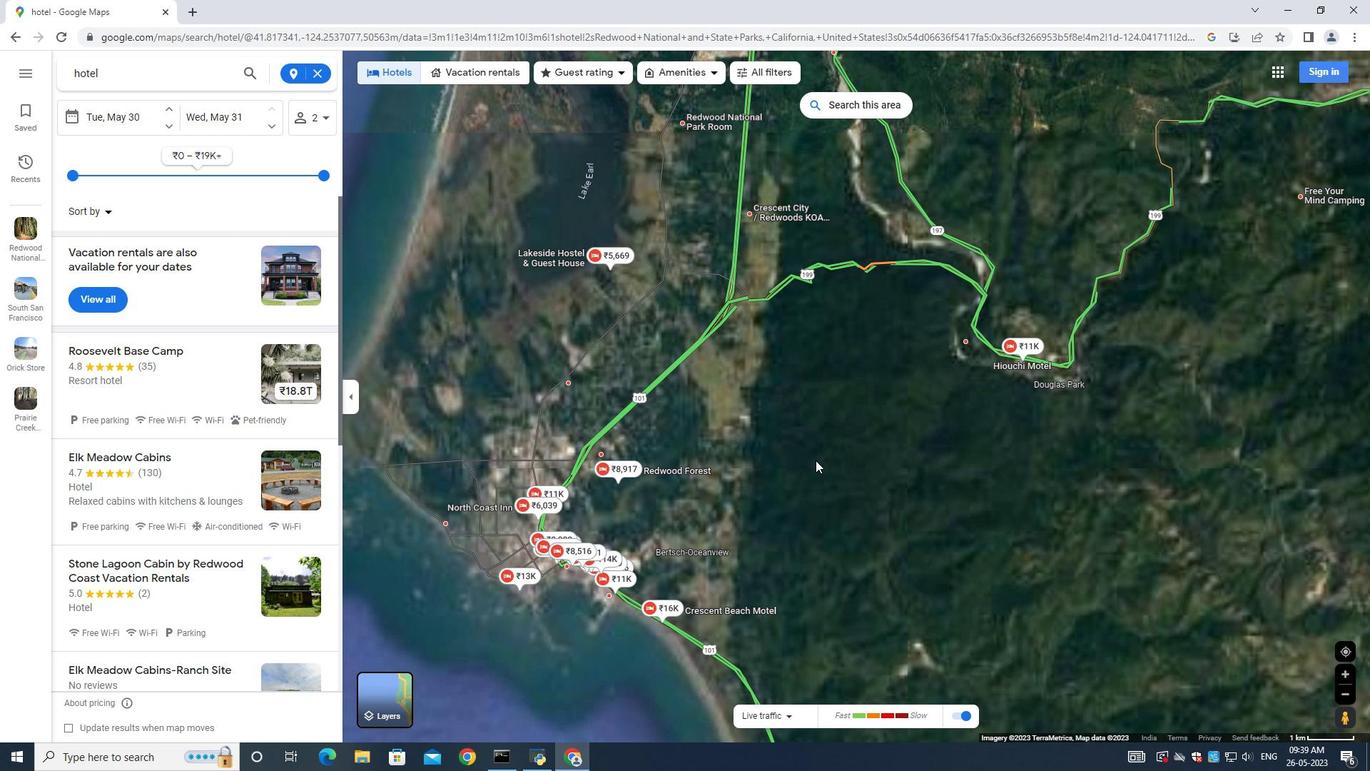 
Action: Mouse pressed left at (818, 459)
Screenshot: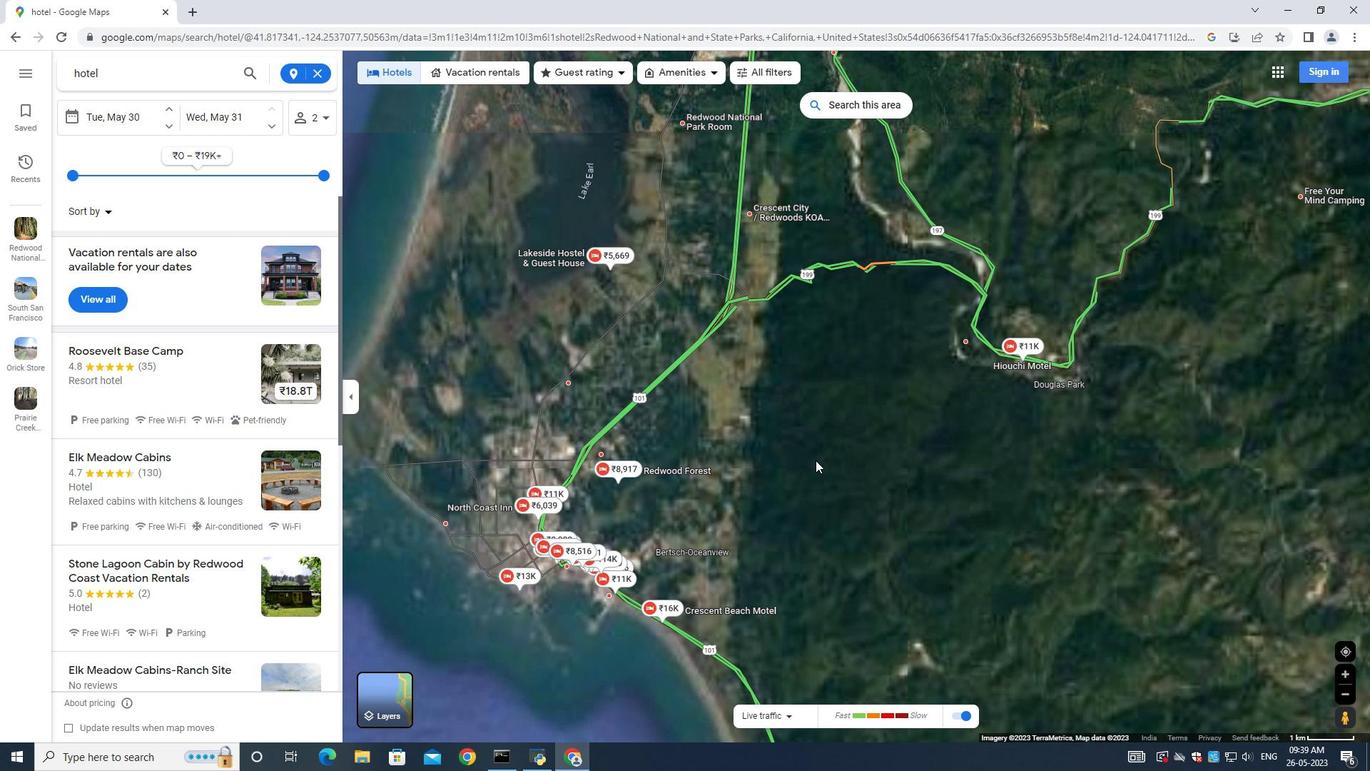 
Action: Mouse moved to (928, 339)
Screenshot: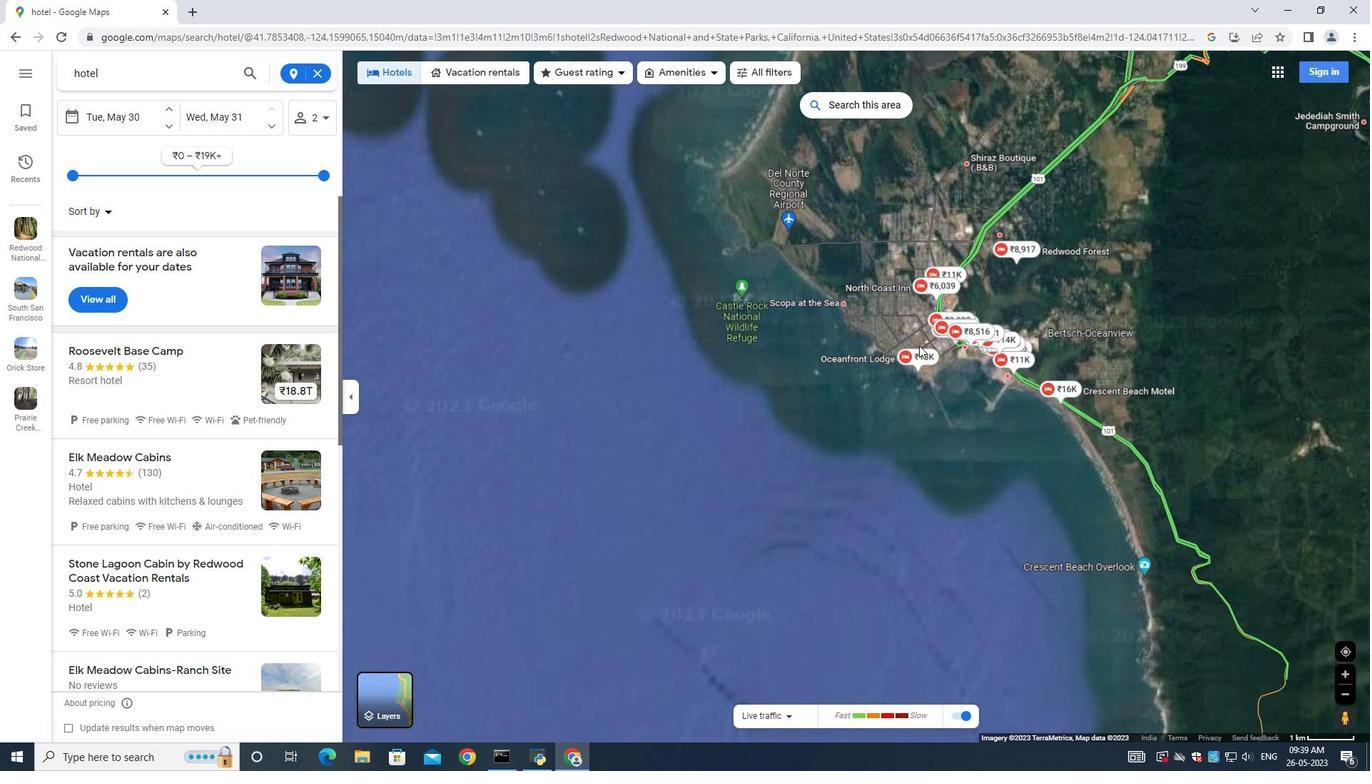 
Action: Mouse pressed left at (928, 339)
Screenshot: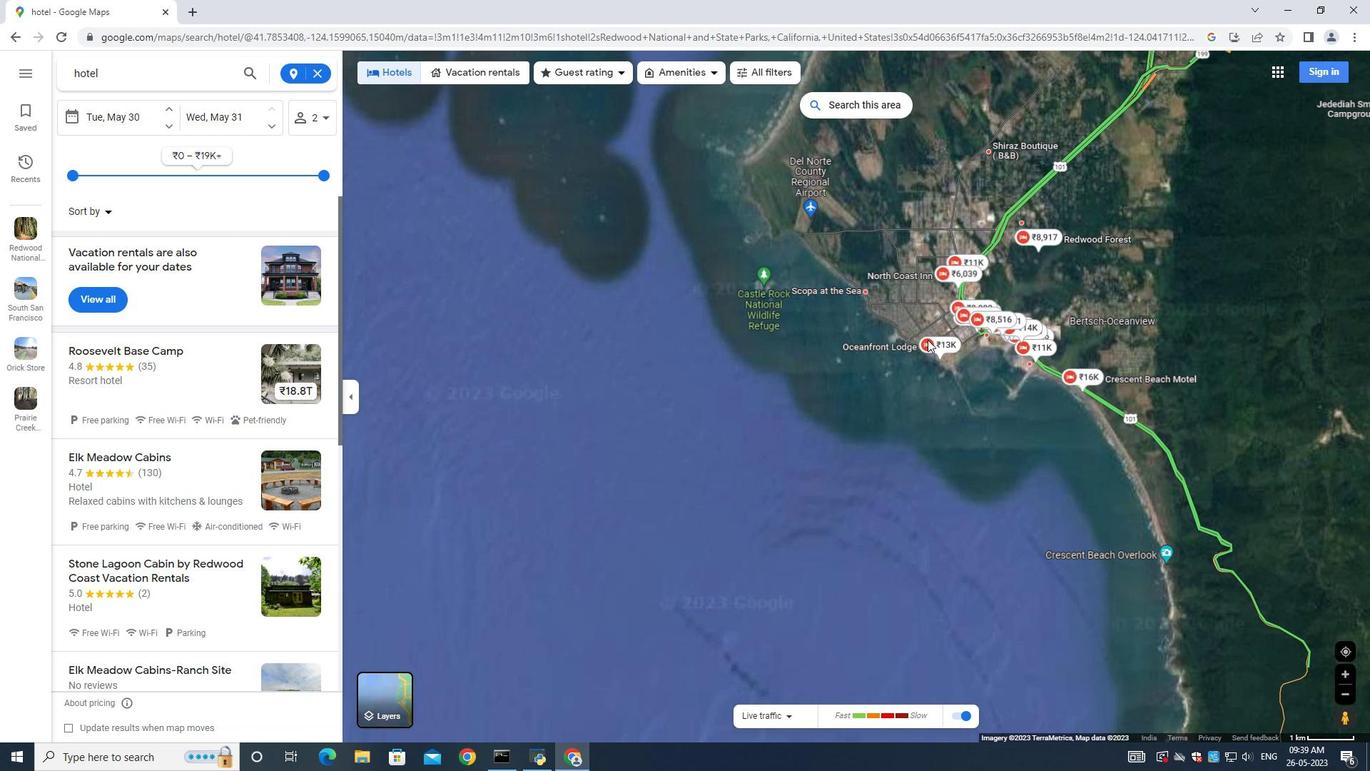 
Action: Mouse moved to (845, 345)
Screenshot: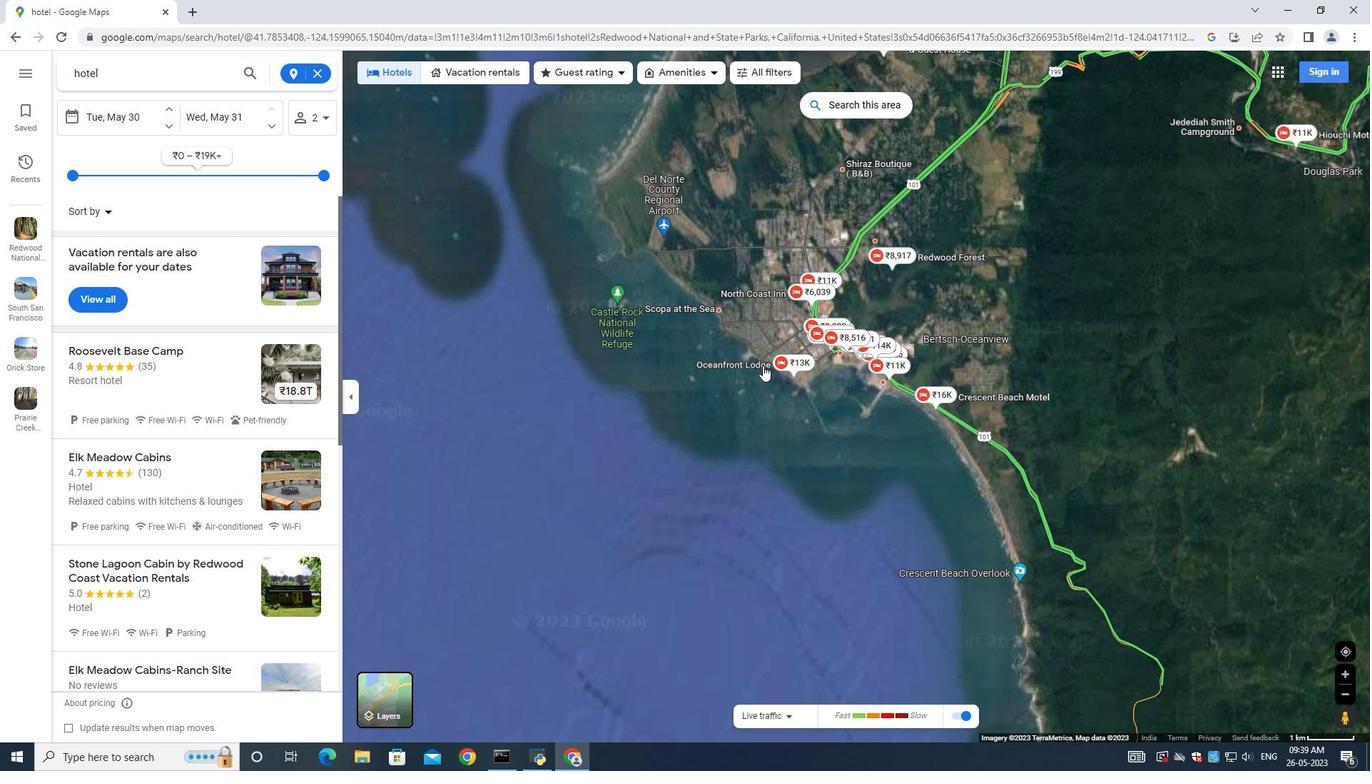
Action: Mouse scrolled (844, 351) with delta (0, 0)
Screenshot: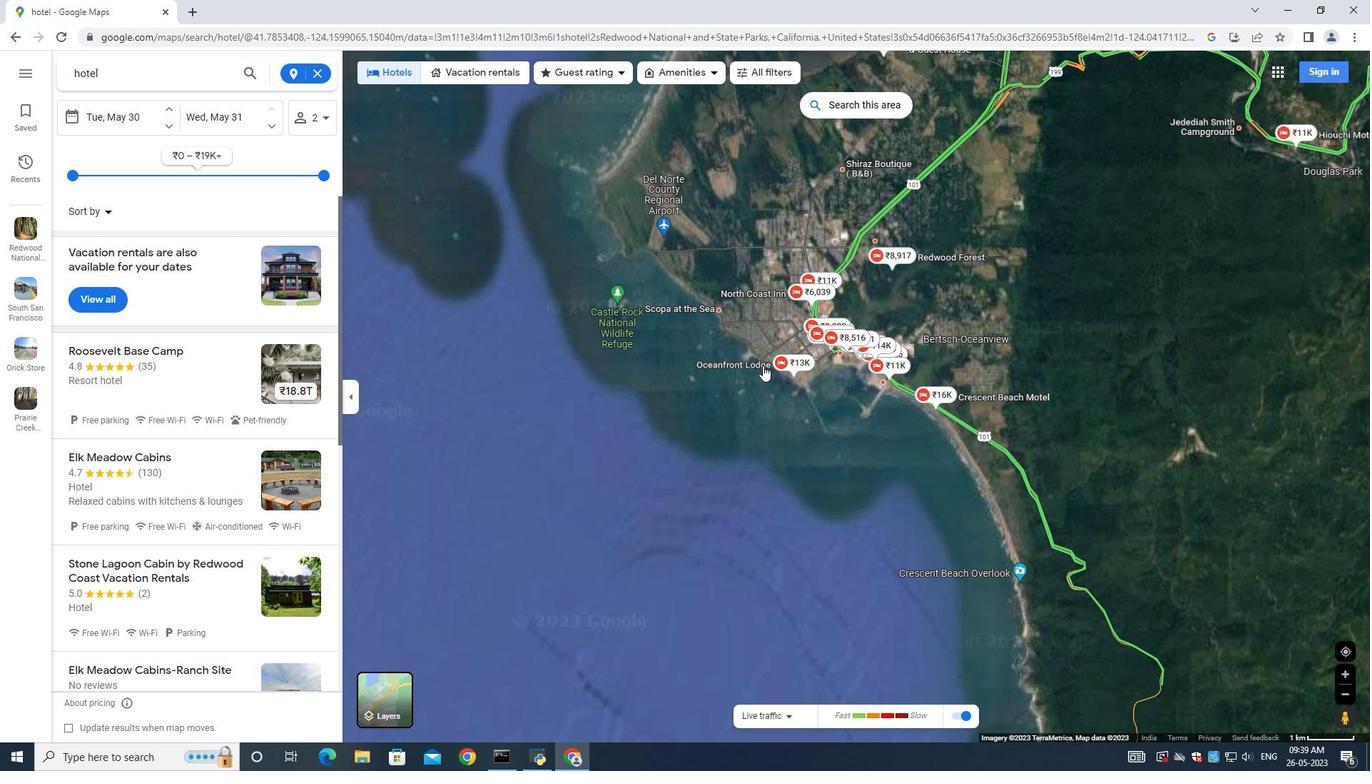 
Action: Mouse moved to (850, 339)
Screenshot: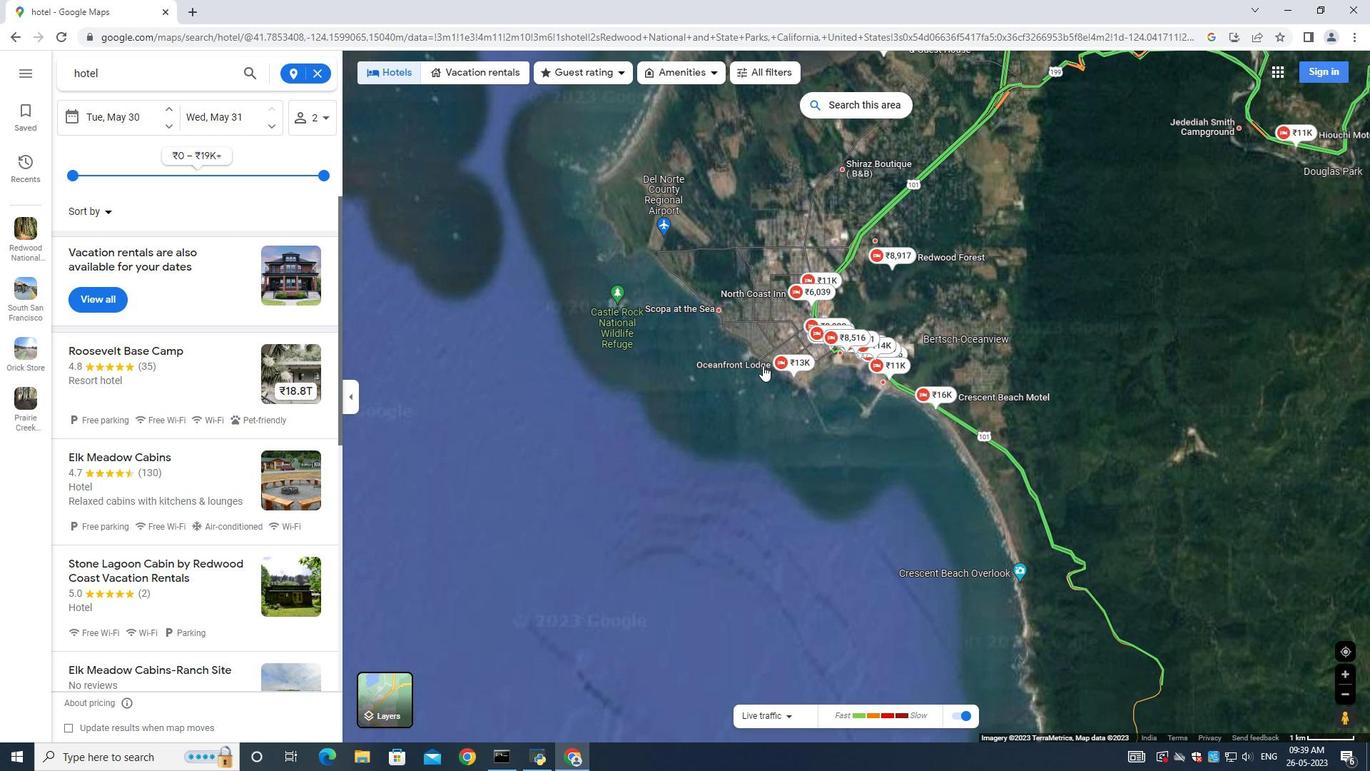 
Action: Mouse scrolled (847, 344) with delta (0, 0)
Screenshot: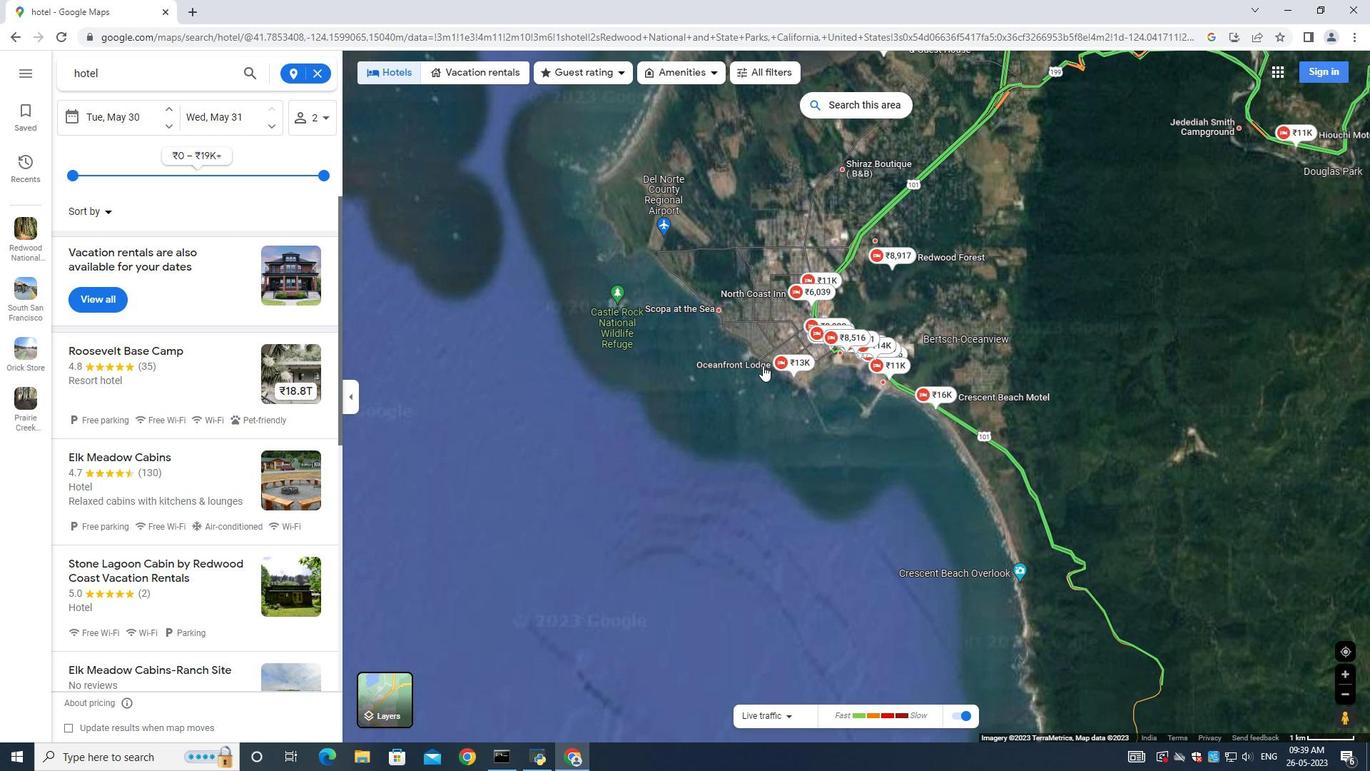 
Action: Mouse moved to (854, 339)
Screenshot: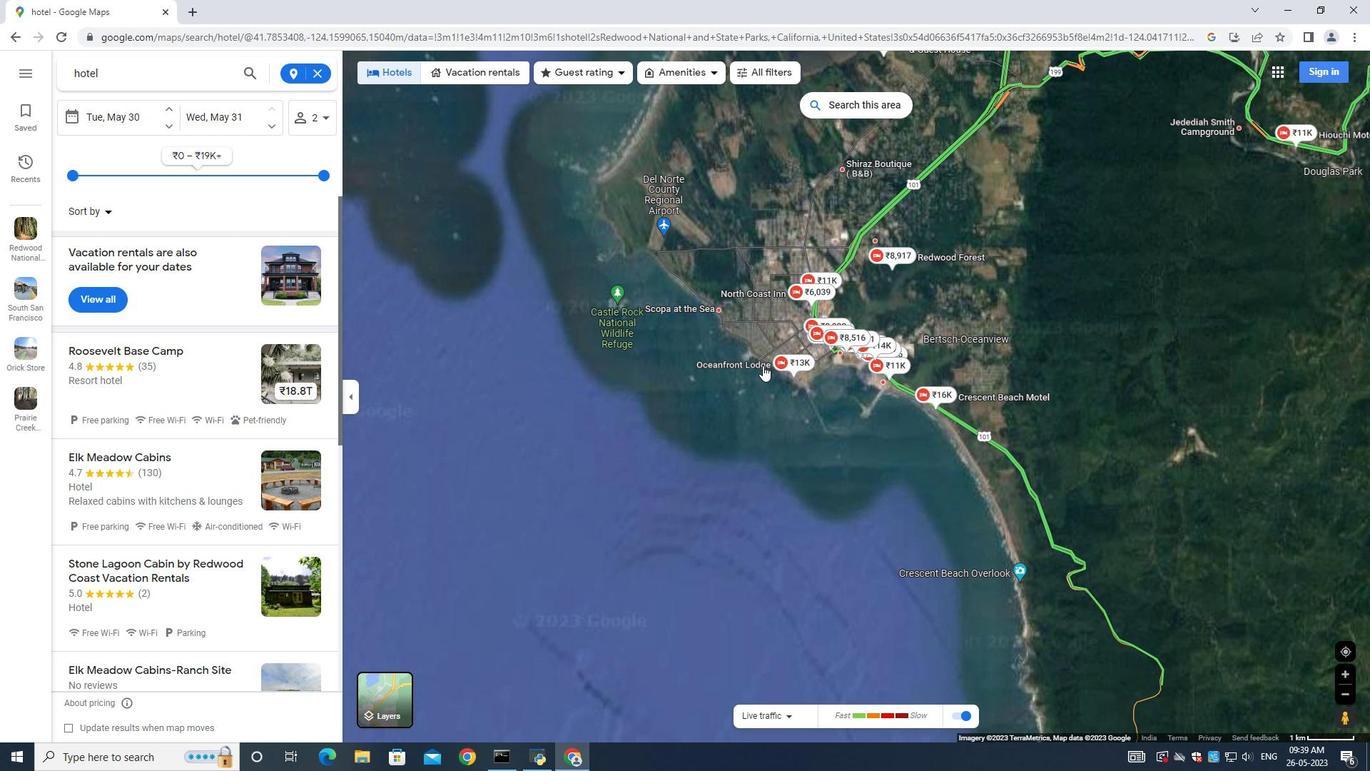 
Action: Mouse scrolled (852, 340) with delta (0, 0)
Screenshot: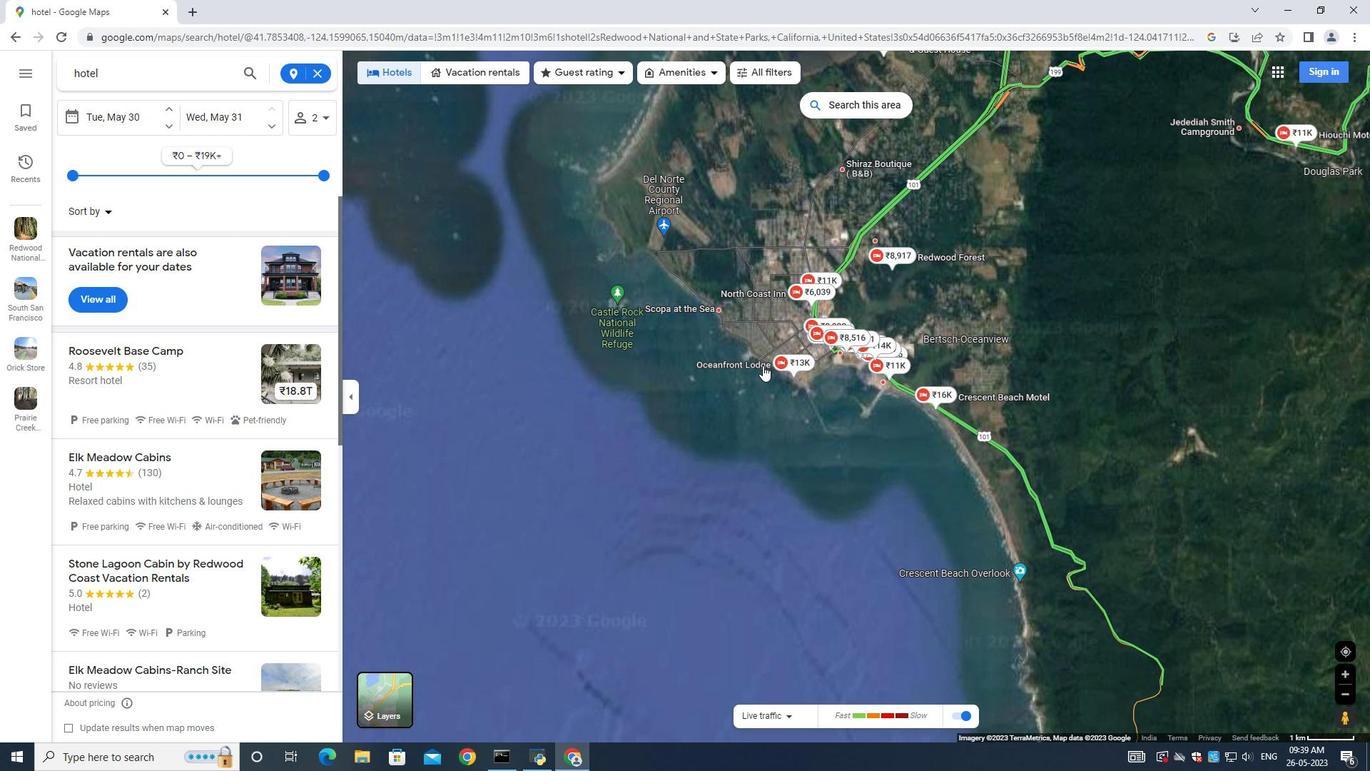 
Action: Mouse moved to (860, 339)
Screenshot: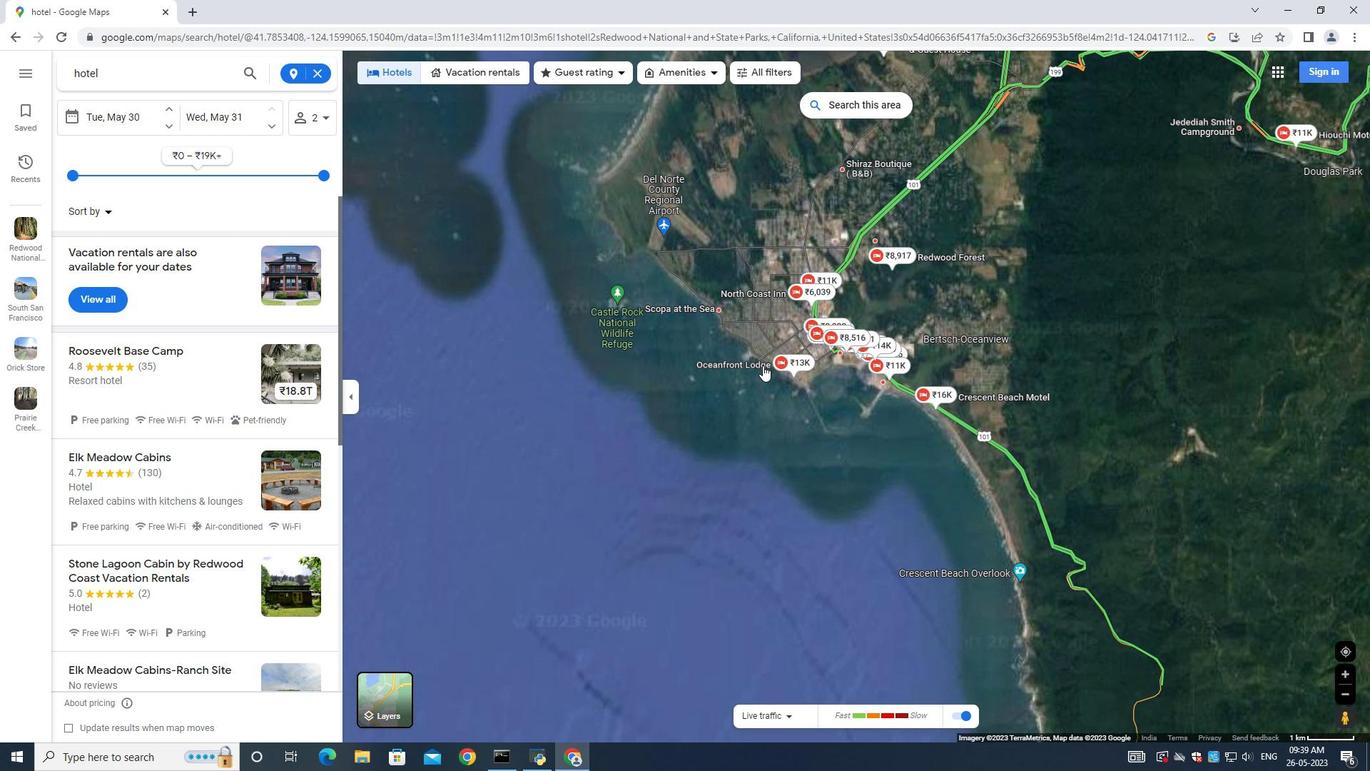 
Action: Mouse scrolled (856, 339) with delta (0, 0)
Screenshot: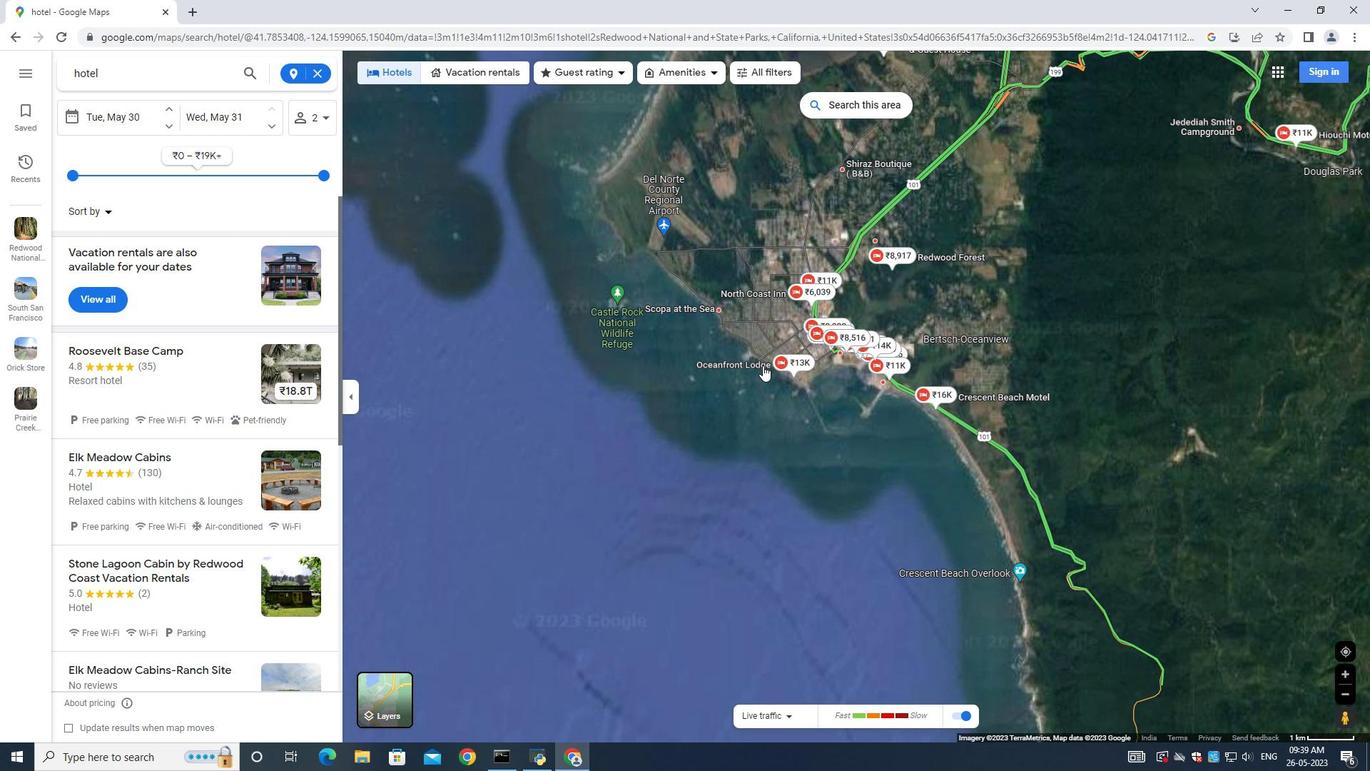 
Action: Mouse moved to (860, 339)
Screenshot: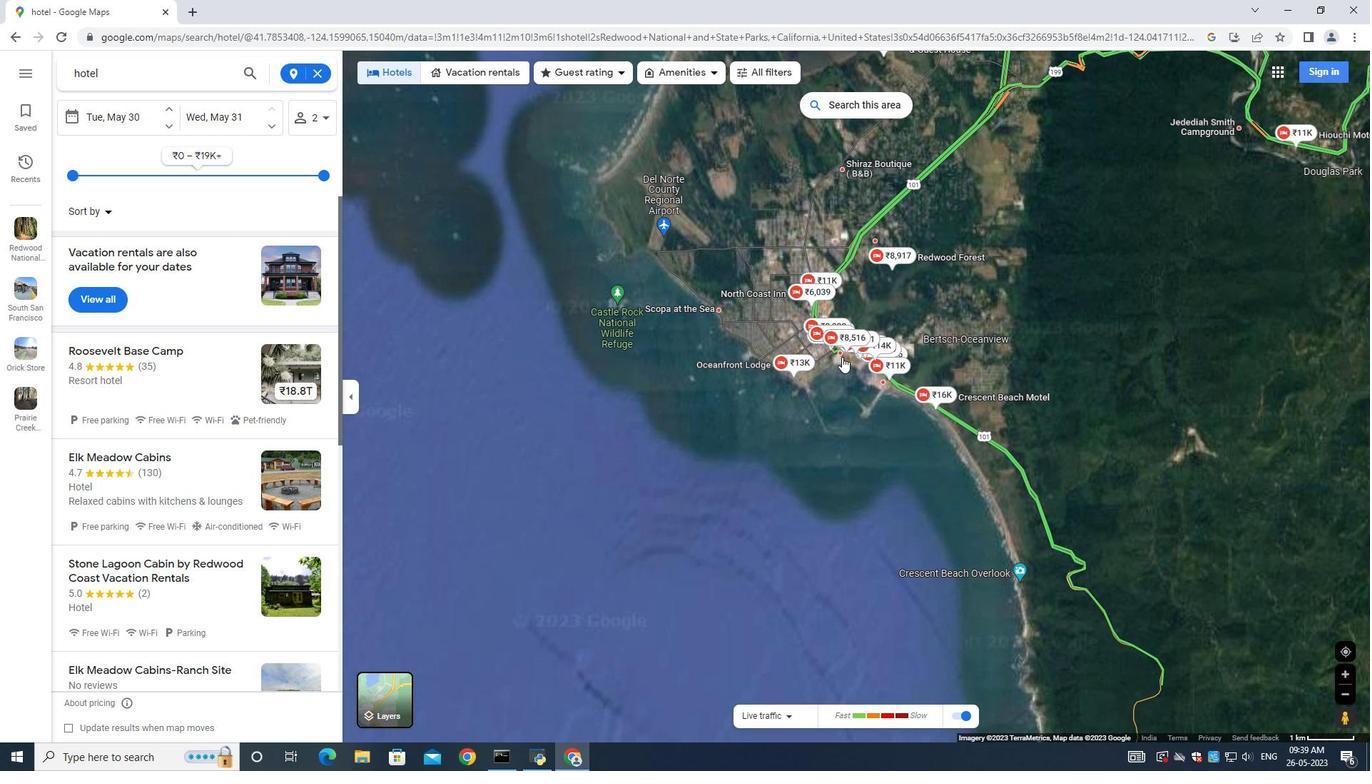 
Action: Mouse scrolled (860, 339) with delta (0, 0)
Screenshot: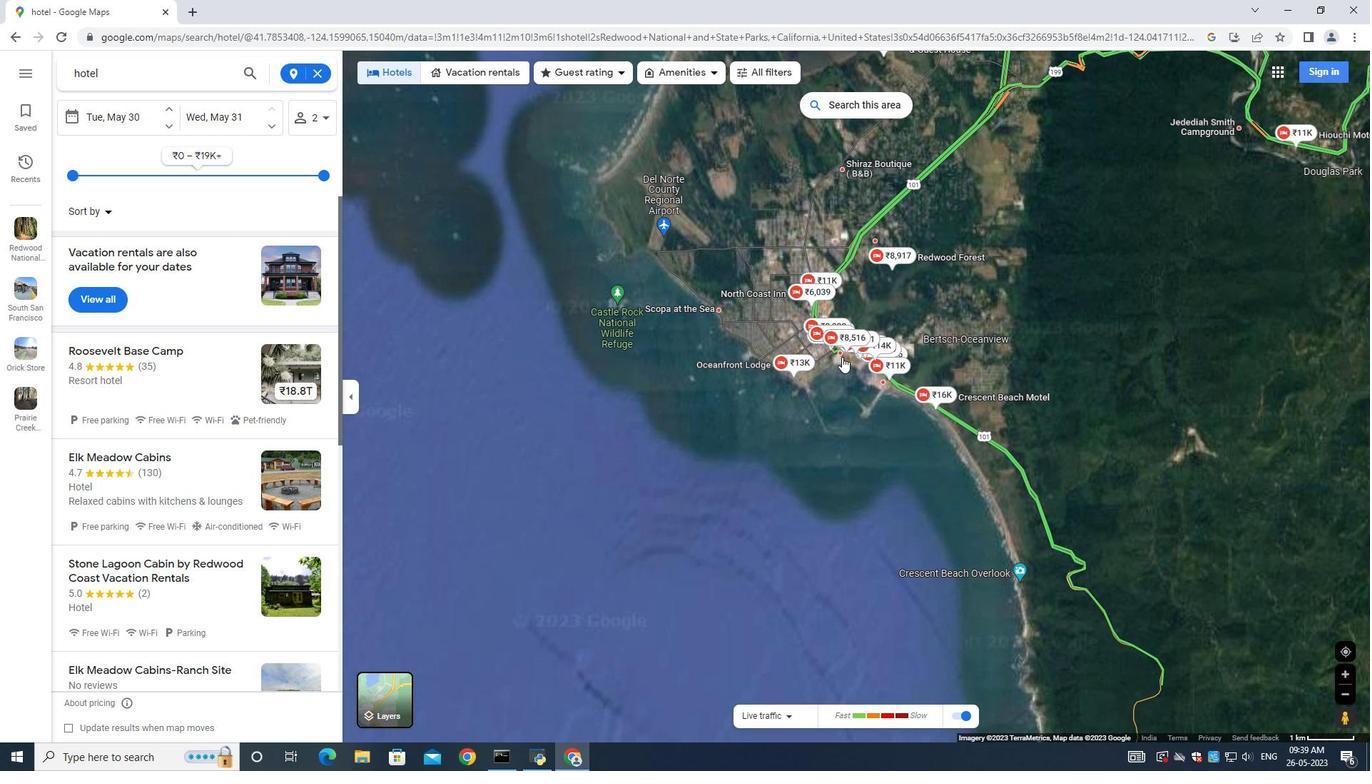 
Action: Mouse scrolled (860, 339) with delta (0, 0)
Screenshot: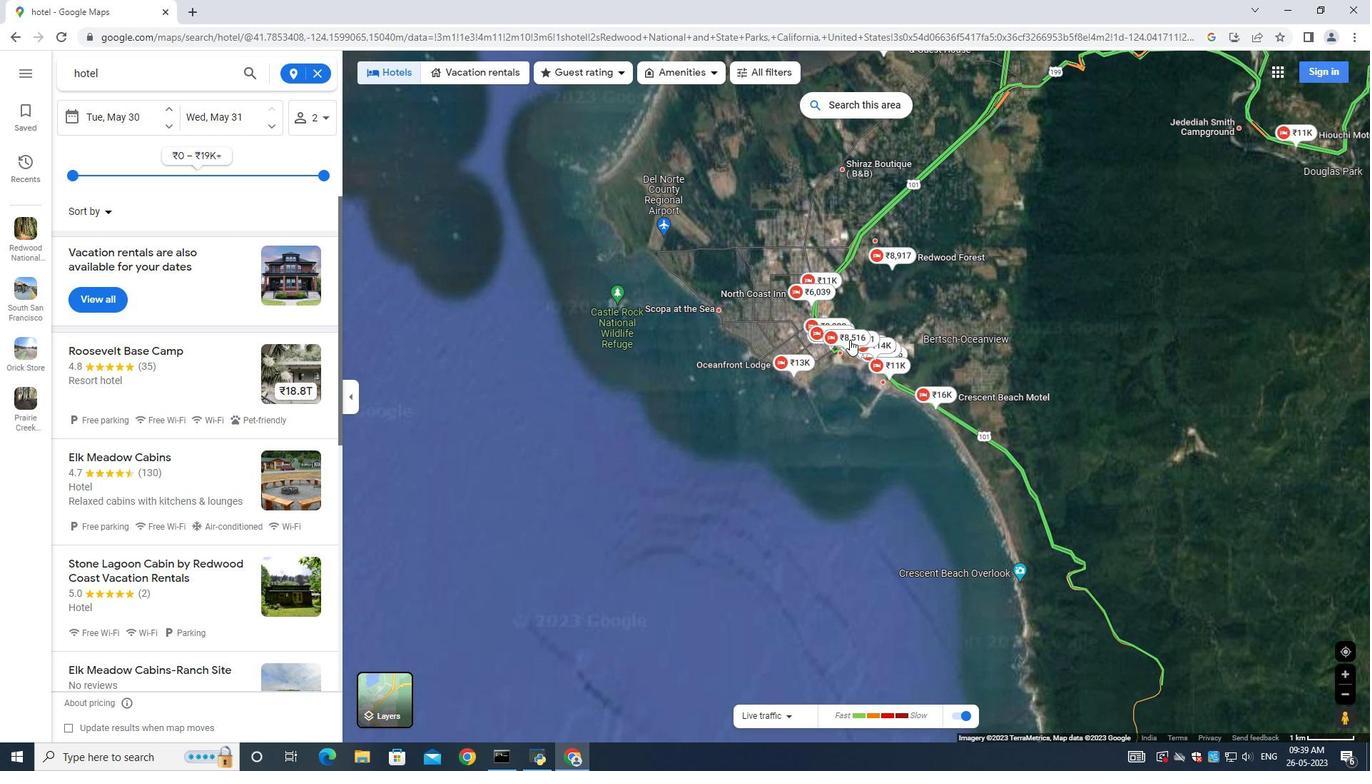 
Action: Mouse moved to (851, 364)
Screenshot: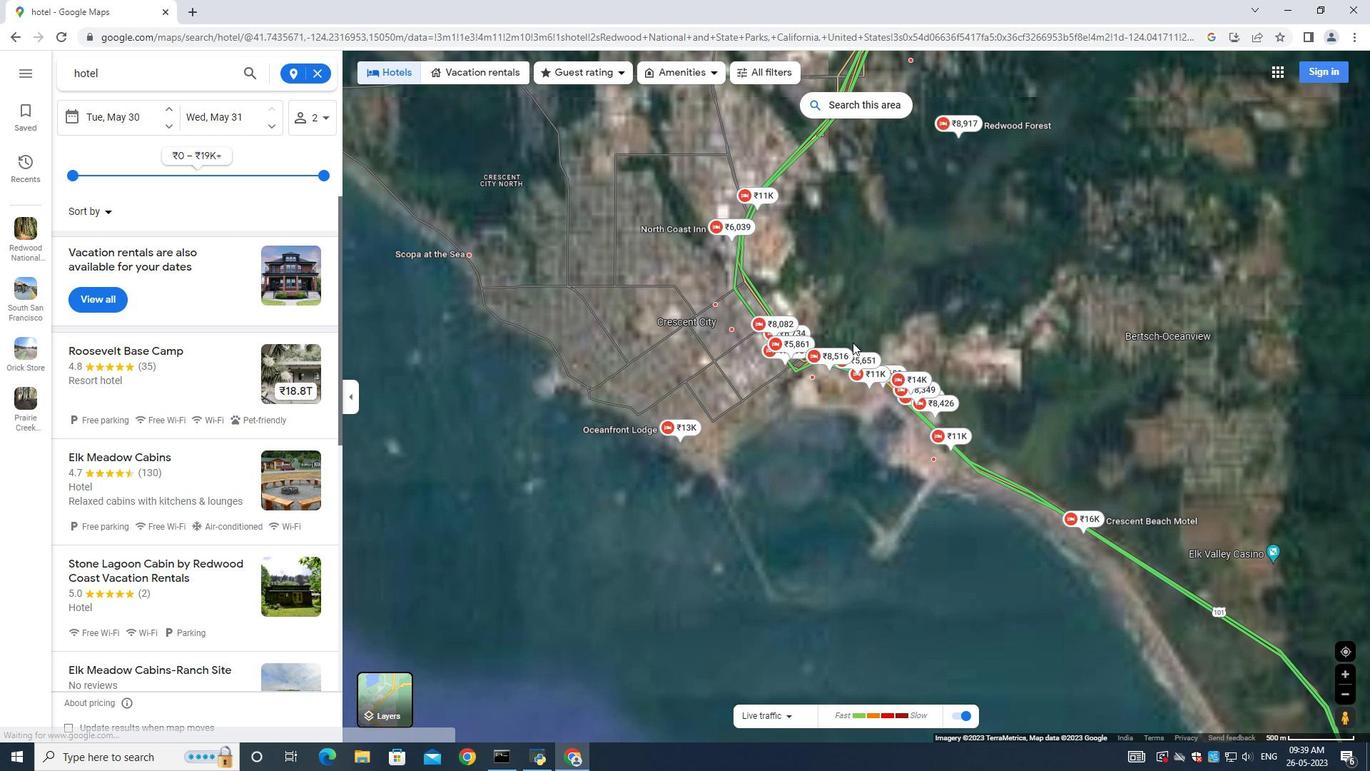 
Action: Mouse scrolled (850, 364) with delta (0, 0)
Screenshot: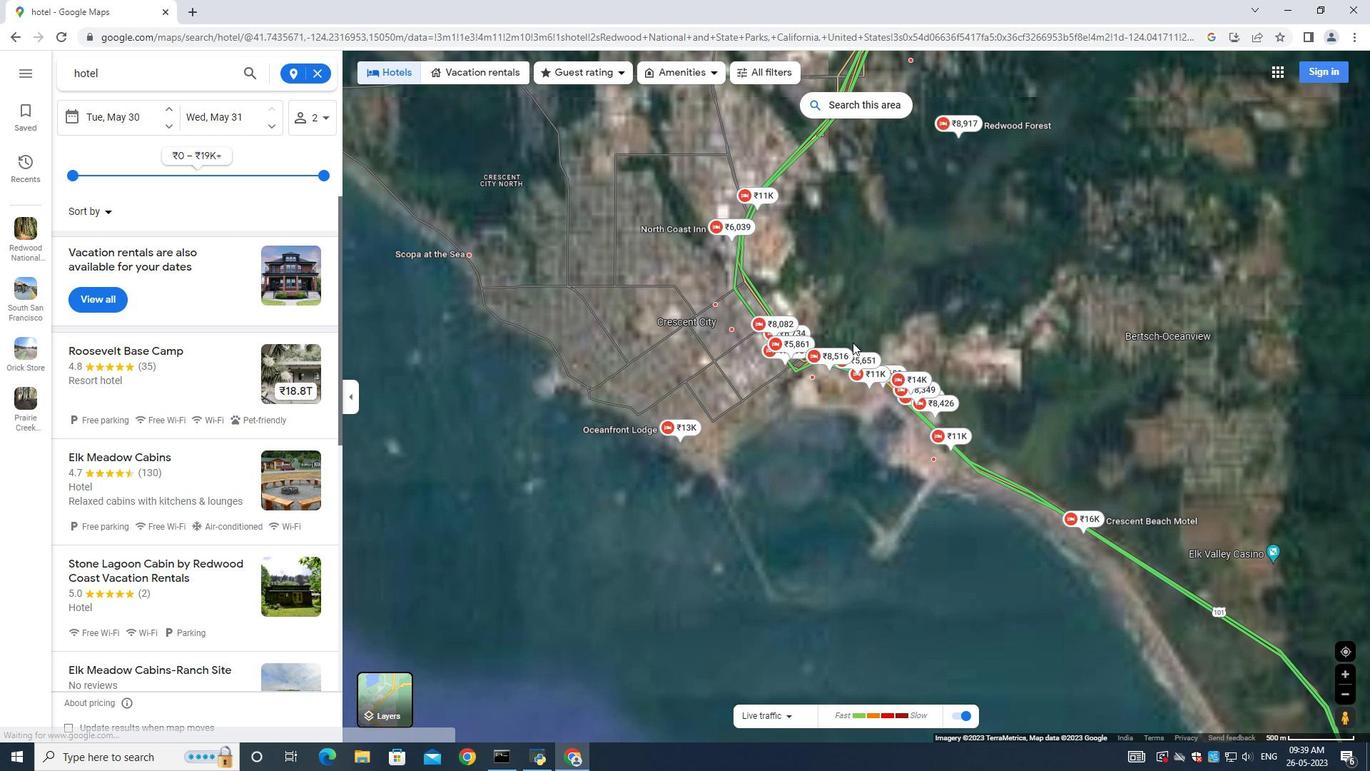 
Action: Mouse moved to (851, 364)
Screenshot: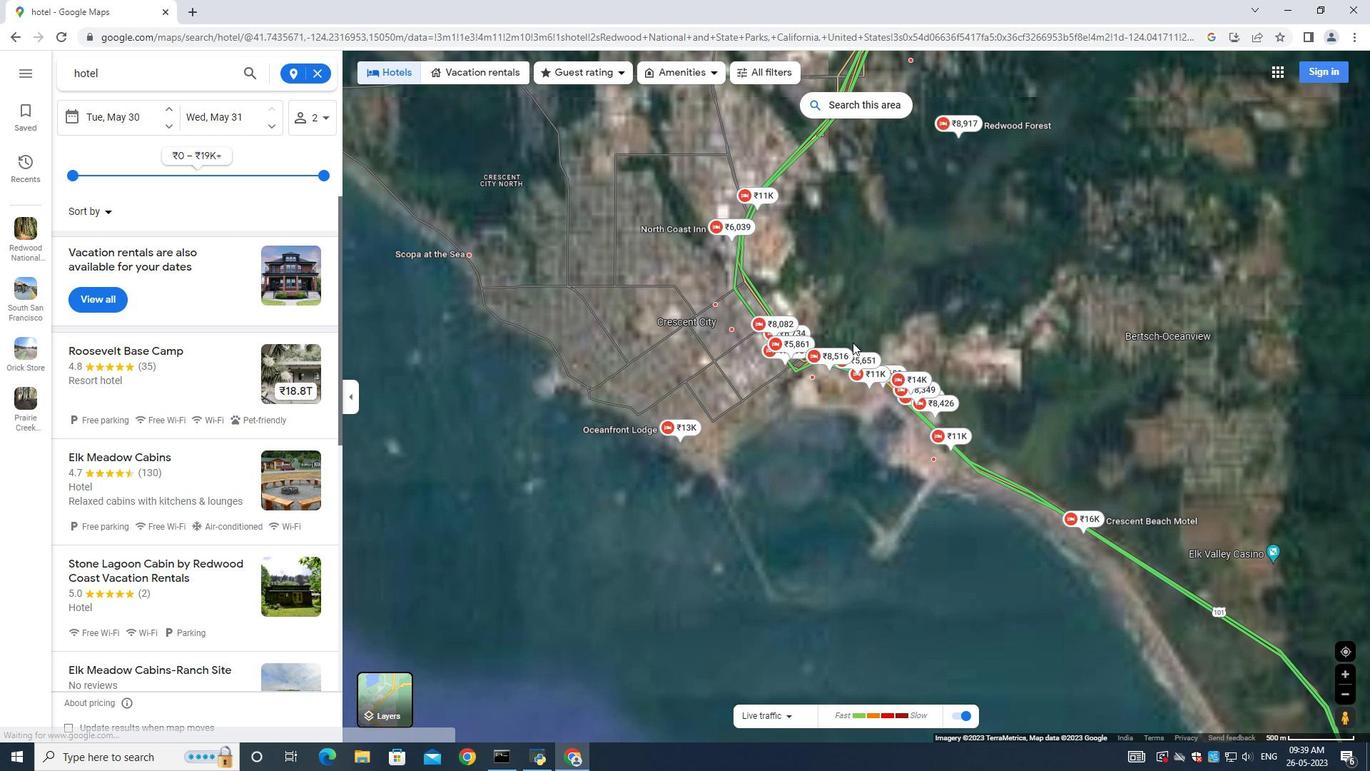 
Action: Mouse scrolled (851, 364) with delta (0, 0)
Screenshot: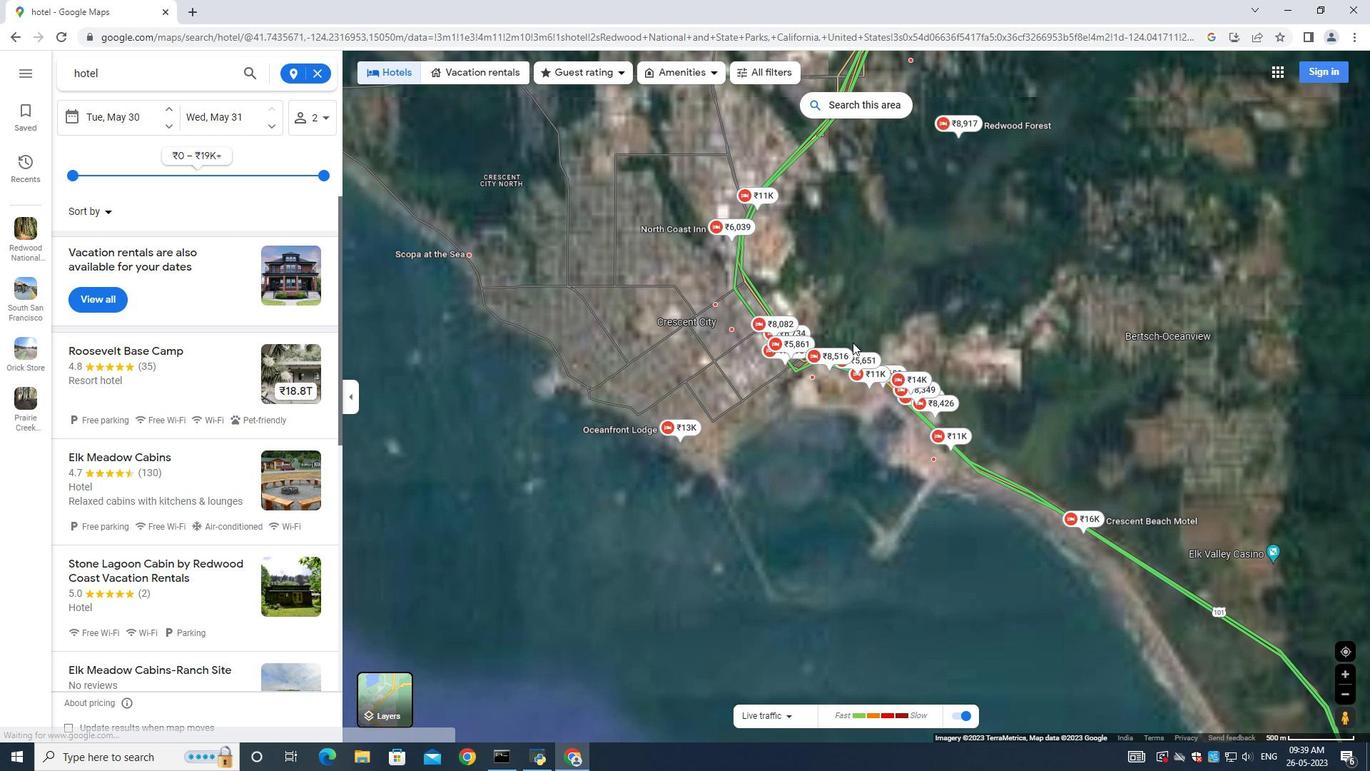 
Action: Mouse scrolled (851, 365) with delta (0, 0)
Screenshot: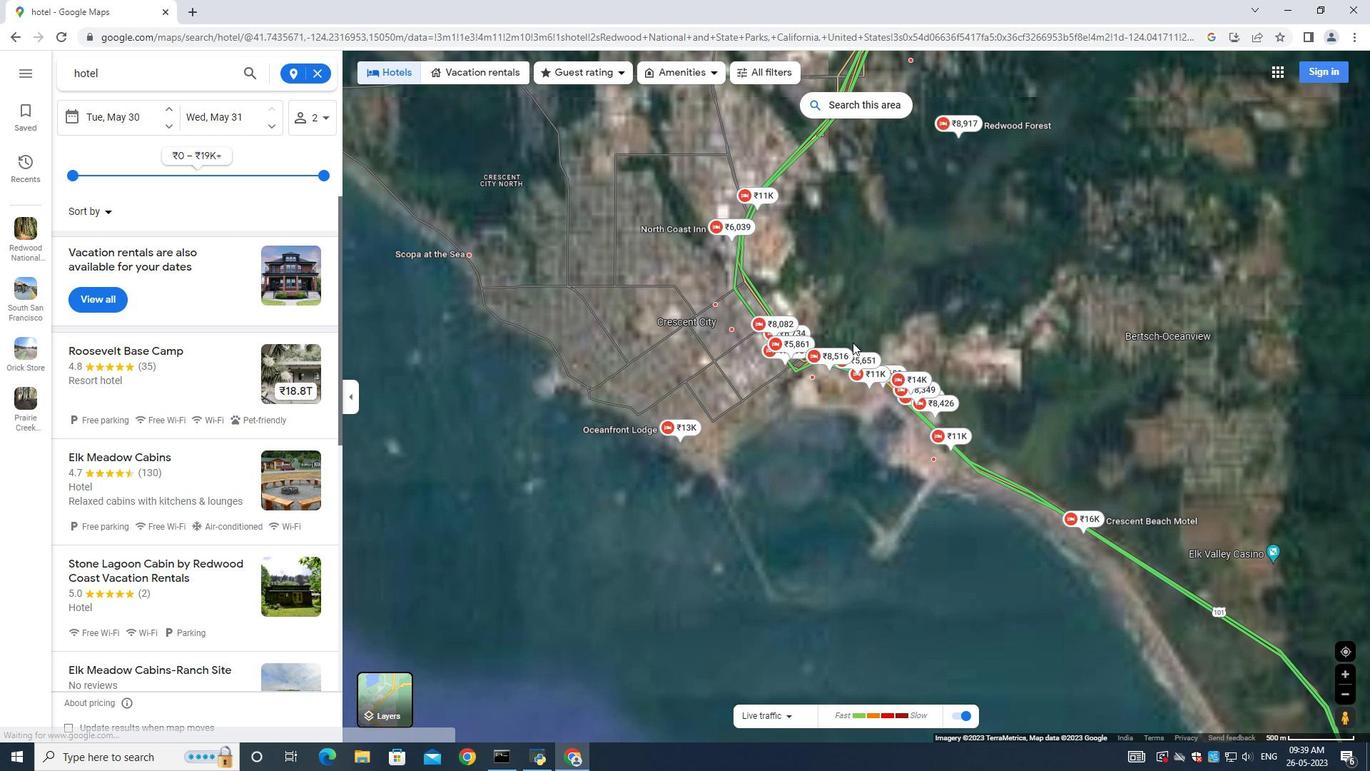 
Action: Mouse scrolled (851, 365) with delta (0, 0)
Screenshot: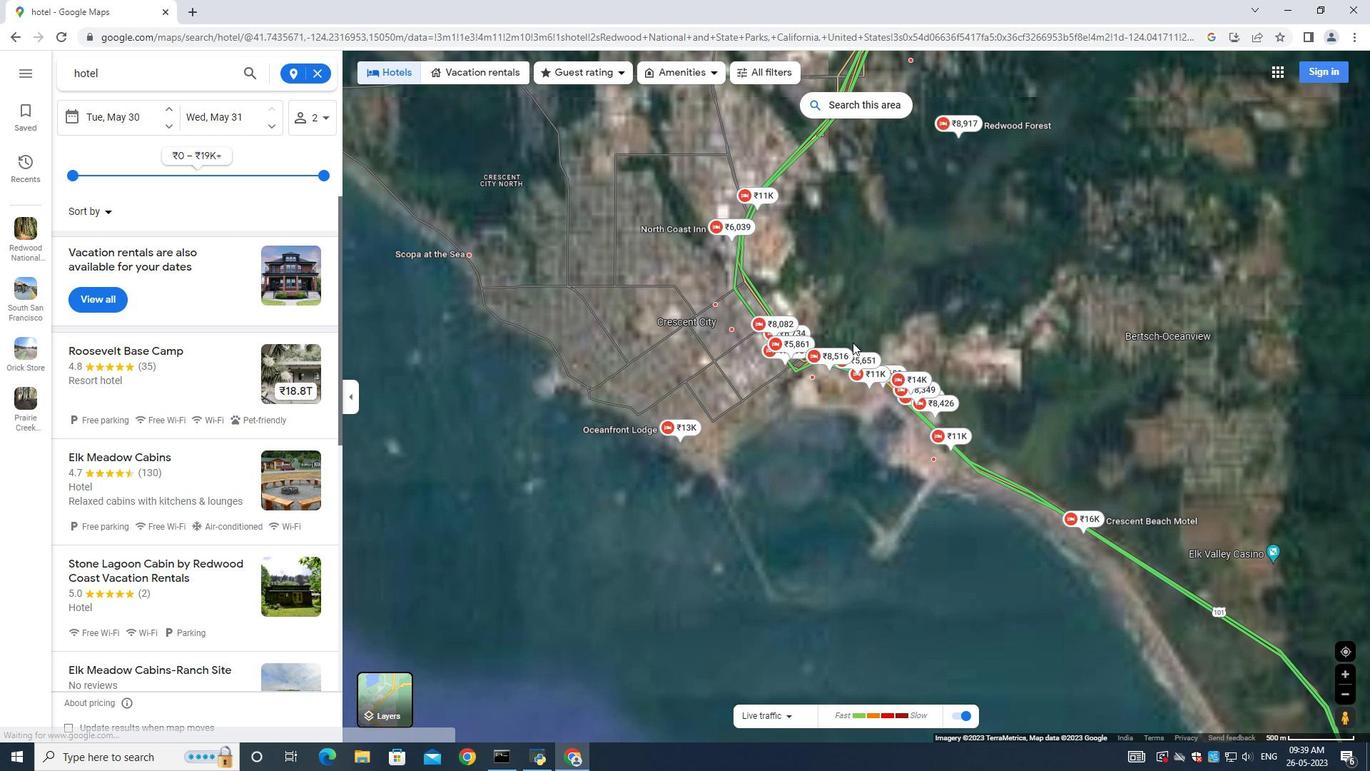 
Action: Mouse moved to (852, 364)
Screenshot: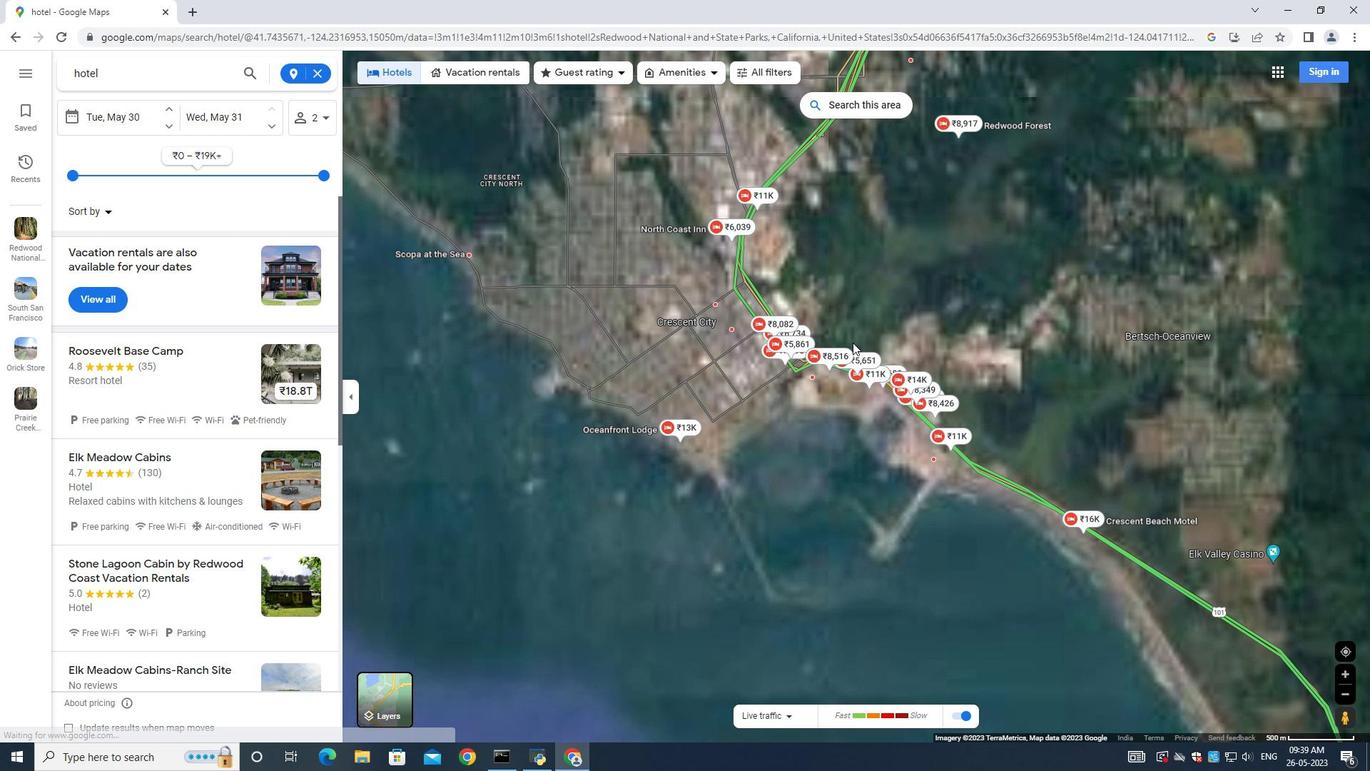 
Action: Mouse scrolled (852, 365) with delta (0, 0)
Screenshot: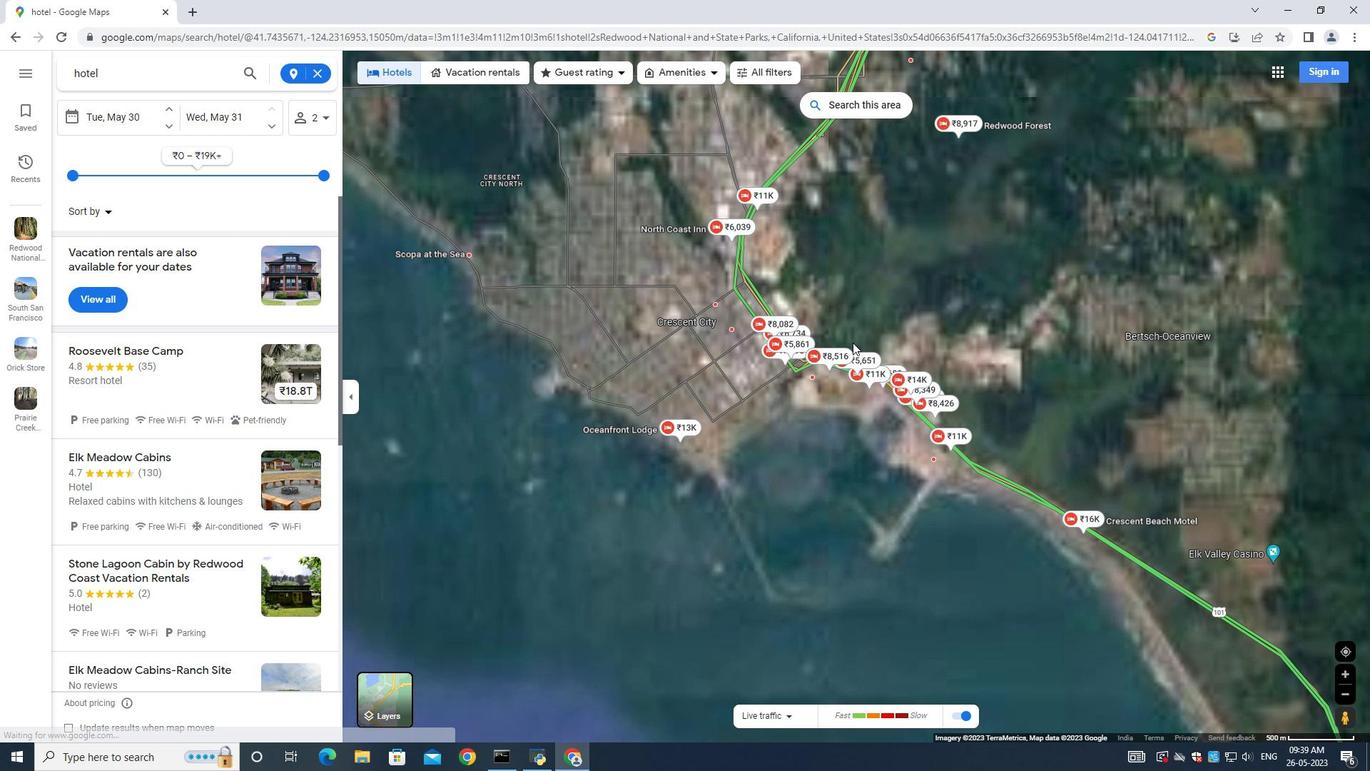 
Action: Mouse moved to (853, 364)
Screenshot: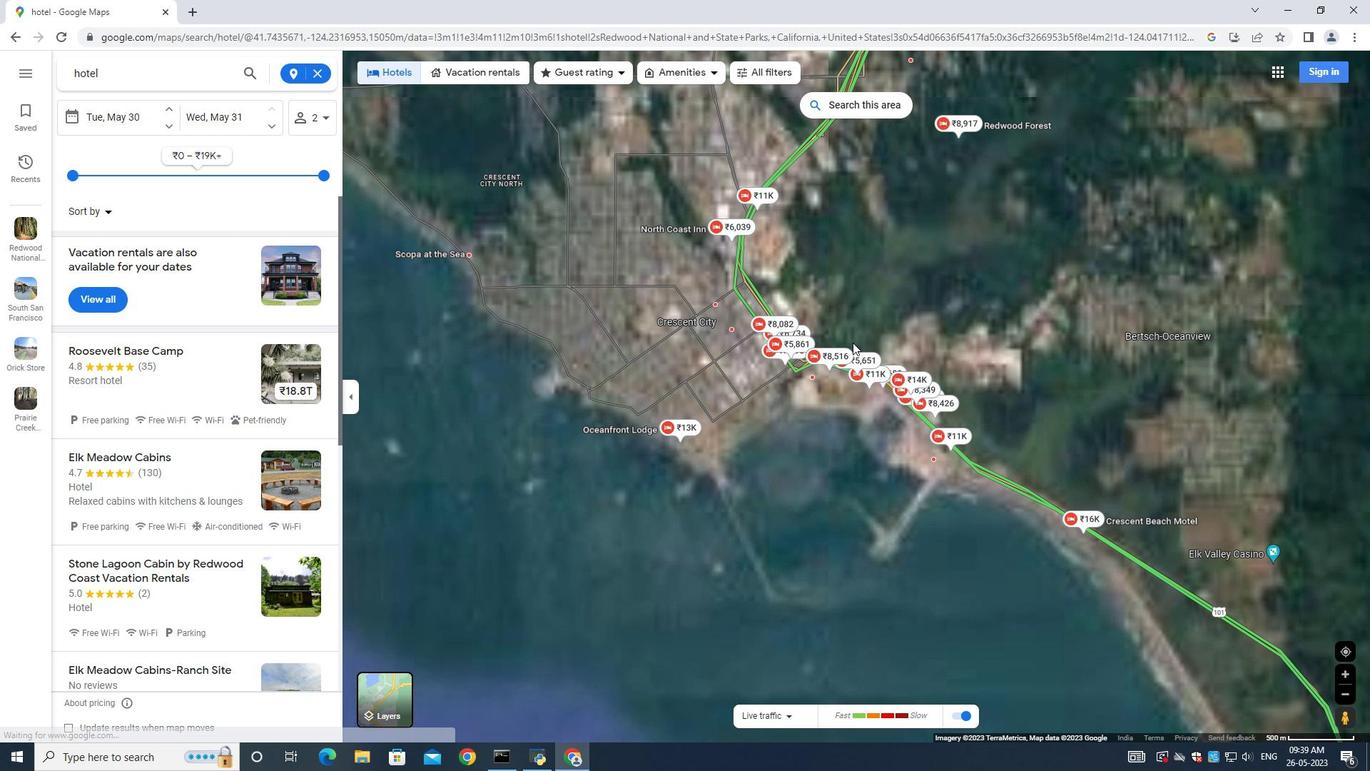 
Action: Mouse scrolled (853, 365) with delta (0, 0)
Screenshot: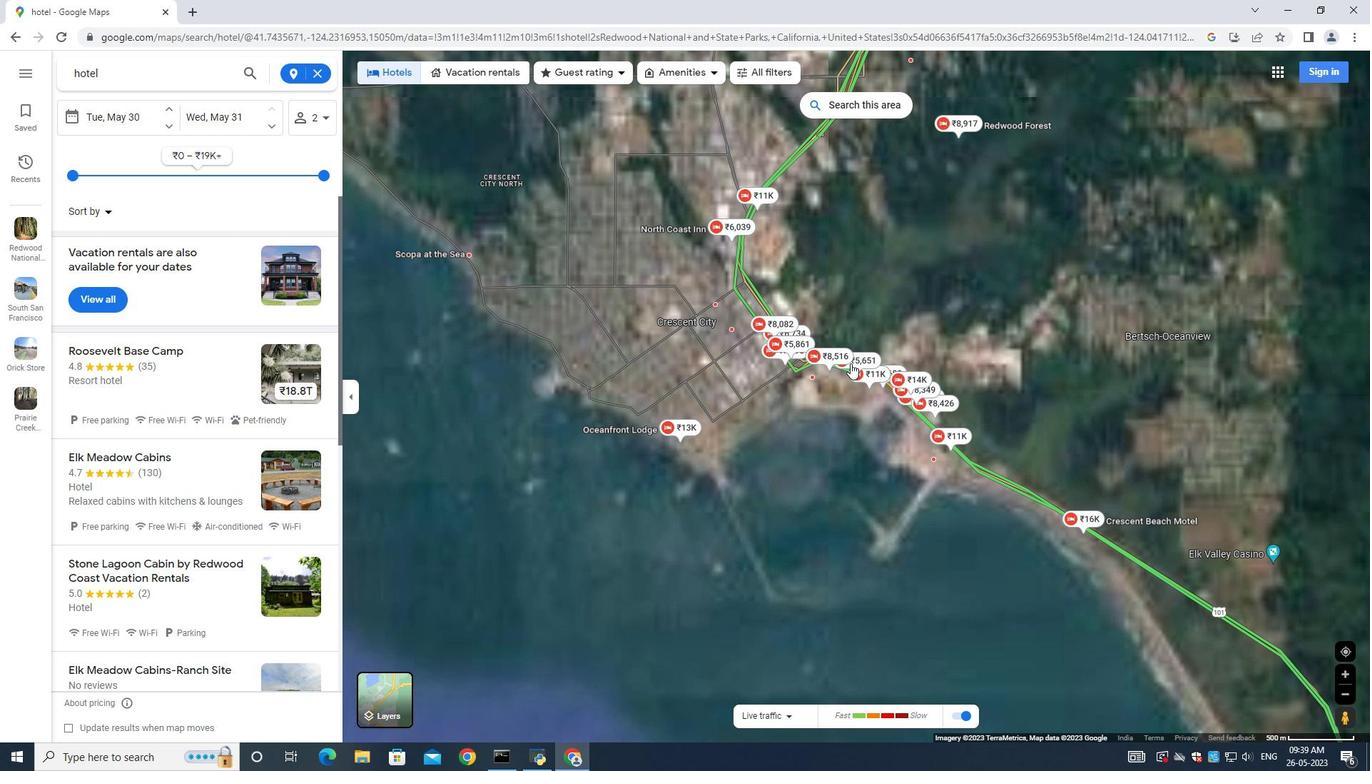 
Action: Mouse moved to (731, 416)
Screenshot: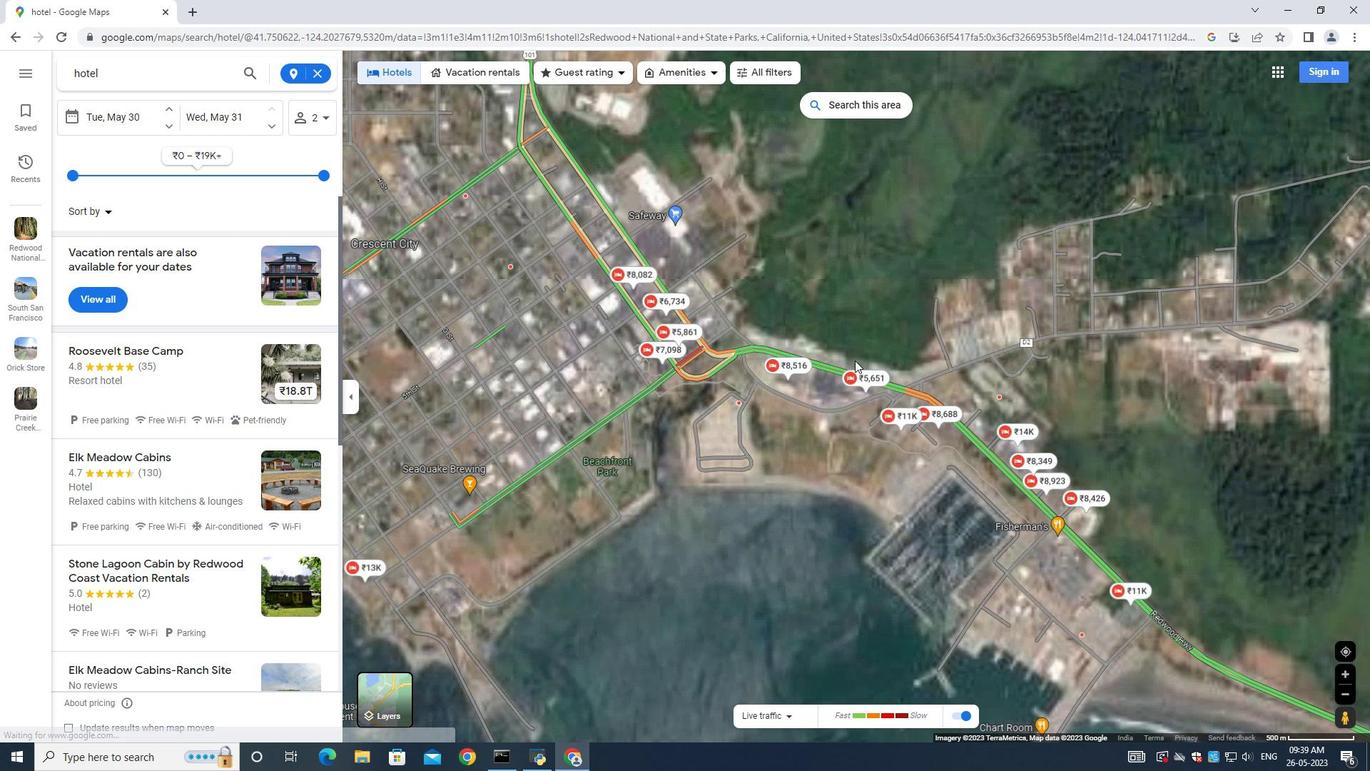 
Action: Mouse scrolled (731, 416) with delta (0, 0)
Screenshot: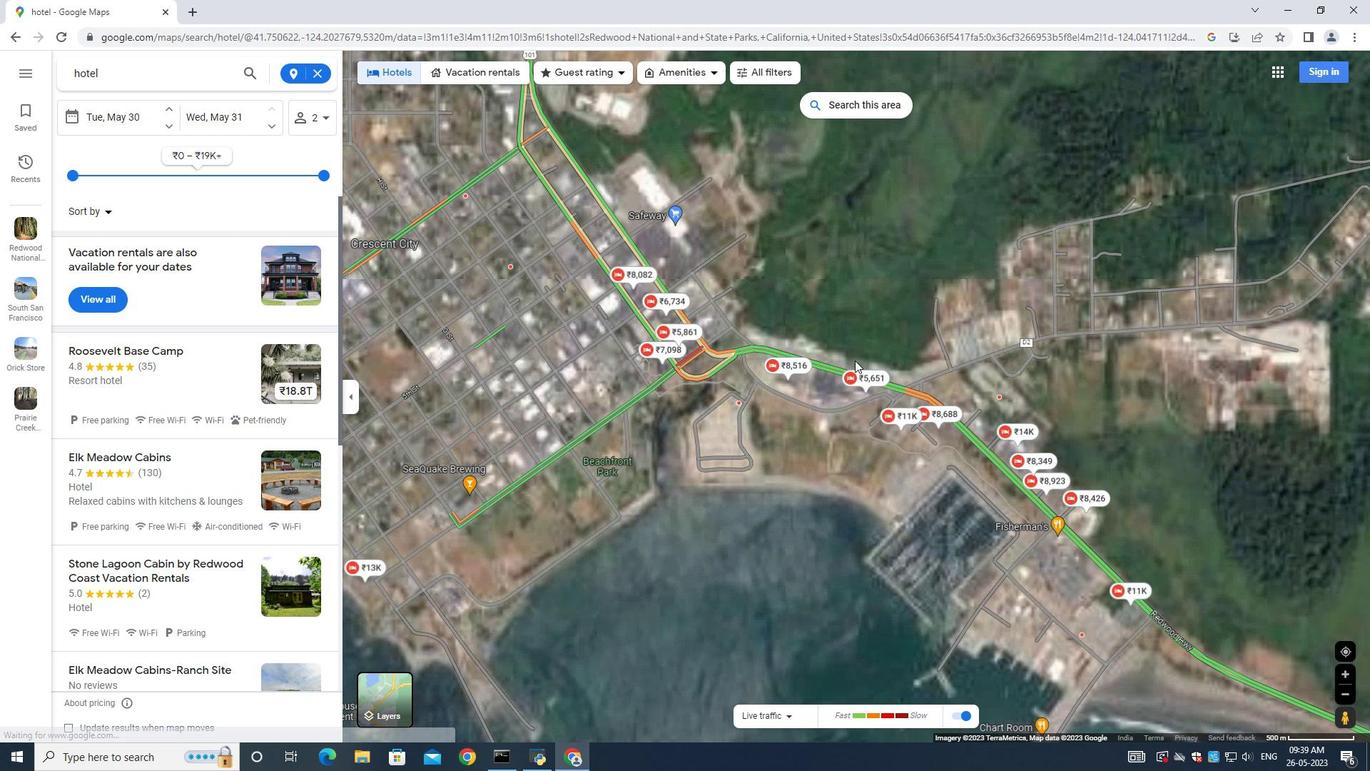 
Action: Mouse scrolled (731, 416) with delta (0, 0)
Screenshot: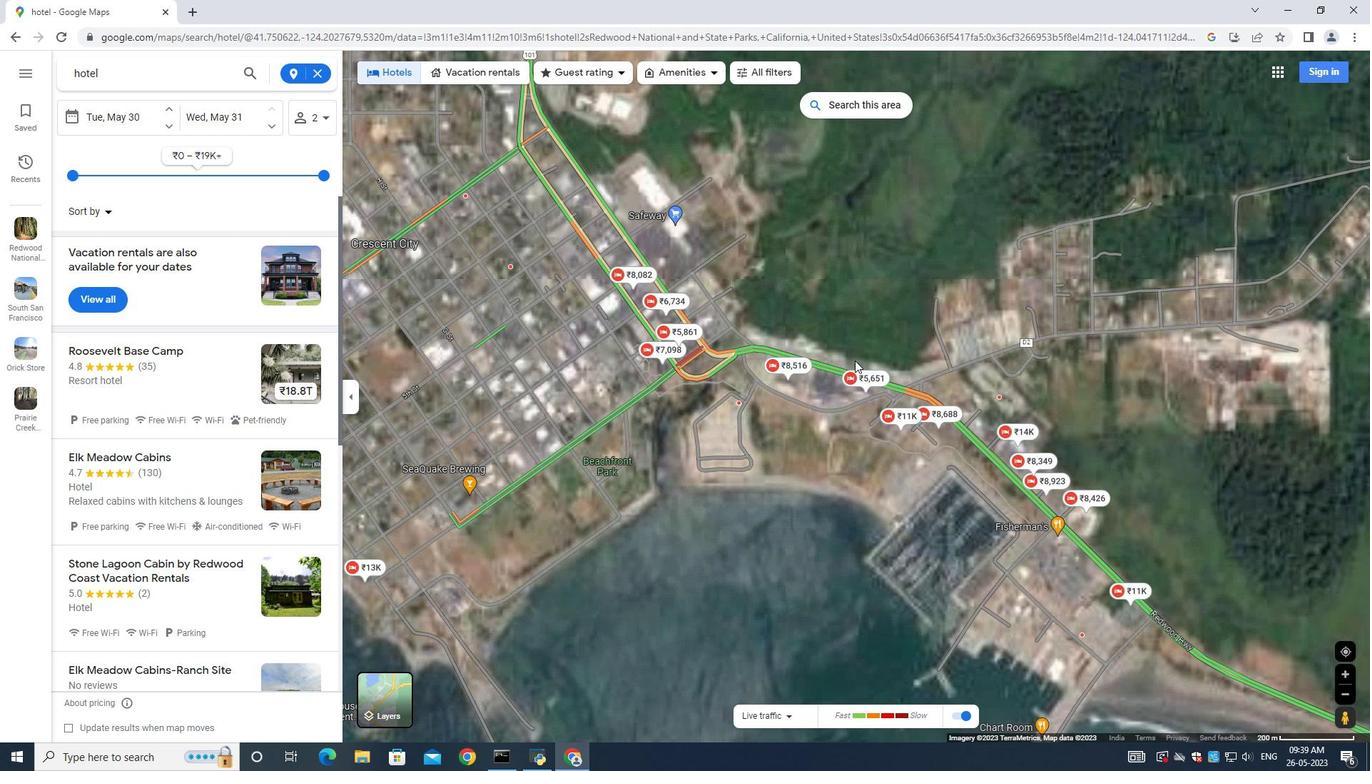 
Action: Mouse scrolled (731, 416) with delta (0, 0)
Screenshot: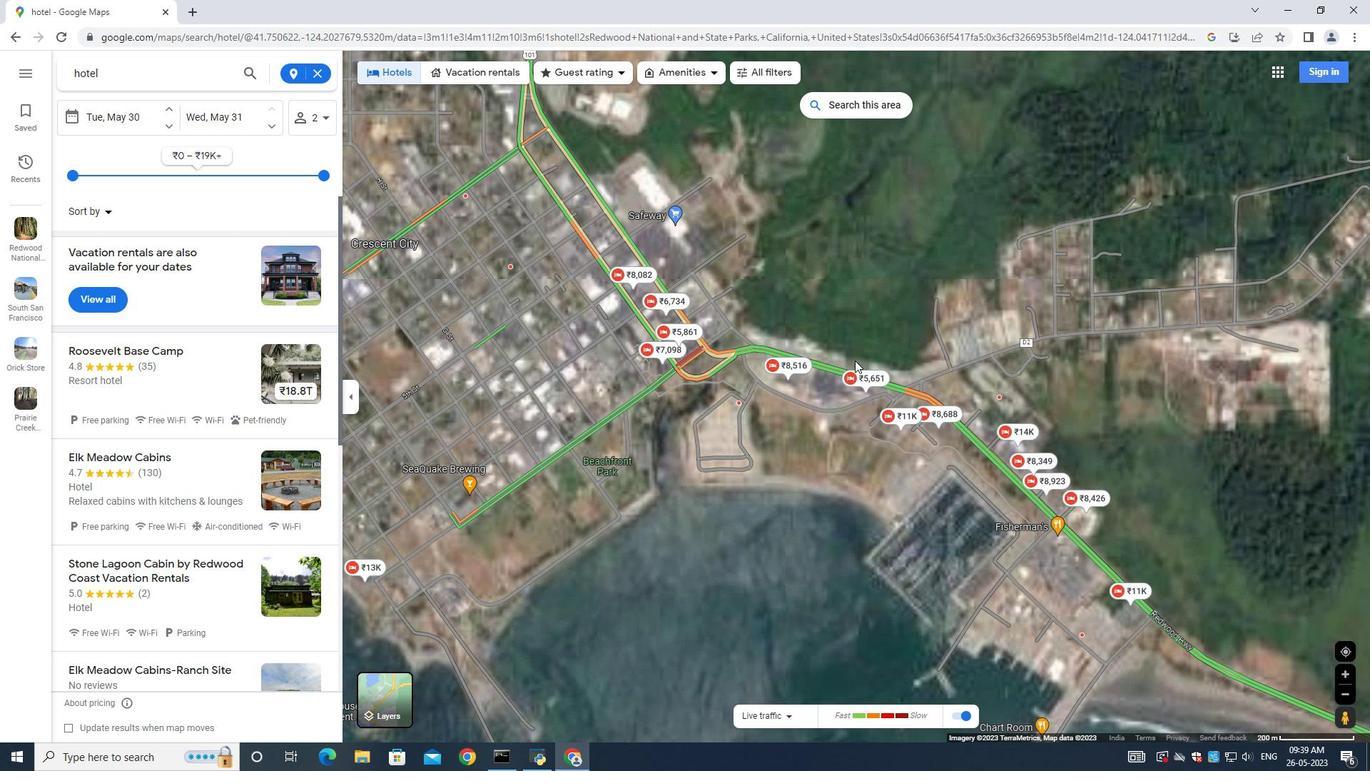 
Action: Mouse moved to (731, 416)
Screenshot: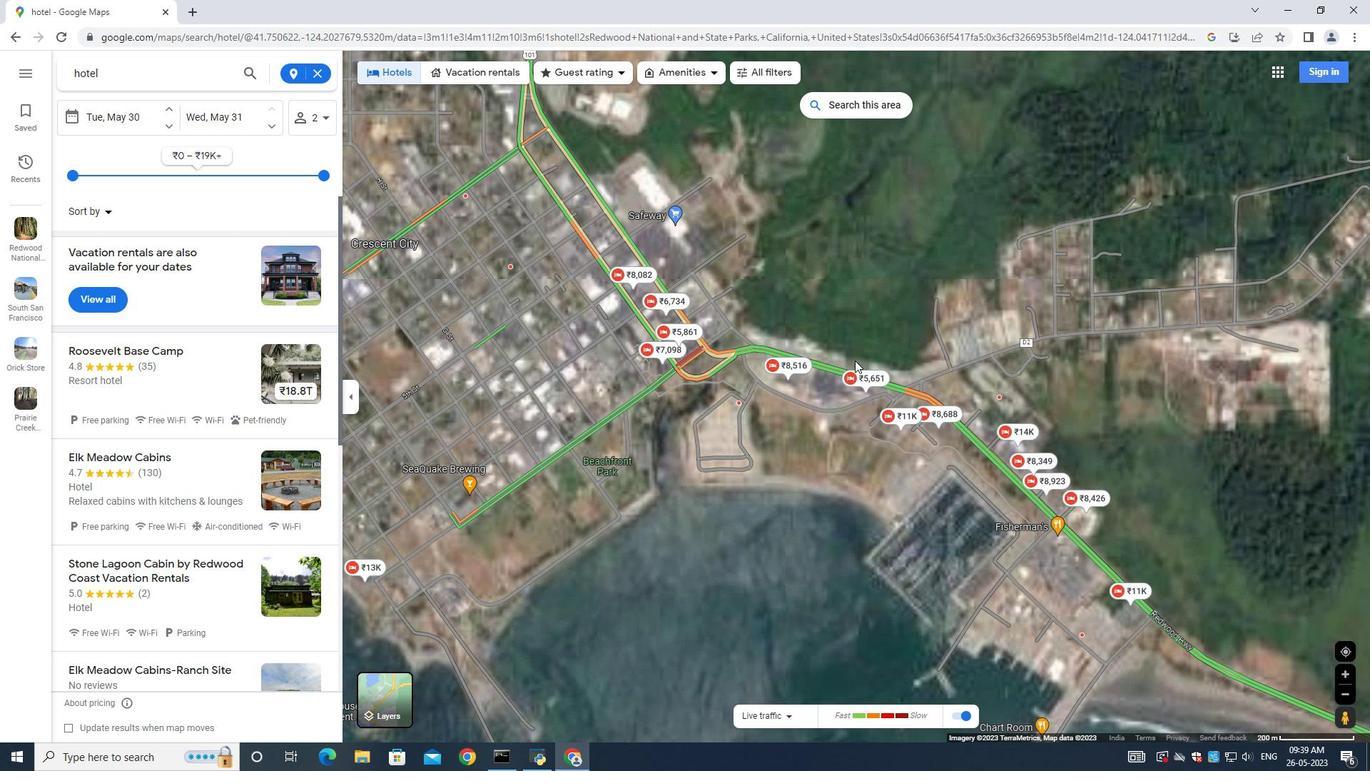
Action: Mouse scrolled (731, 416) with delta (0, 0)
Screenshot: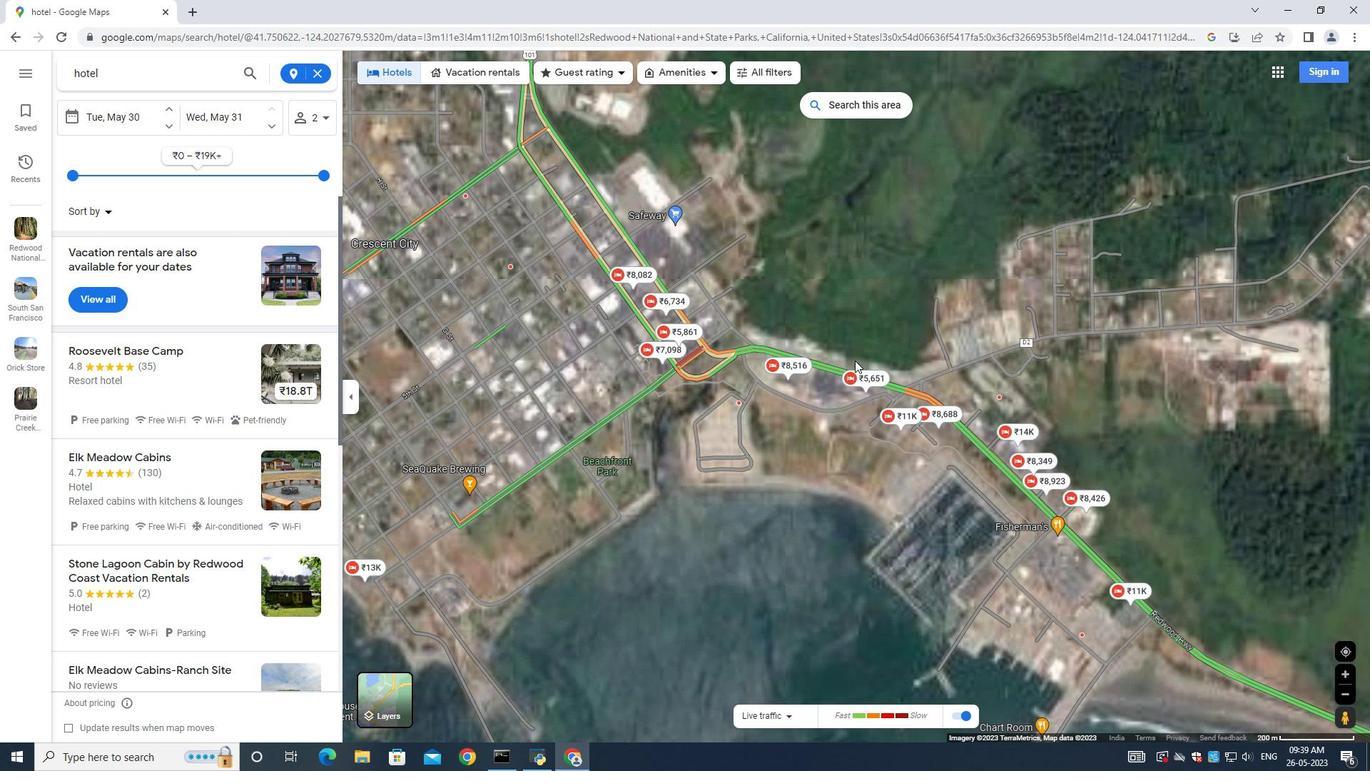
Action: Mouse scrolled (731, 416) with delta (0, 0)
Screenshot: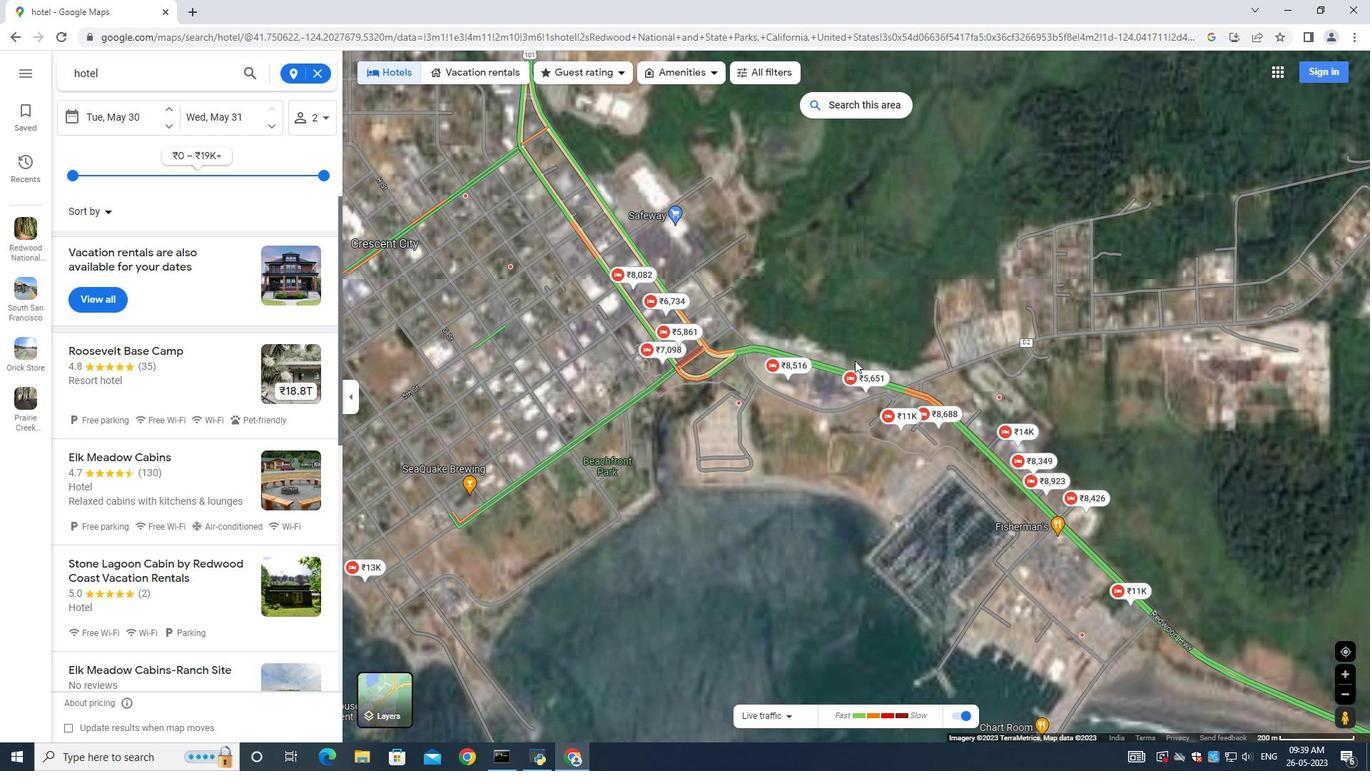 
Action: Mouse scrolled (731, 416) with delta (0, 0)
Screenshot: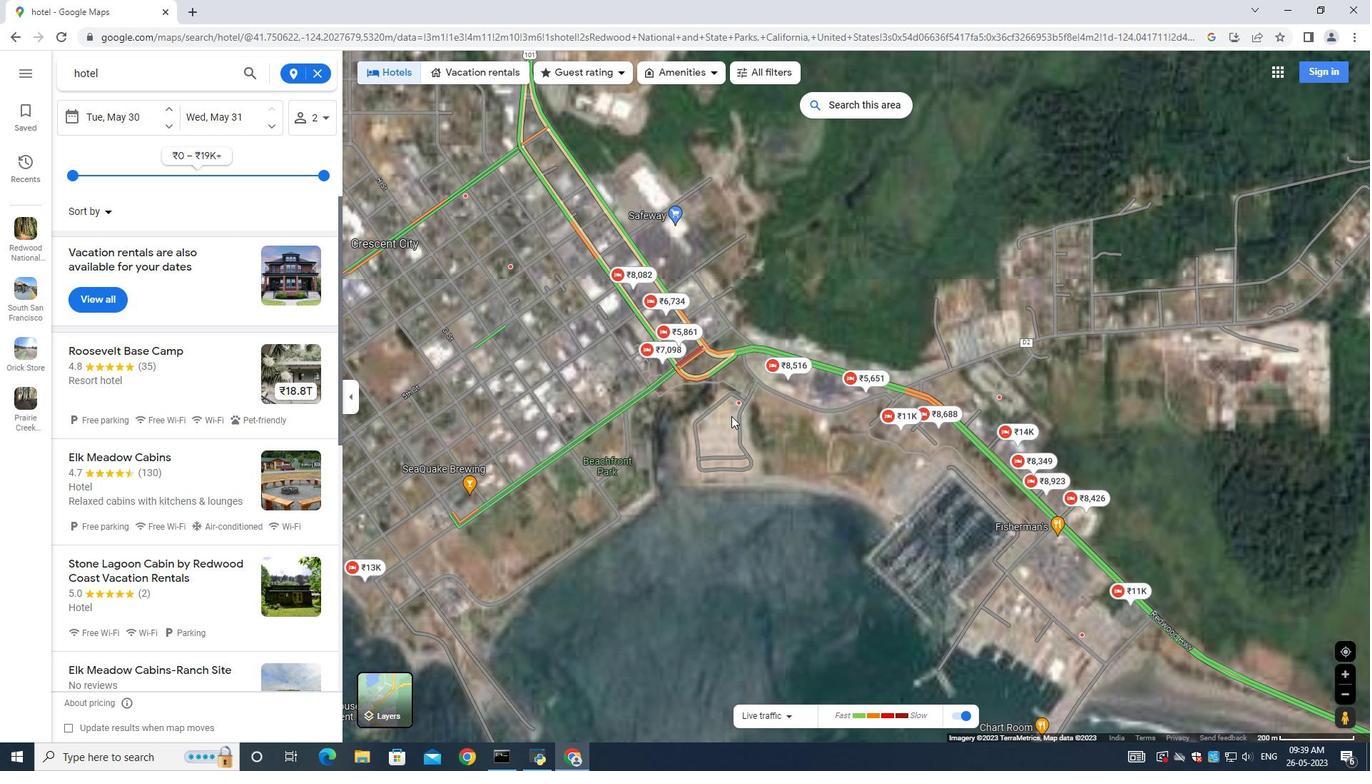 
Action: Mouse moved to (778, 350)
Screenshot: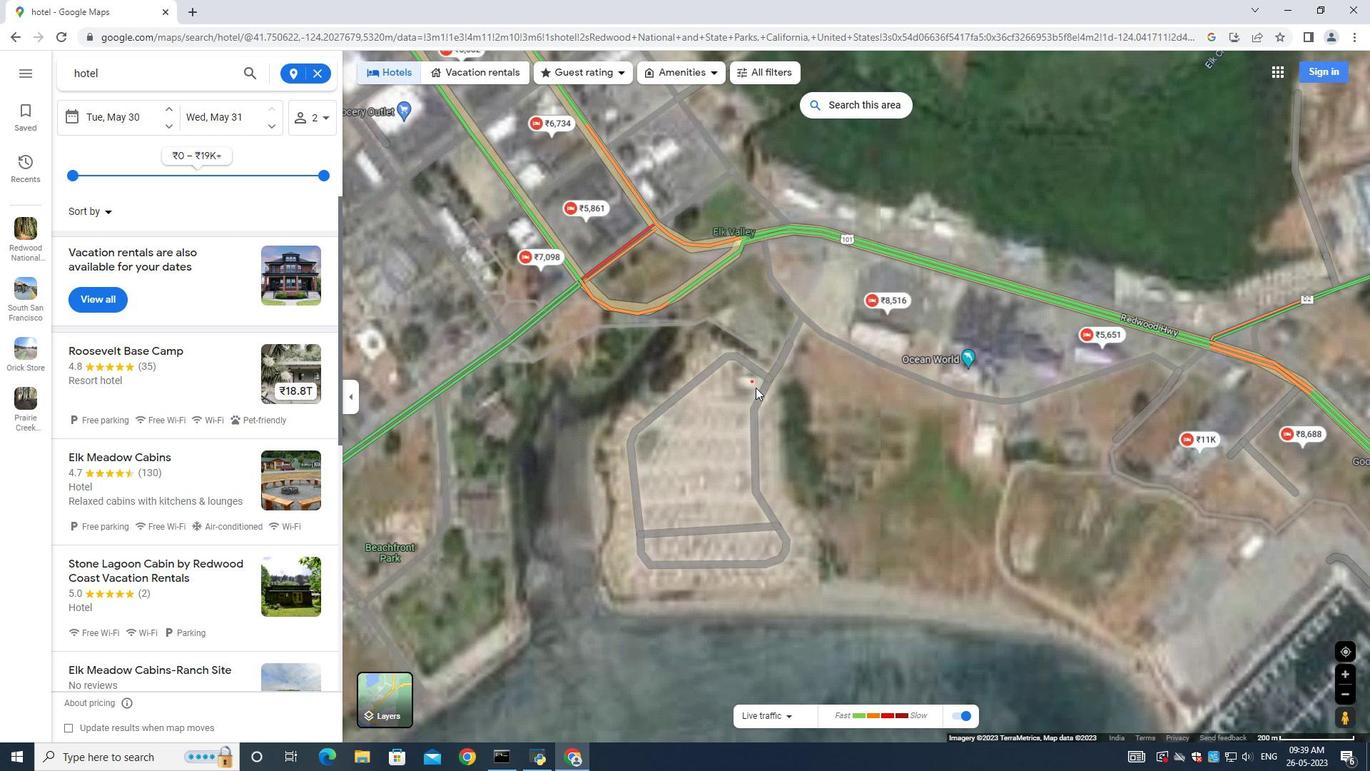 
Action: Mouse scrolled (778, 351) with delta (0, 0)
Screenshot: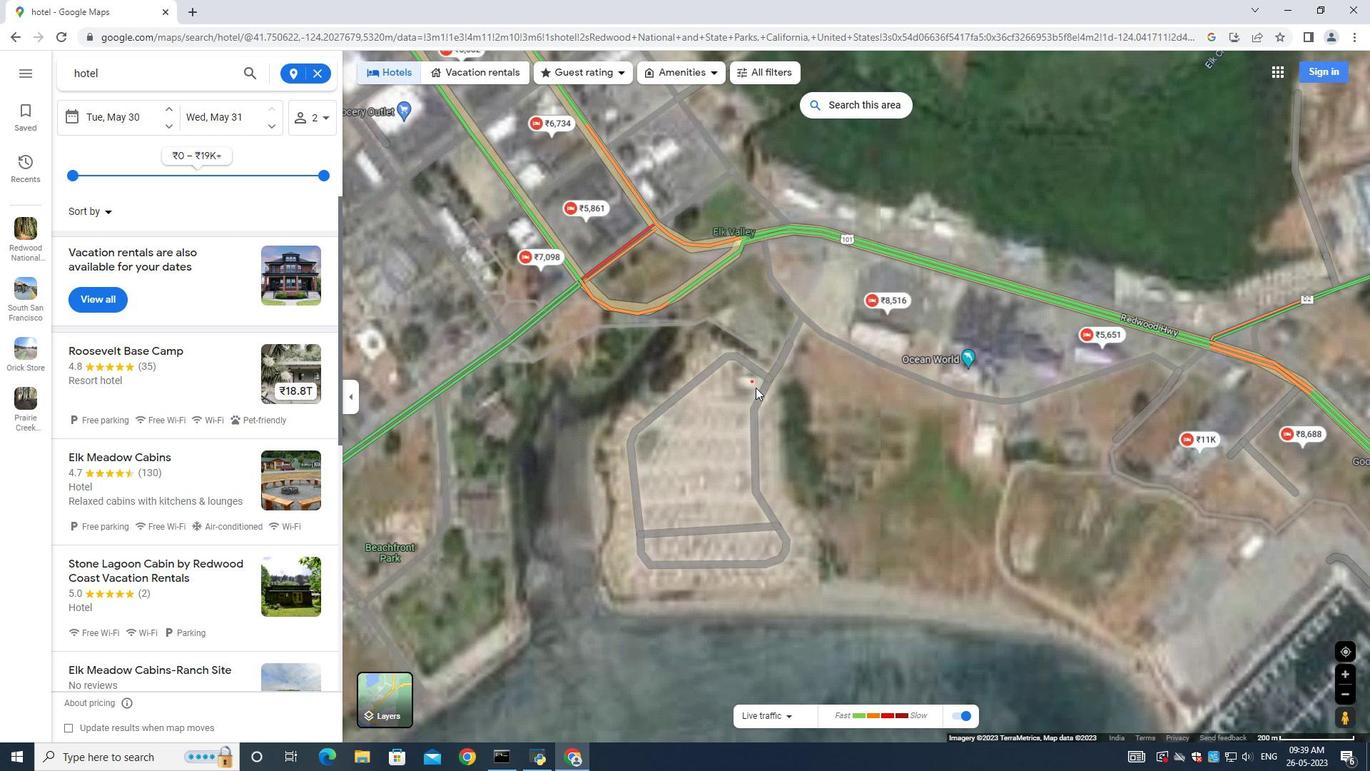 
Action: Mouse moved to (779, 346)
Screenshot: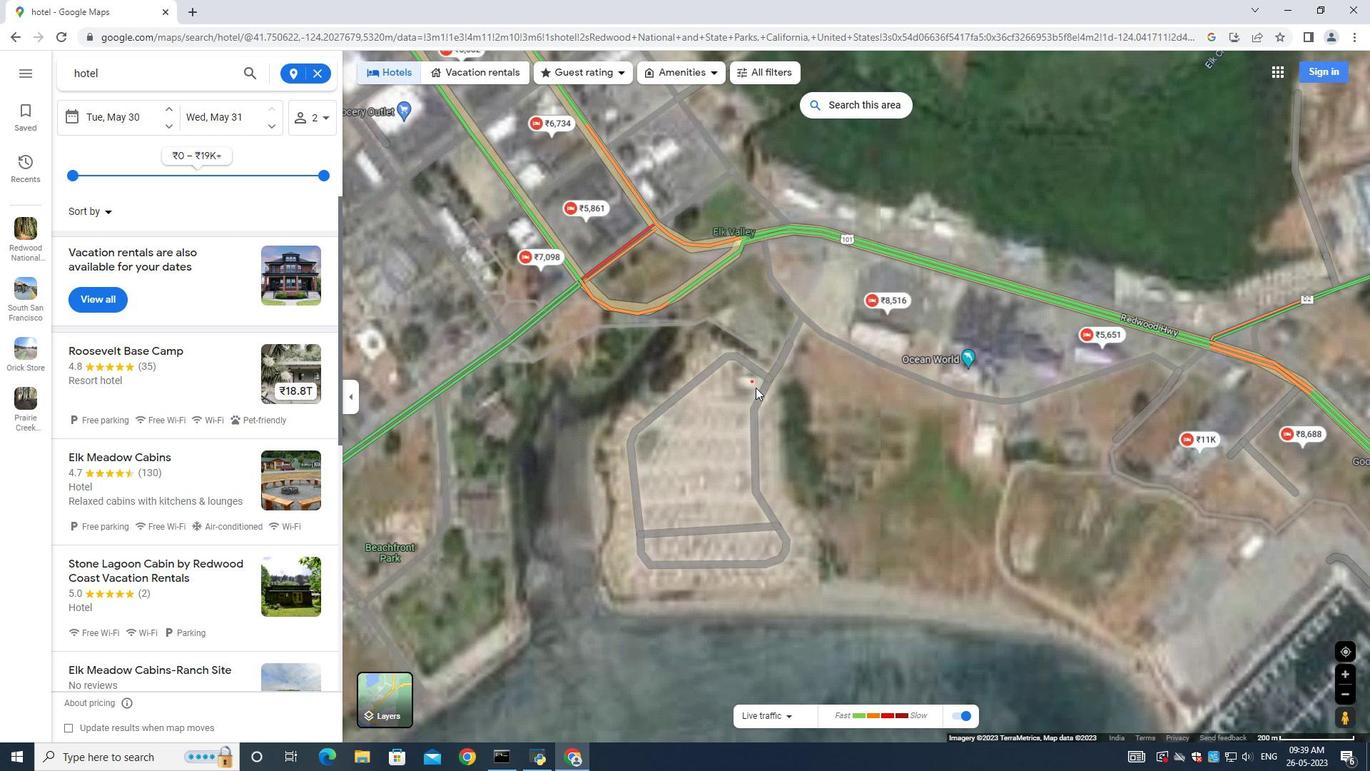 
Action: Mouse scrolled (779, 348) with delta (0, 0)
Screenshot: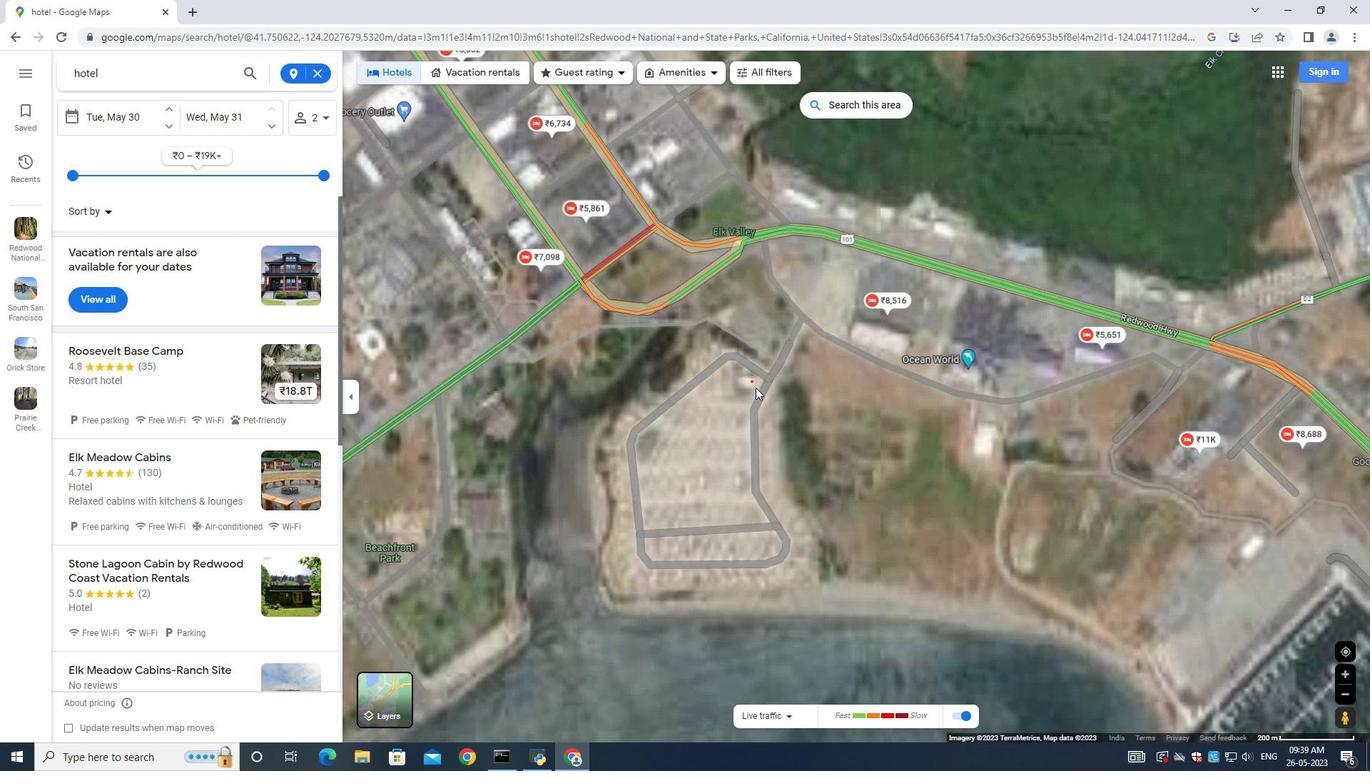 
Action: Mouse moved to (780, 344)
Screenshot: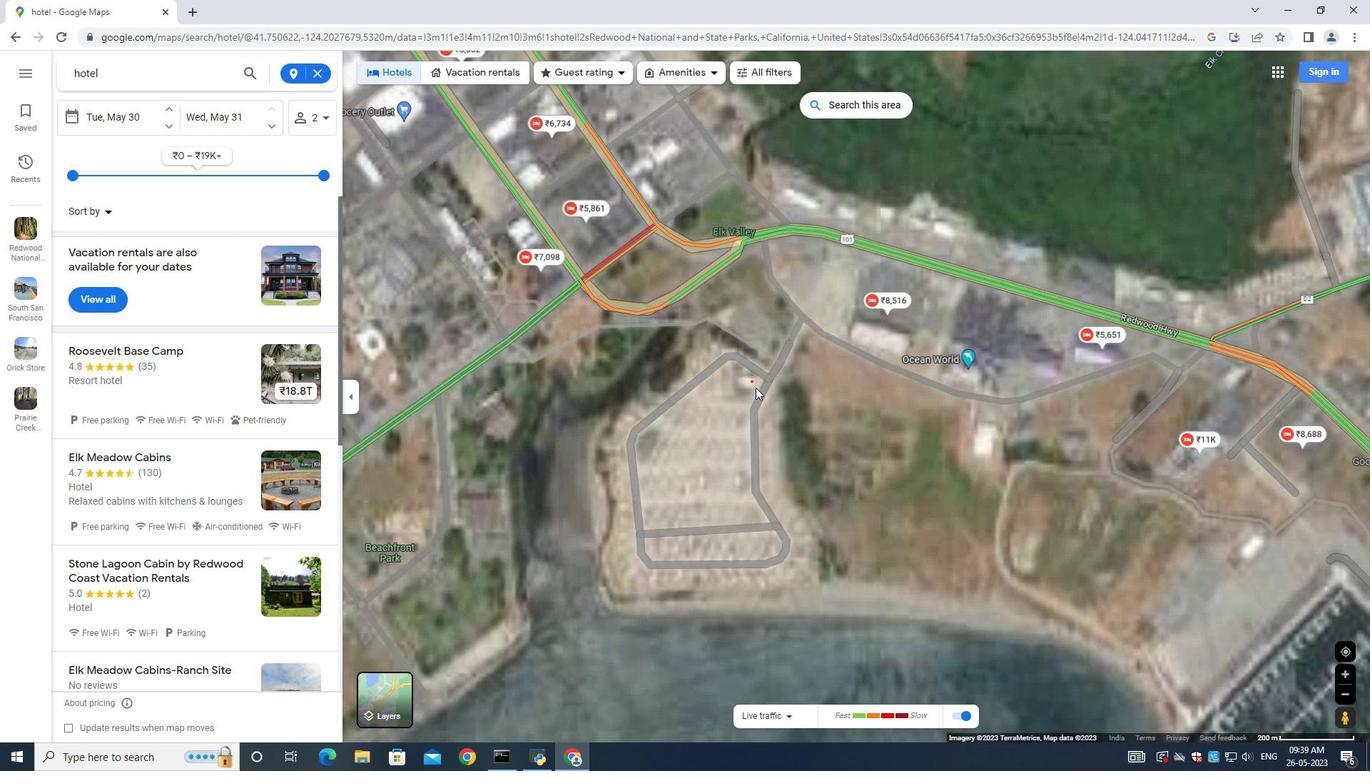 
Action: Mouse scrolled (780, 346) with delta (0, 0)
Screenshot: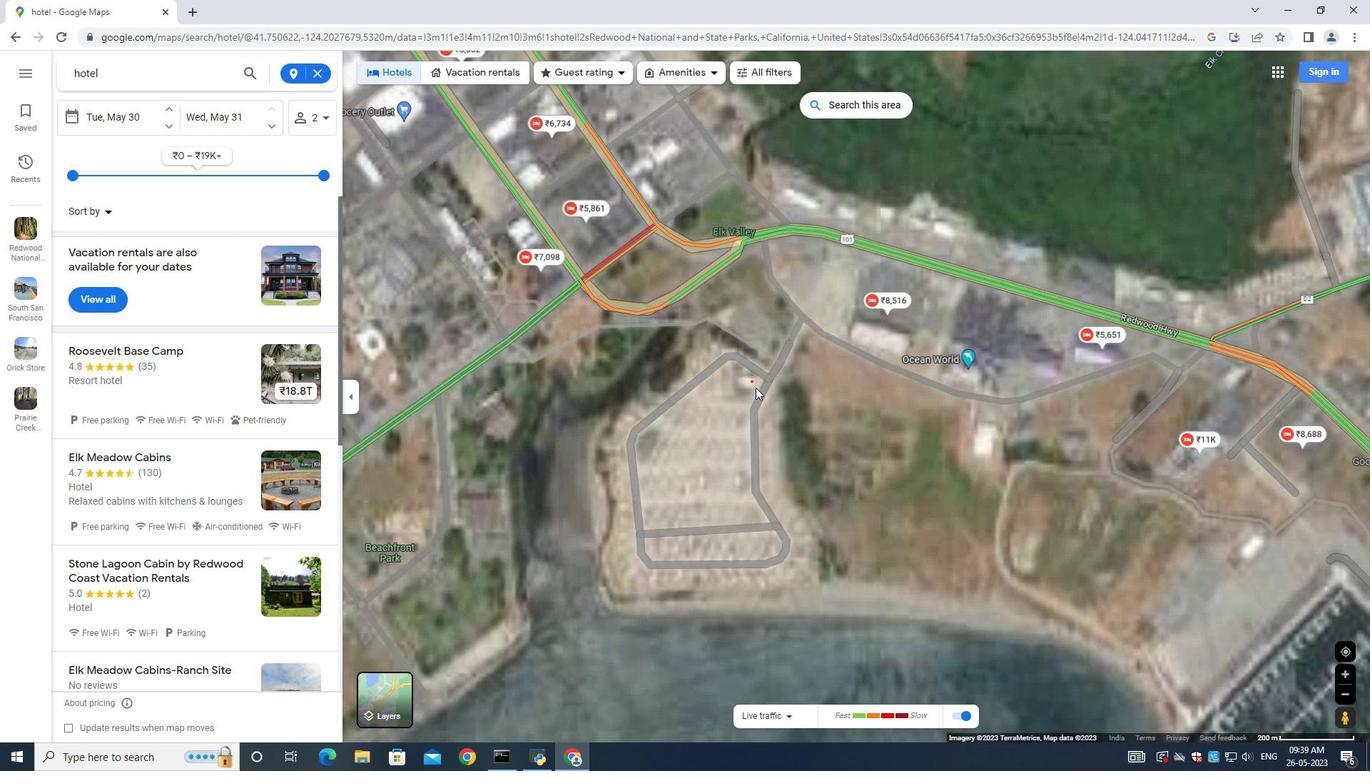 
Action: Mouse moved to (780, 344)
Screenshot: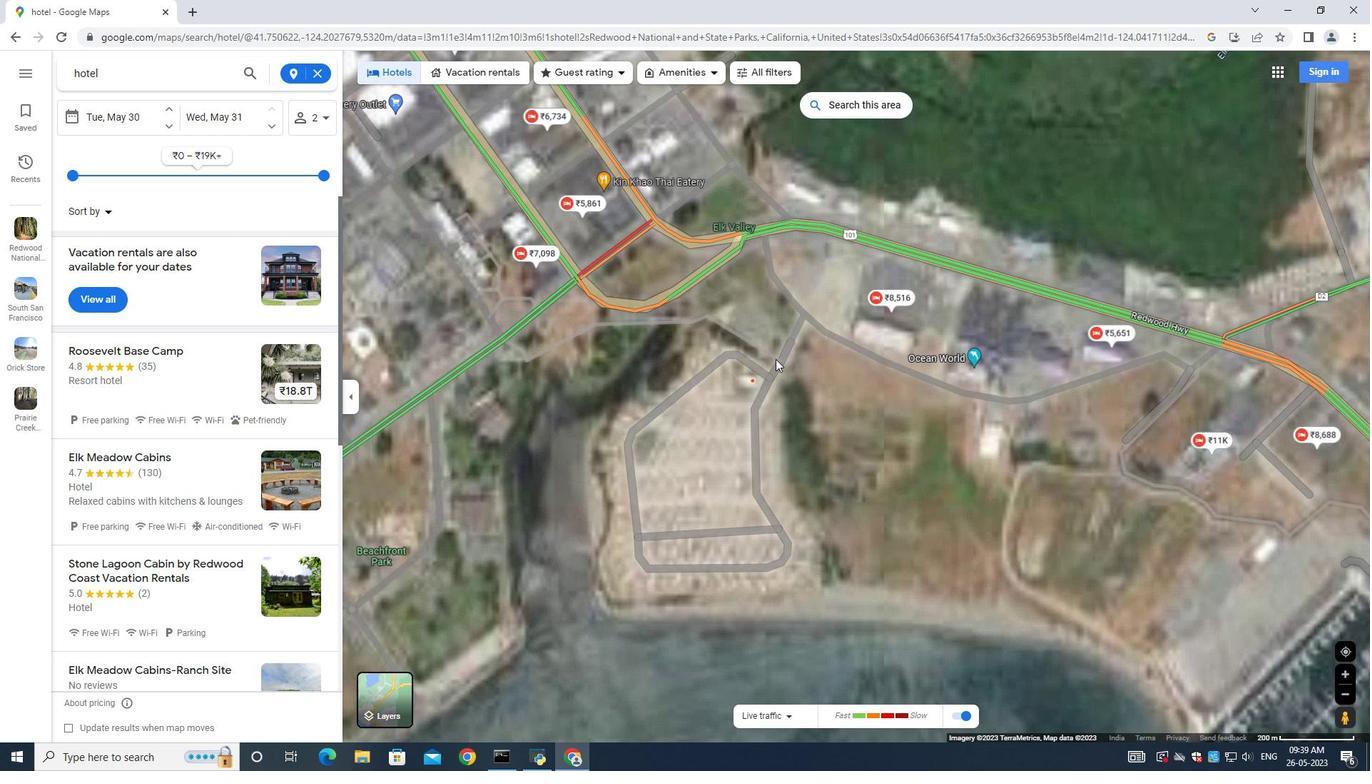 
Action: Mouse scrolled (780, 344) with delta (0, 0)
Screenshot: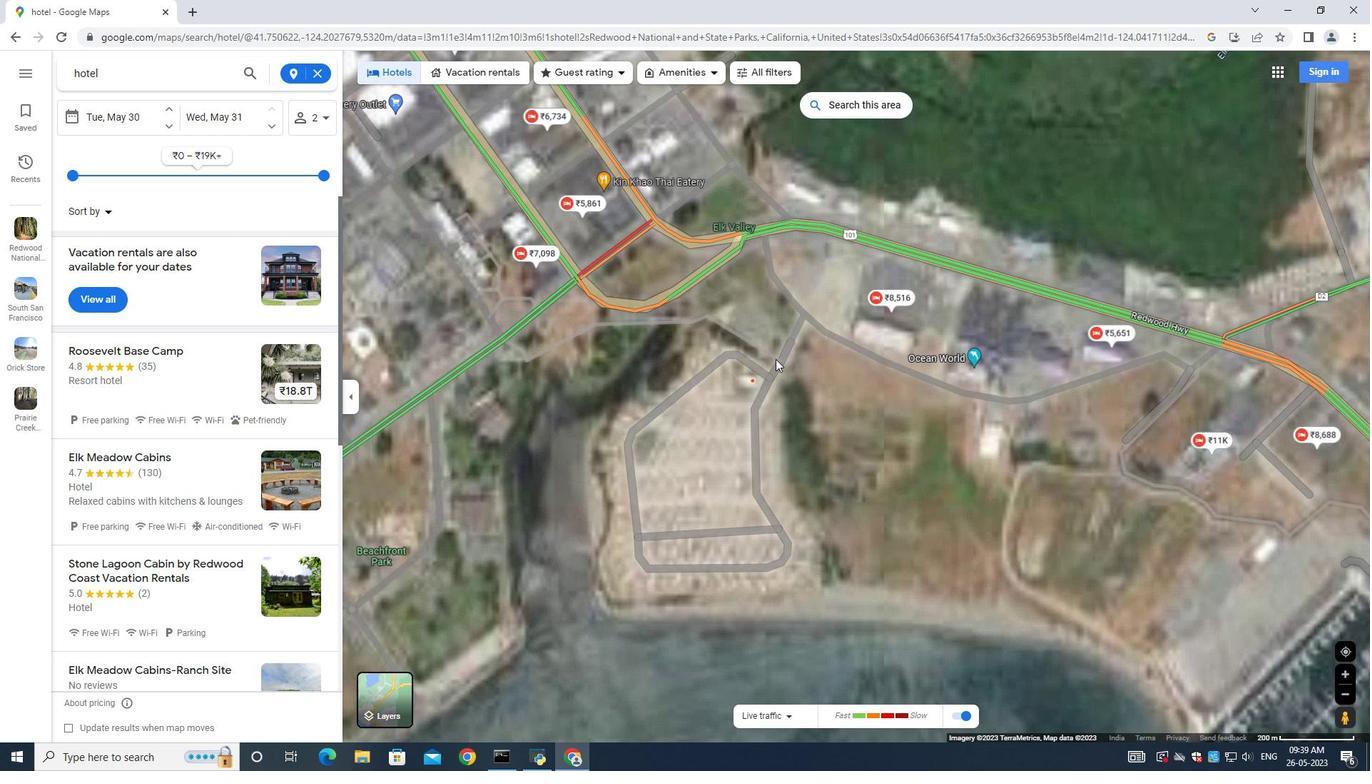 
Action: Mouse scrolled (780, 344) with delta (0, 0)
Screenshot: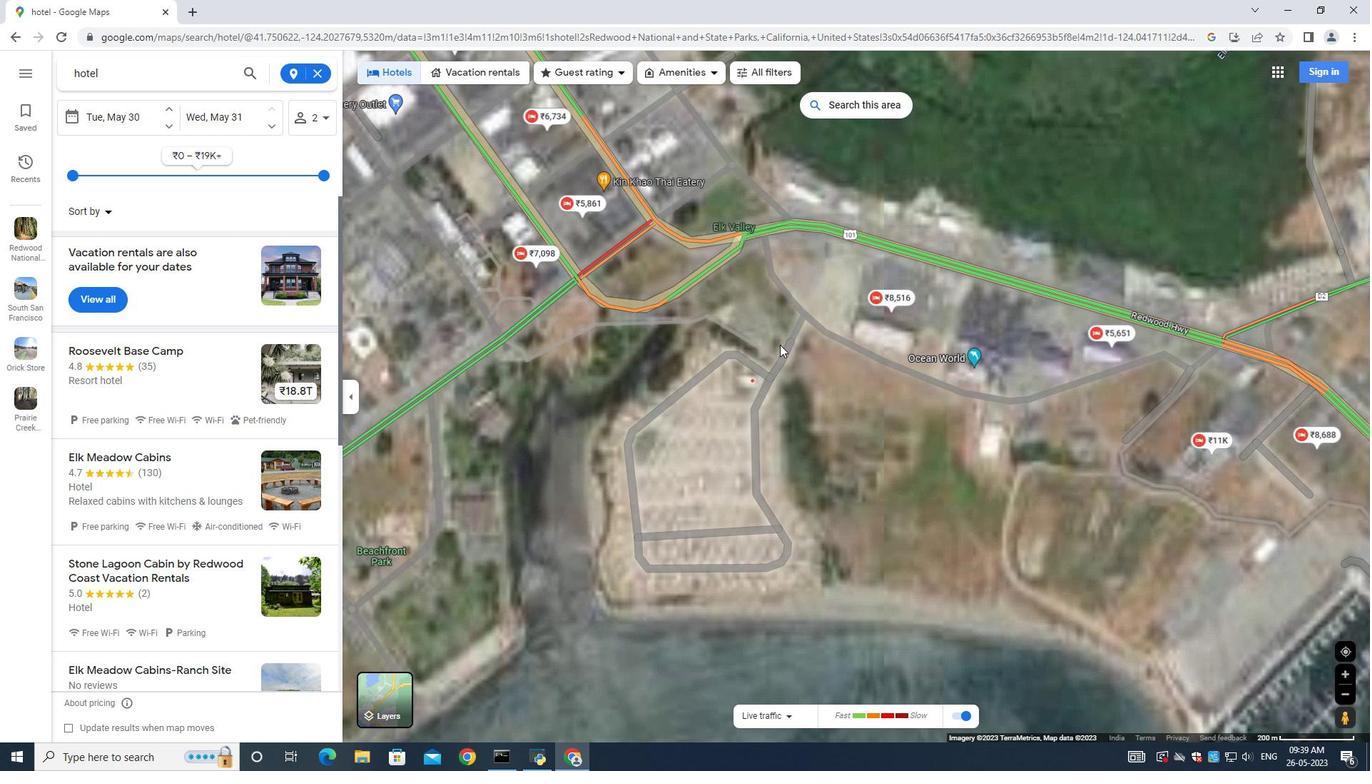 
Action: Mouse moved to (785, 336)
Screenshot: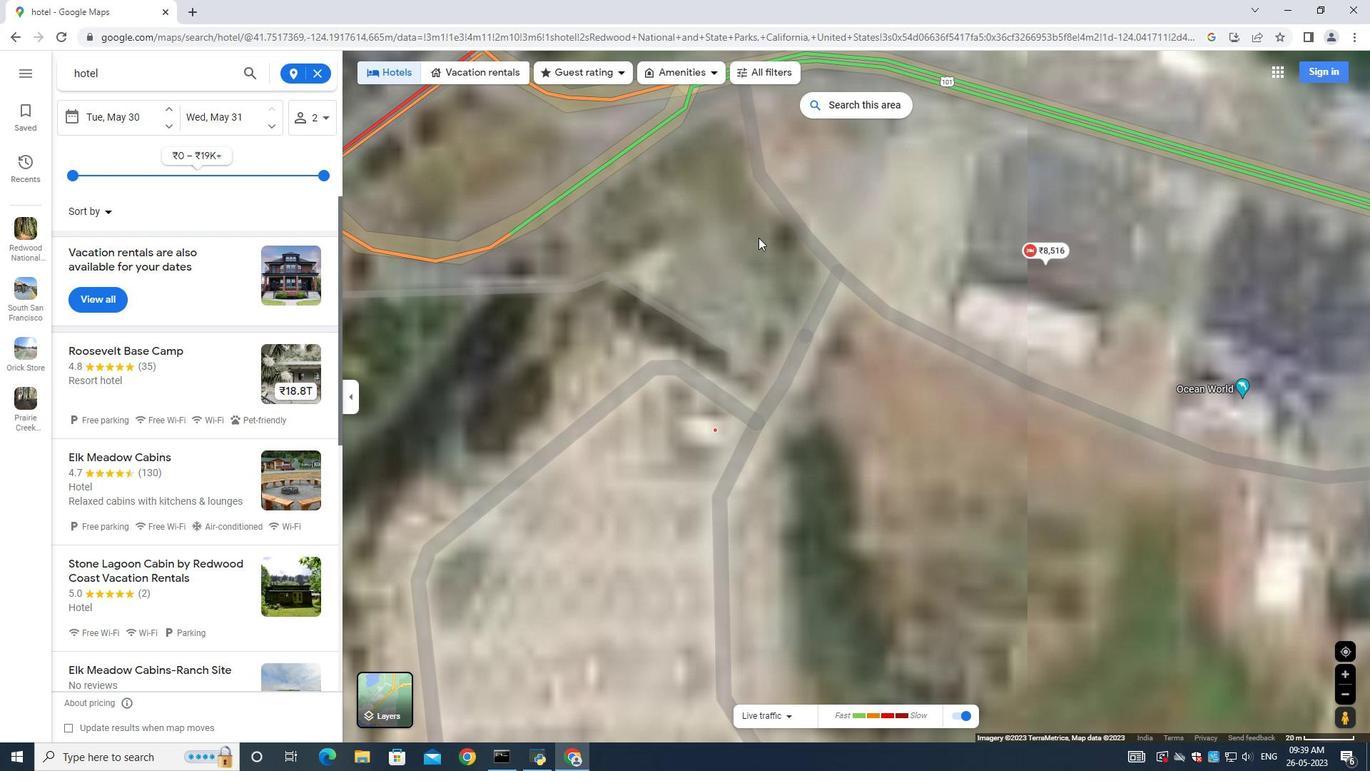 
Action: Mouse pressed left at (759, 237)
Screenshot: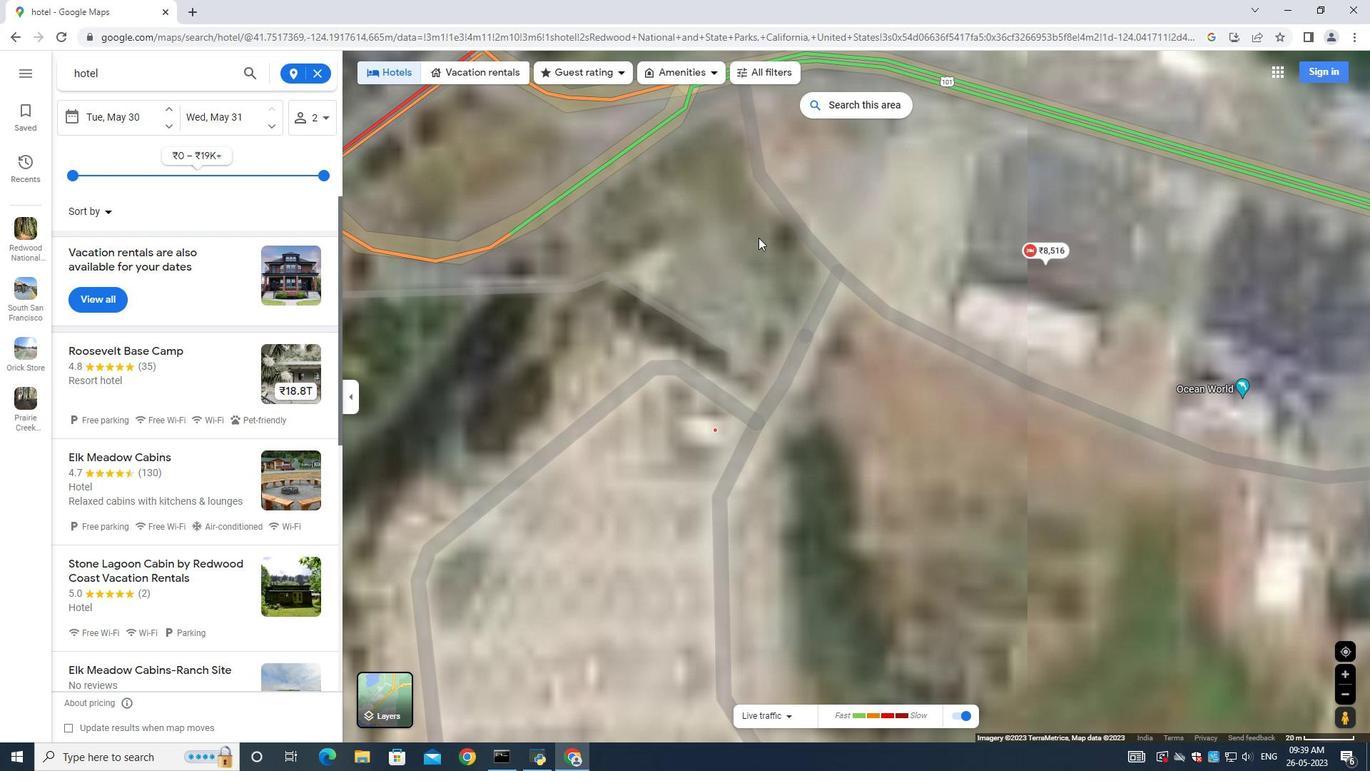
Action: Mouse moved to (517, 379)
Screenshot: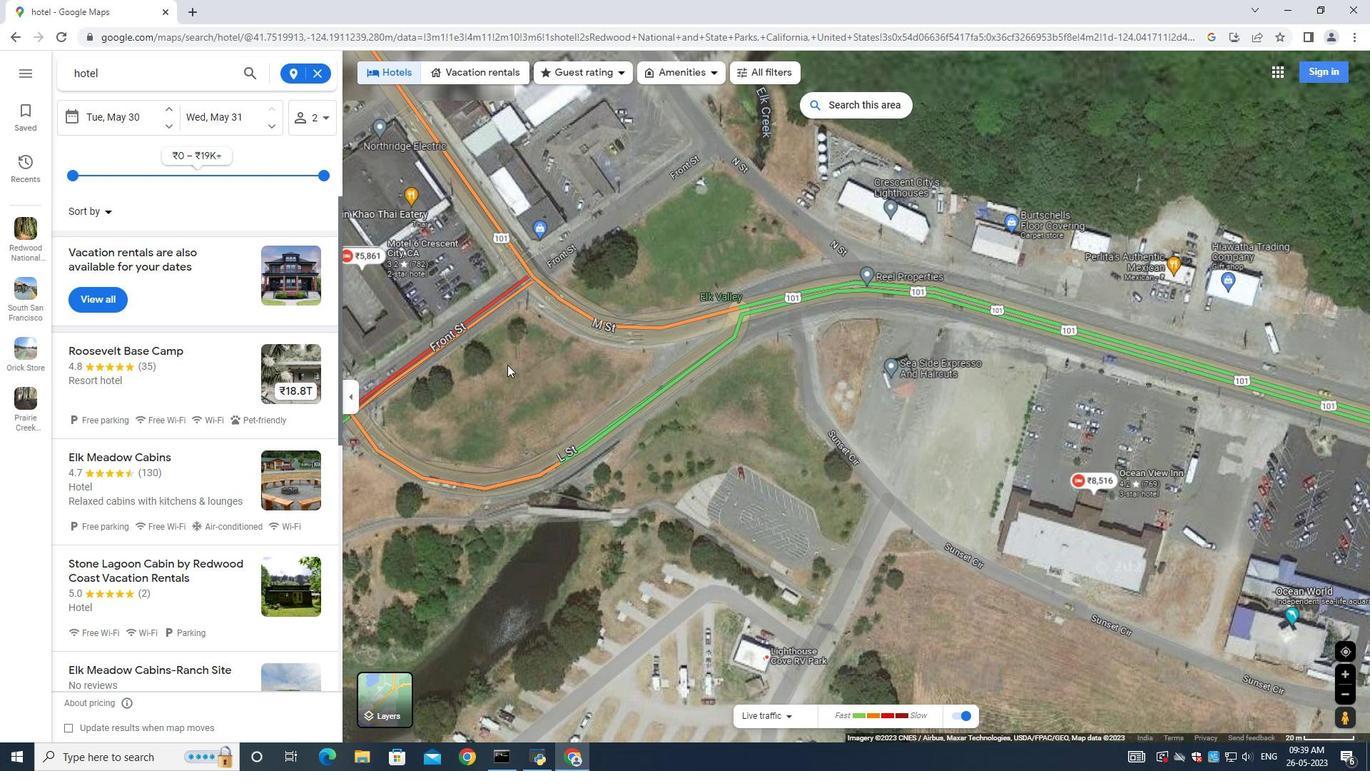 
Action: Mouse pressed left at (515, 379)
Screenshot: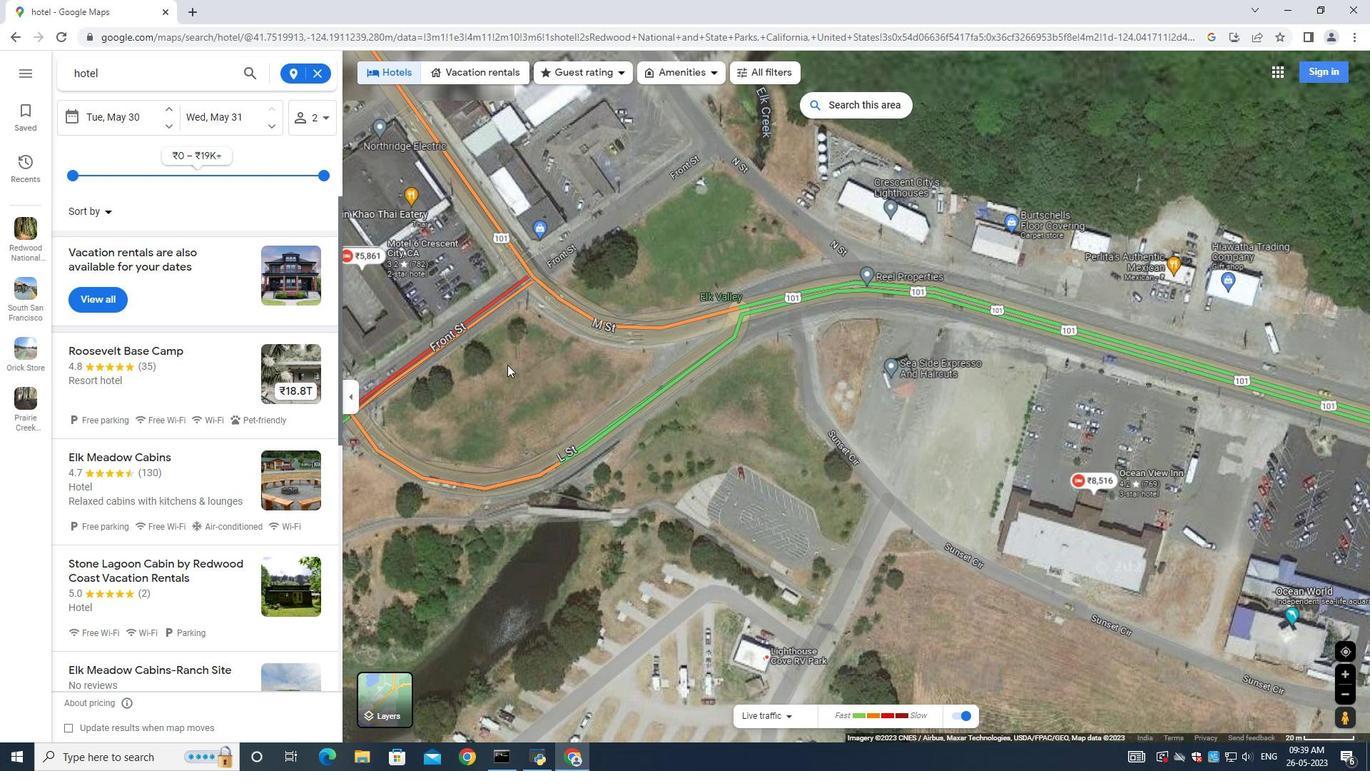 
Action: Mouse moved to (628, 312)
Screenshot: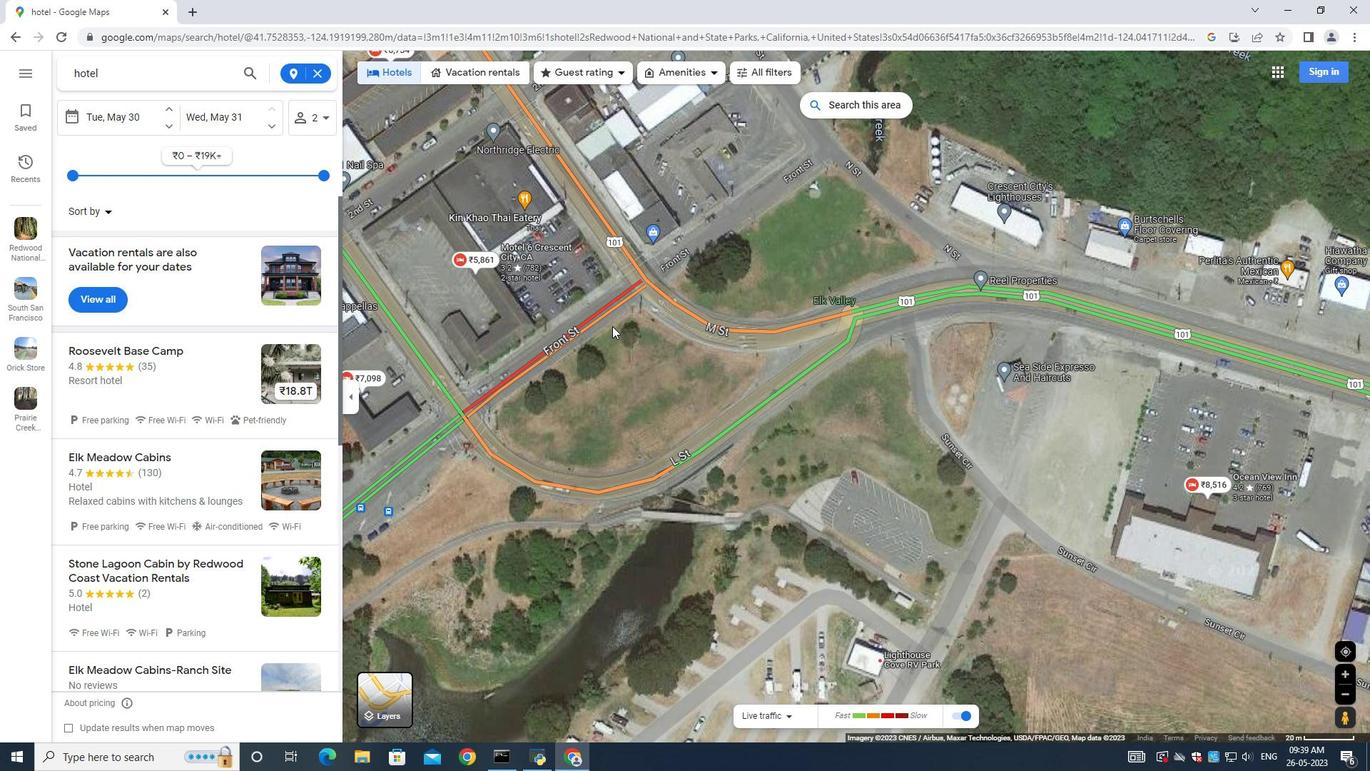 
Action: Mouse scrolled (626, 315) with delta (0, 0)
Screenshot: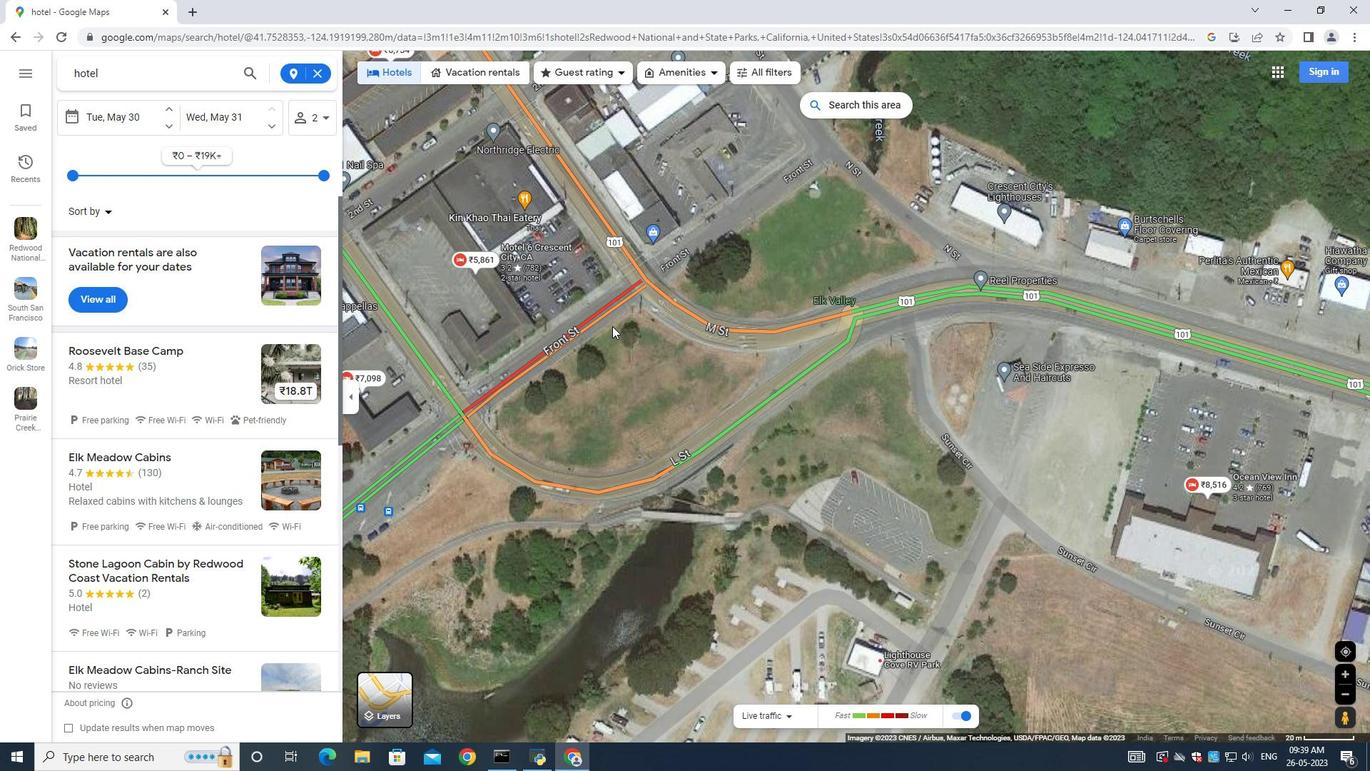 
Action: Mouse scrolled (628, 313) with delta (0, 0)
Screenshot: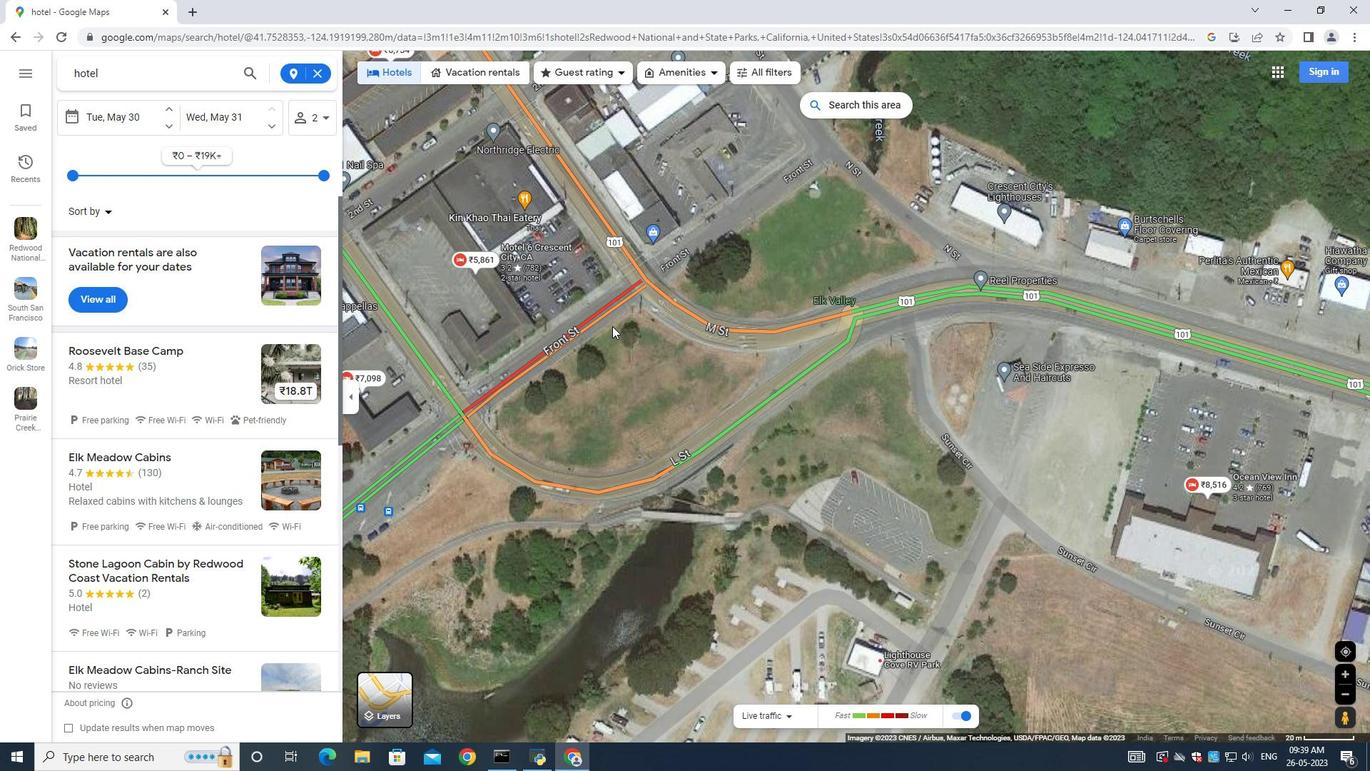 
Action: Mouse scrolled (628, 313) with delta (0, 0)
Screenshot: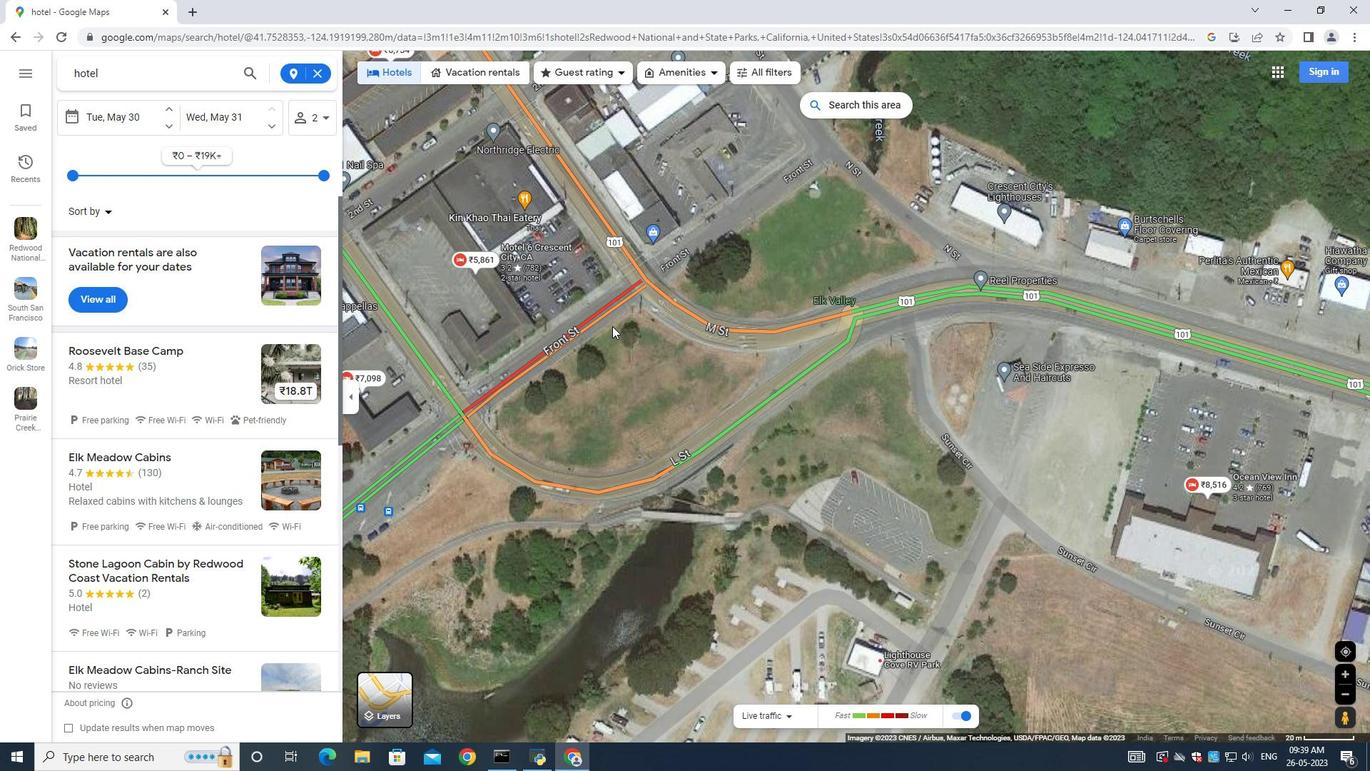 
Action: Mouse scrolled (628, 313) with delta (0, 0)
Screenshot: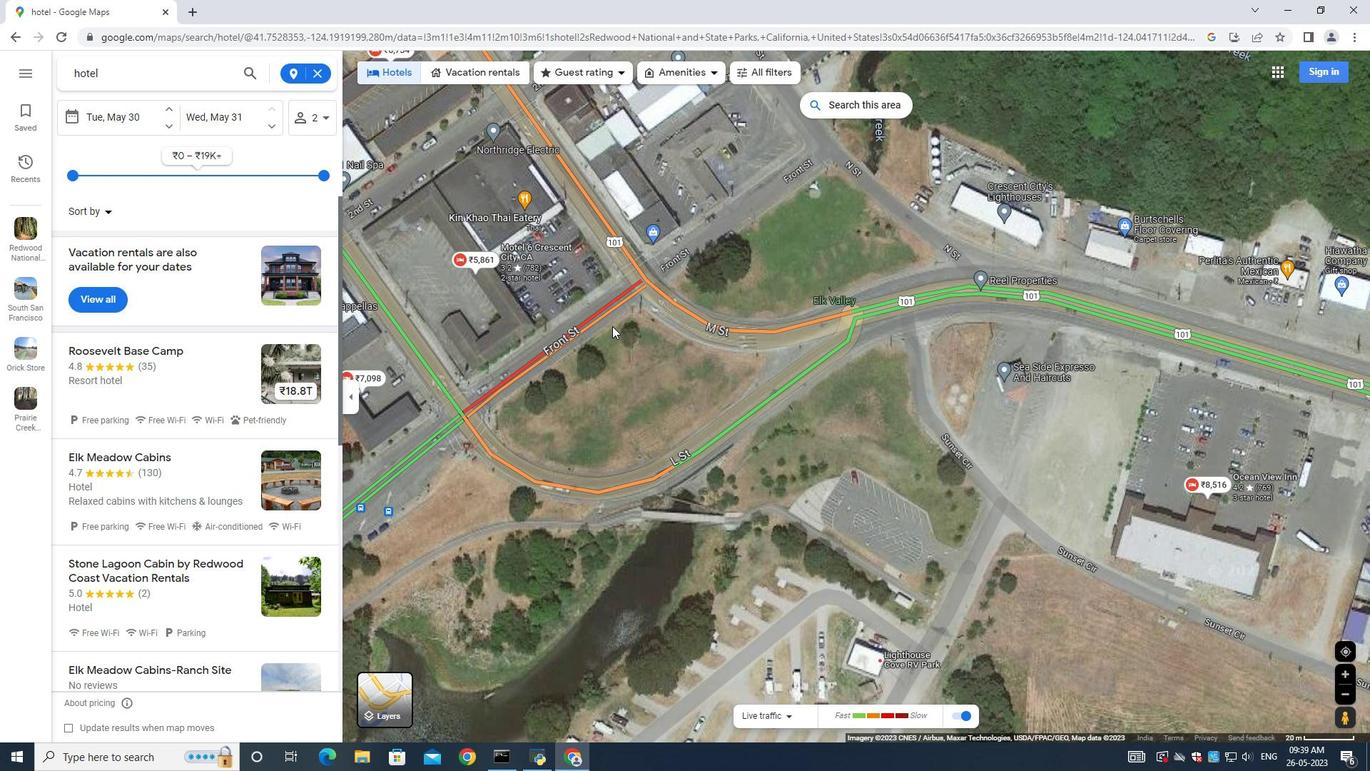 
Action: Mouse scrolled (628, 313) with delta (0, 0)
Screenshot: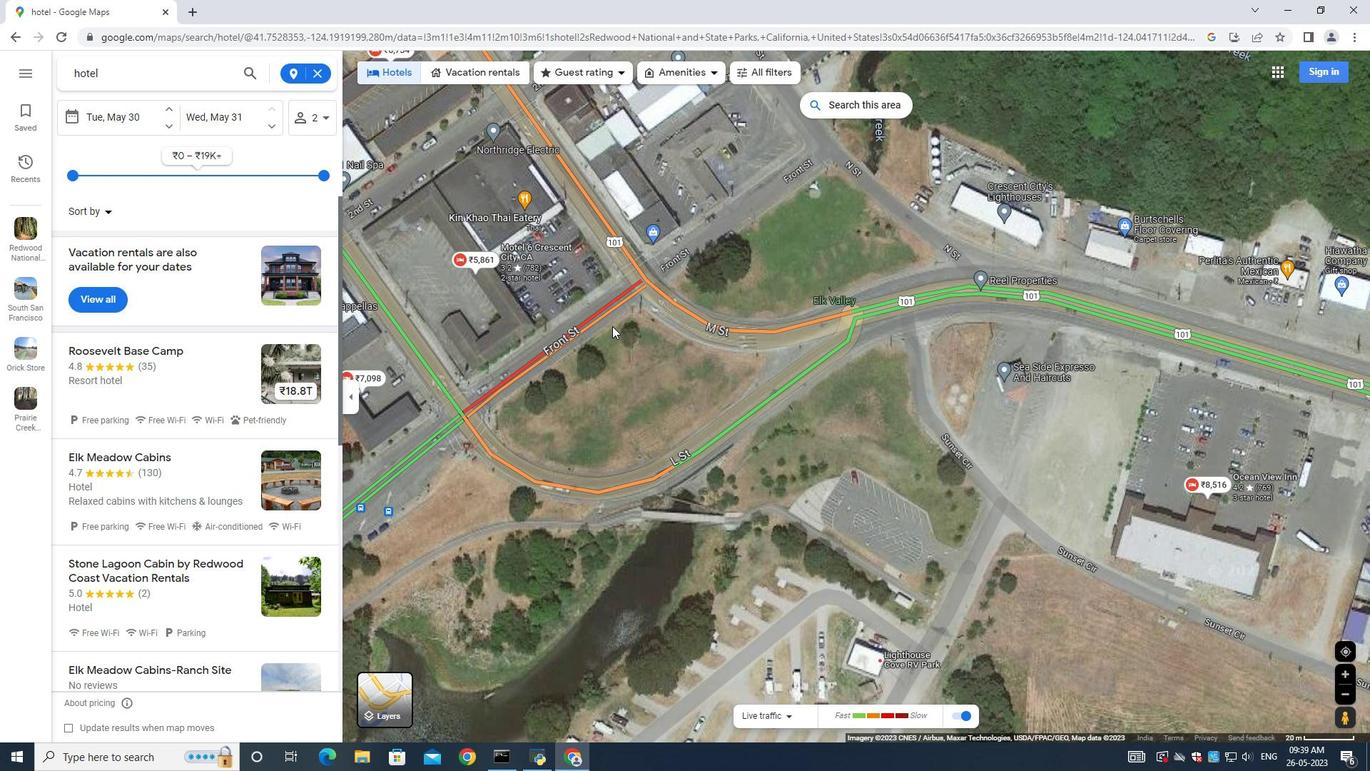 
Action: Mouse moved to (659, 294)
Screenshot: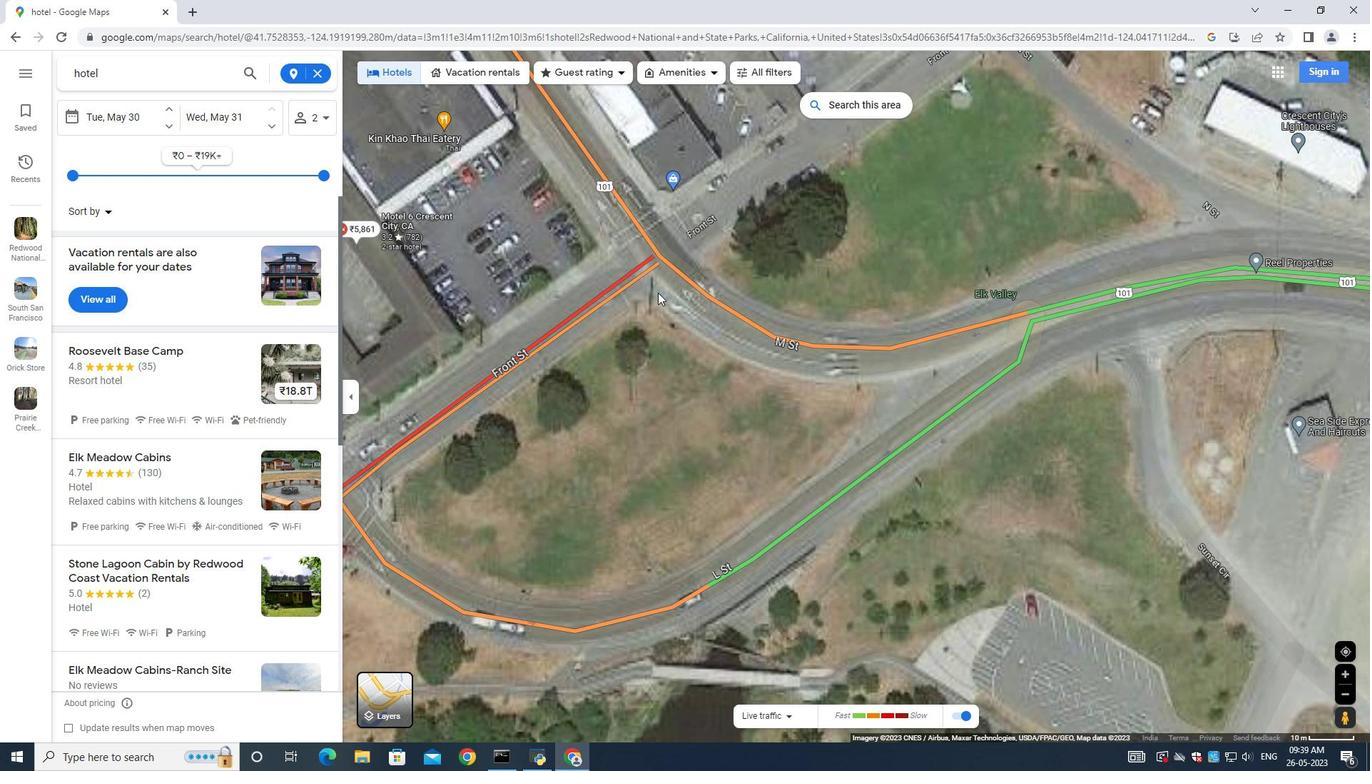 
Action: Mouse scrolled (659, 293) with delta (0, 0)
Screenshot: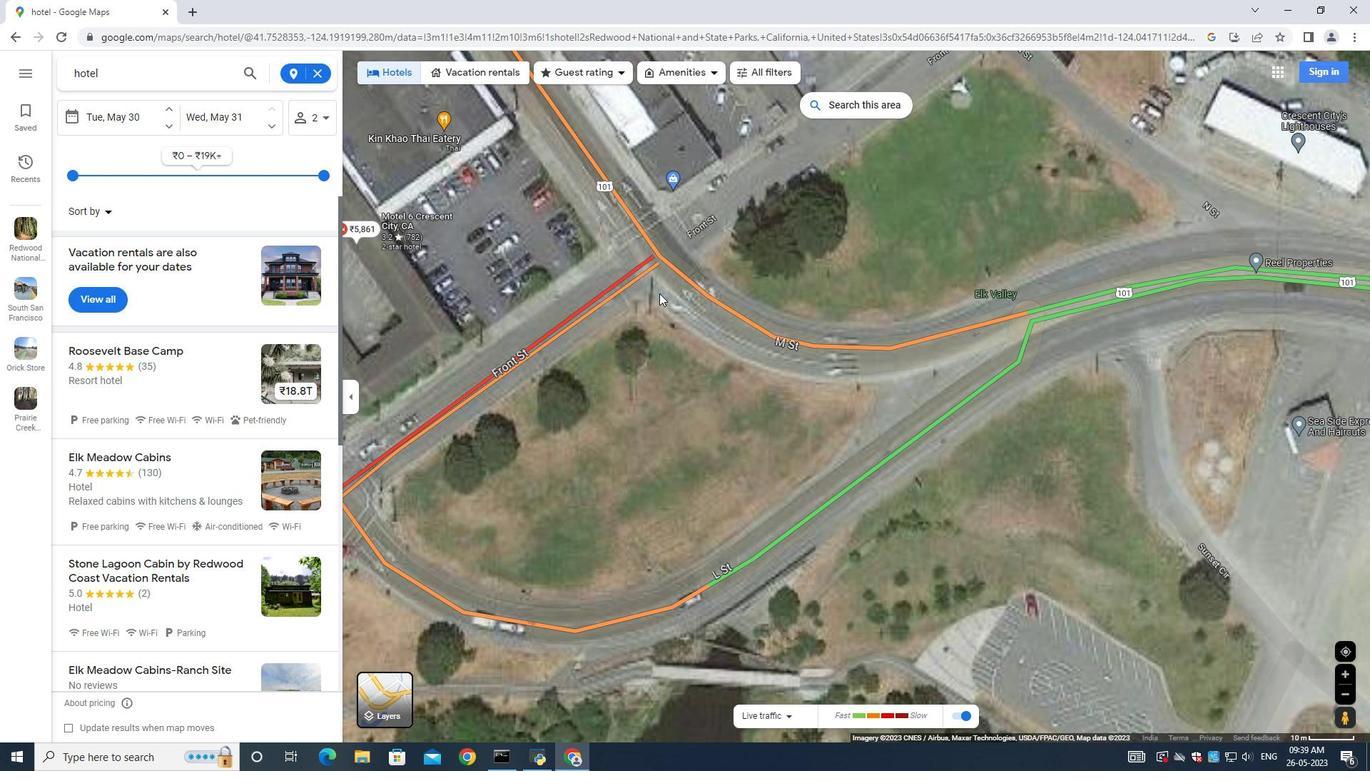 
Action: Mouse moved to (659, 294)
Screenshot: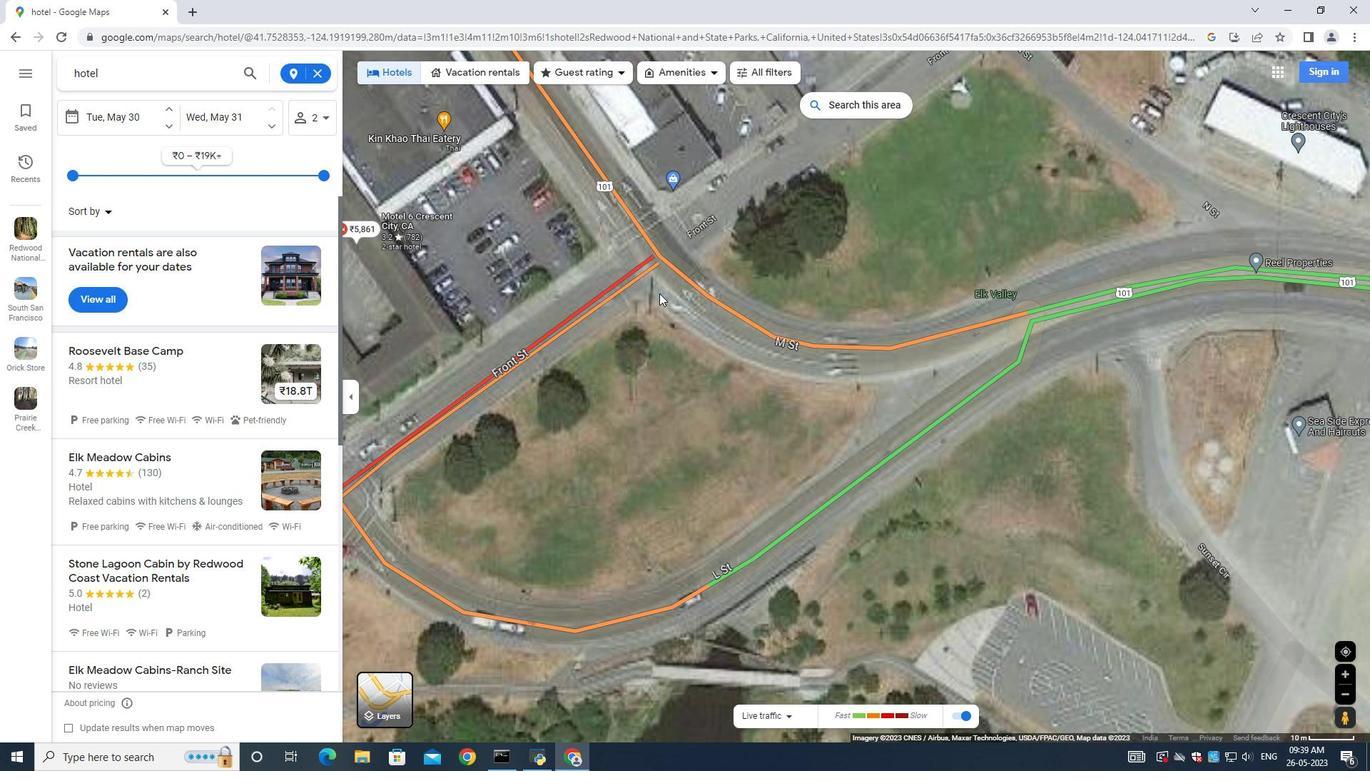 
Action: Mouse scrolled (659, 293) with delta (0, 0)
Screenshot: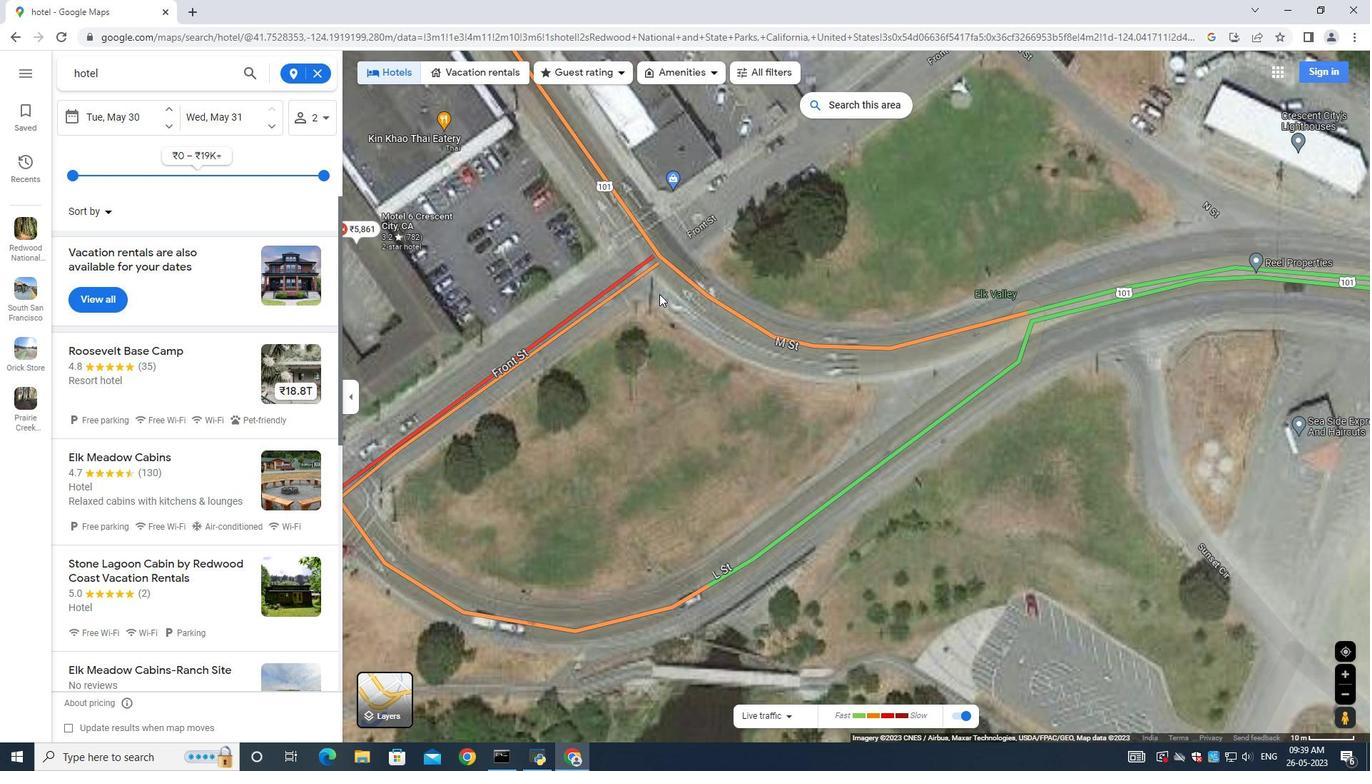 
Action: Mouse moved to (659, 294)
Screenshot: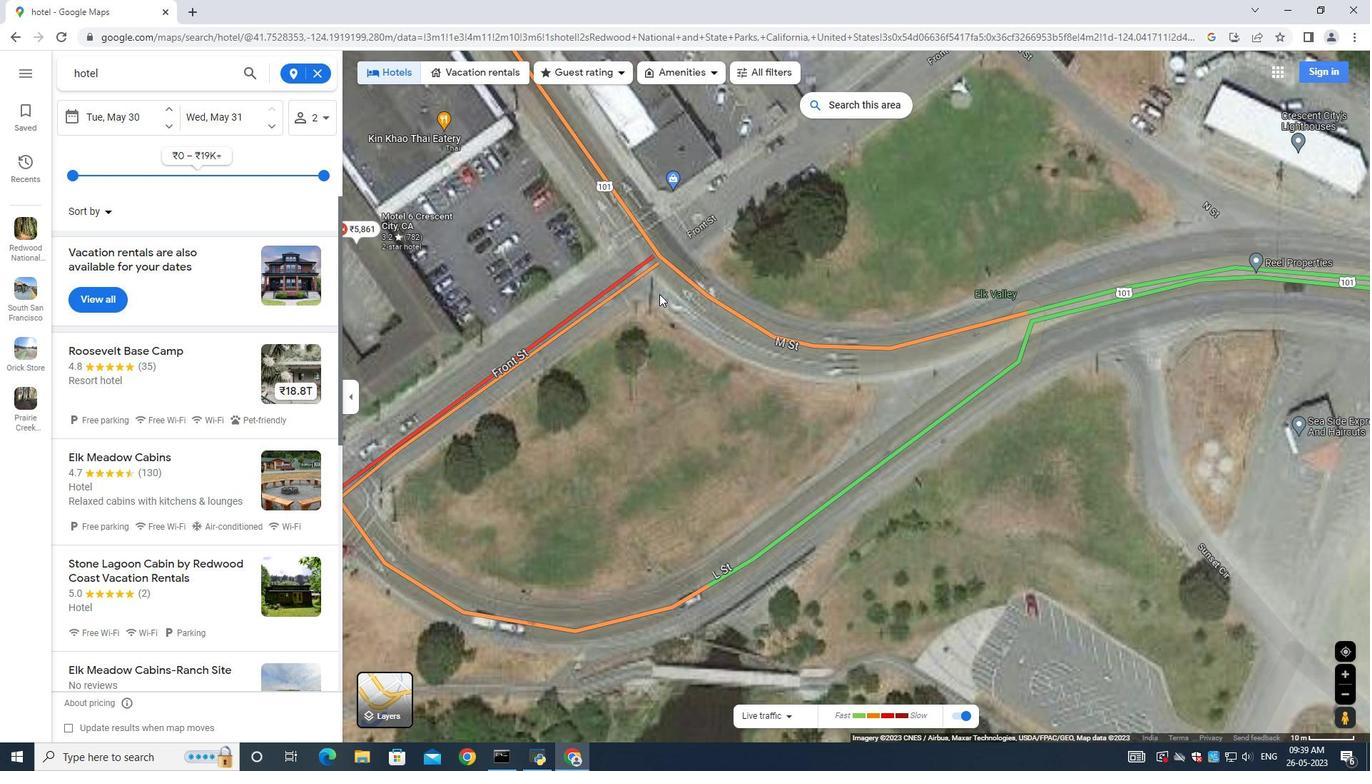 
Action: Mouse scrolled (659, 294) with delta (0, 0)
Screenshot: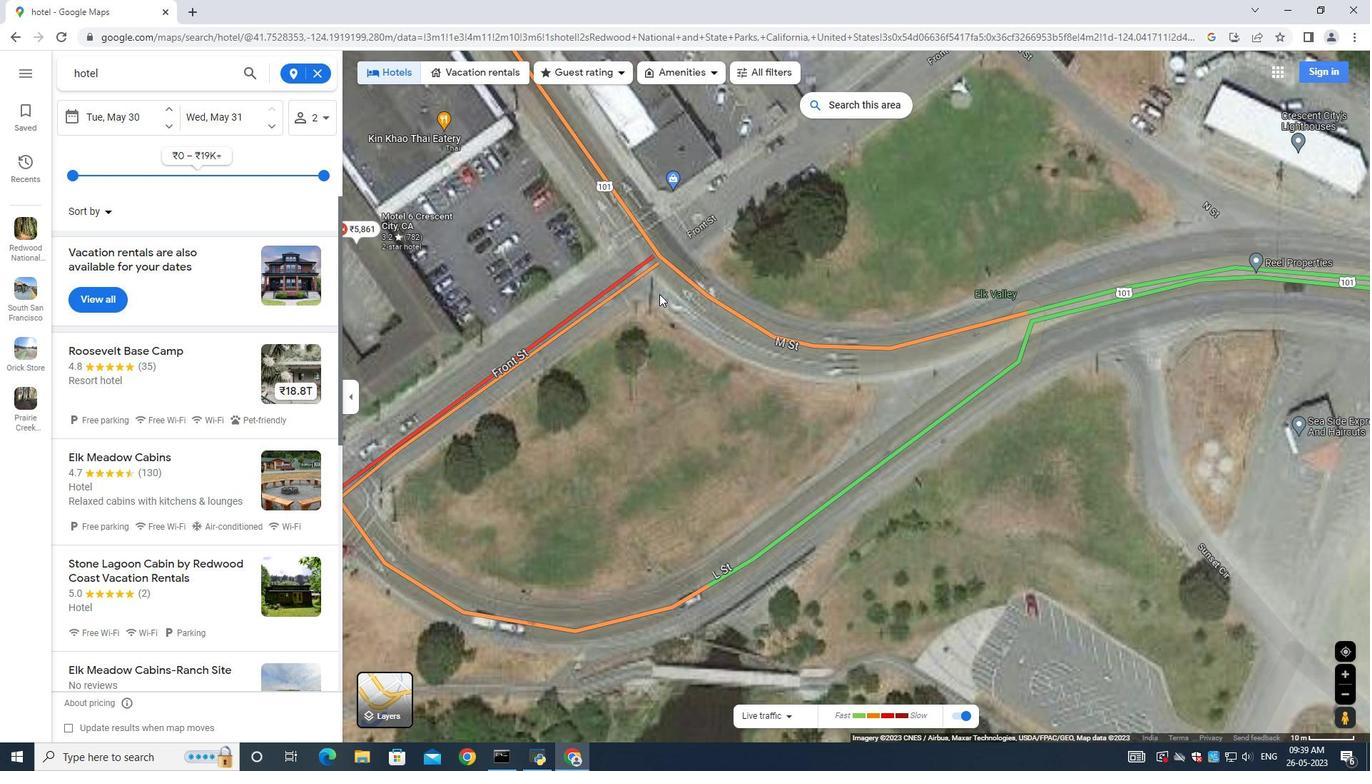 
Action: Mouse scrolled (659, 294) with delta (0, 0)
Screenshot: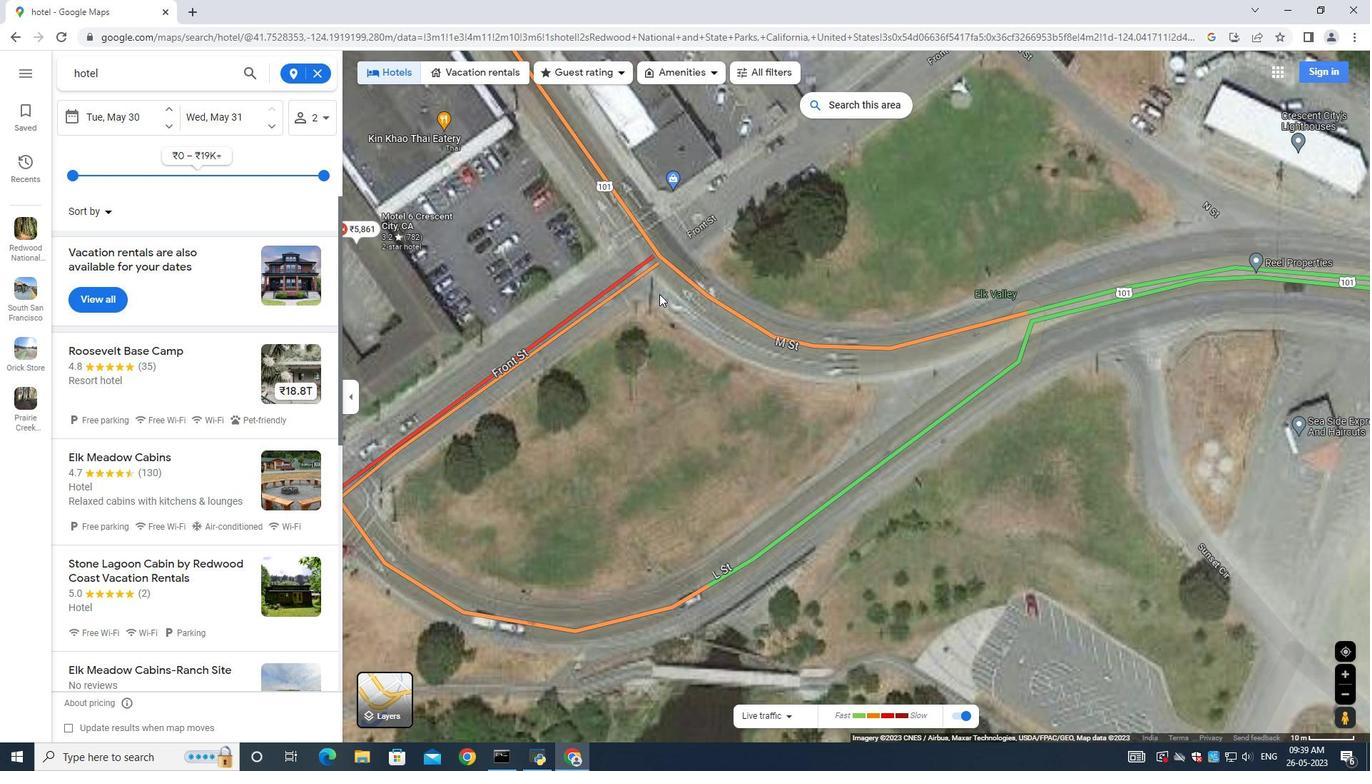 
Action: Mouse scrolled (659, 294) with delta (0, 0)
Screenshot: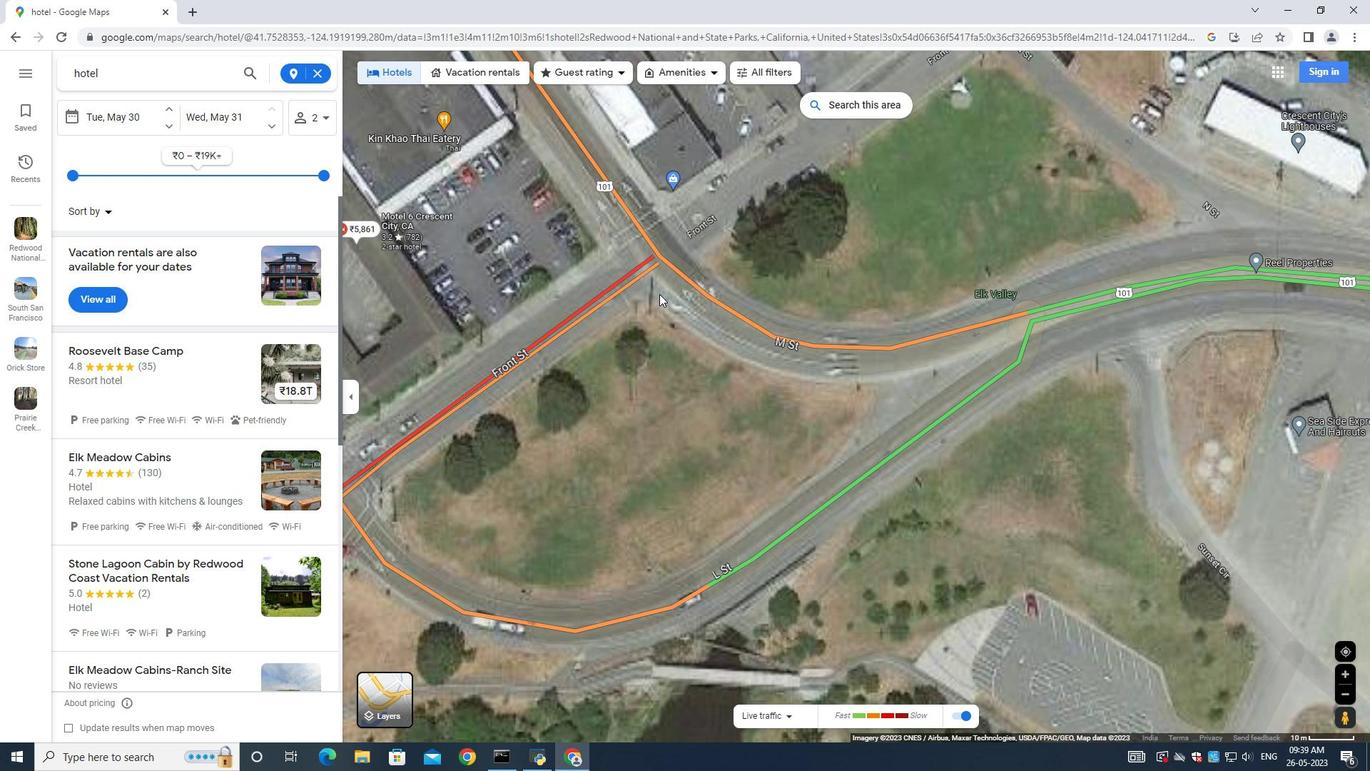 
Action: Mouse scrolled (659, 294) with delta (0, 0)
Screenshot: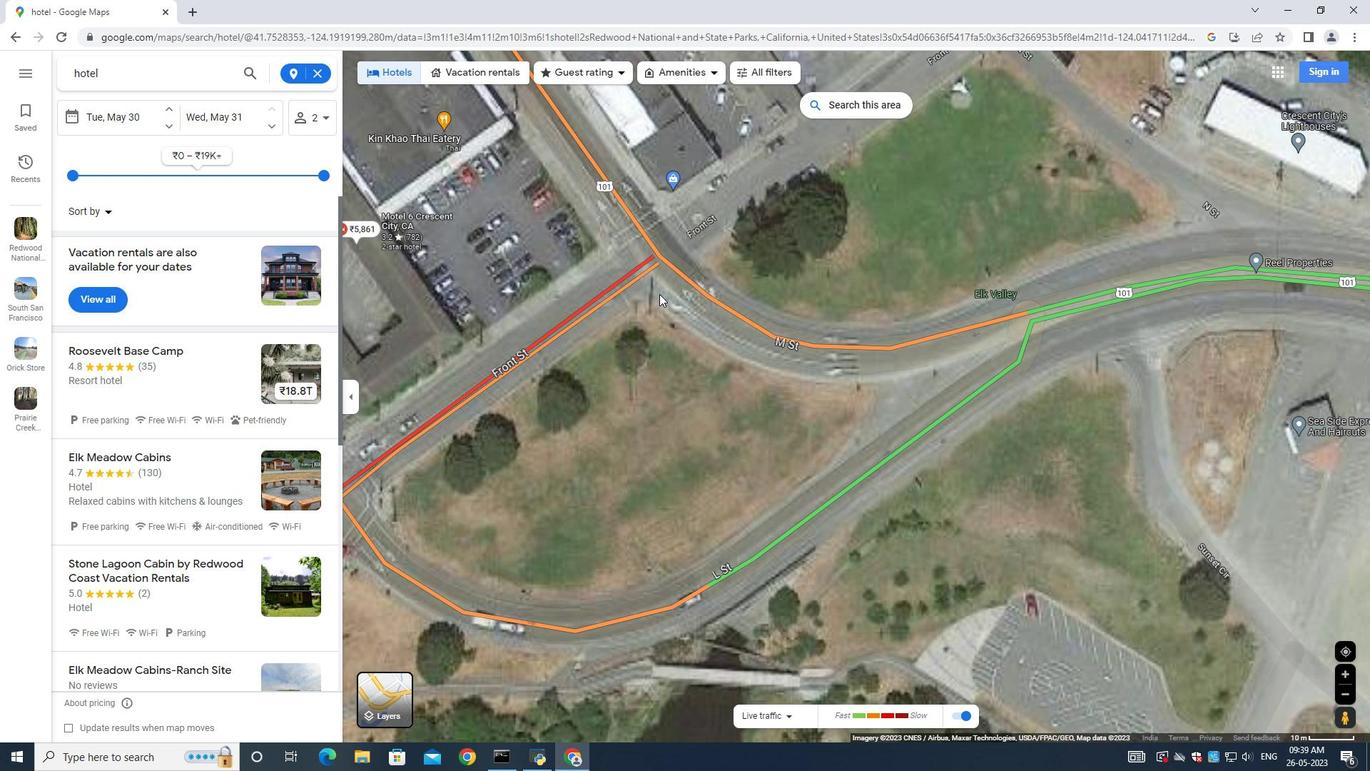 
Action: Mouse moved to (662, 294)
Screenshot: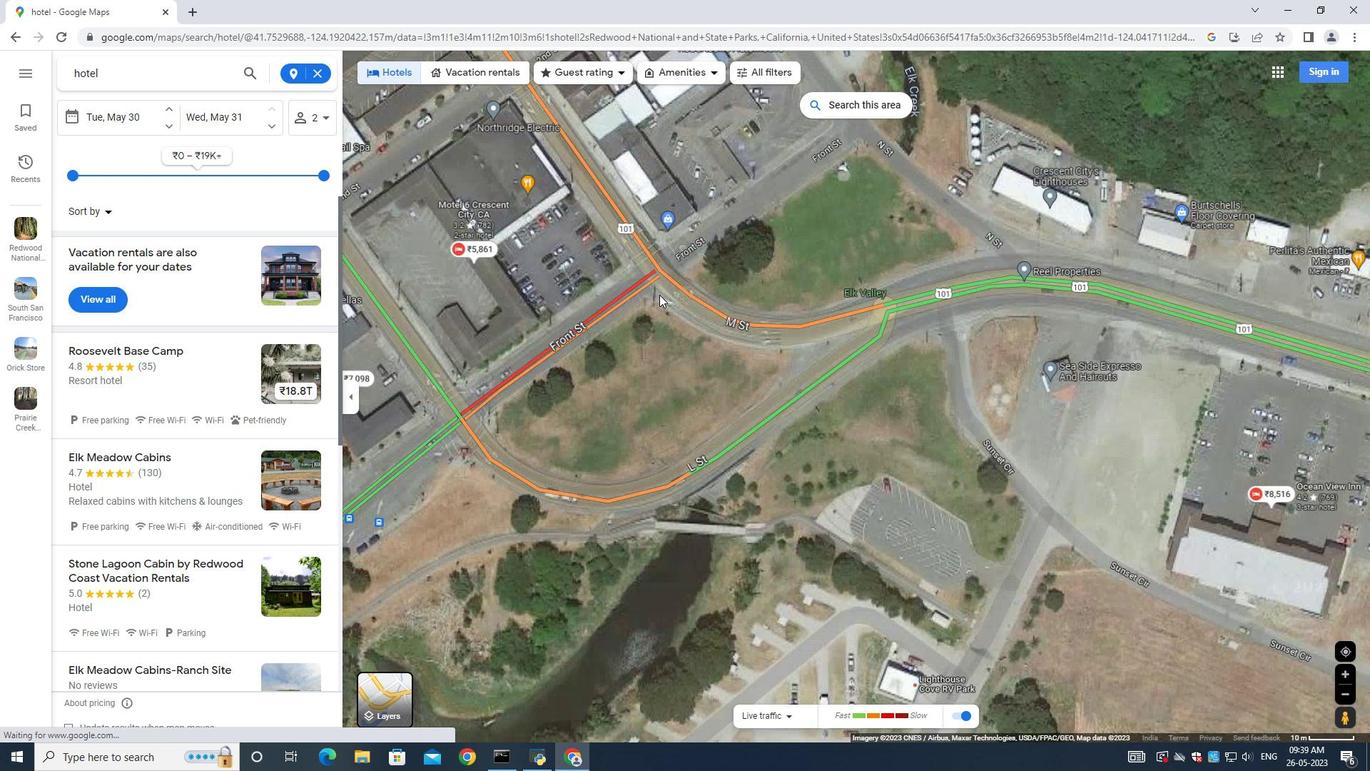 
Action: Mouse scrolled (661, 293) with delta (0, 0)
Screenshot: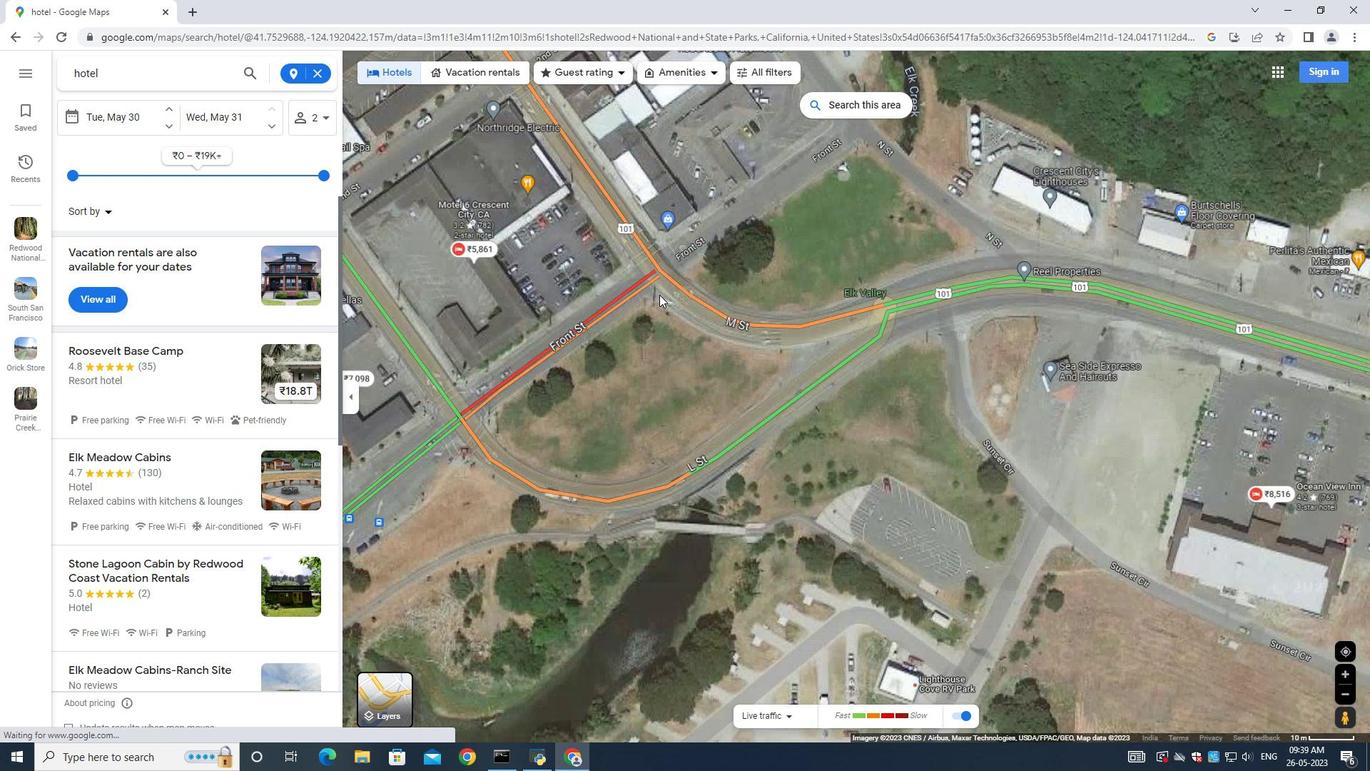 
Action: Mouse moved to (662, 294)
Screenshot: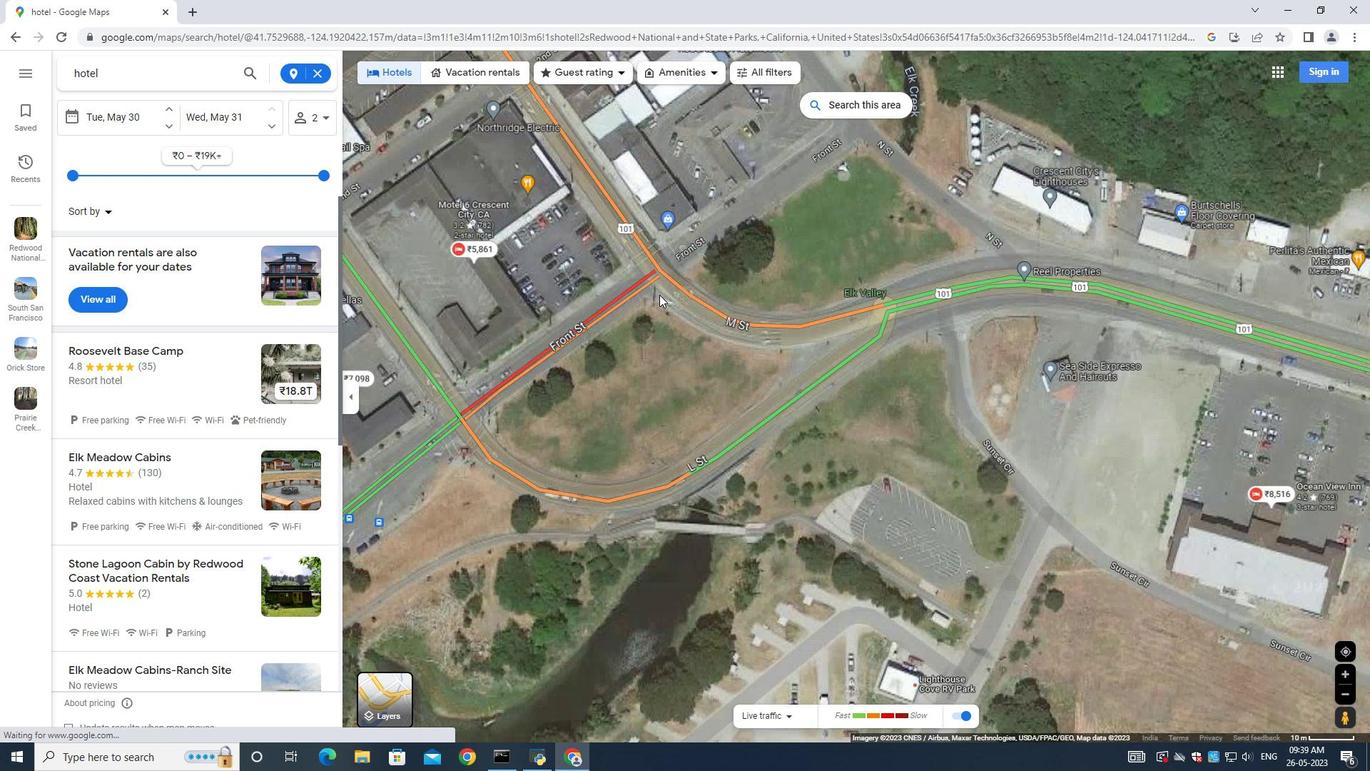 
Action: Mouse scrolled (662, 293) with delta (0, 0)
Screenshot: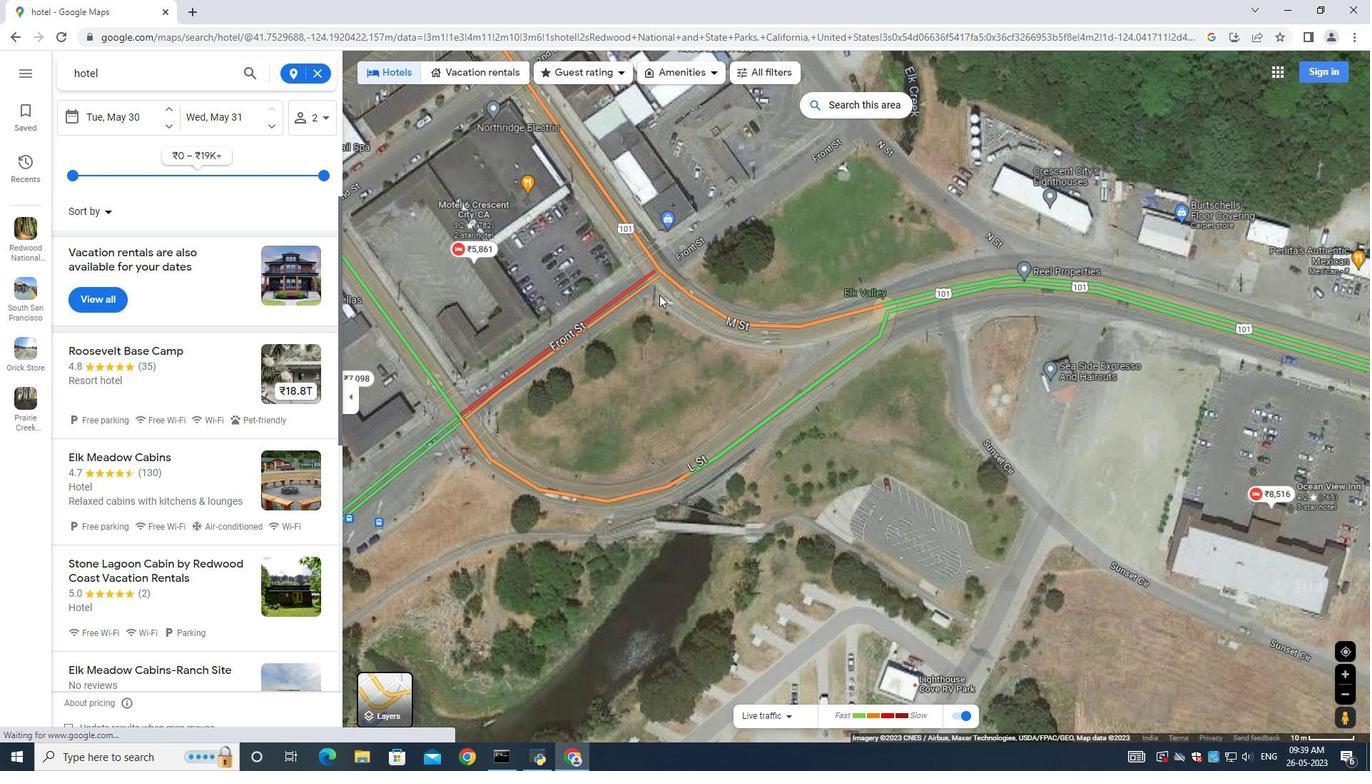 
Action: Mouse scrolled (662, 293) with delta (0, 0)
Screenshot: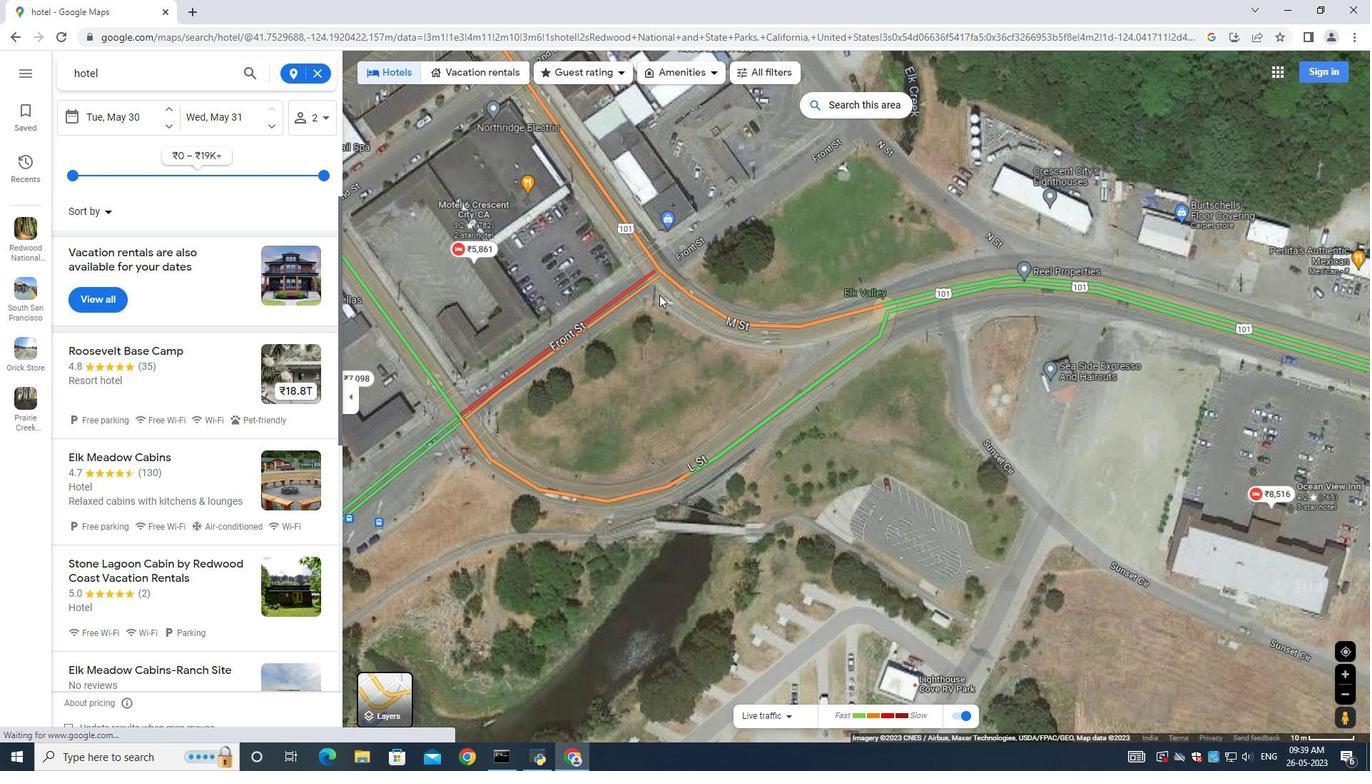
Action: Mouse scrolled (662, 293) with delta (0, 0)
Screenshot: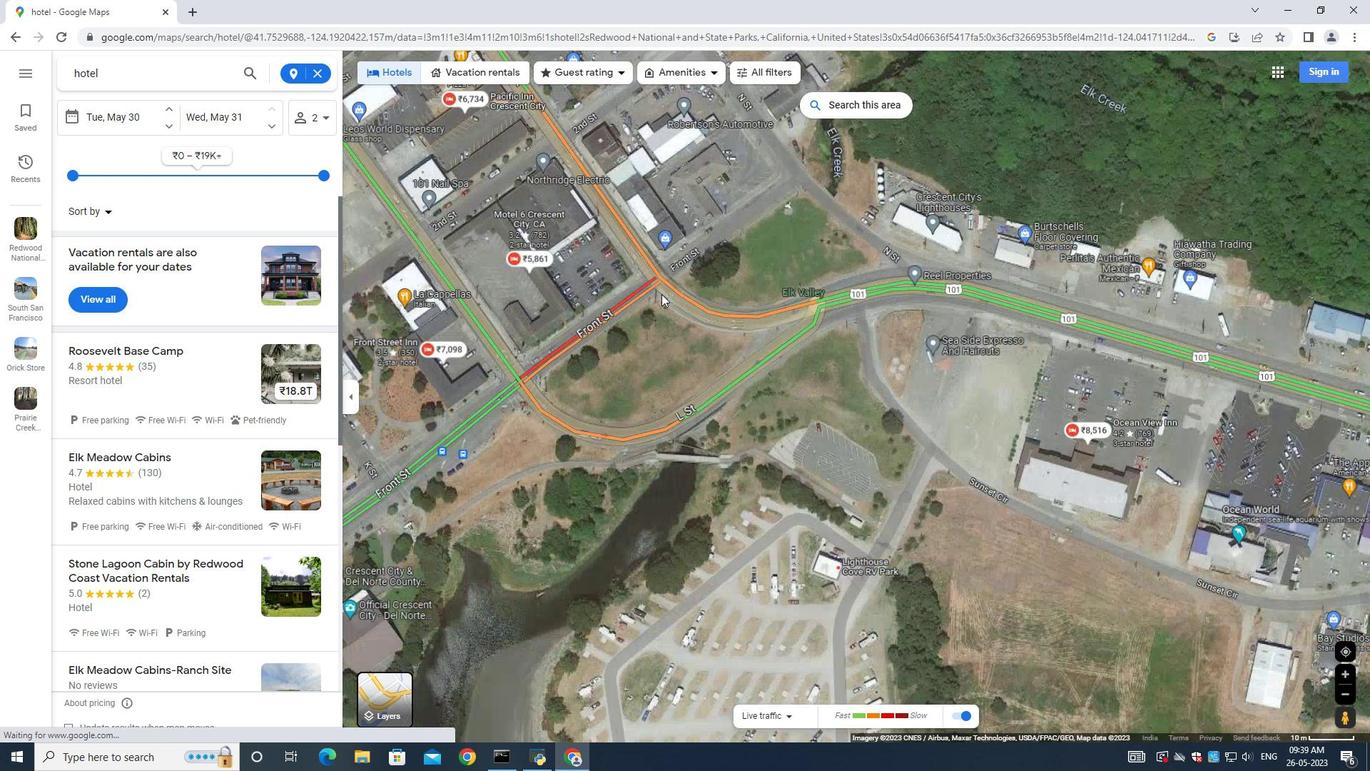 
Action: Mouse moved to (671, 305)
Screenshot: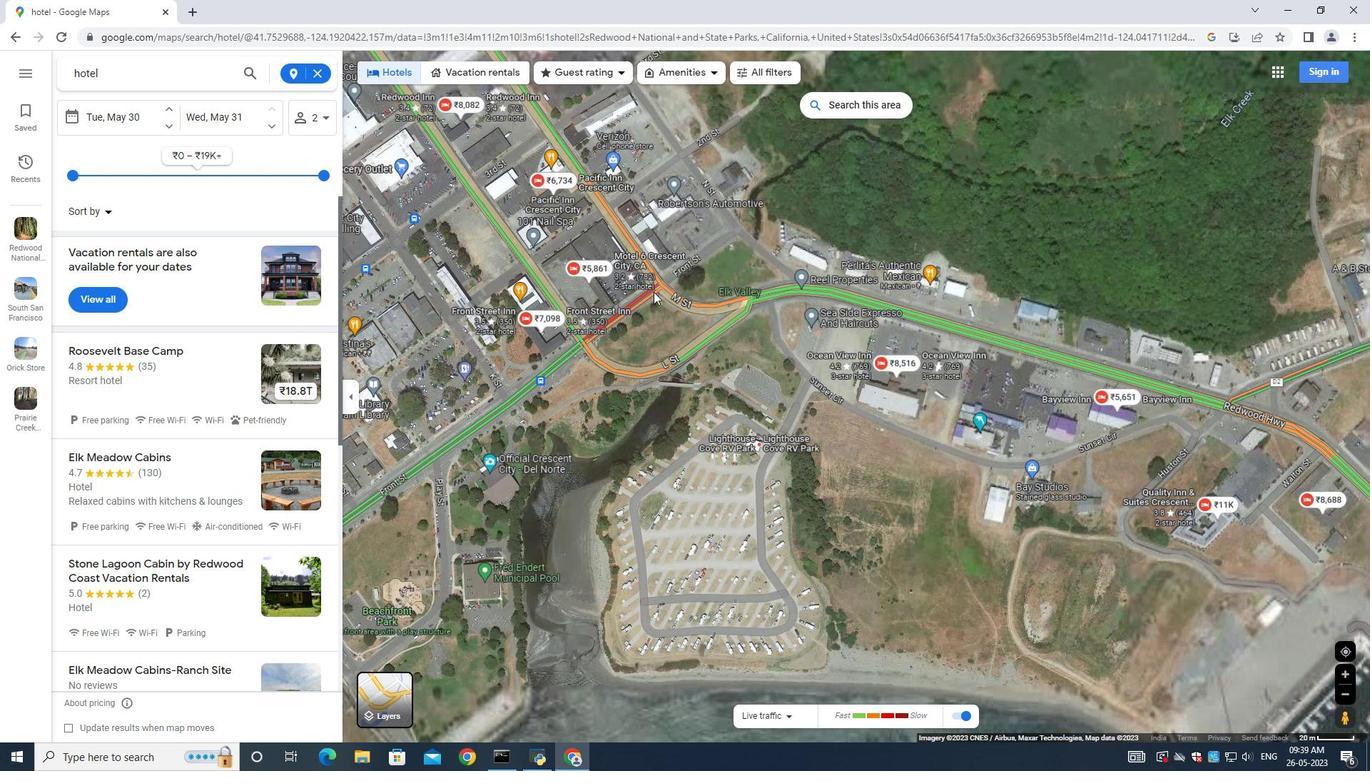 
Action: Mouse pressed left at (667, 302)
Screenshot: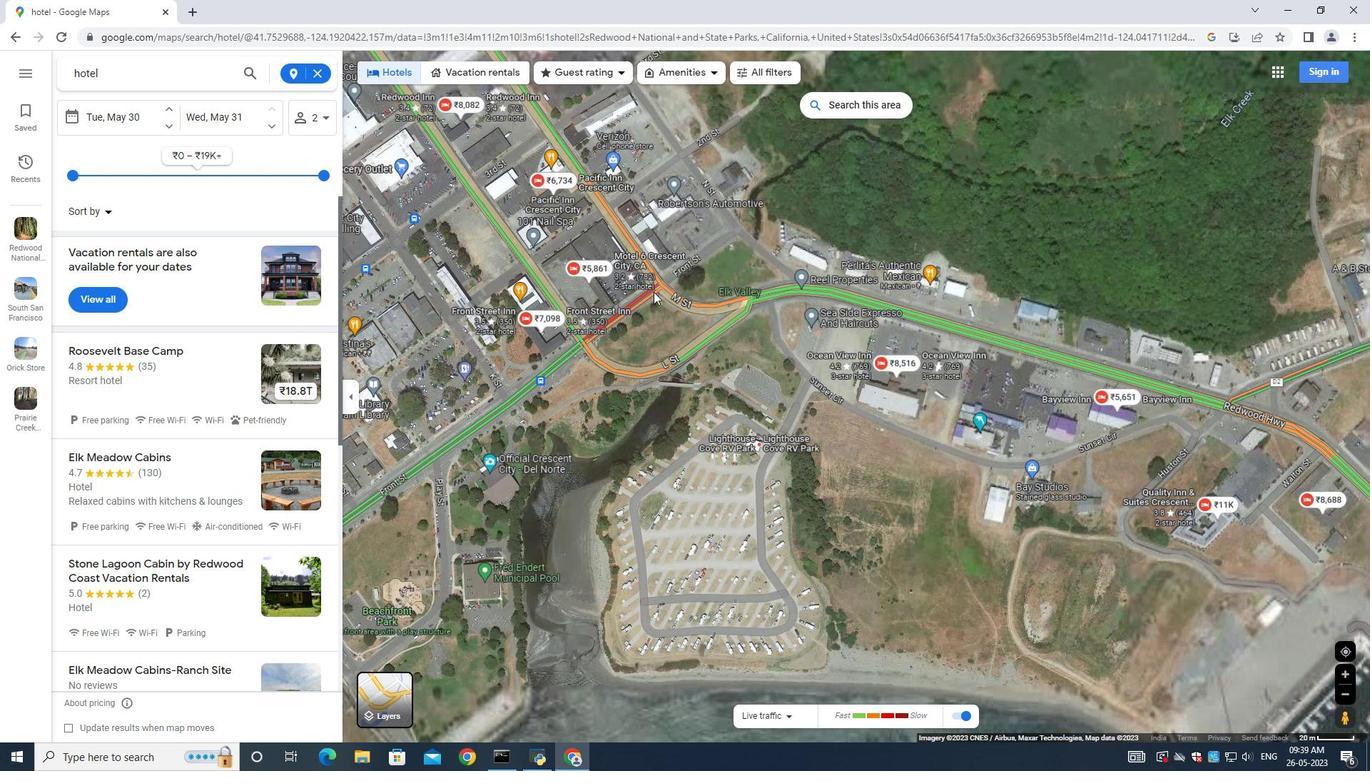 
Action: Mouse moved to (608, 384)
Screenshot: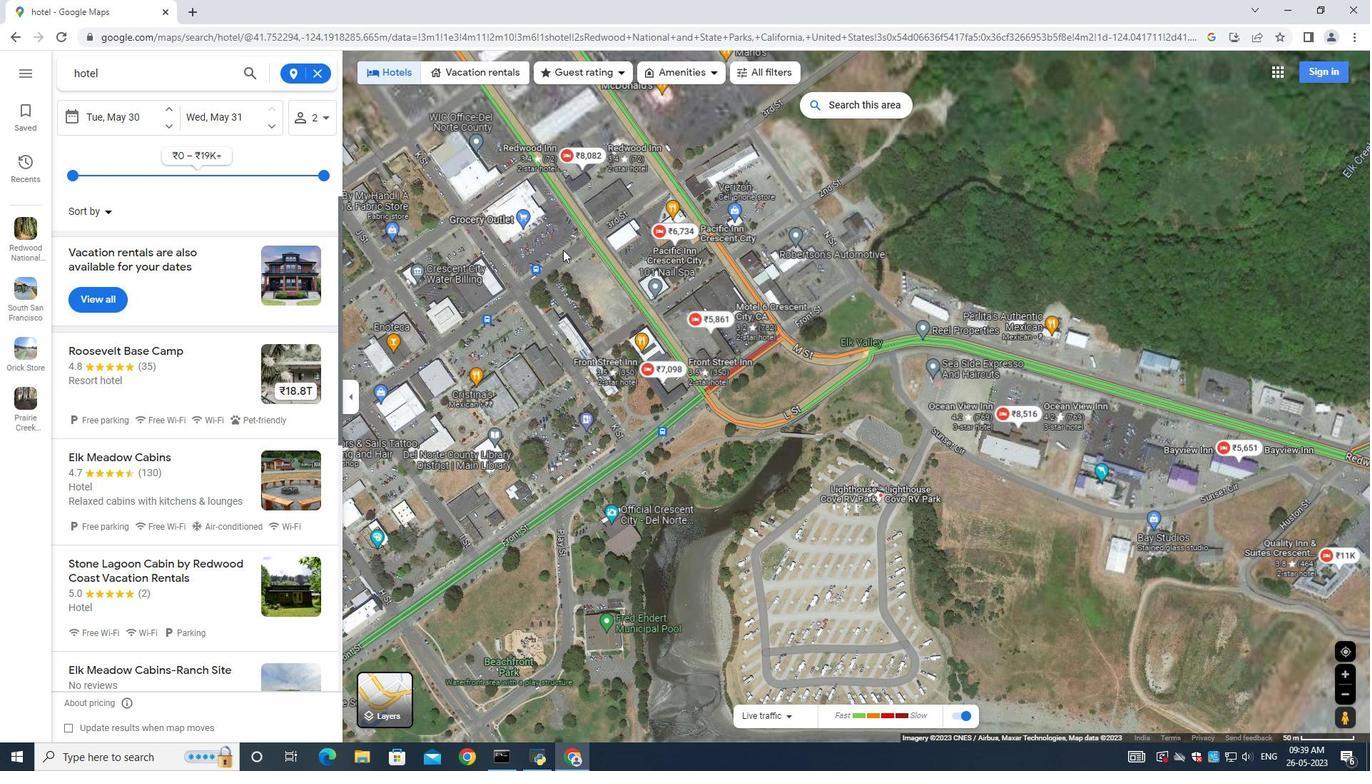 
Action: Mouse pressed left at (563, 251)
Screenshot: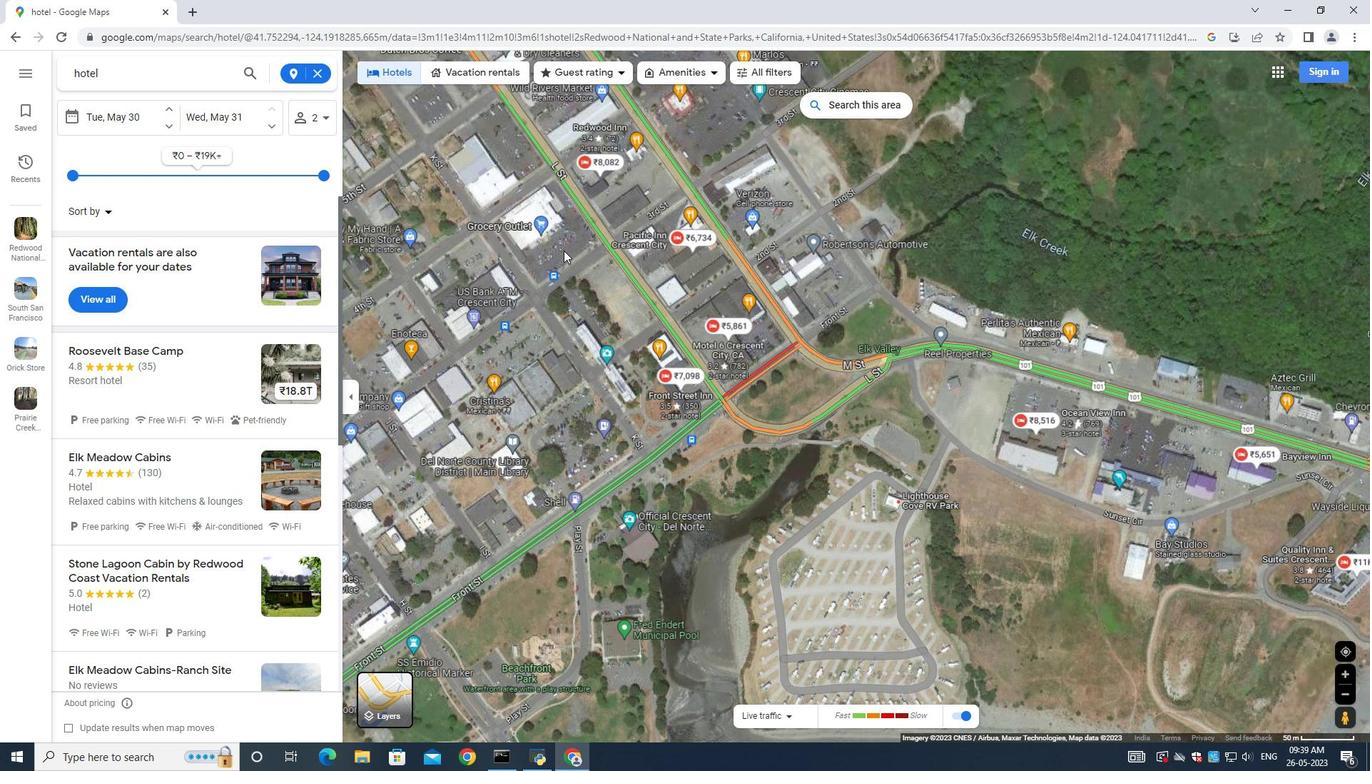 
Action: Mouse moved to (560, 283)
Screenshot: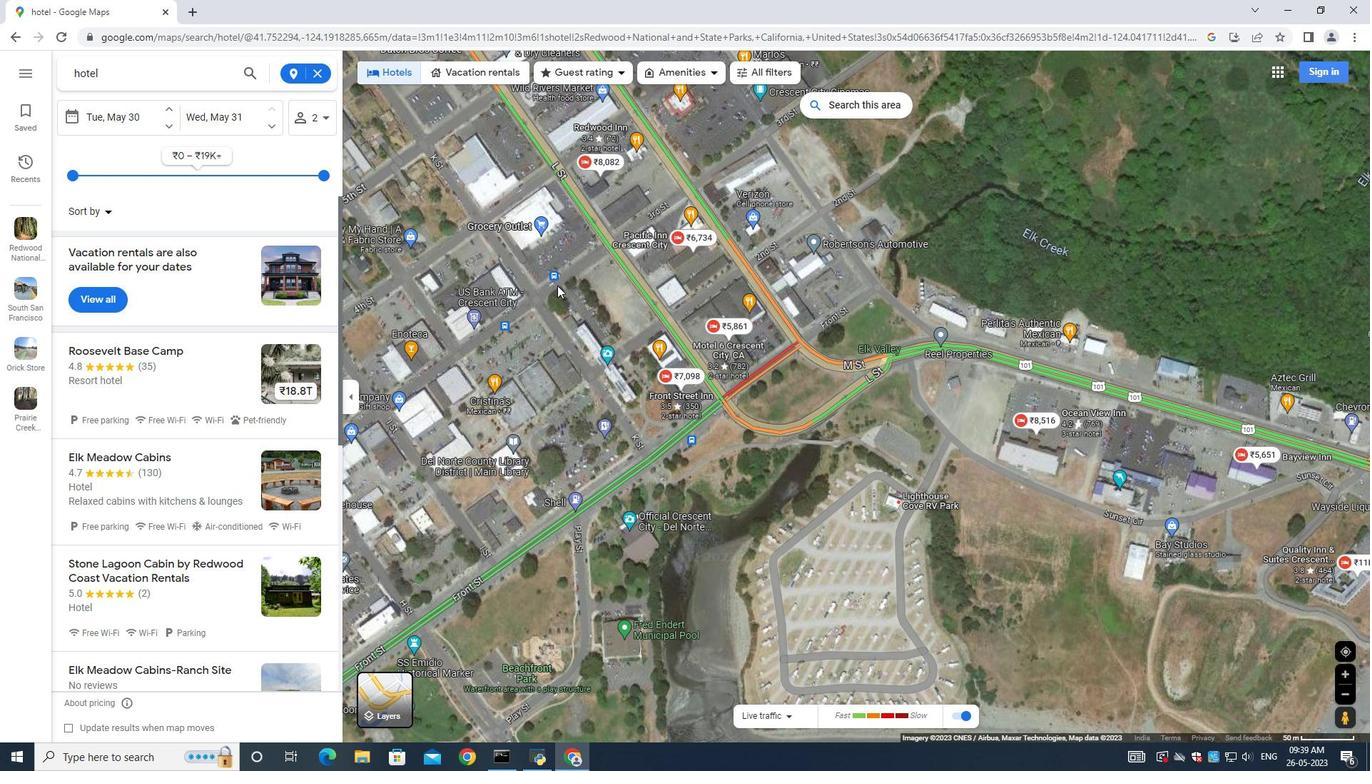 
Action: Mouse pressed left at (560, 283)
Screenshot: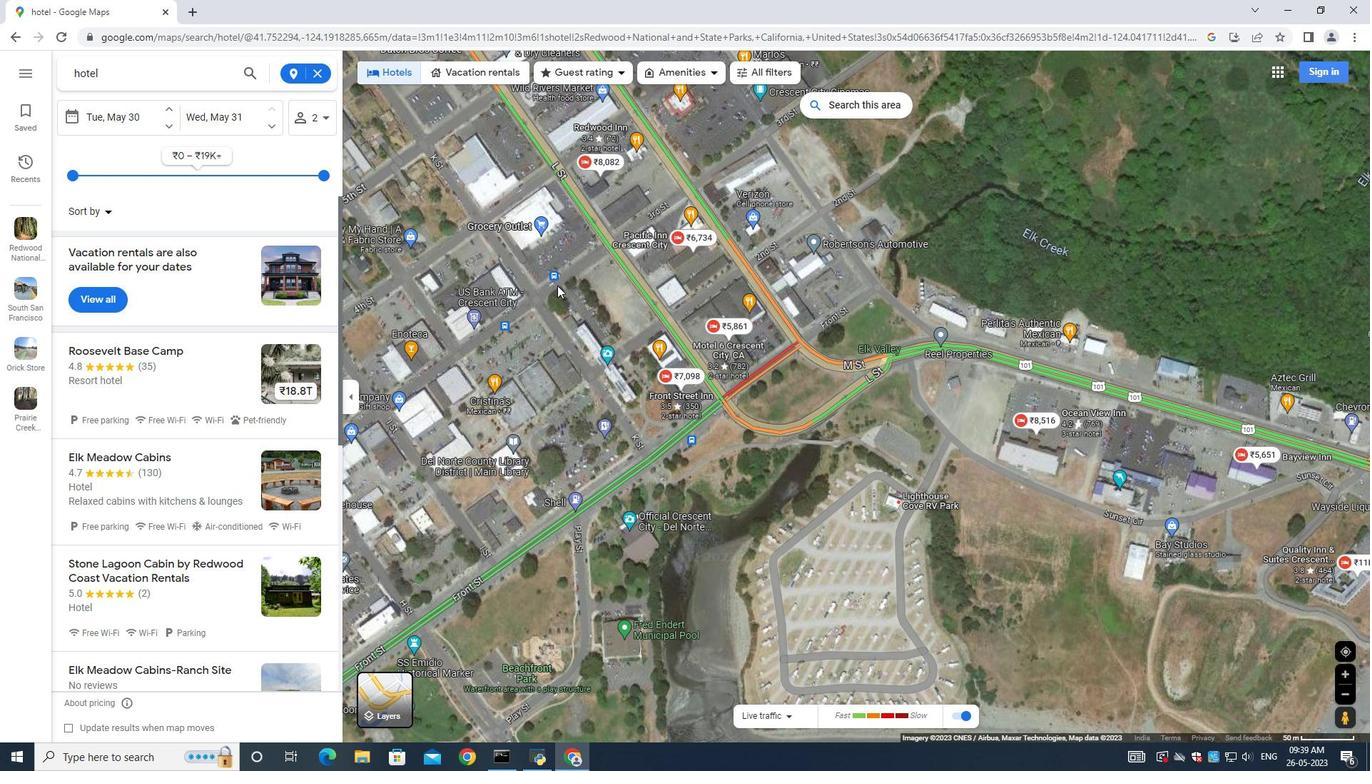 
Action: Mouse moved to (598, 392)
Screenshot: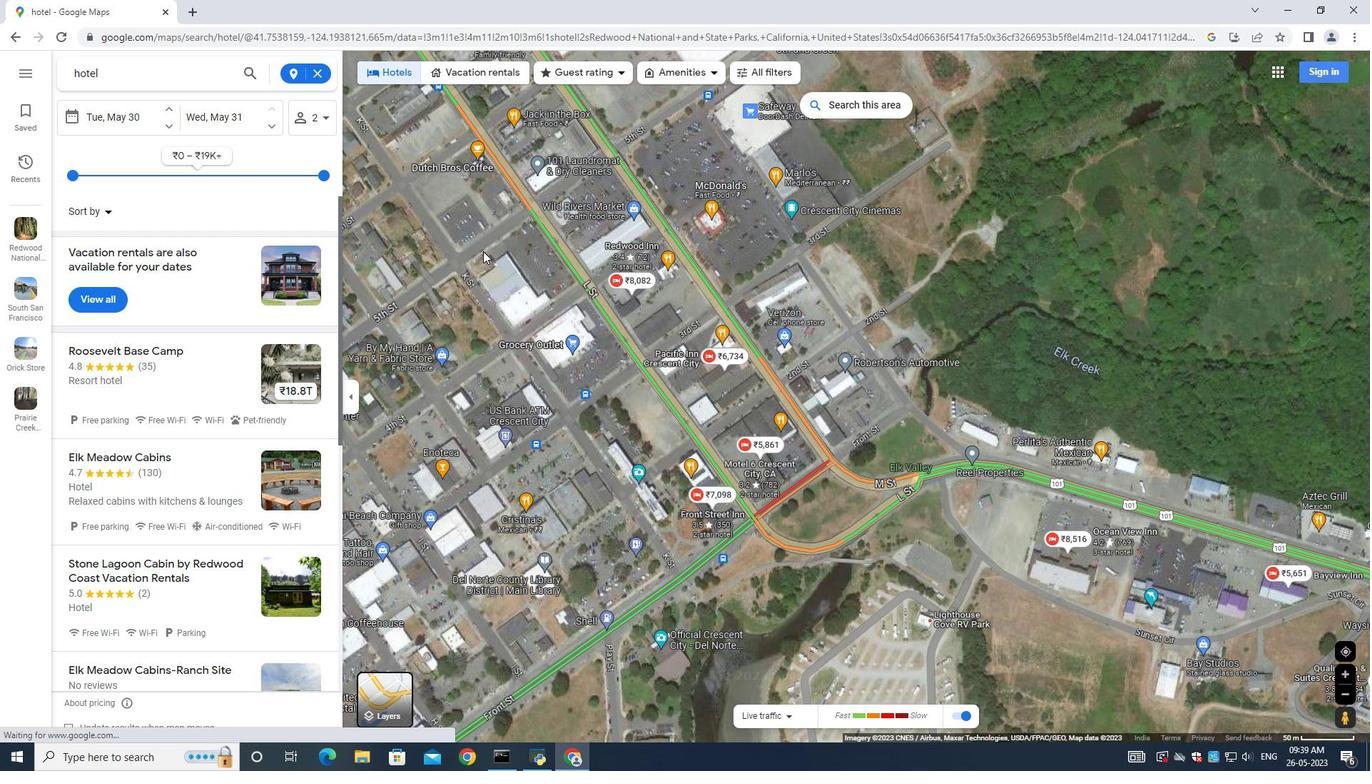 
Action: Mouse pressed left at (489, 259)
Screenshot: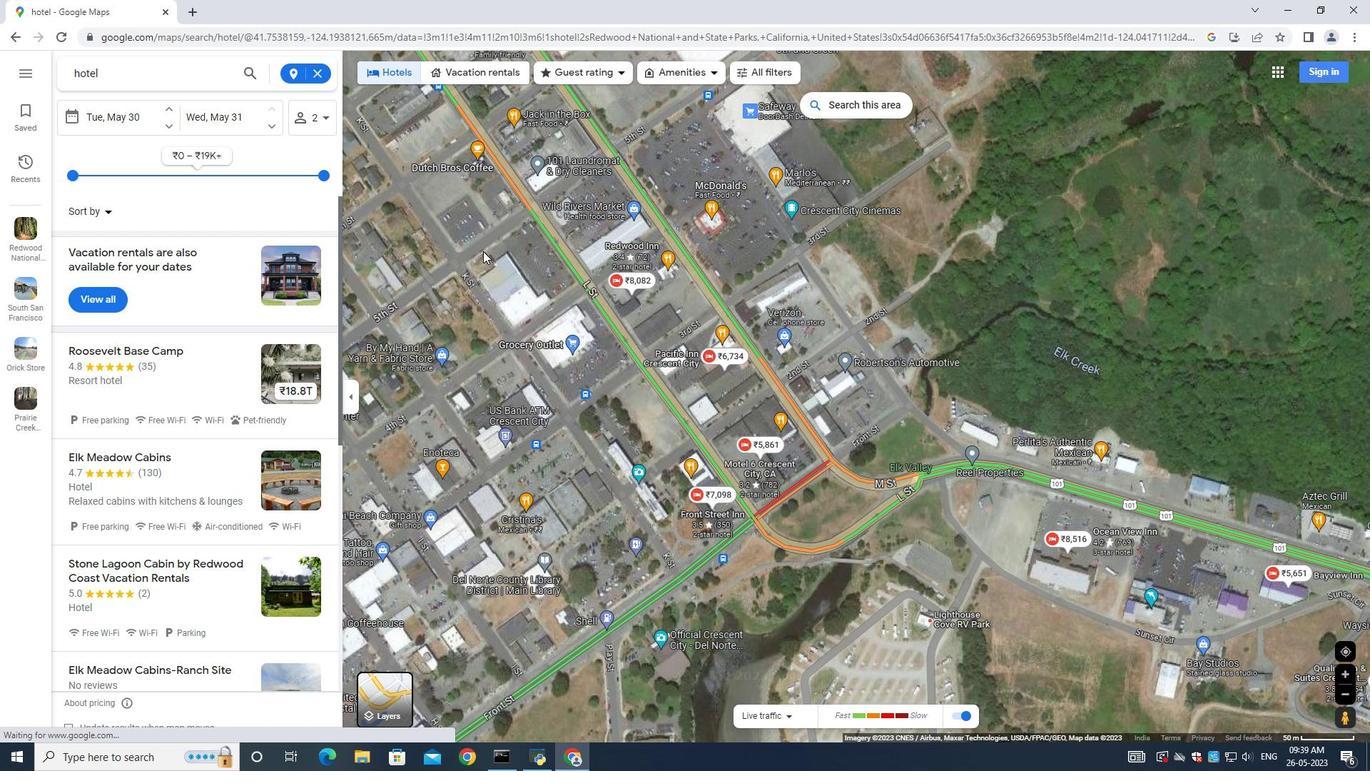 
Action: Mouse moved to (512, 278)
Screenshot: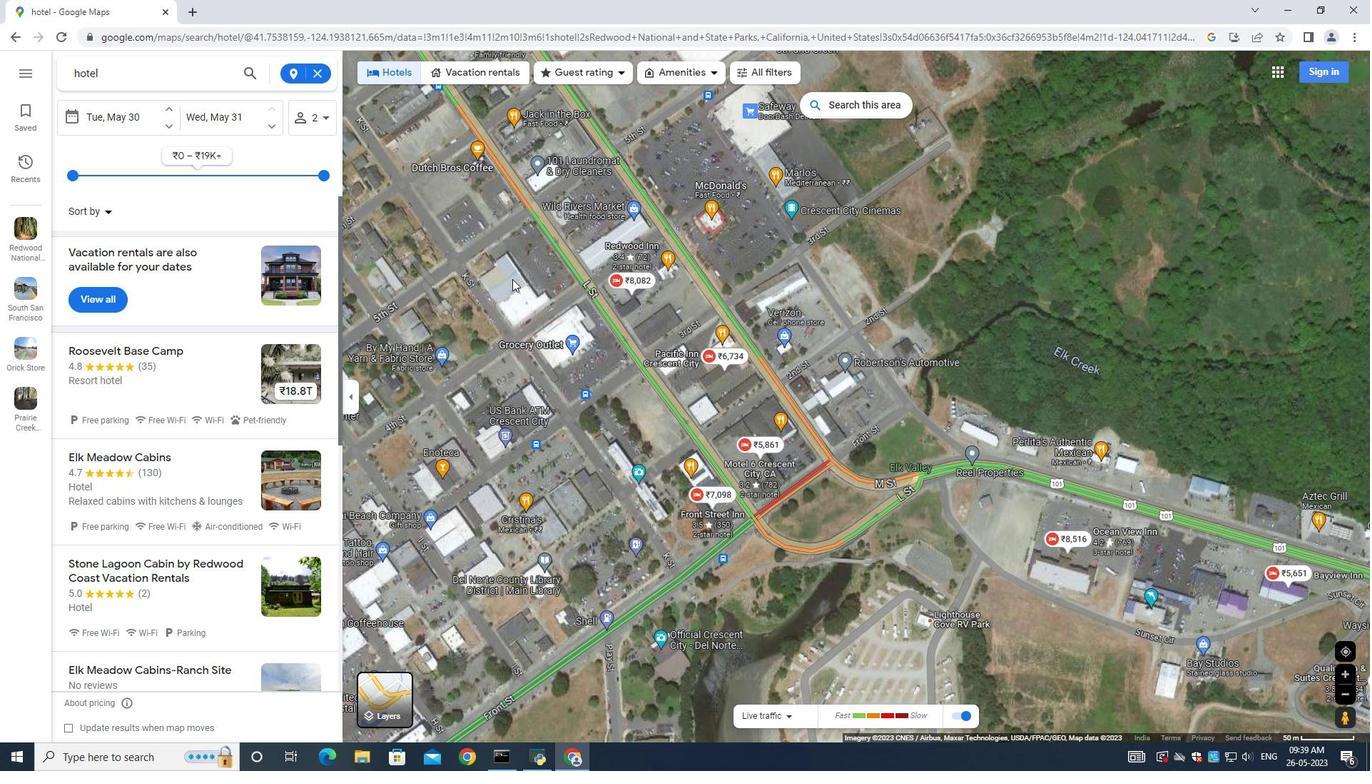 
Action: Mouse pressed left at (512, 278)
Screenshot: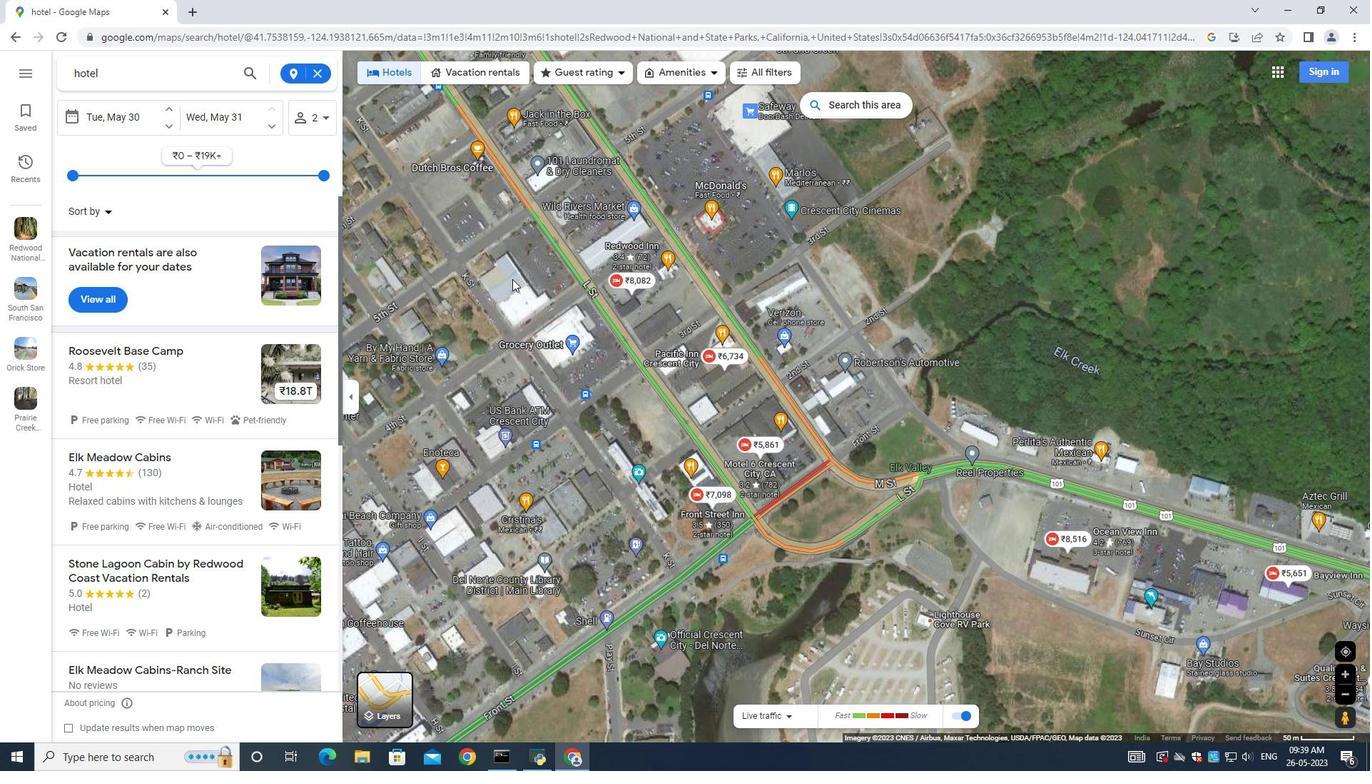 
Action: Mouse moved to (489, 321)
Screenshot: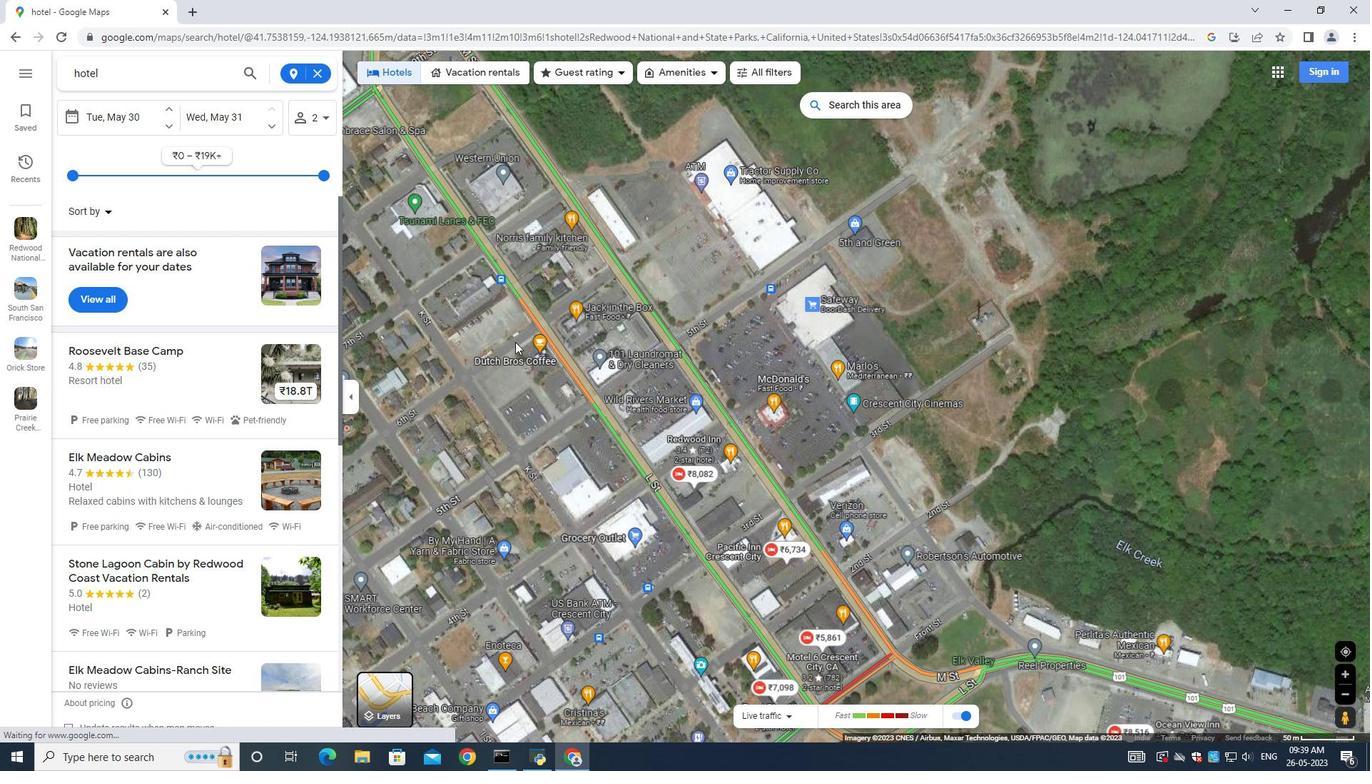 
Action: Mouse pressed left at (488, 320)
Screenshot: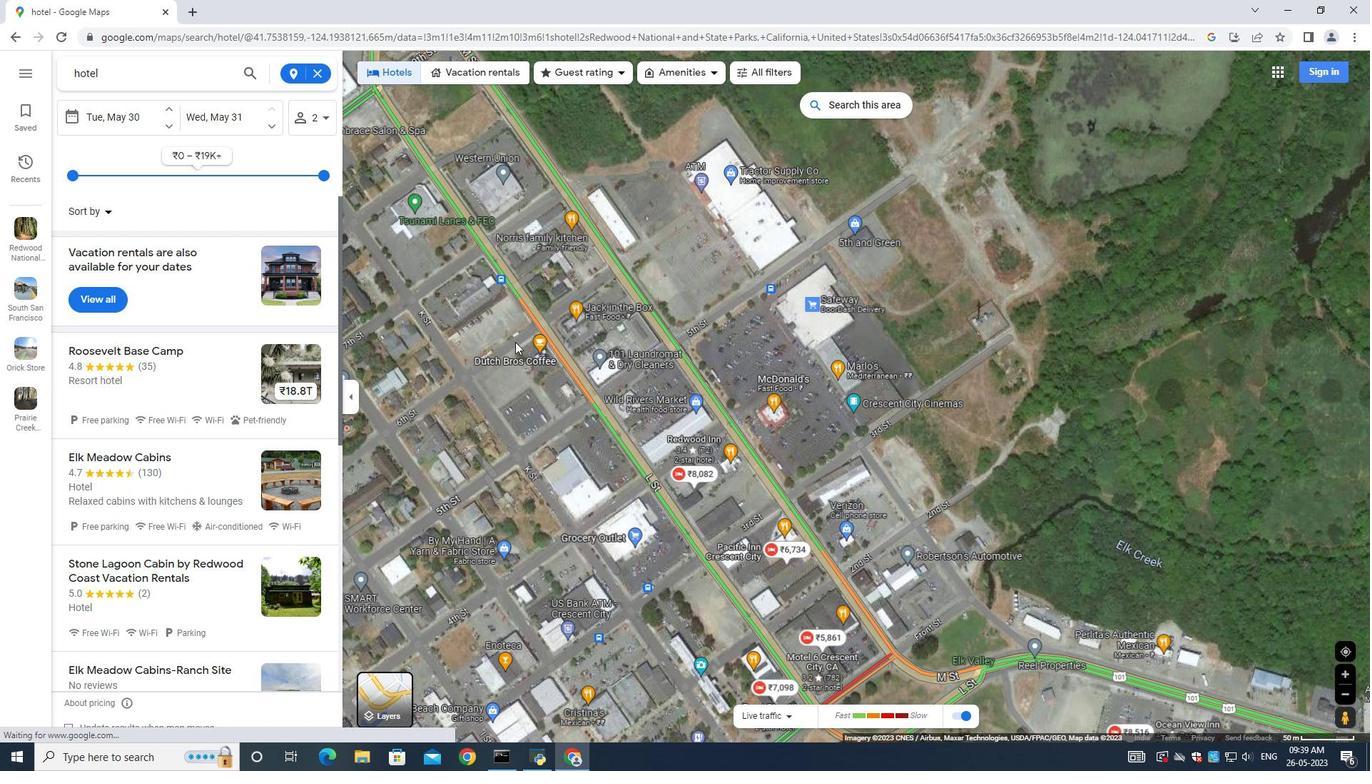 
Action: Mouse moved to (490, 366)
Screenshot: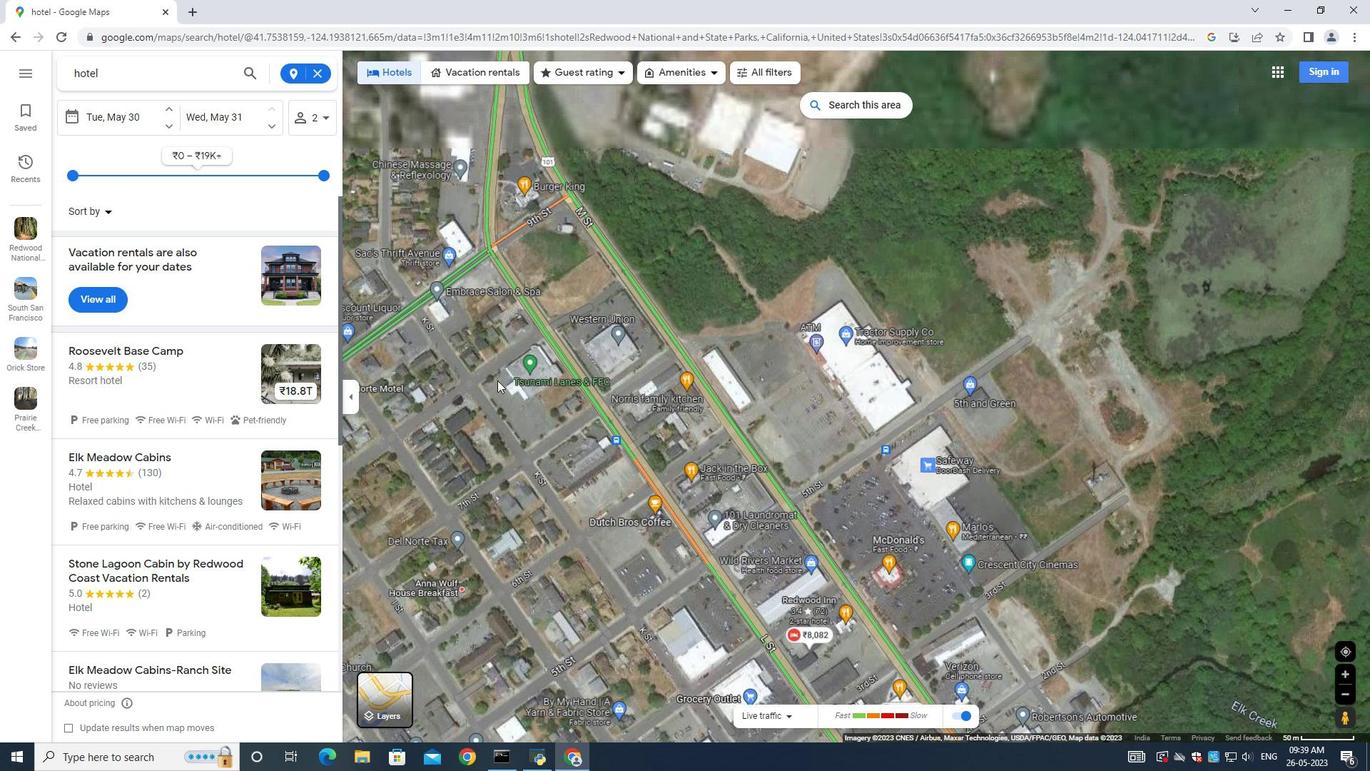 
Action: Mouse pressed left at (490, 366)
Screenshot: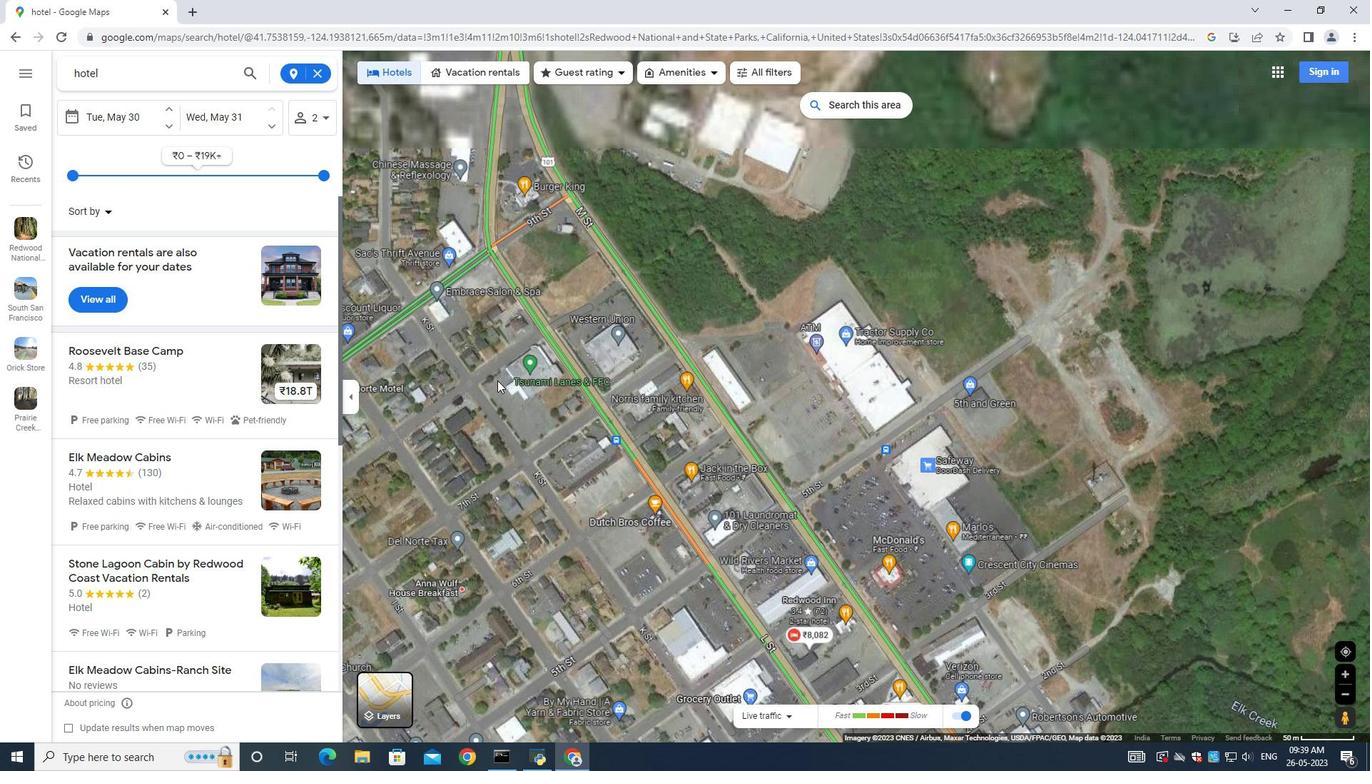 
Action: Mouse moved to (691, 237)
Screenshot: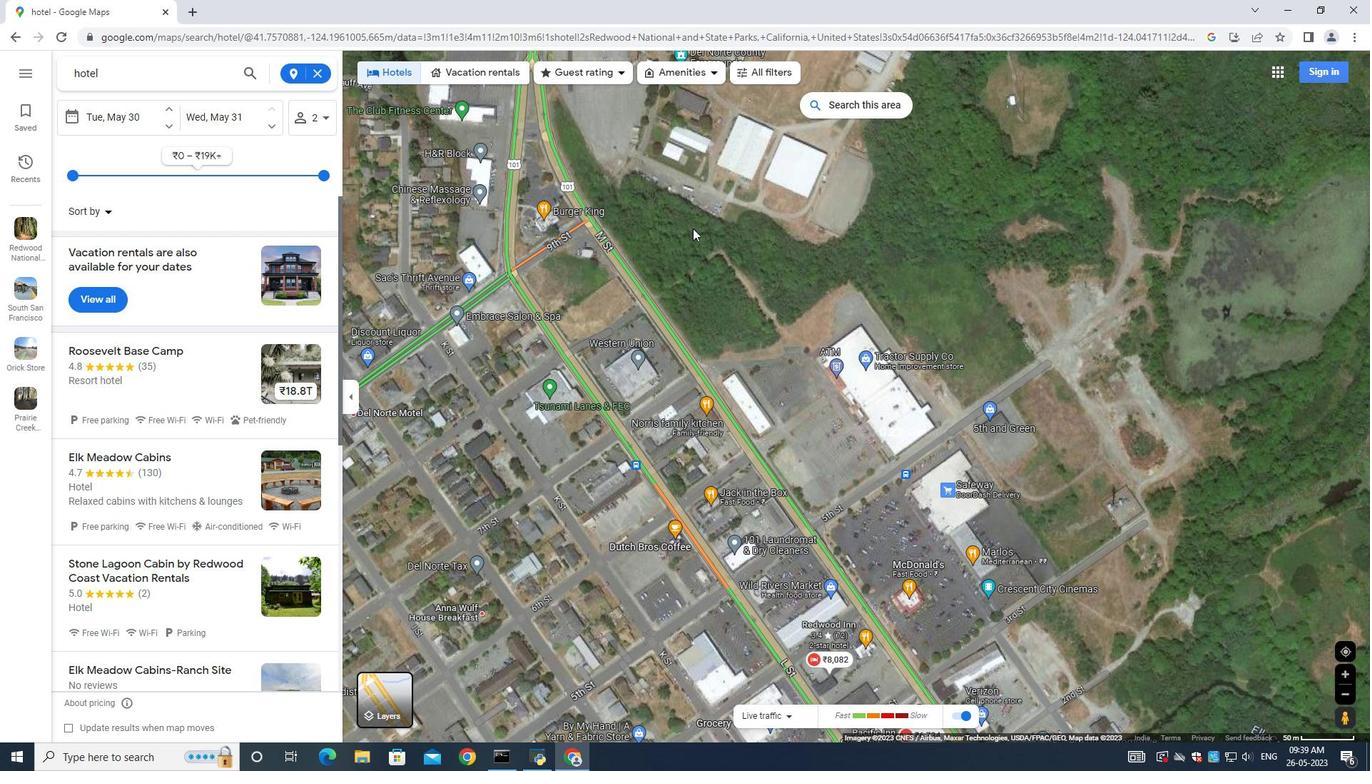 
Action: Mouse pressed left at (691, 237)
Screenshot: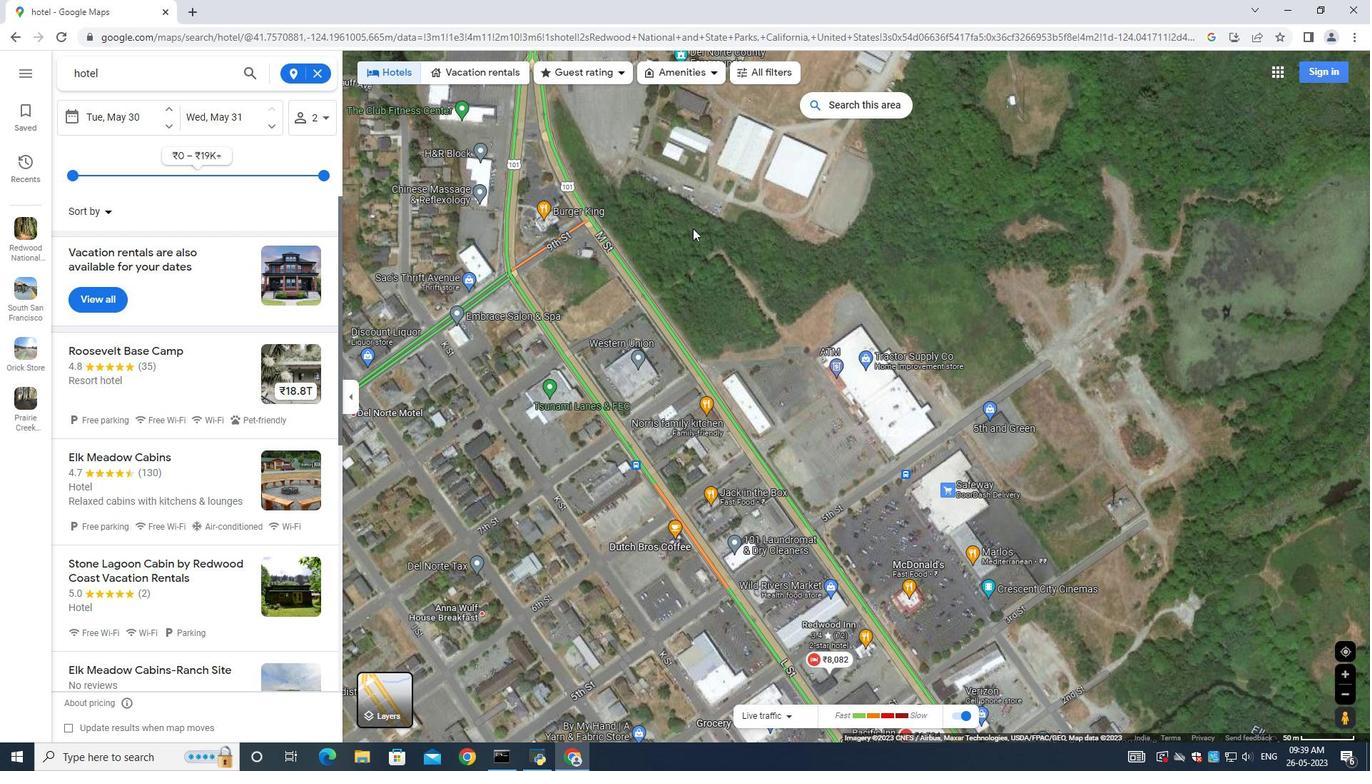 
Action: Mouse moved to (628, 173)
Screenshot: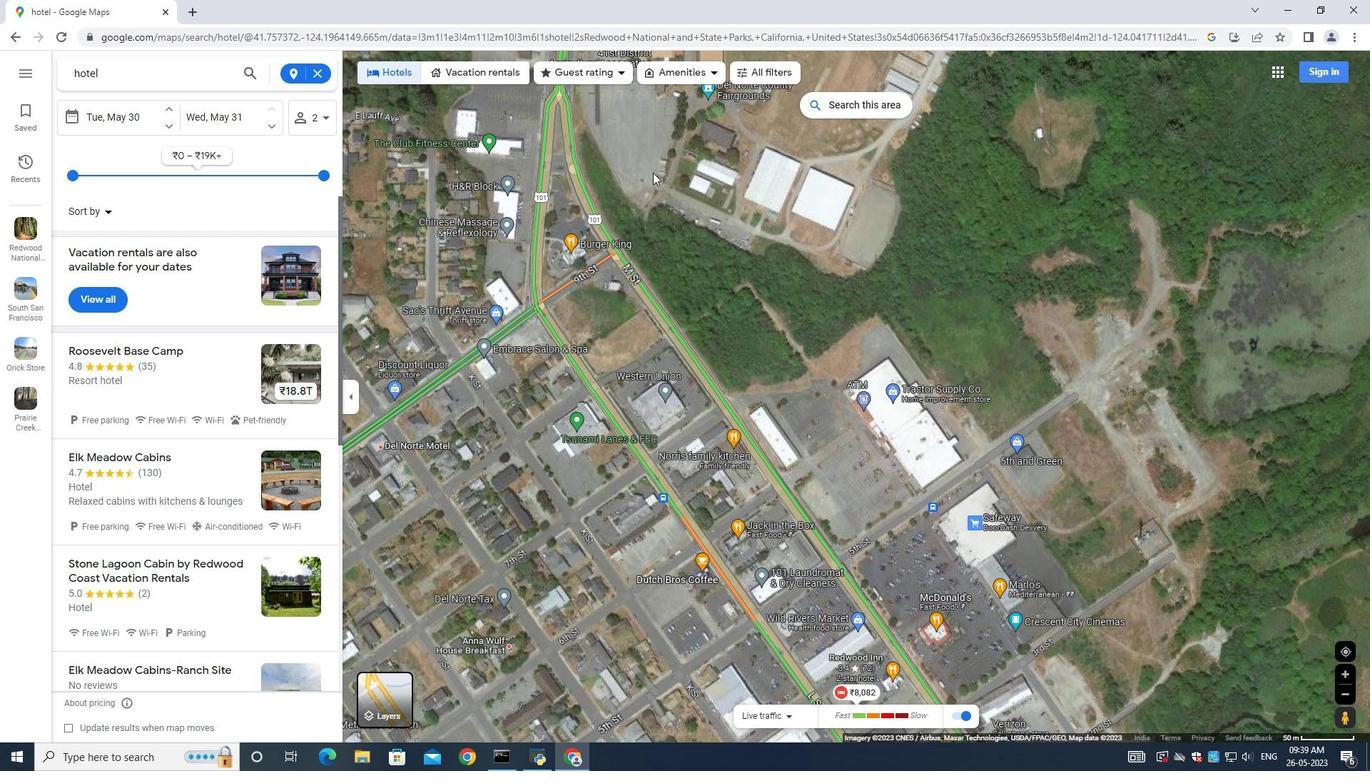 
Action: Mouse pressed left at (628, 173)
Screenshot: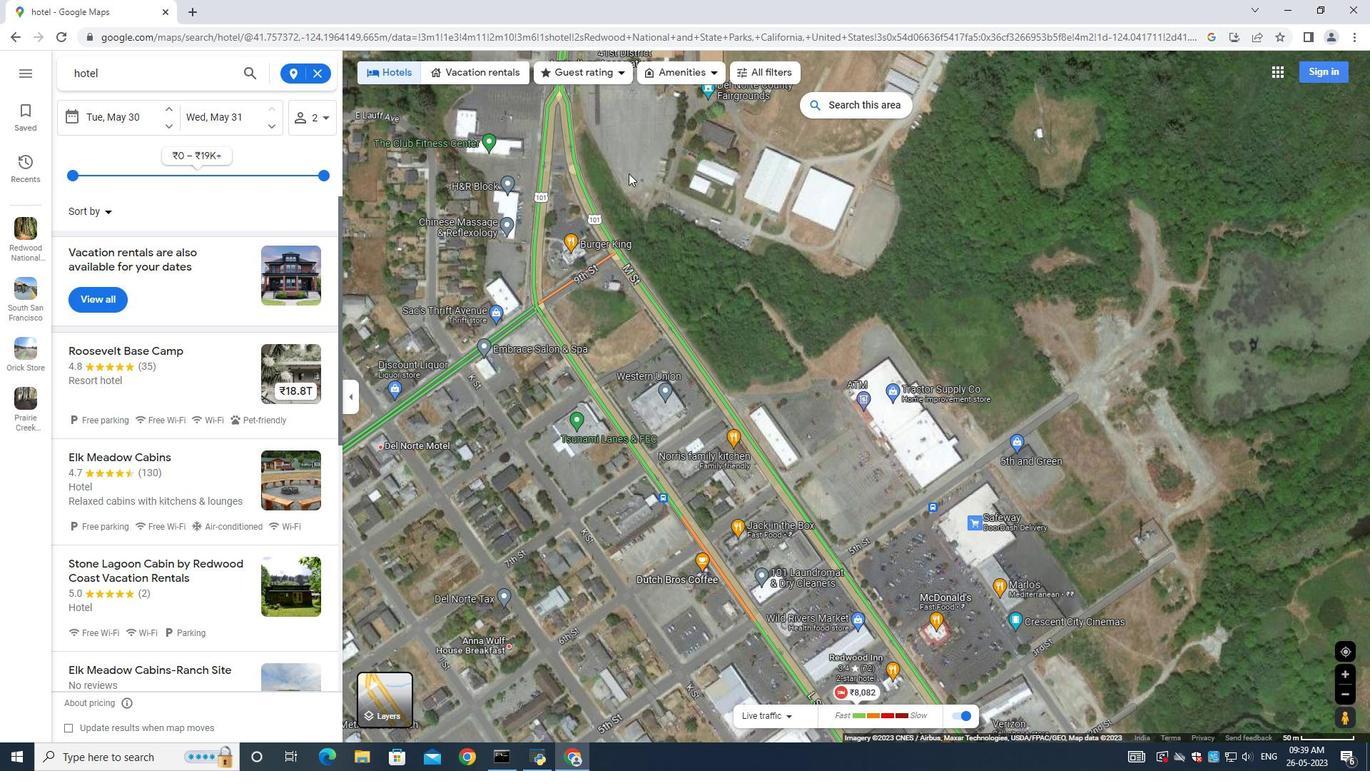 
Action: Mouse moved to (772, 353)
Screenshot: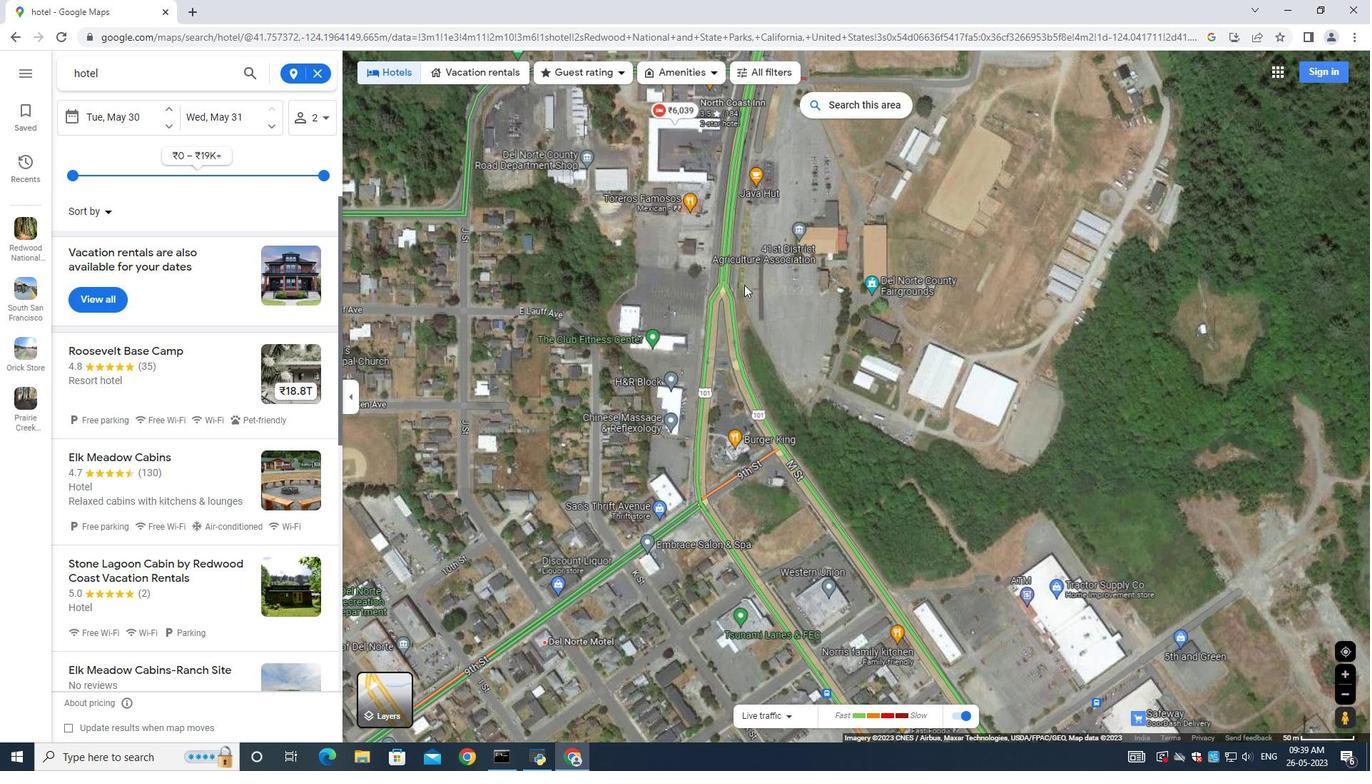 
Action: Mouse pressed left at (764, 226)
Screenshot: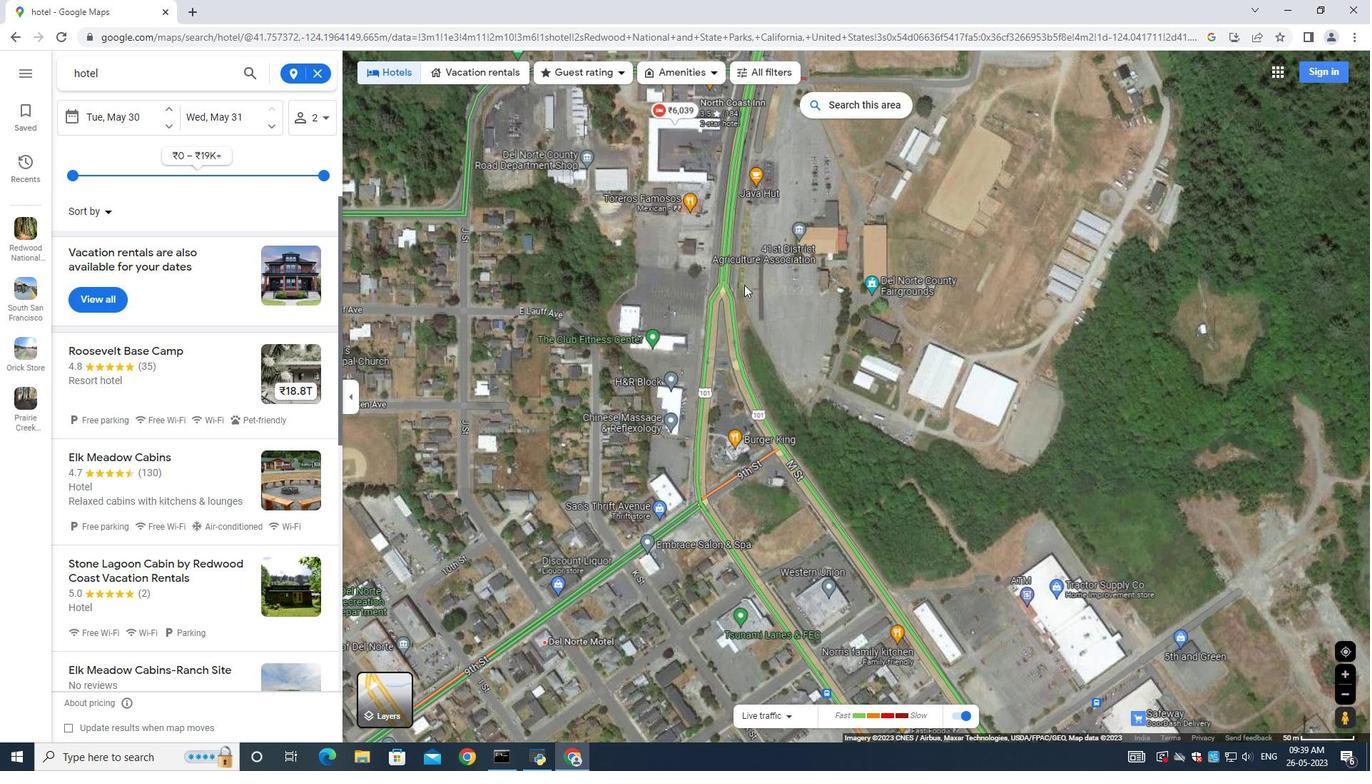 
Action: Mouse moved to (864, 157)
Screenshot: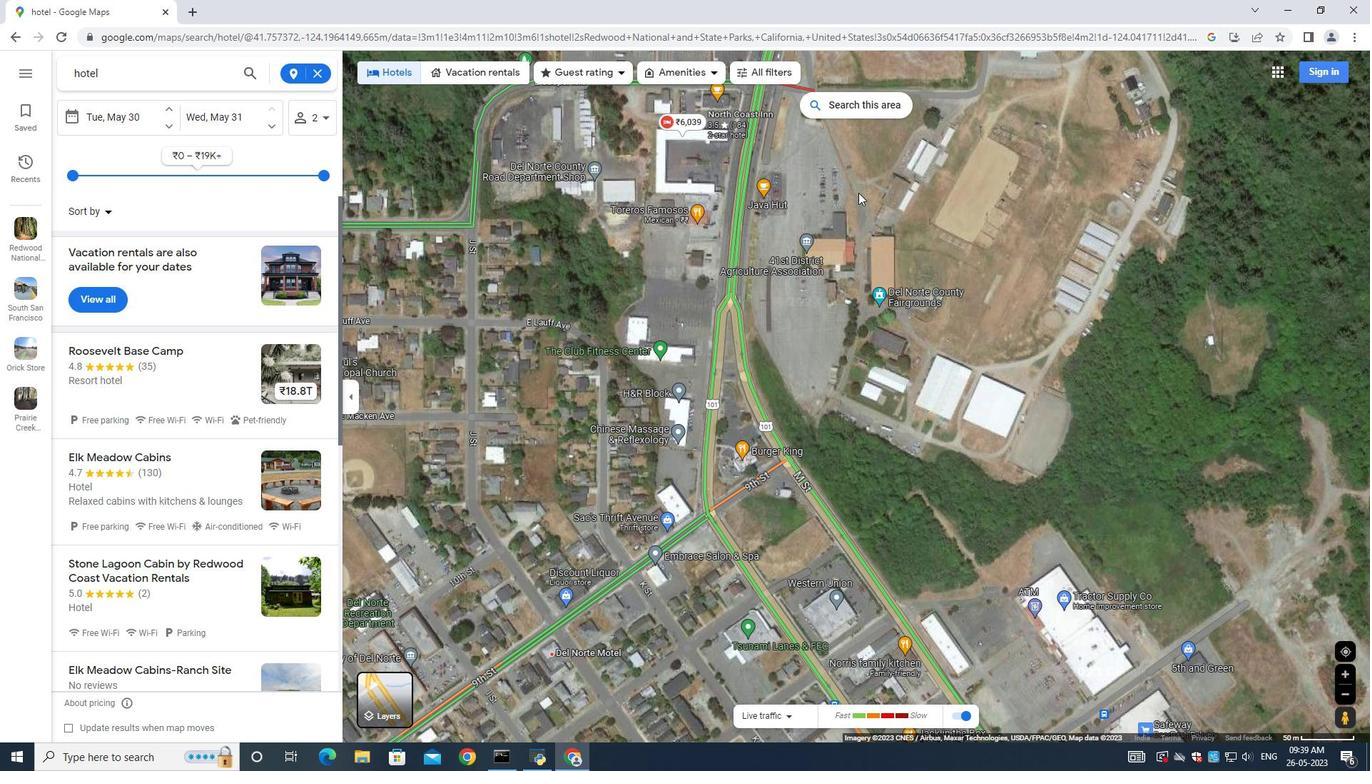 
Action: Mouse pressed left at (864, 157)
Screenshot: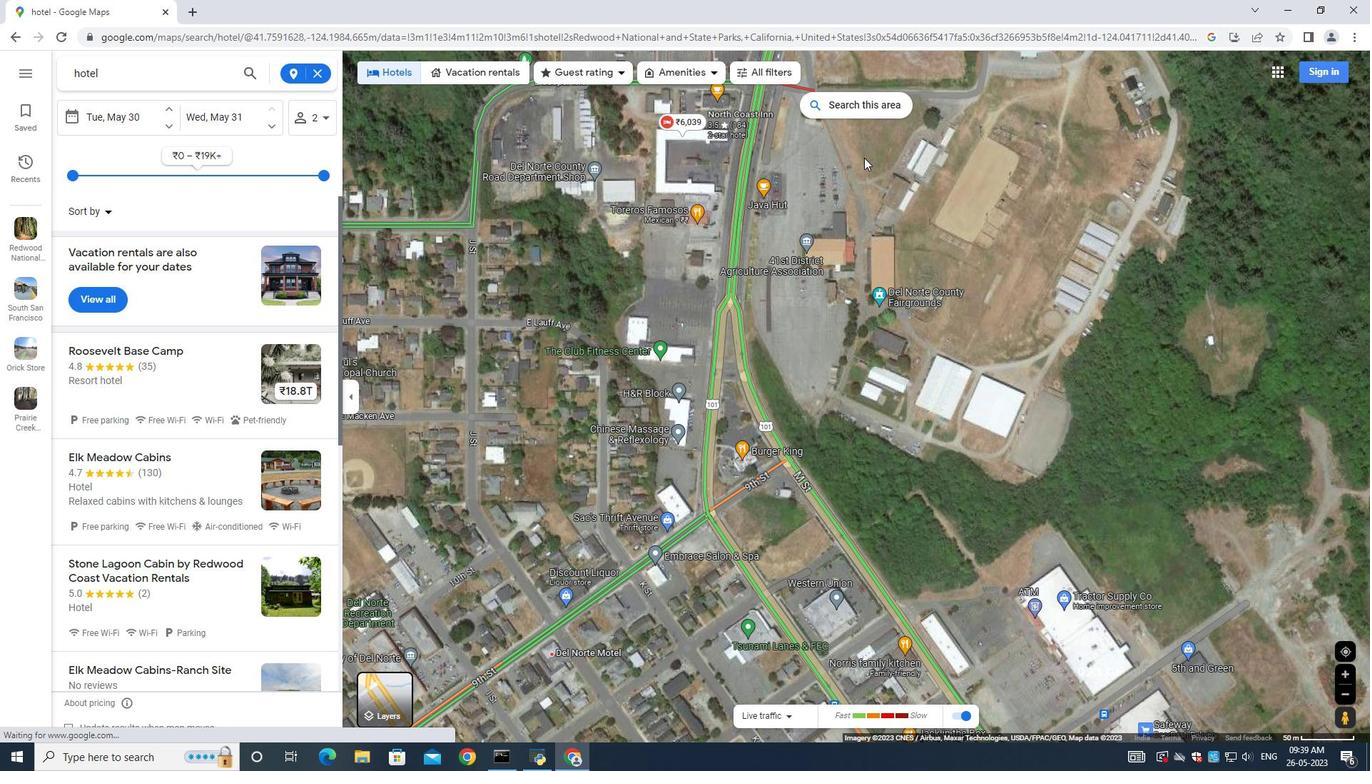 
Action: Mouse moved to (773, 233)
Screenshot: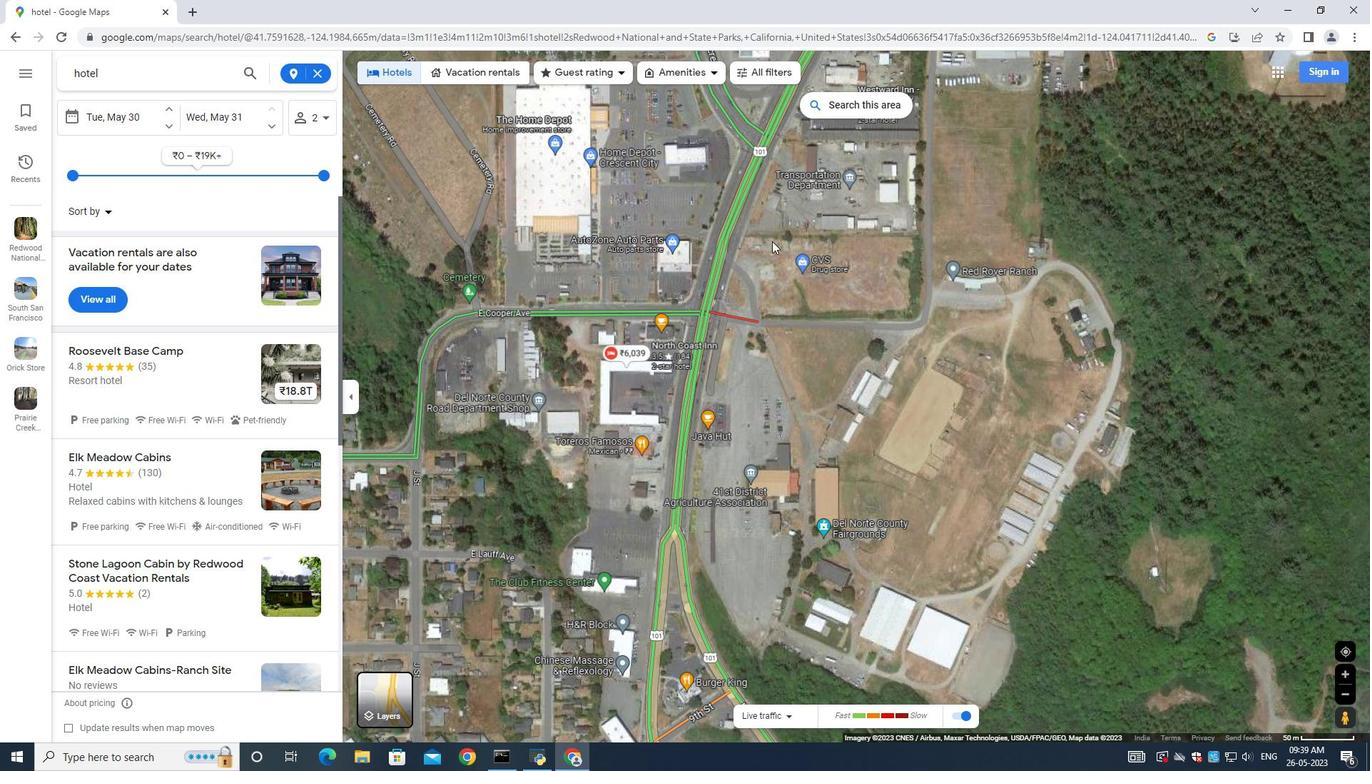 
Action: Mouse pressed left at (773, 233)
Screenshot: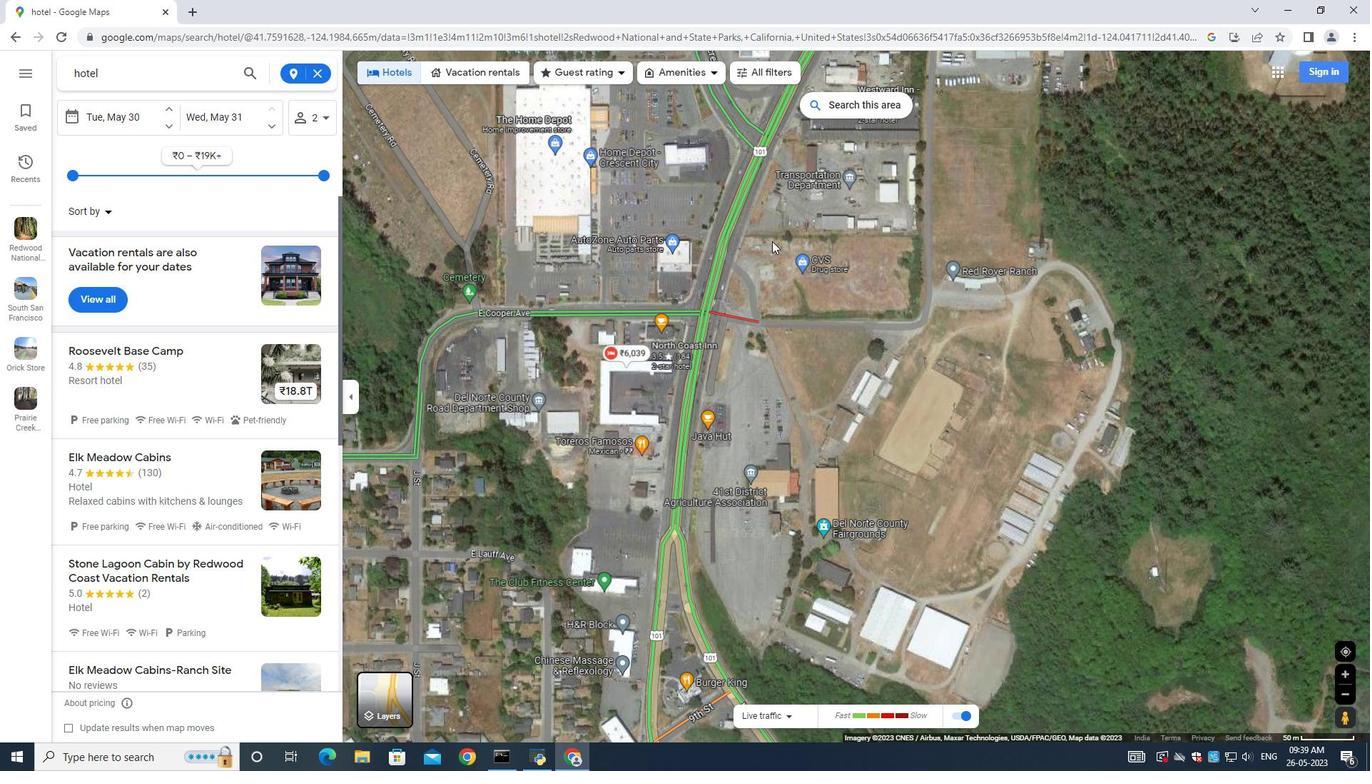 
Action: Mouse moved to (973, 287)
Screenshot: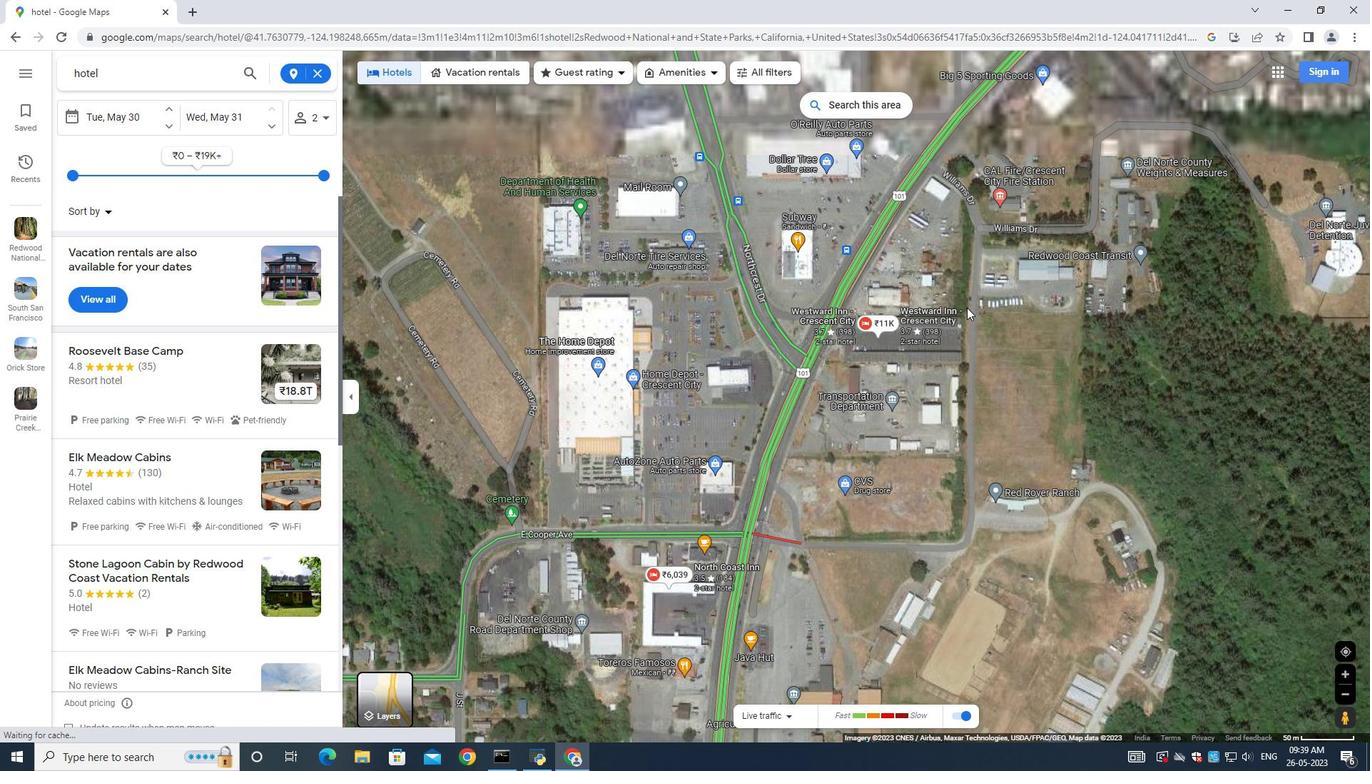 
Action: Mouse pressed left at (973, 287)
Screenshot: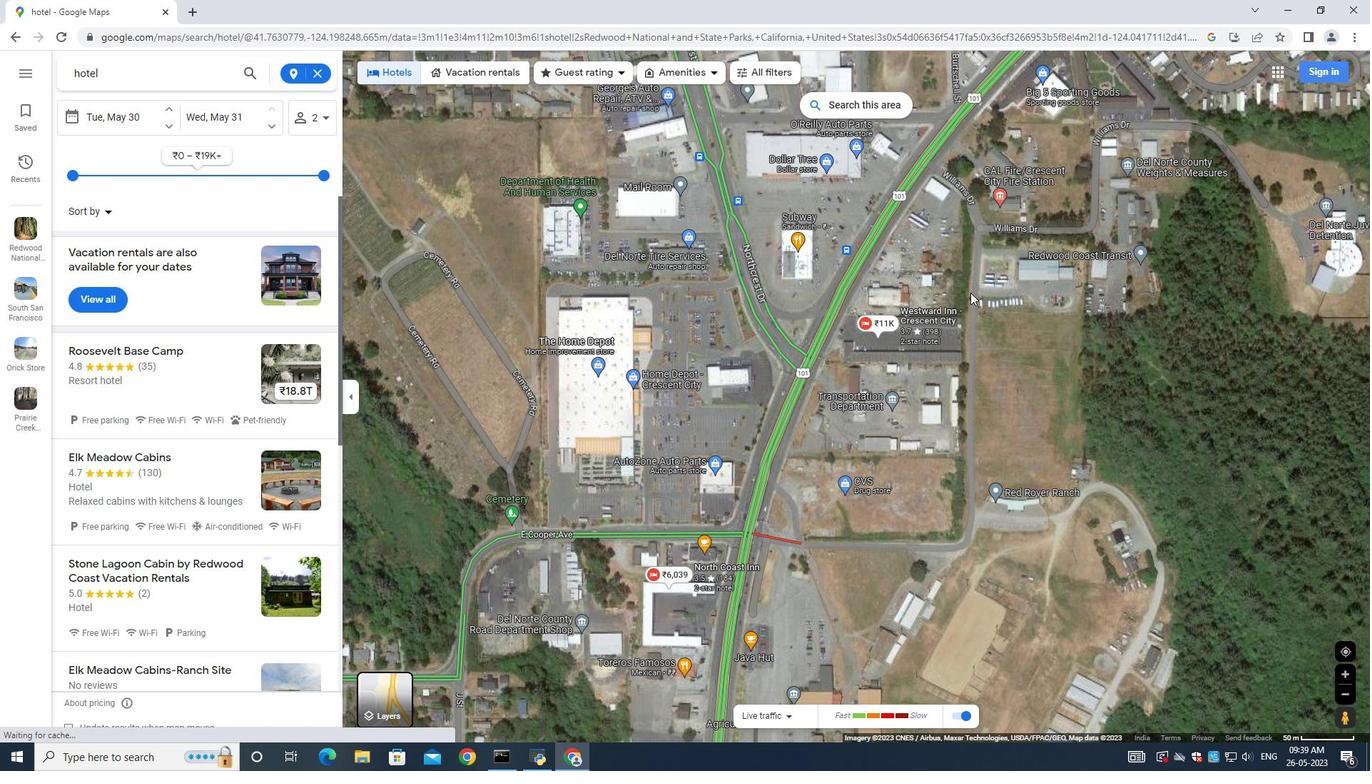 
Action: Mouse moved to (907, 321)
Screenshot: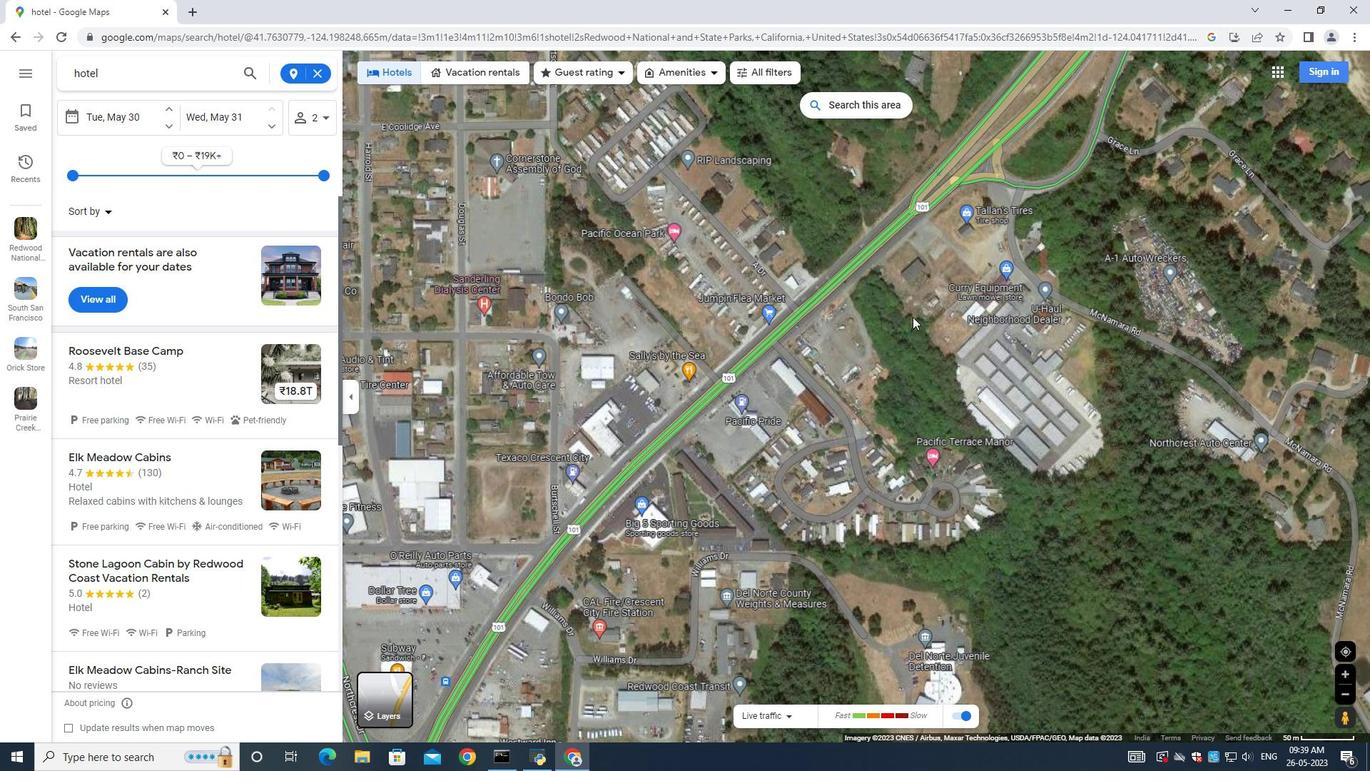
Action: Mouse pressed left at (907, 321)
Screenshot: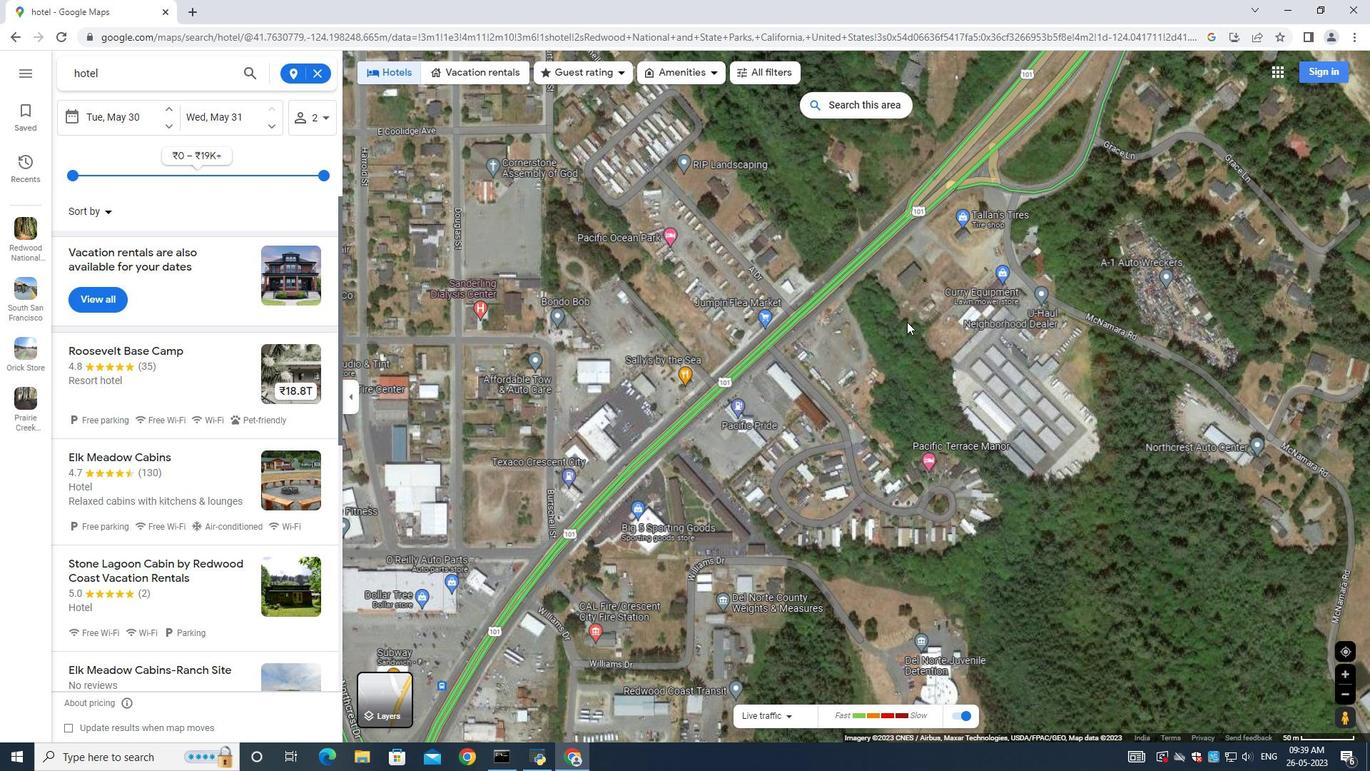 
Action: Mouse moved to (827, 416)
Screenshot: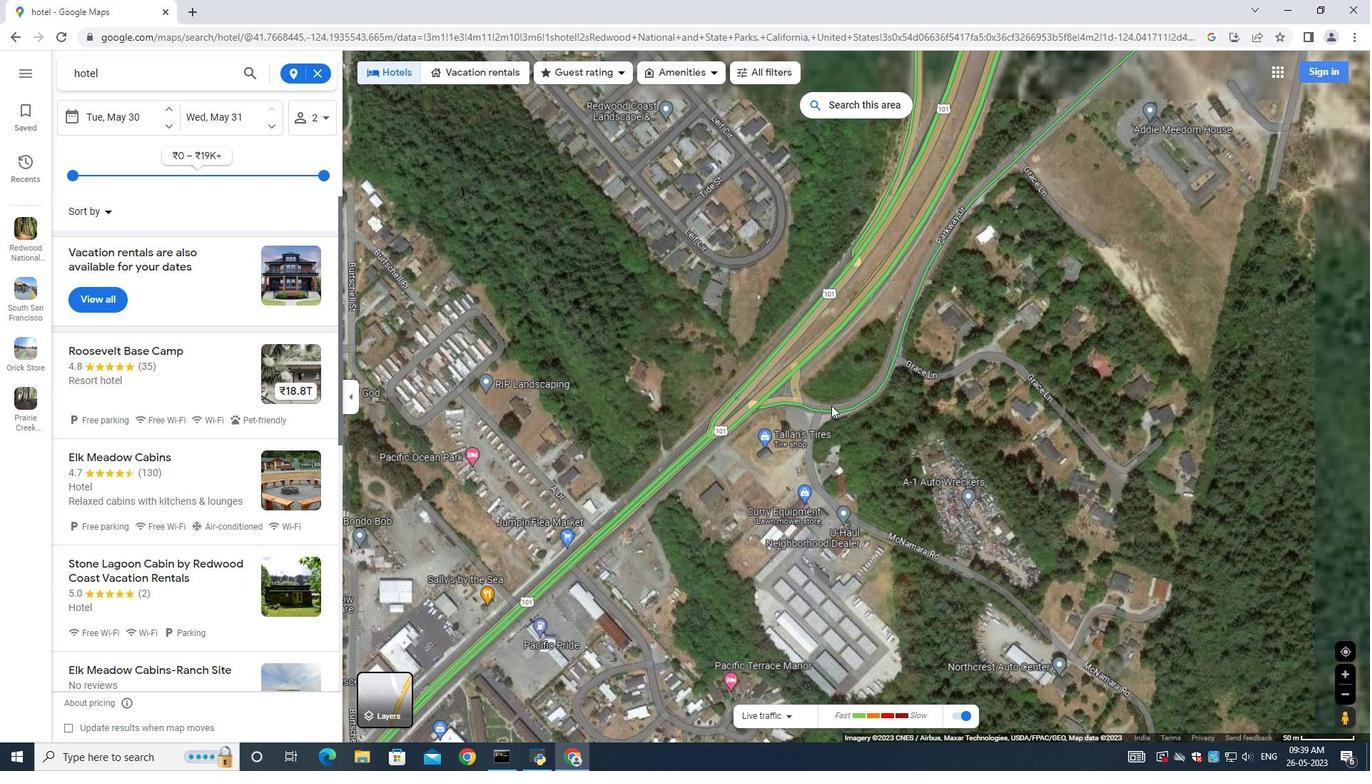 
Action: Mouse pressed left at (828, 413)
Screenshot: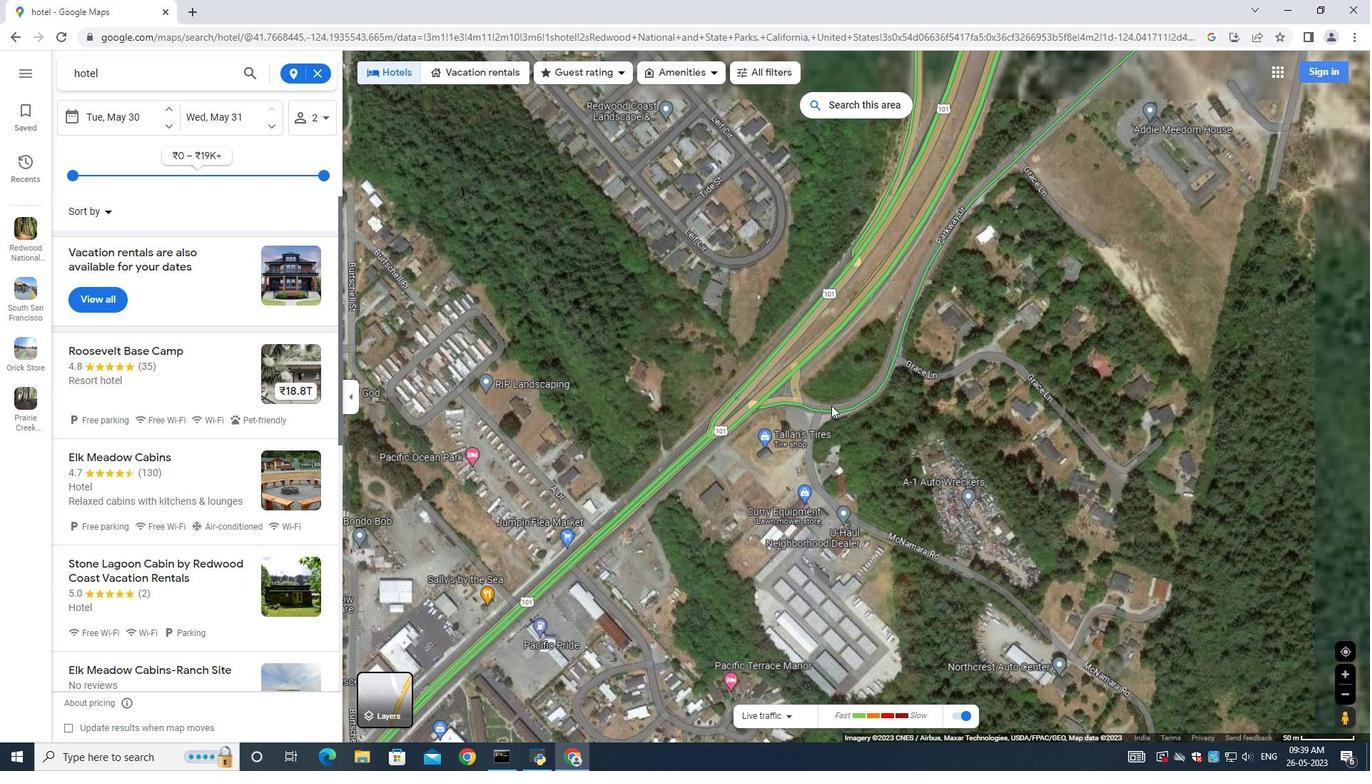 
Action: Mouse moved to (868, 383)
Screenshot: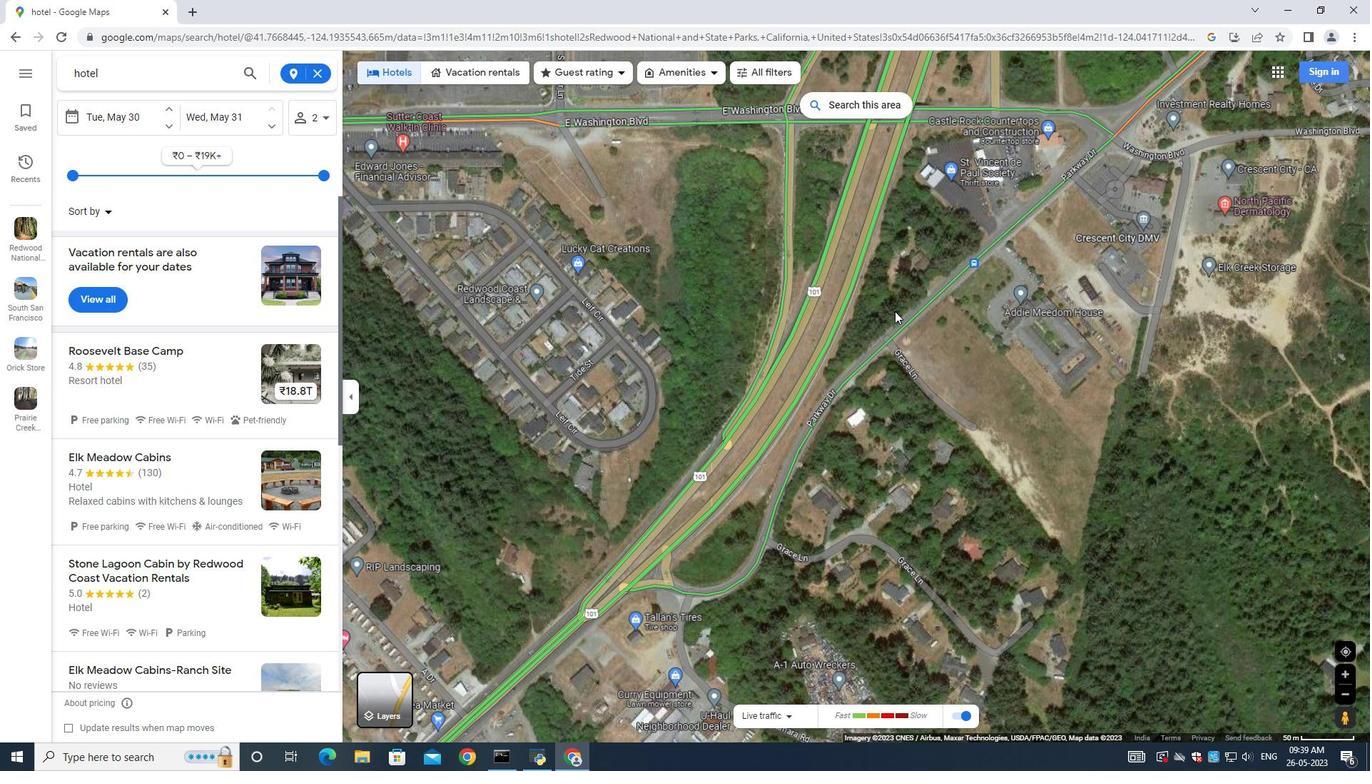 
Action: Mouse pressed left at (892, 316)
Screenshot: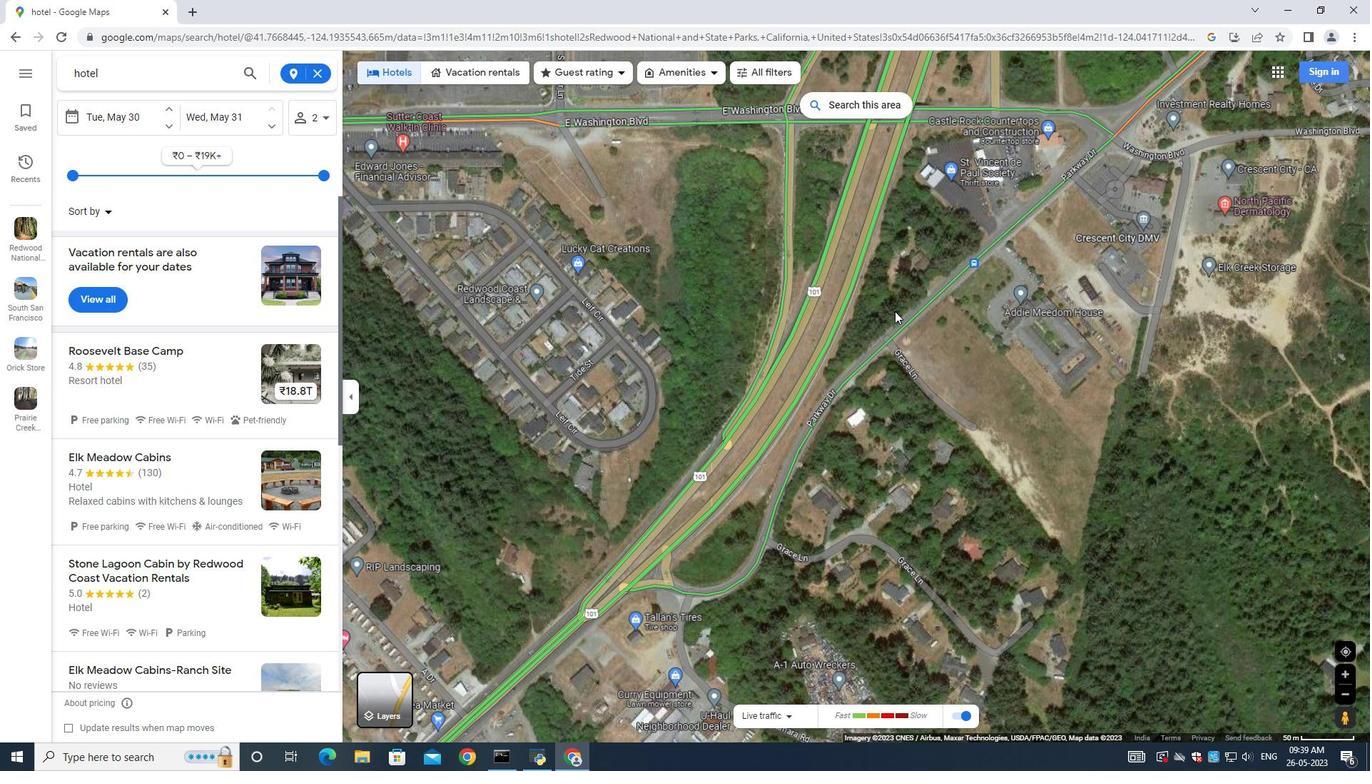 
Action: Mouse moved to (700, 318)
Screenshot: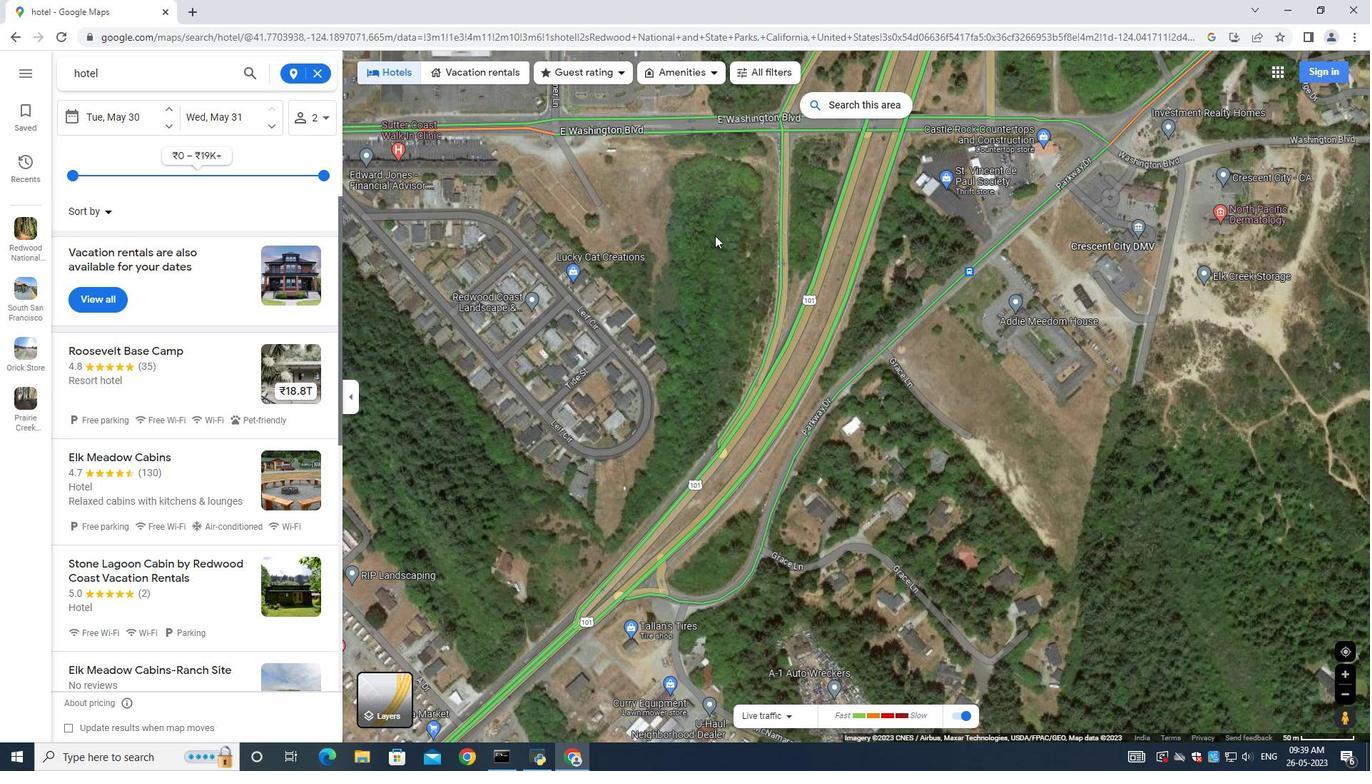 
Action: Mouse pressed left at (700, 318)
Screenshot: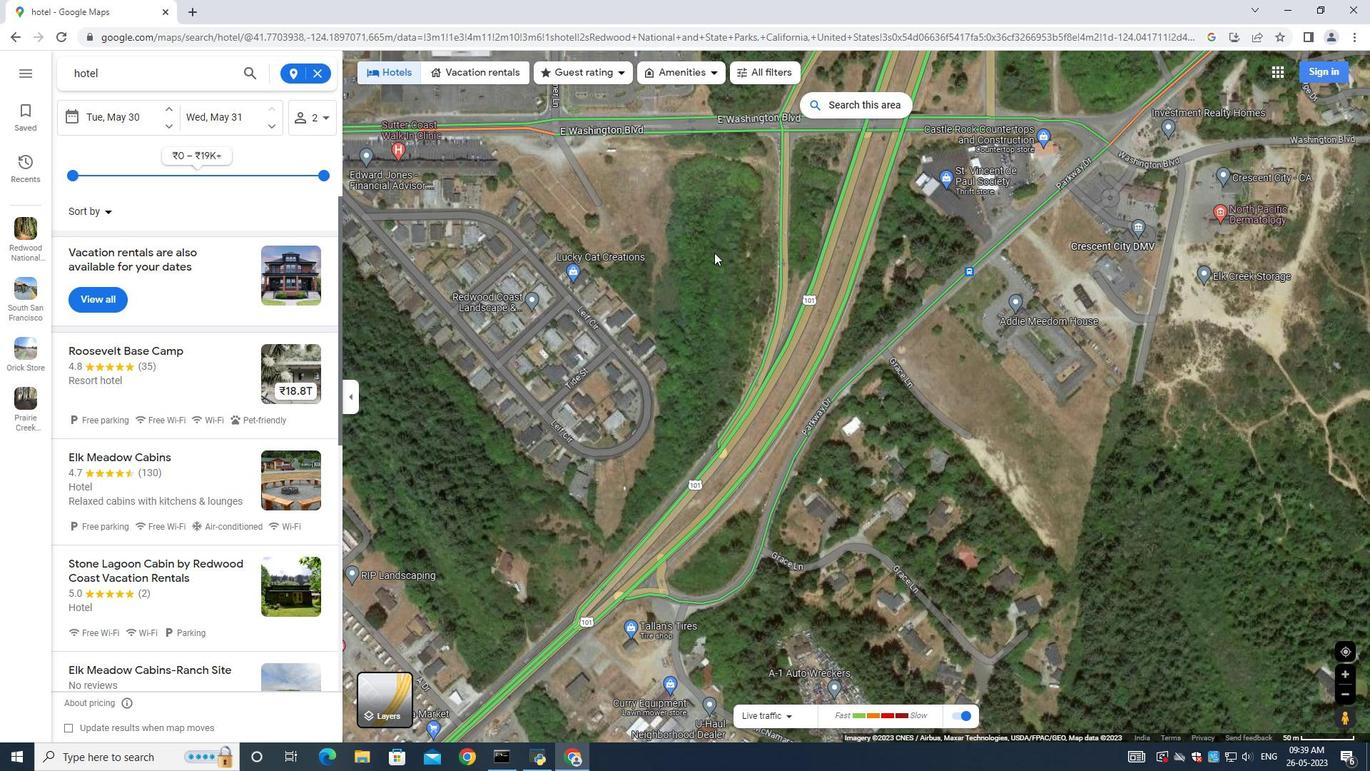 
Action: Mouse moved to (703, 240)
Screenshot: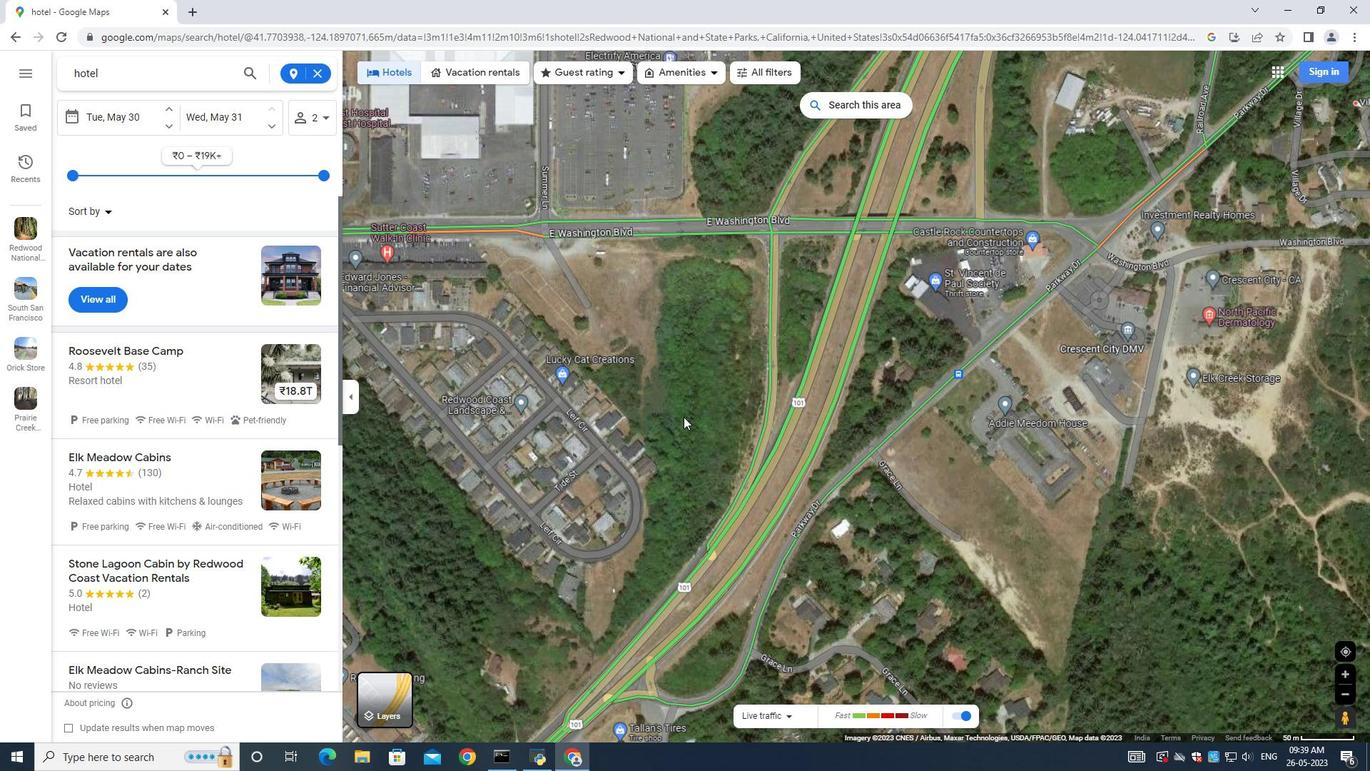 
Action: Mouse pressed left at (703, 240)
Screenshot: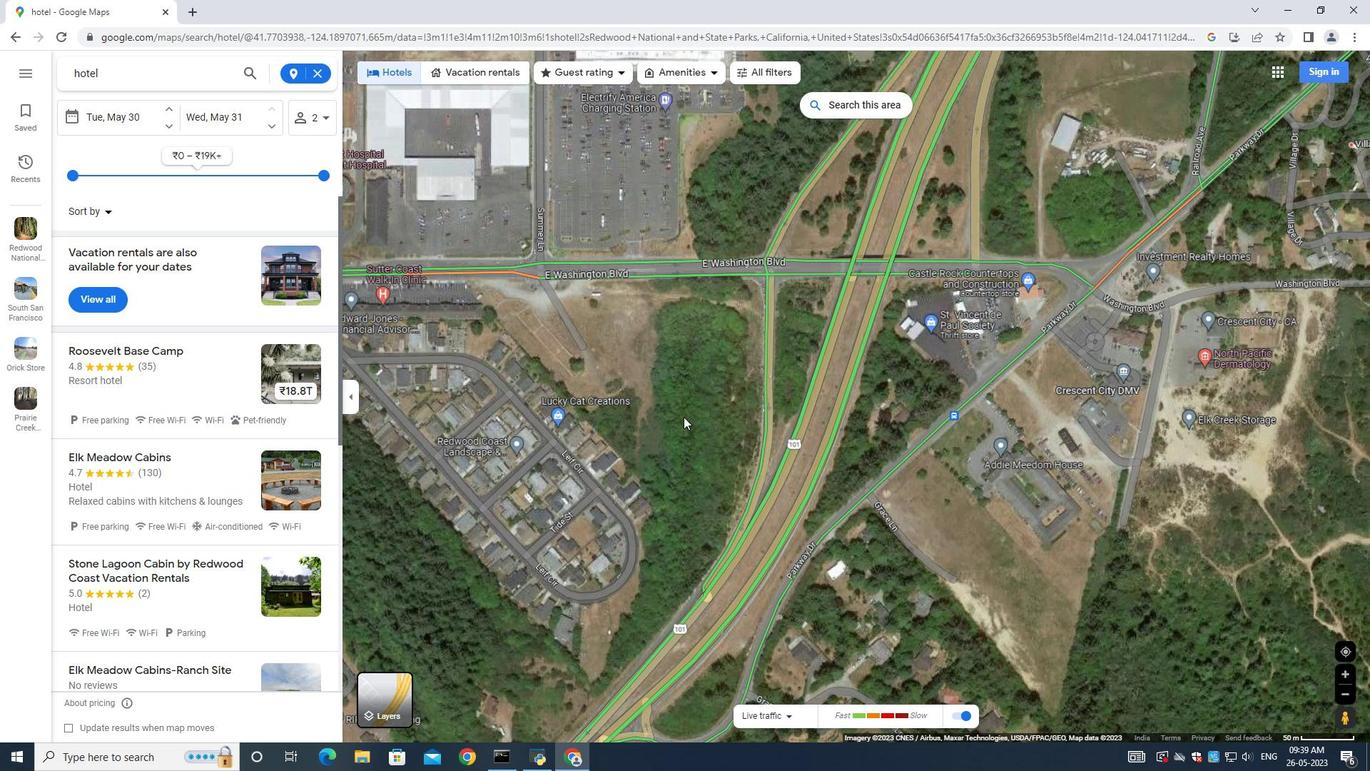 
Action: Mouse moved to (753, 300)
Screenshot: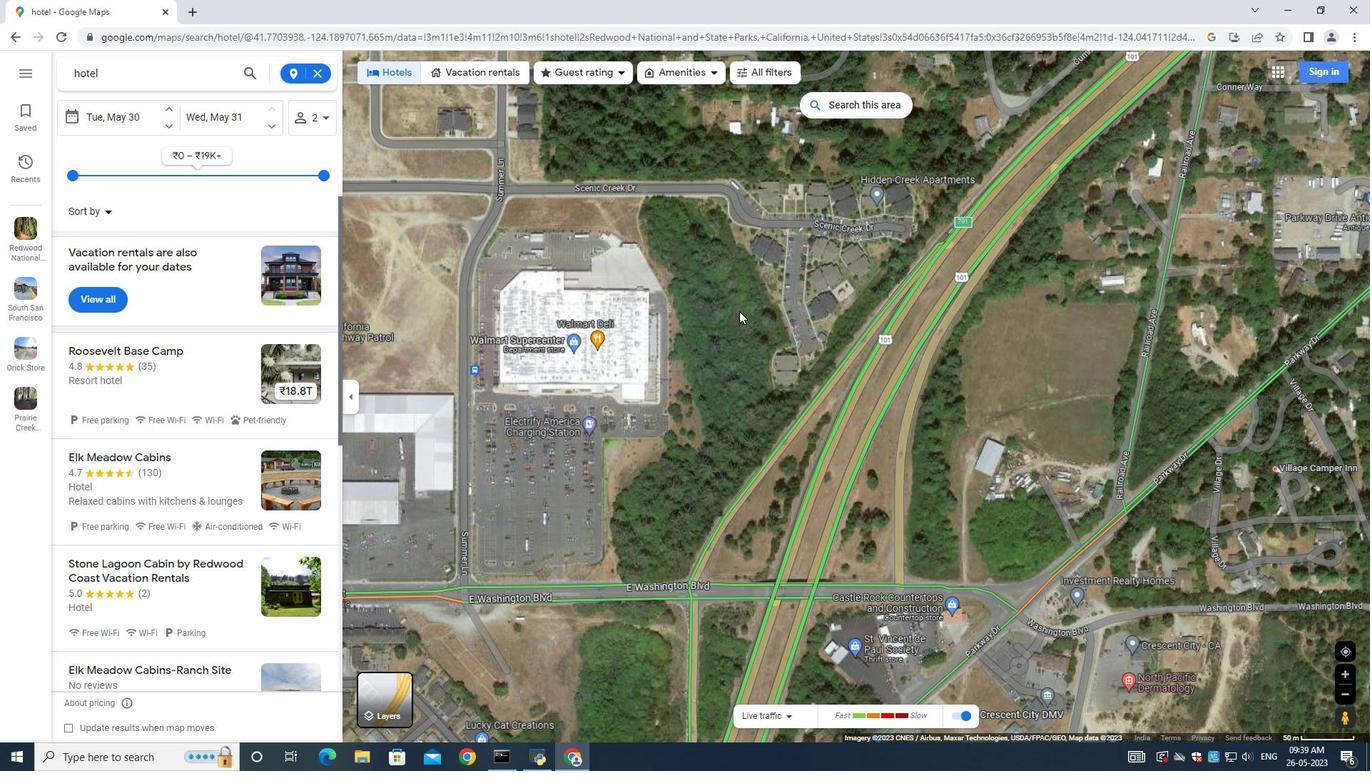 
Action: Mouse pressed left at (753, 300)
Screenshot: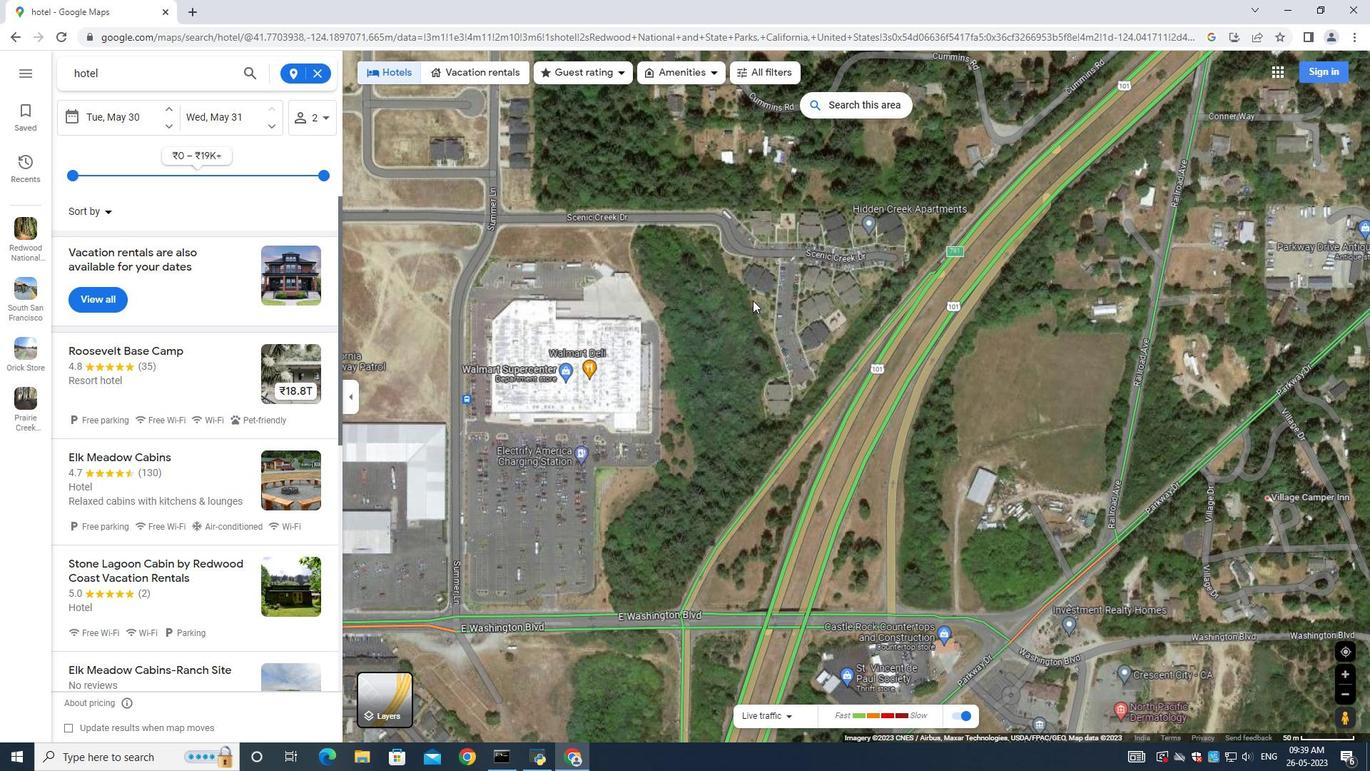 
Action: Mouse moved to (811, 244)
Screenshot: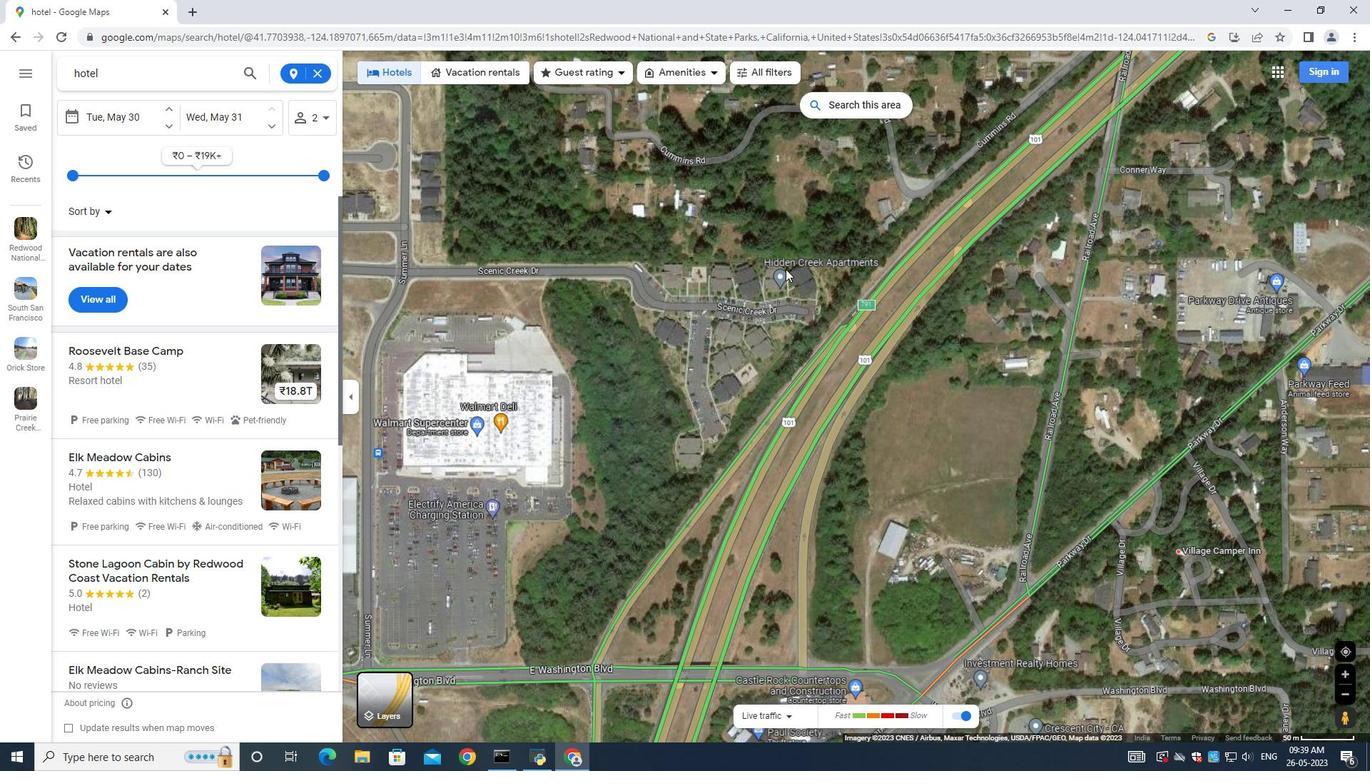 
Action: Mouse pressed left at (811, 244)
Screenshot: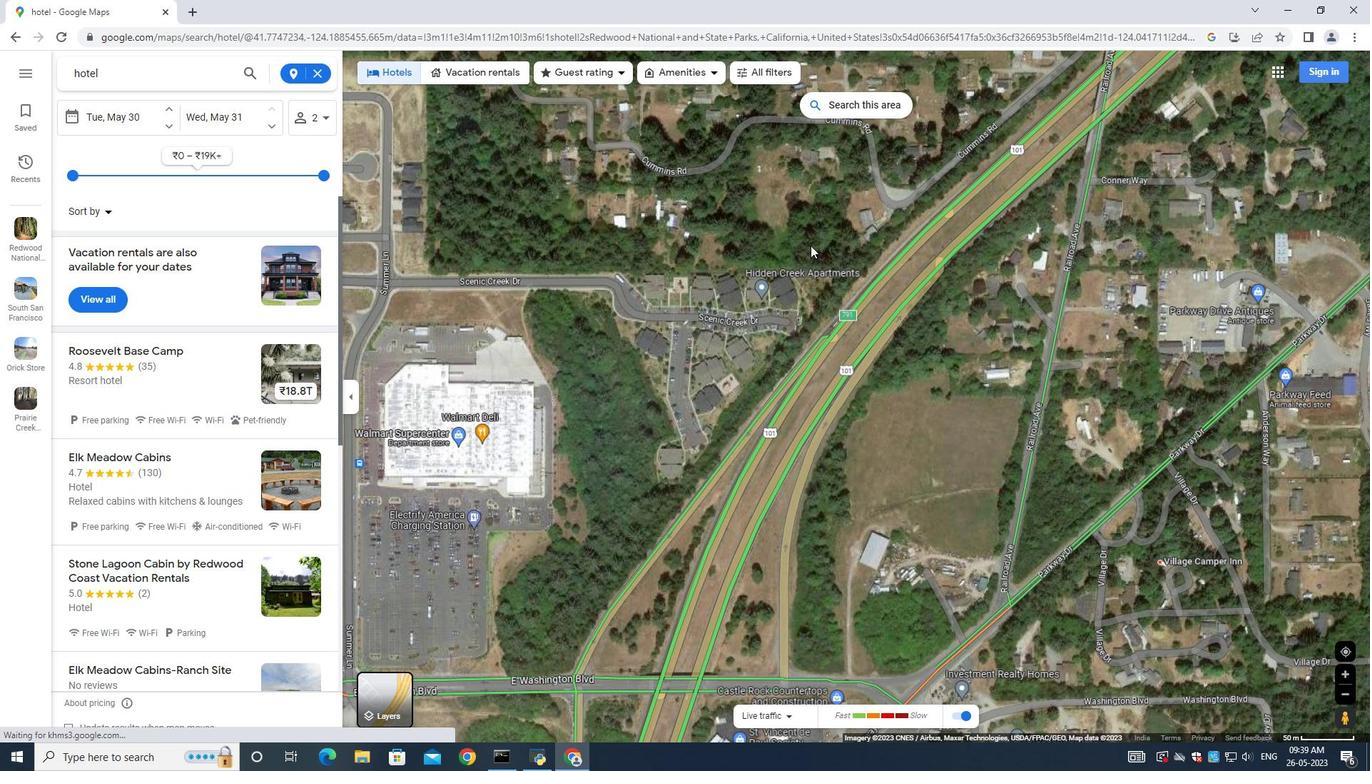 
Action: Mouse moved to (778, 173)
Screenshot: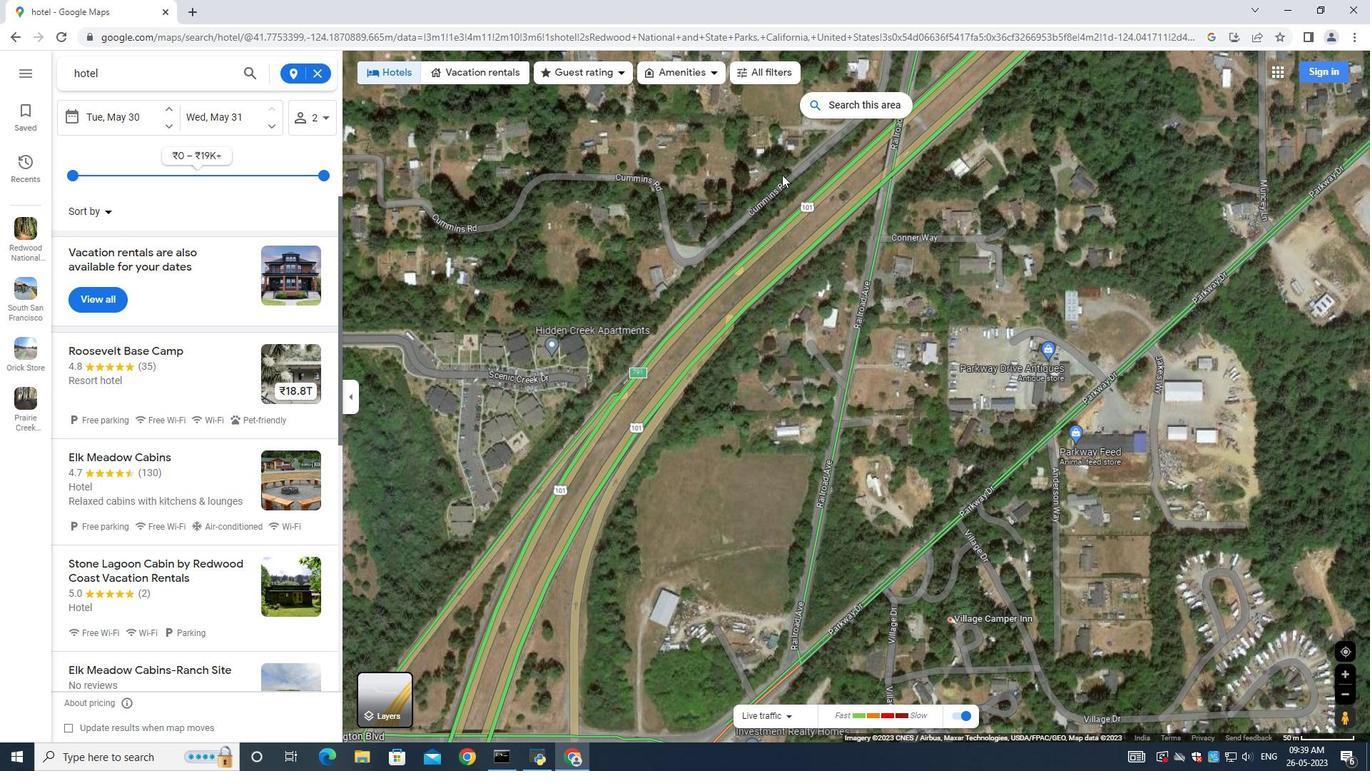 
Action: Mouse pressed left at (778, 173)
Screenshot: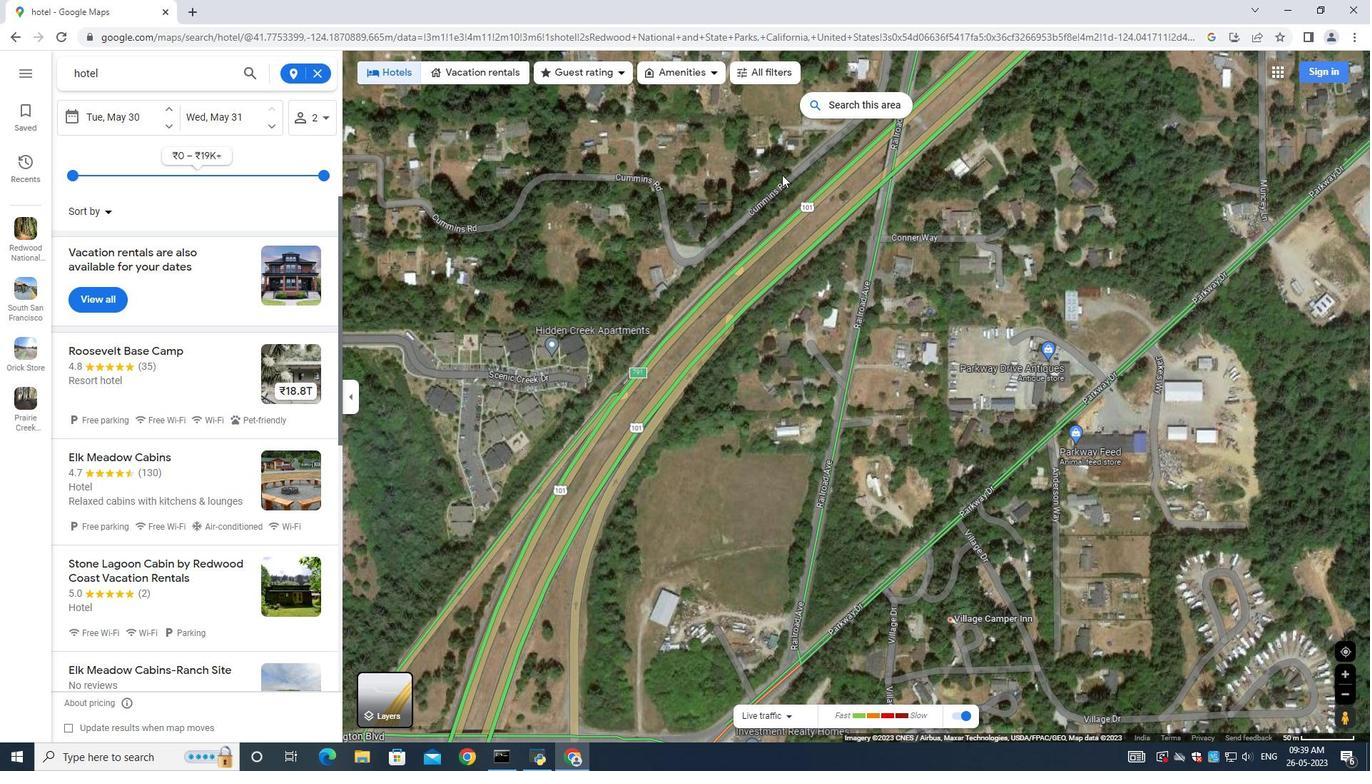 
Action: Mouse moved to (926, 261)
Screenshot: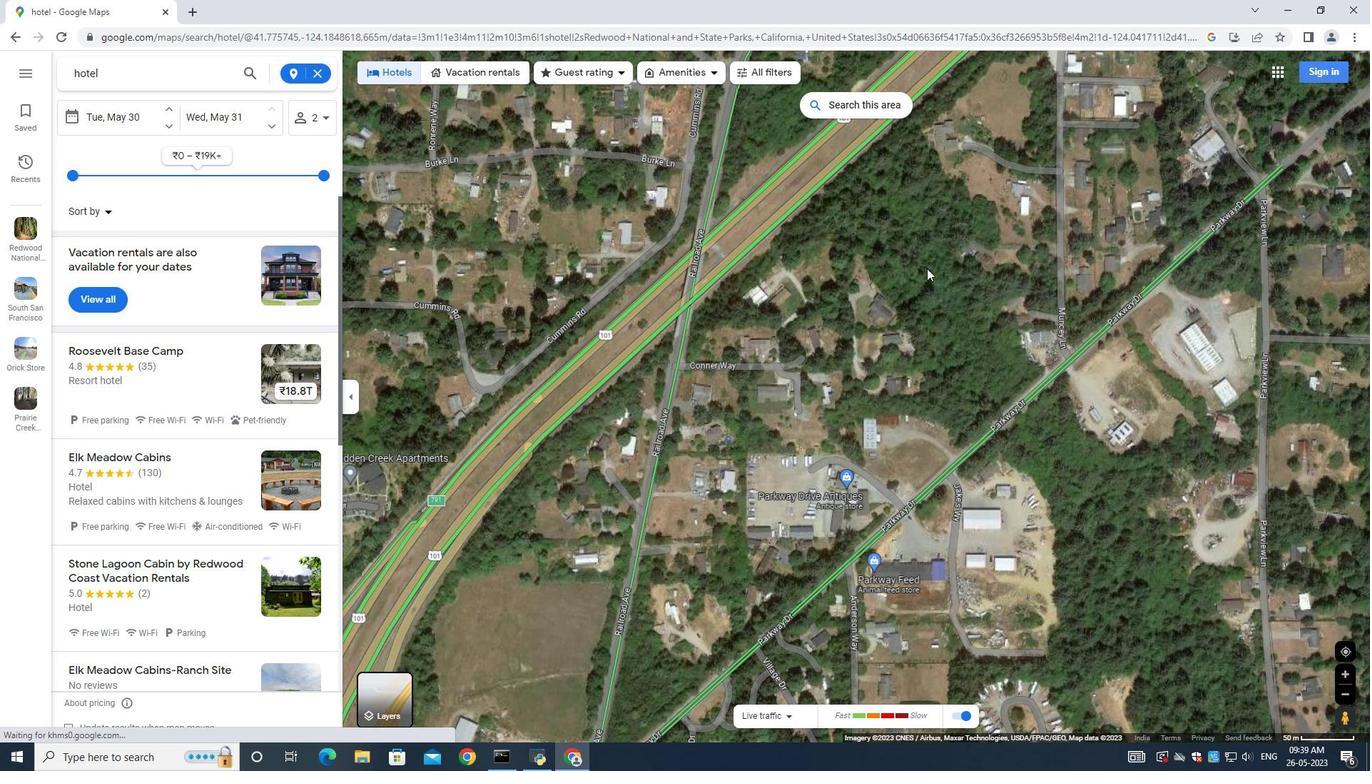 
Action: Mouse pressed left at (926, 261)
Screenshot: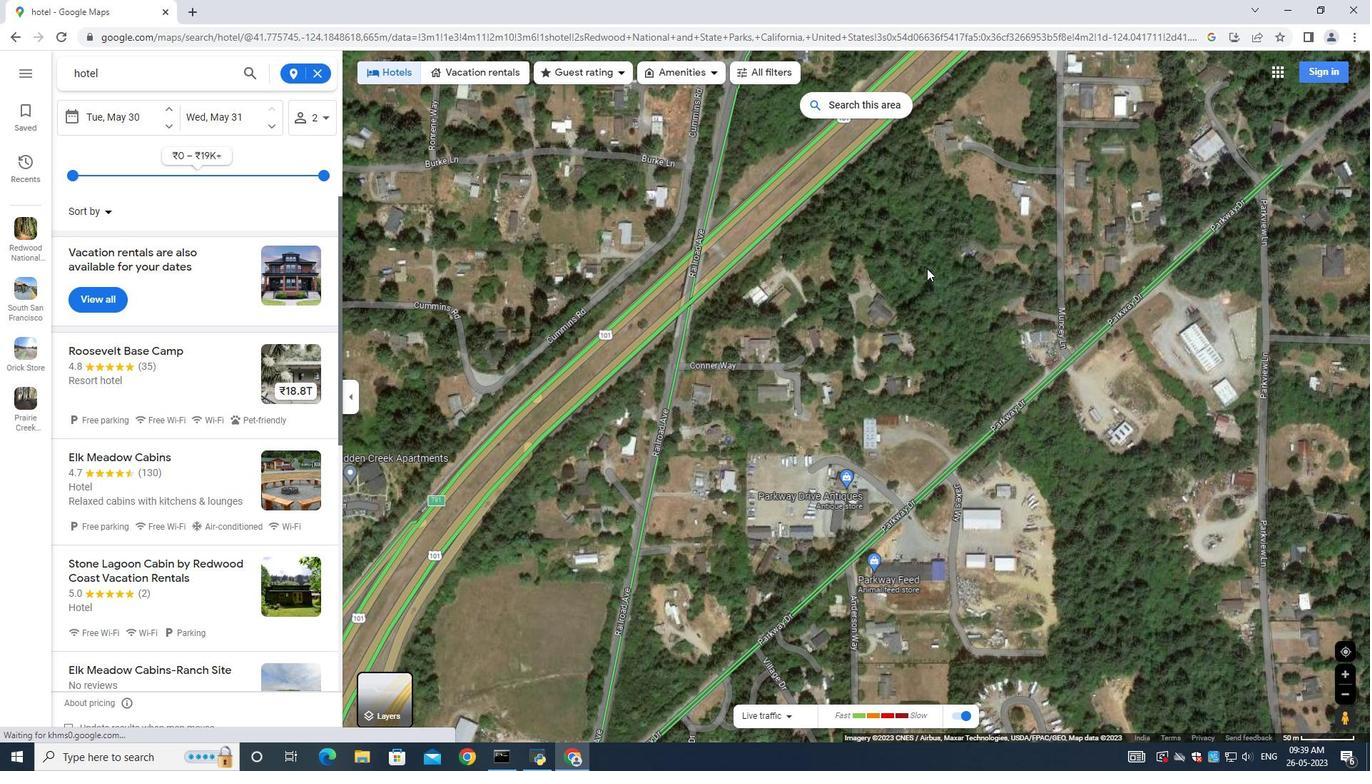 
Action: Mouse moved to (956, 261)
Screenshot: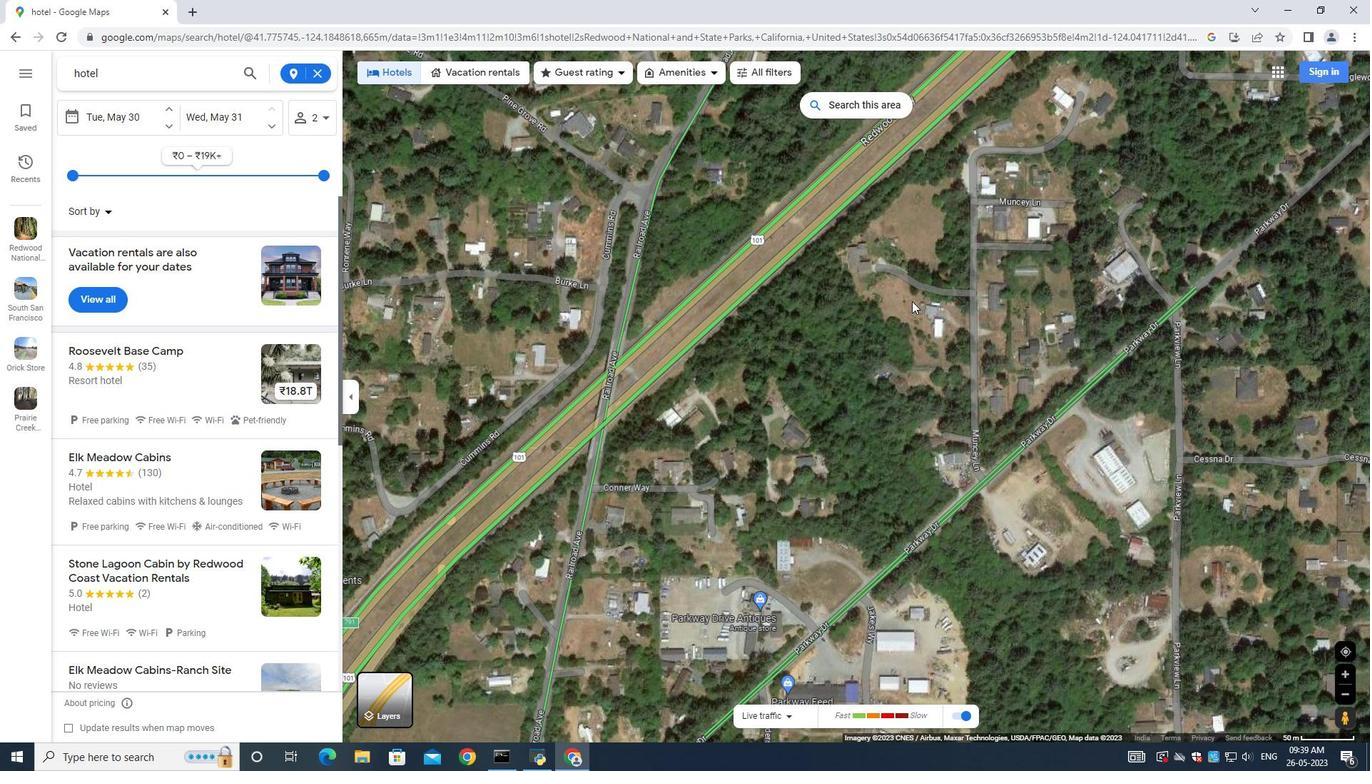 
Action: Mouse pressed left at (956, 261)
